 Task: Buy 3 Stirring & Utensils from Beer Brewing section under best seller category for shipping address: Destiny Lee, 3505 Cook Hill Road, Danbury, Connecticut 06810, Cell Number 2034707320. Pay from credit card ending with 6759, CVV 506
Action: Mouse pressed left at (1000, 60)
Screenshot: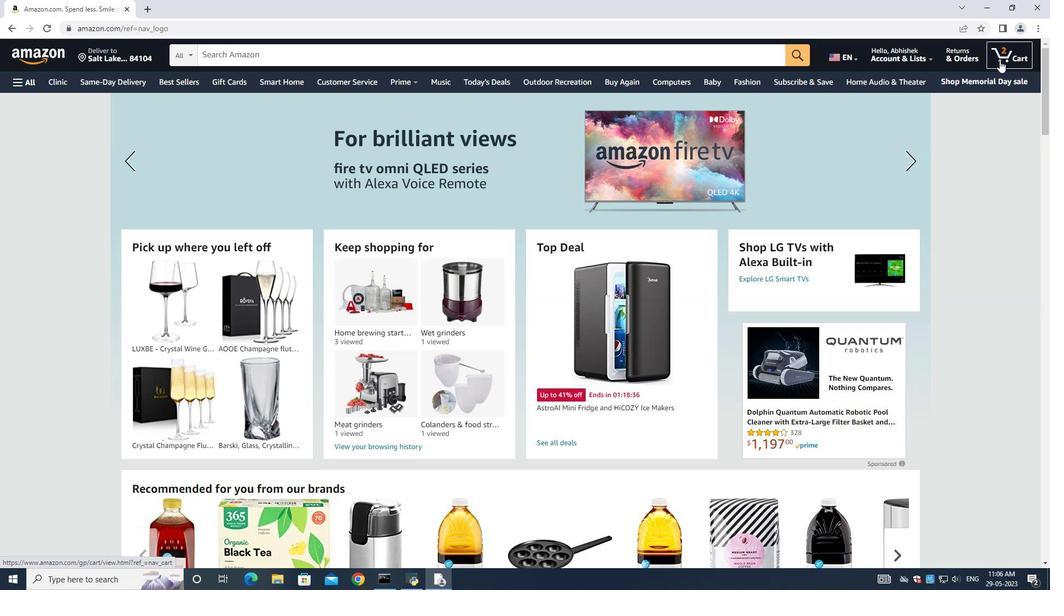 
Action: Mouse moved to (317, 334)
Screenshot: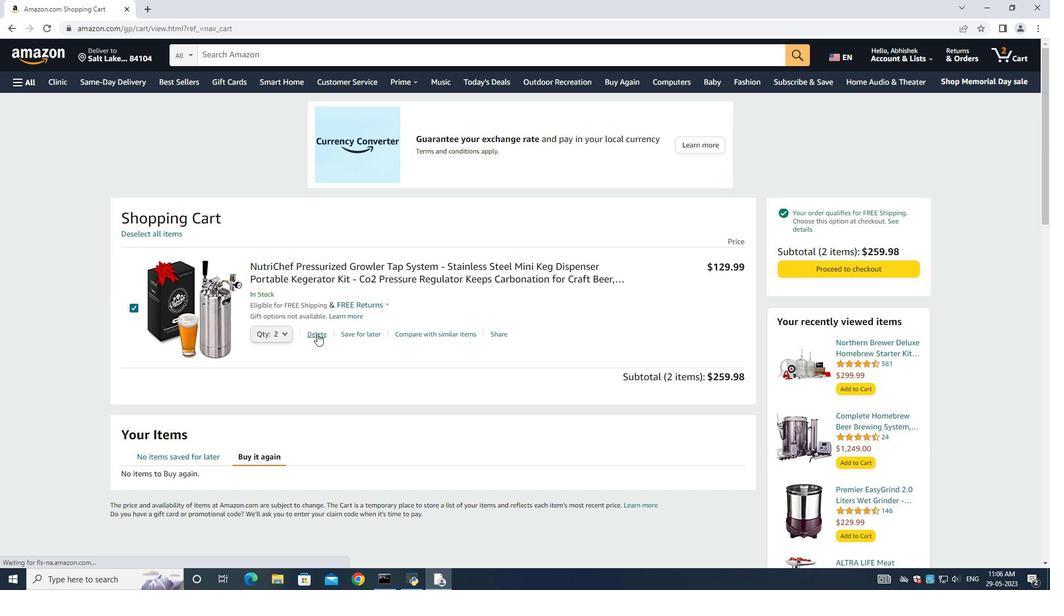 
Action: Mouse pressed left at (317, 334)
Screenshot: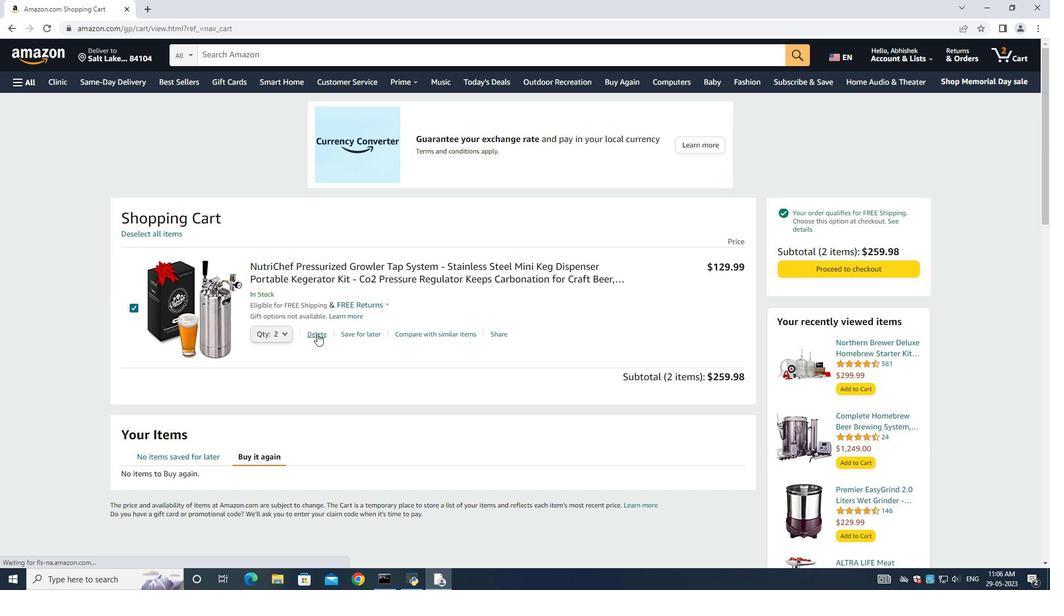 
Action: Mouse moved to (13, 76)
Screenshot: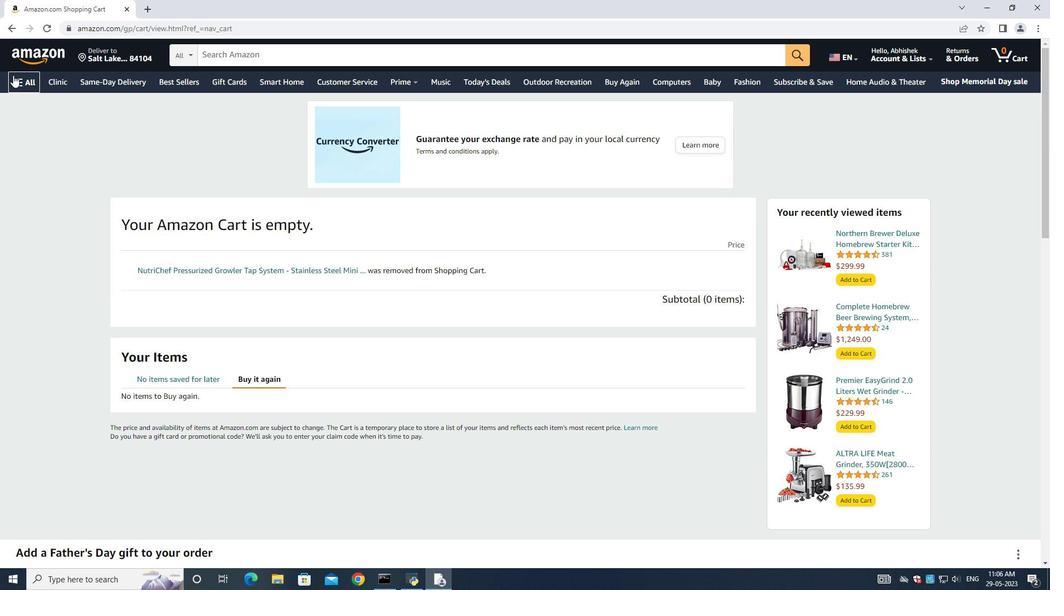 
Action: Mouse pressed left at (13, 76)
Screenshot: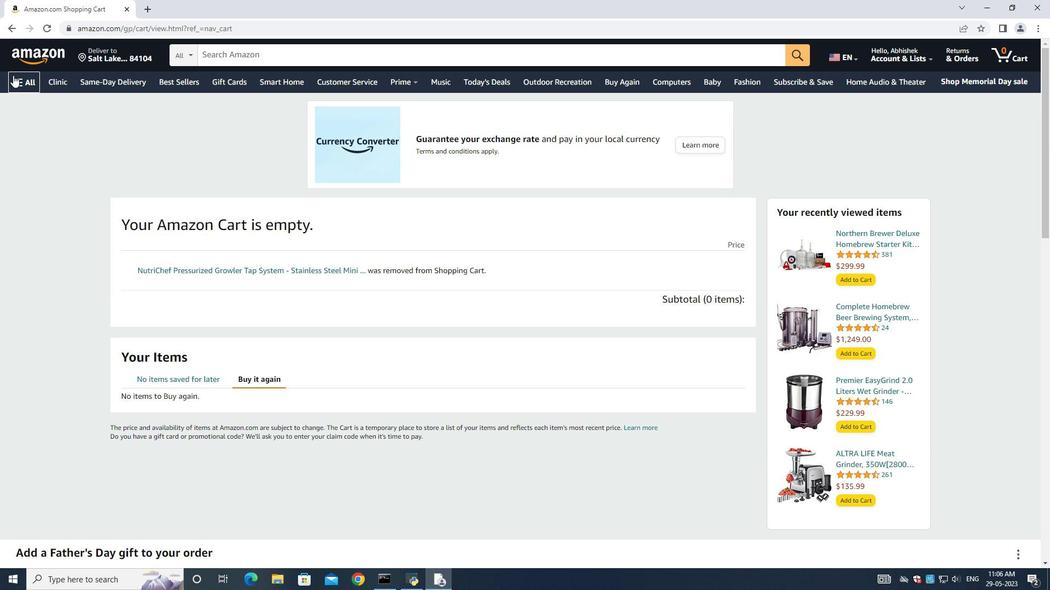 
Action: Mouse moved to (35, 108)
Screenshot: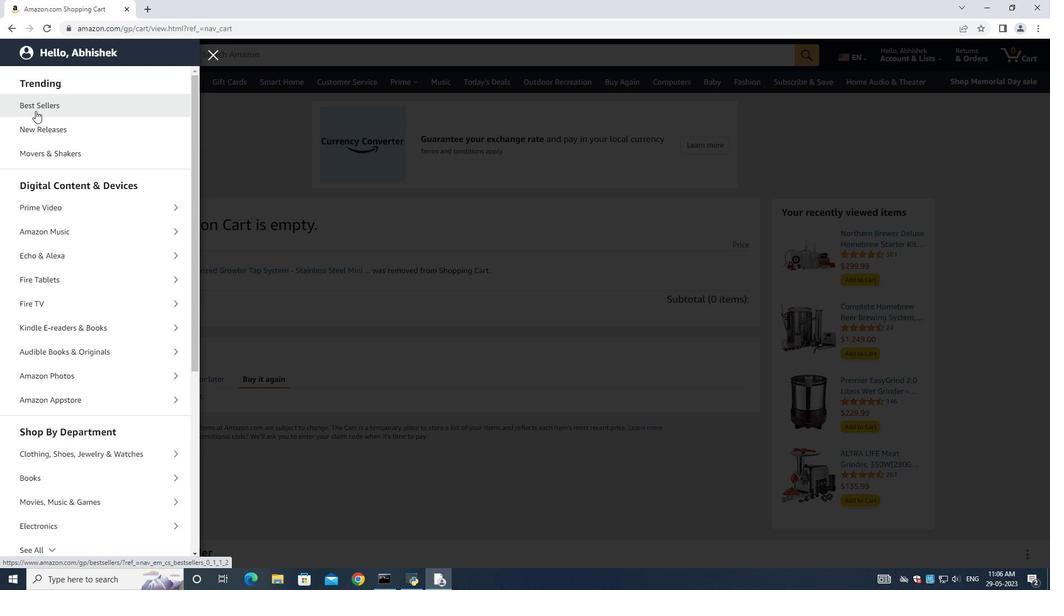 
Action: Mouse pressed left at (35, 108)
Screenshot: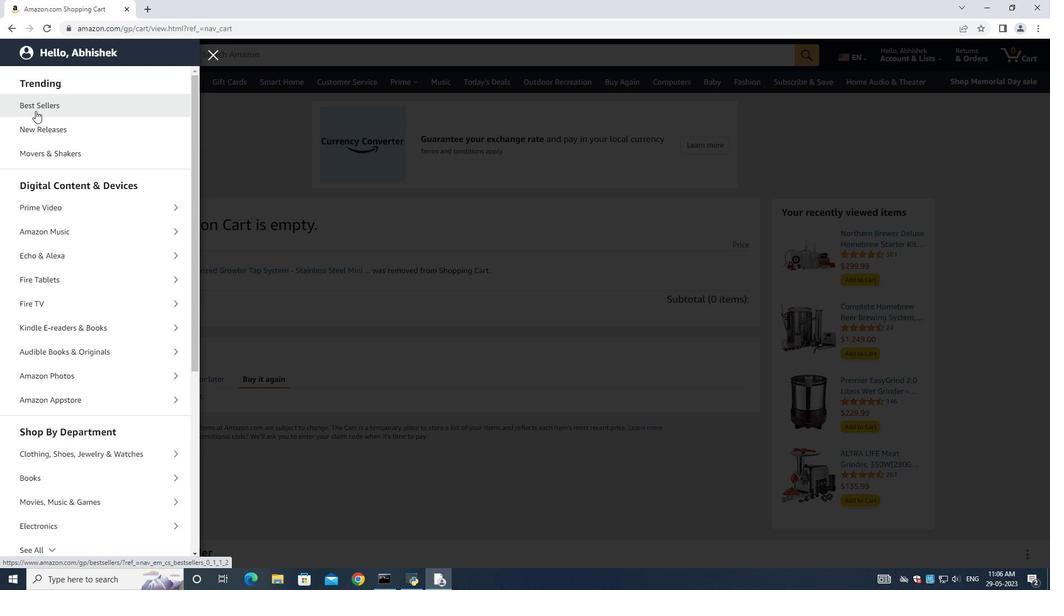
Action: Mouse moved to (296, 56)
Screenshot: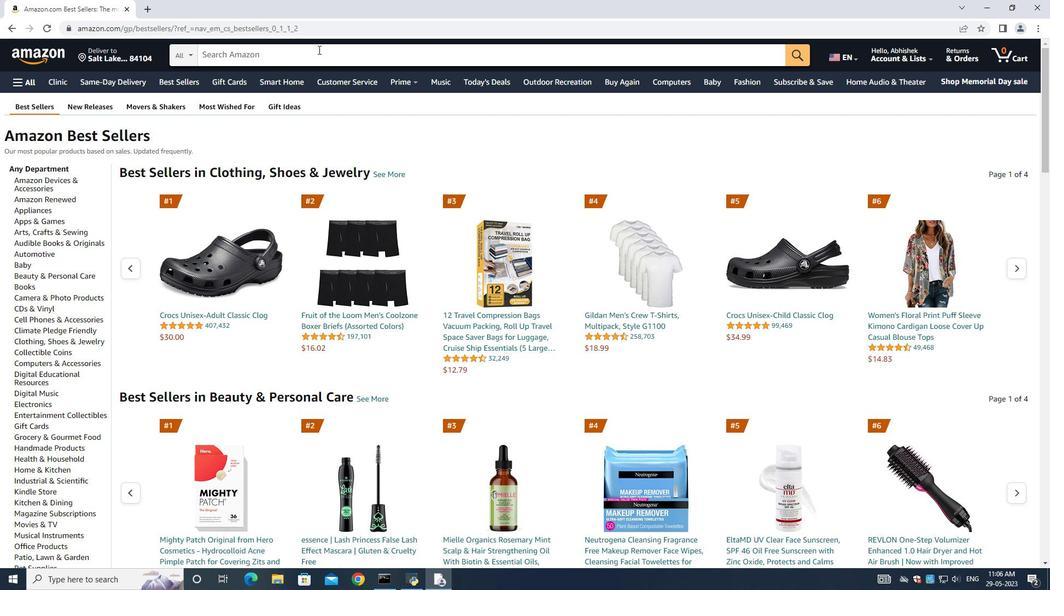 
Action: Mouse pressed left at (296, 56)
Screenshot: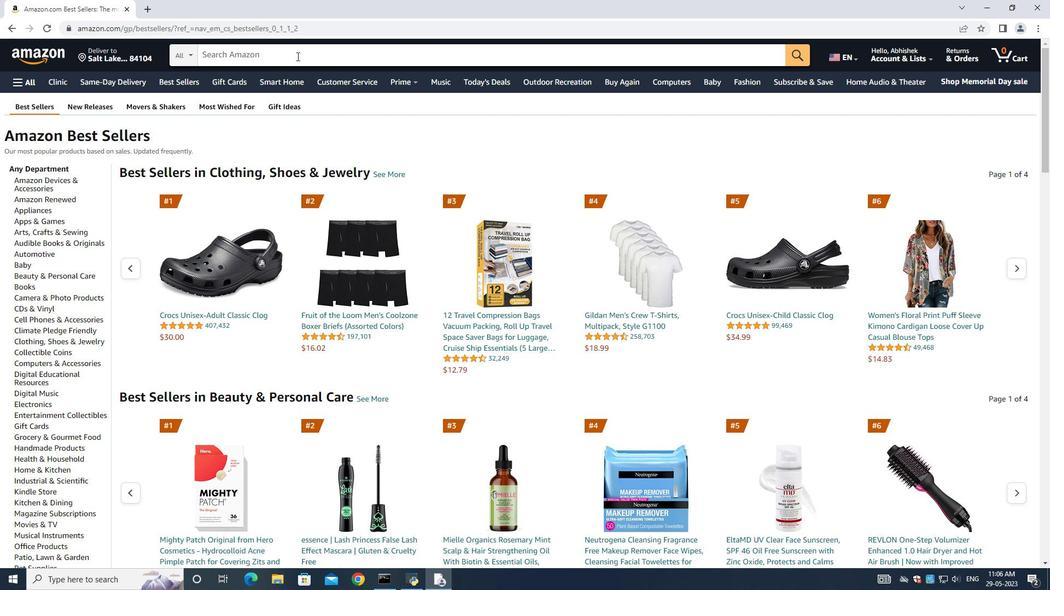 
Action: Mouse moved to (297, 56)
Screenshot: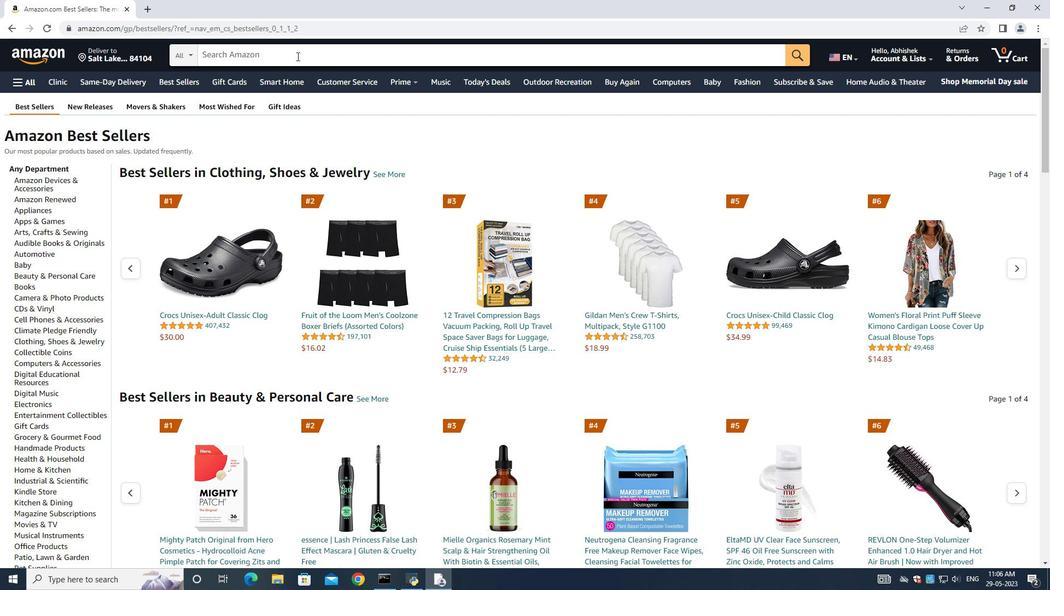 
Action: Key pressed <Key.shift><Key.shift>Stirring<Key.space><Key.shift><Key.shift><Key.shift><Key.shift><Key.shift><Key.shift><Key.shift><Key.shift>&<Key.space><Key.shift>Utensils<Key.enter>
Screenshot: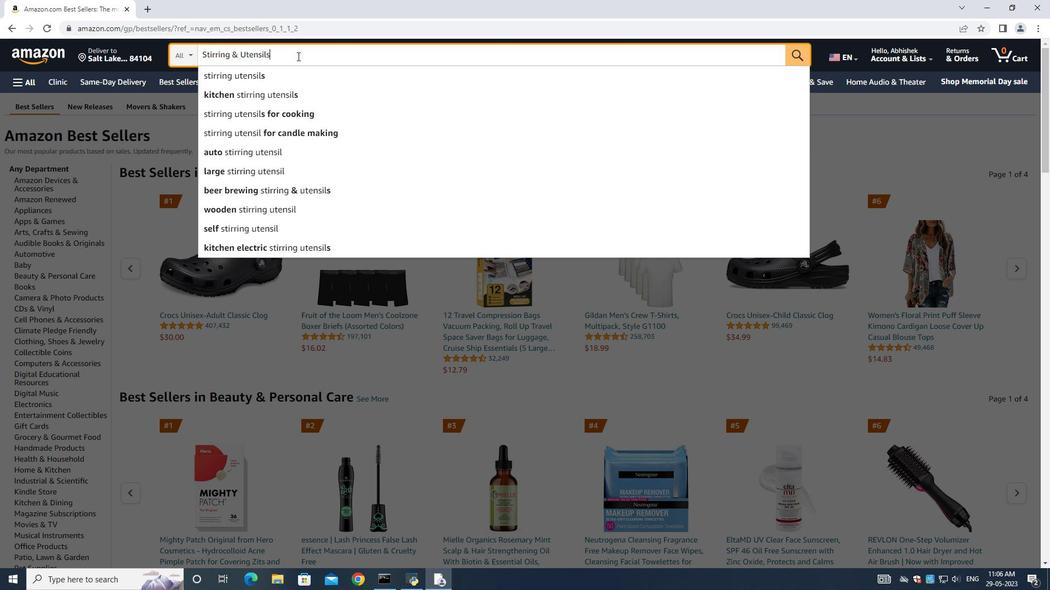 
Action: Mouse moved to (331, 262)
Screenshot: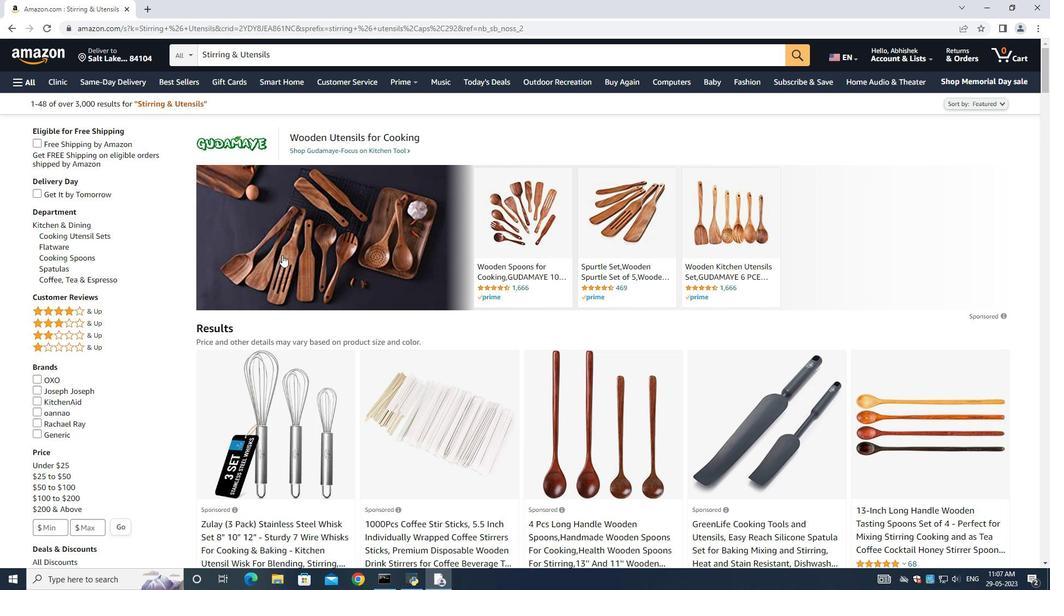 
Action: Mouse scrolled (331, 261) with delta (0, 0)
Screenshot: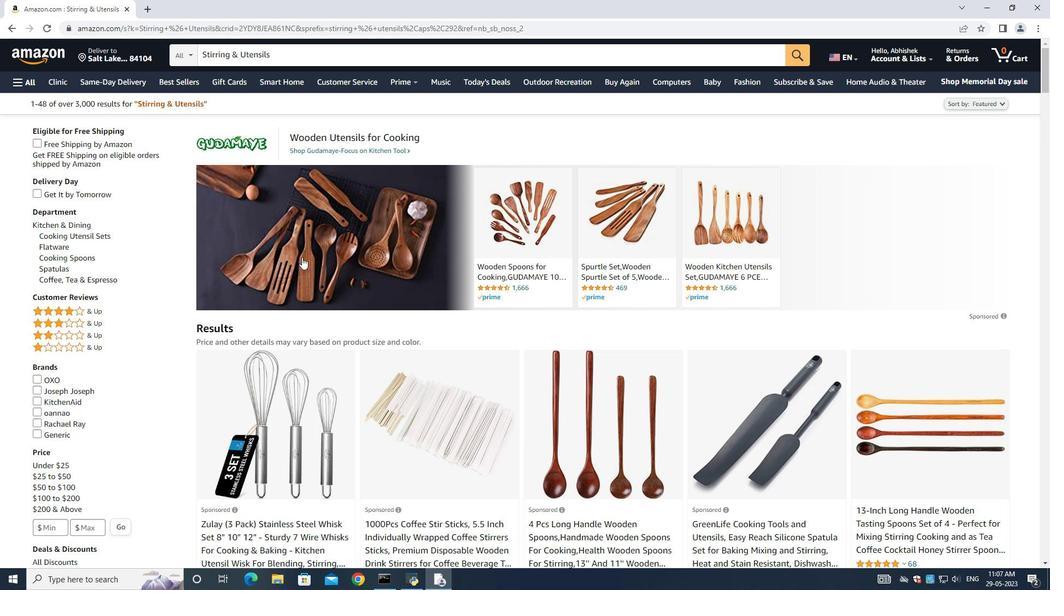 
Action: Mouse moved to (332, 263)
Screenshot: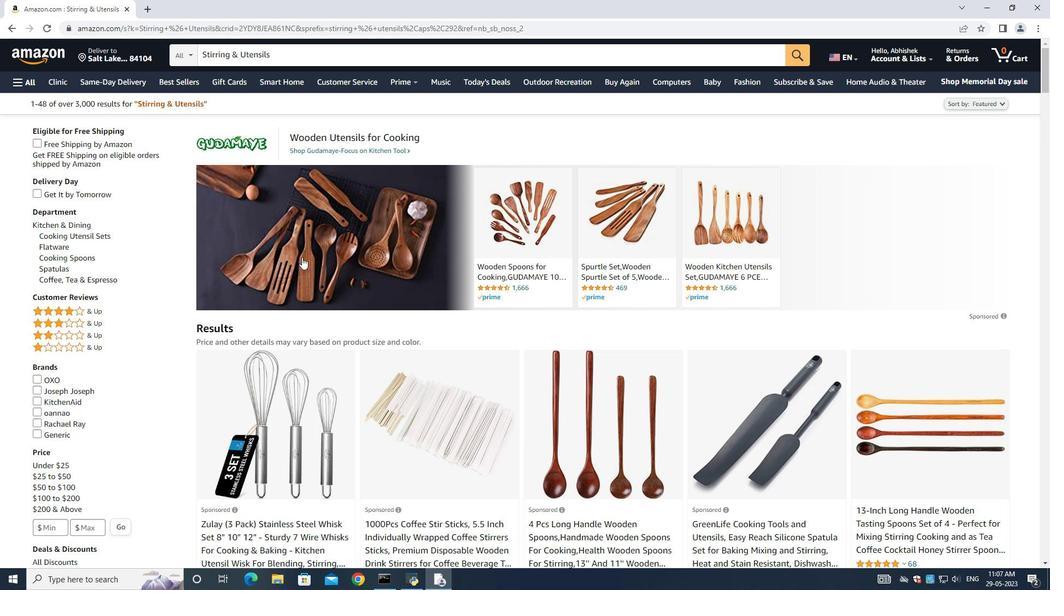 
Action: Mouse scrolled (332, 263) with delta (0, 0)
Screenshot: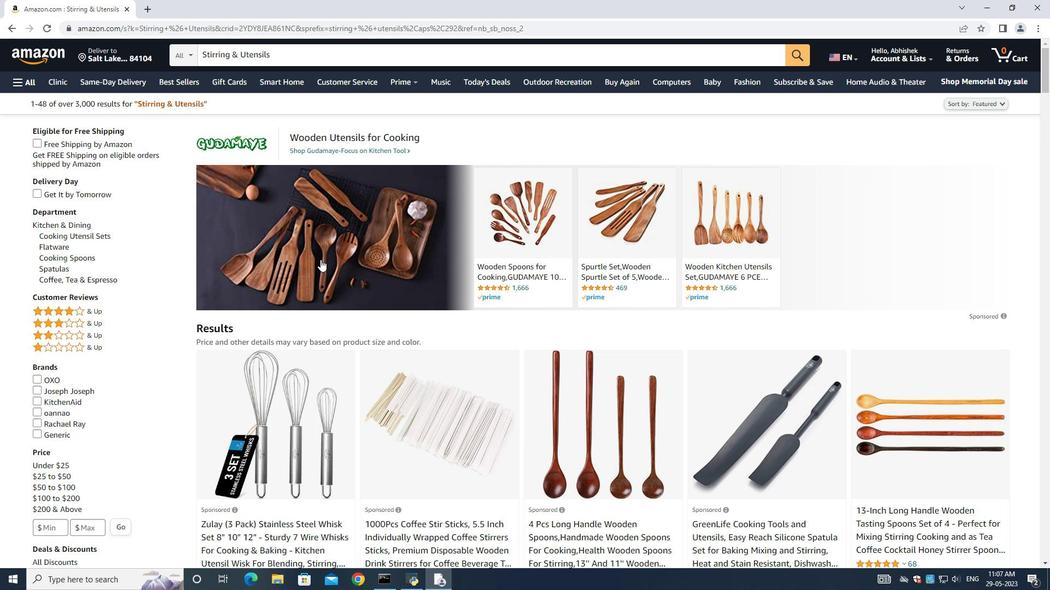 
Action: Mouse scrolled (332, 263) with delta (0, 0)
Screenshot: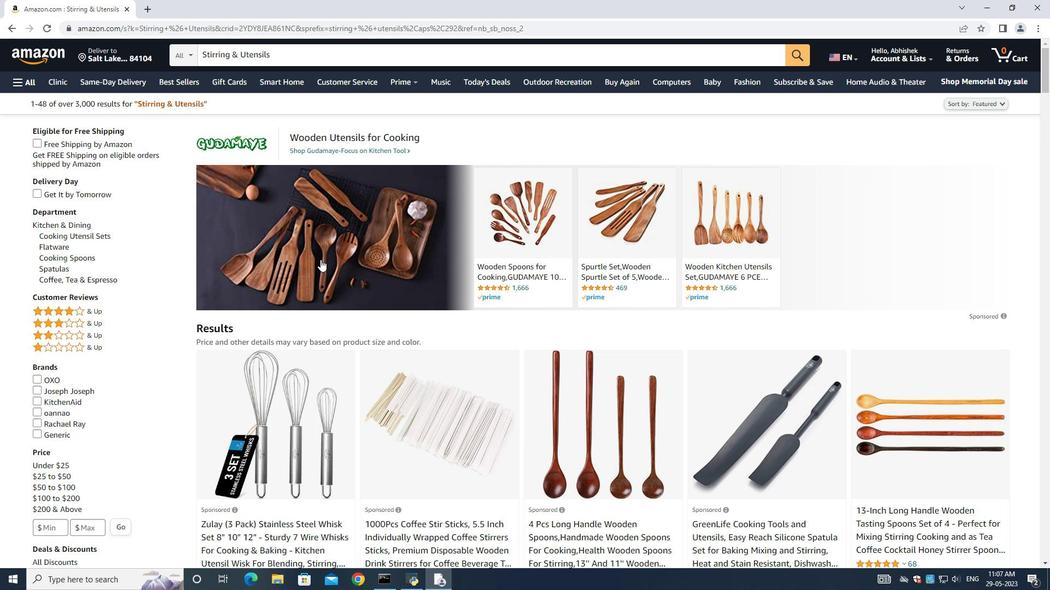 
Action: Mouse moved to (333, 263)
Screenshot: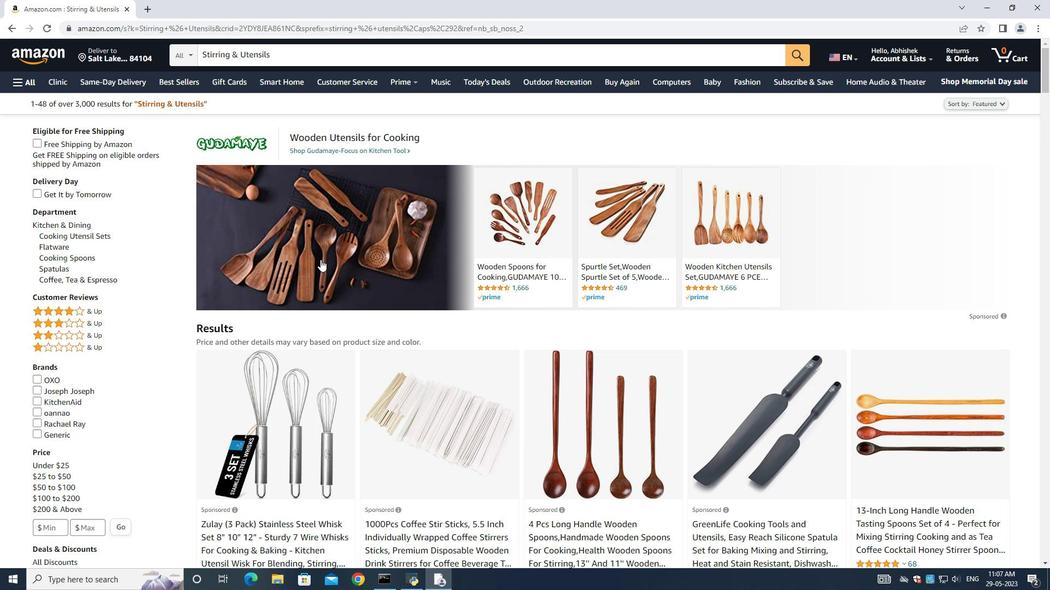 
Action: Mouse scrolled (333, 263) with delta (0, 0)
Screenshot: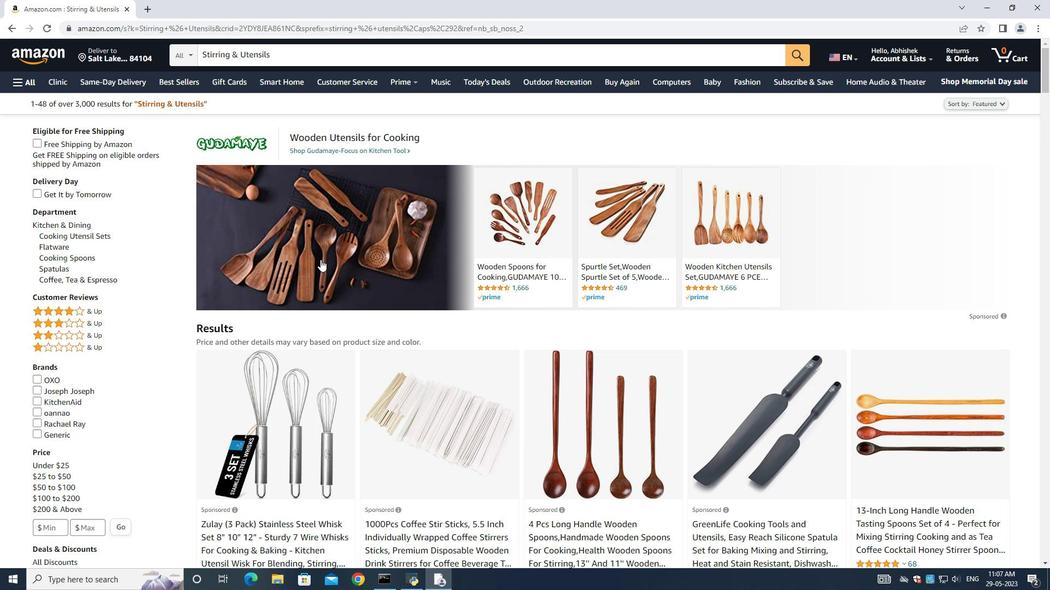 
Action: Mouse moved to (277, 311)
Screenshot: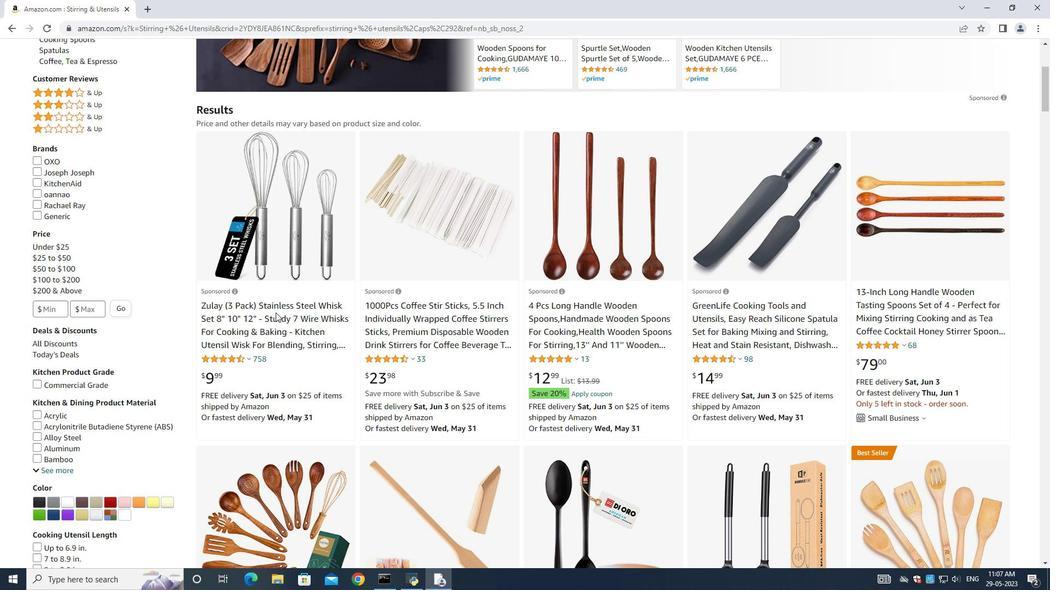 
Action: Mouse scrolled (277, 310) with delta (0, 0)
Screenshot: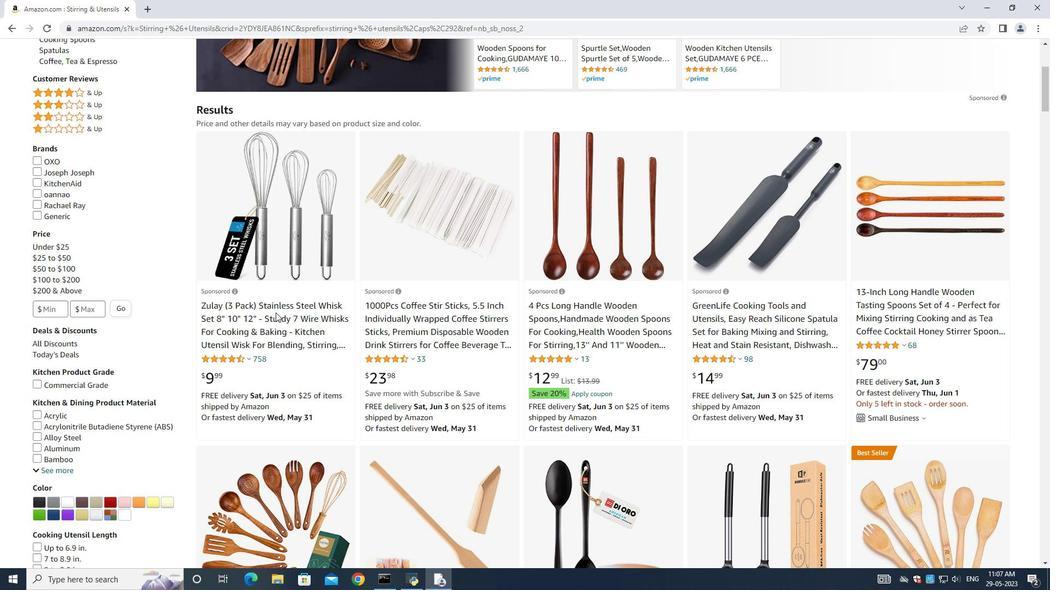 
Action: Mouse scrolled (277, 310) with delta (0, 0)
Screenshot: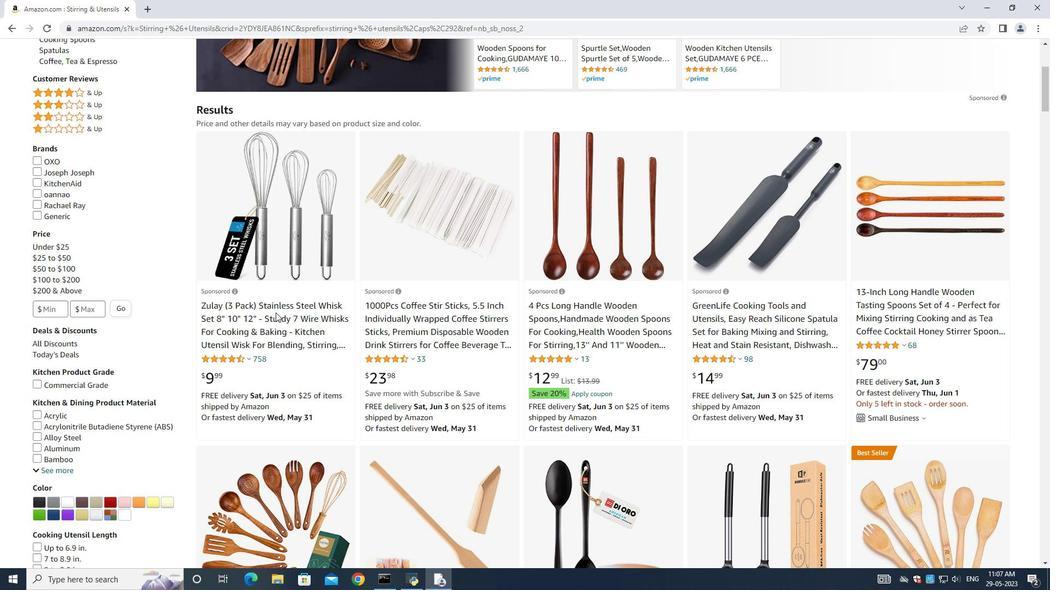 
Action: Mouse scrolled (277, 310) with delta (0, 0)
Screenshot: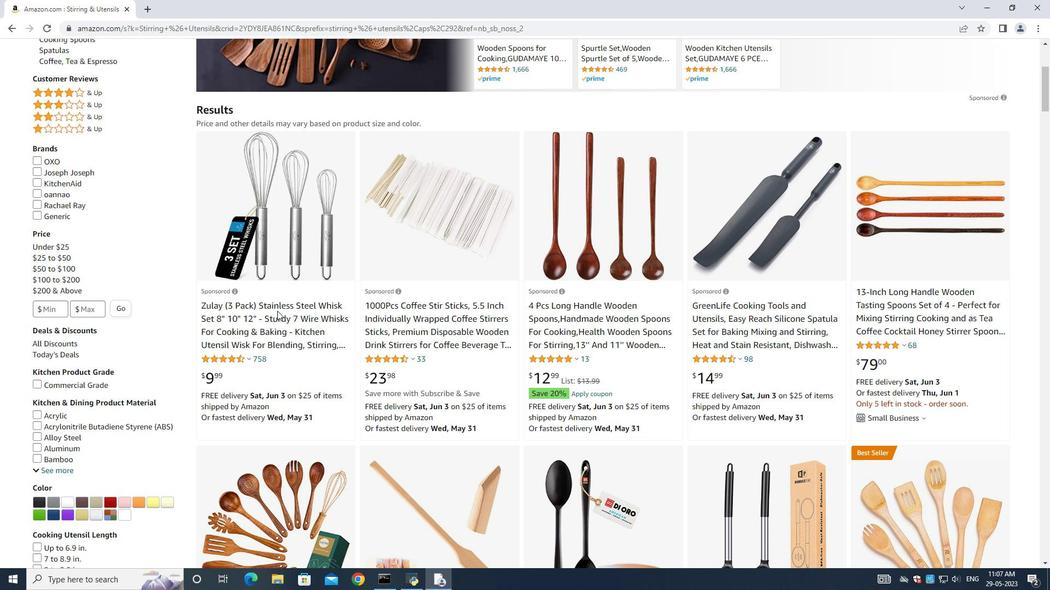 
Action: Mouse scrolled (277, 310) with delta (0, 0)
Screenshot: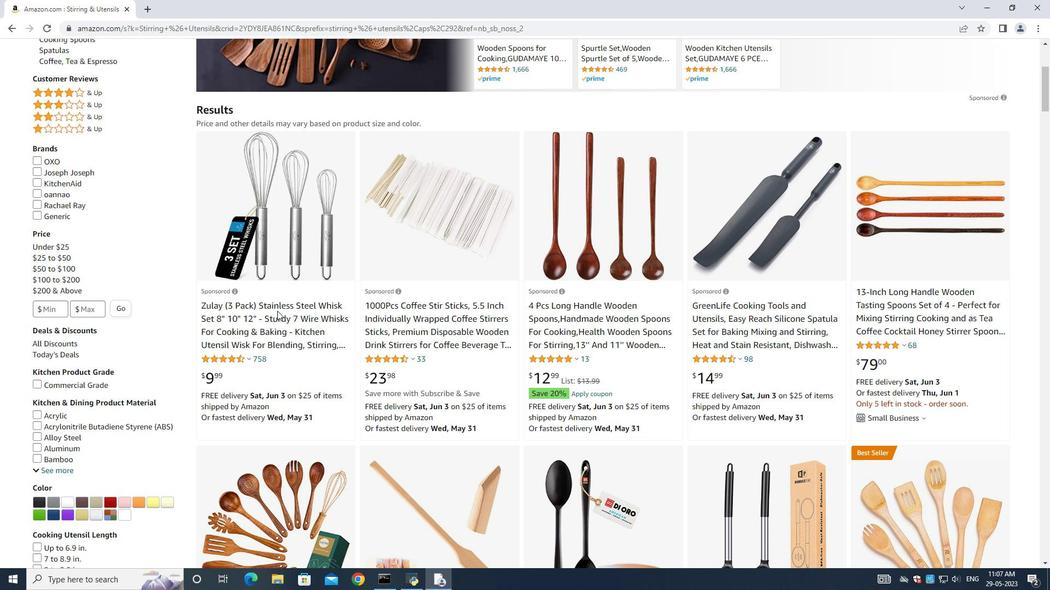 
Action: Mouse moved to (350, 263)
Screenshot: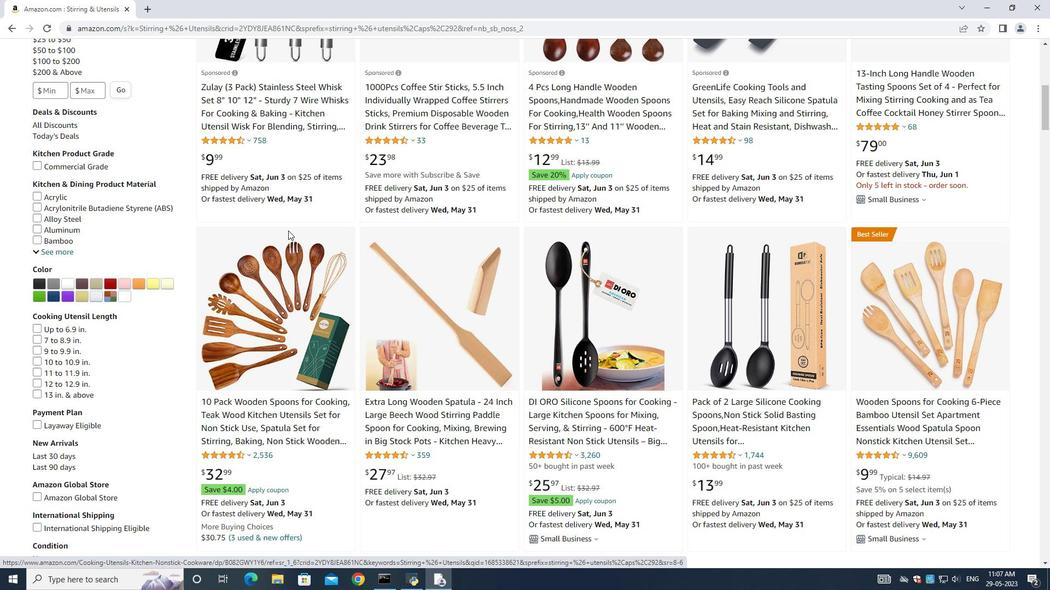 
Action: Mouse scrolled (350, 264) with delta (0, 0)
Screenshot: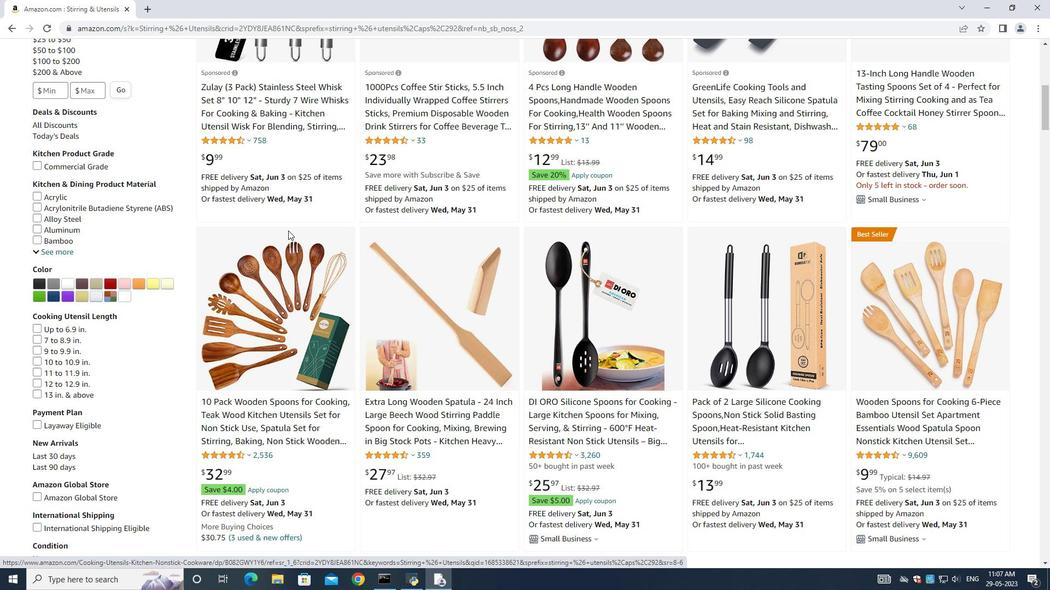 
Action: Mouse moved to (351, 263)
Screenshot: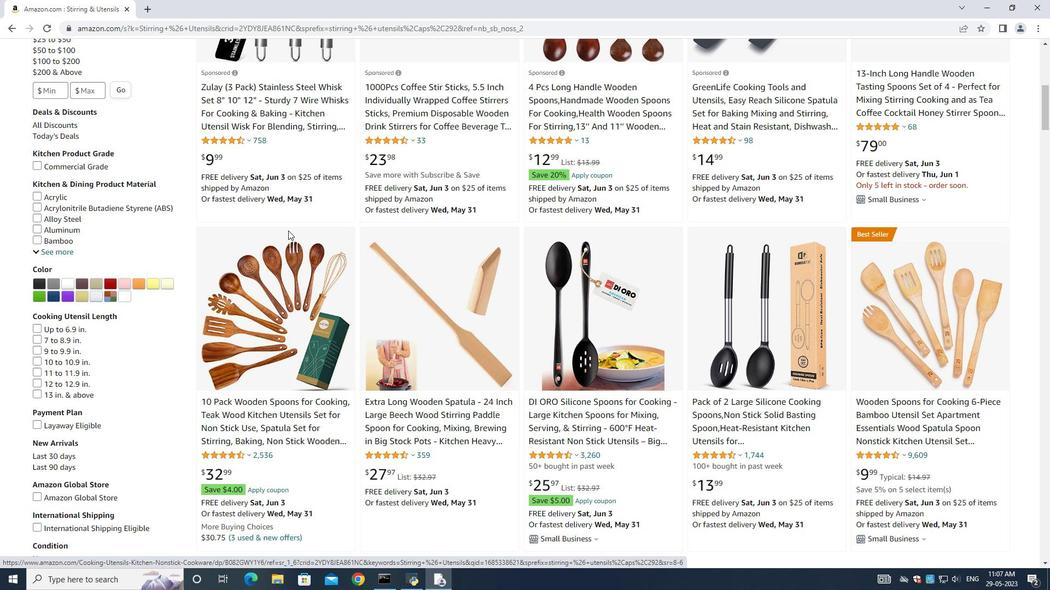 
Action: Mouse scrolled (351, 264) with delta (0, 0)
Screenshot: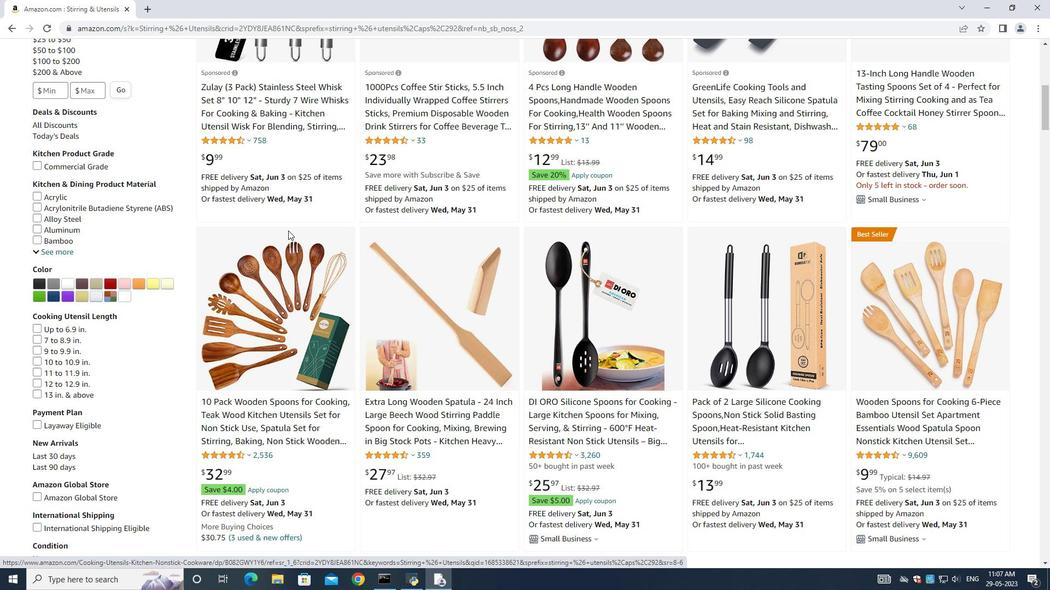 
Action: Mouse moved to (351, 263)
Screenshot: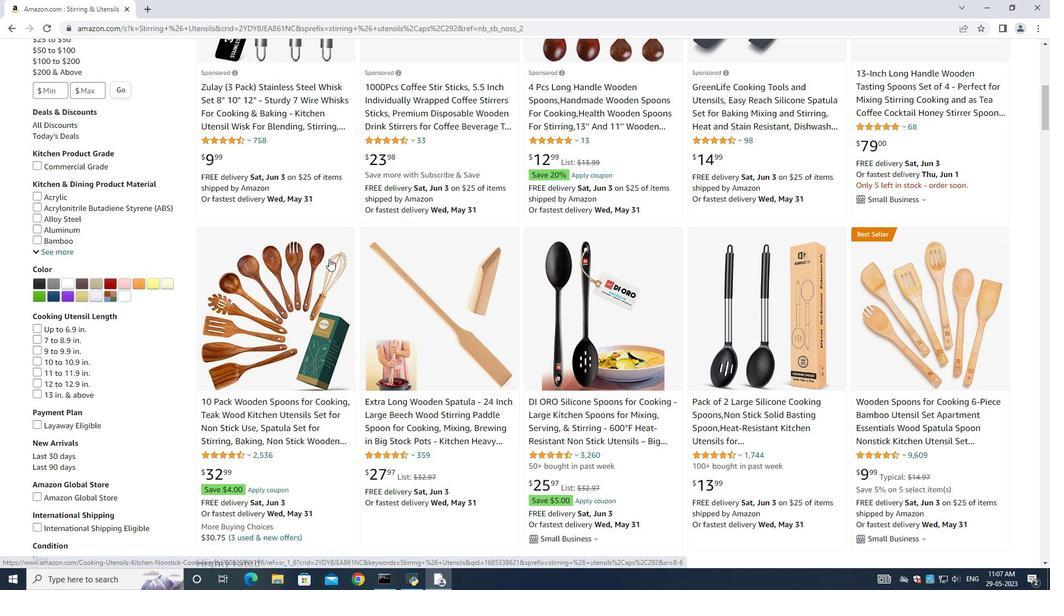
Action: Mouse scrolled (351, 264) with delta (0, 0)
Screenshot: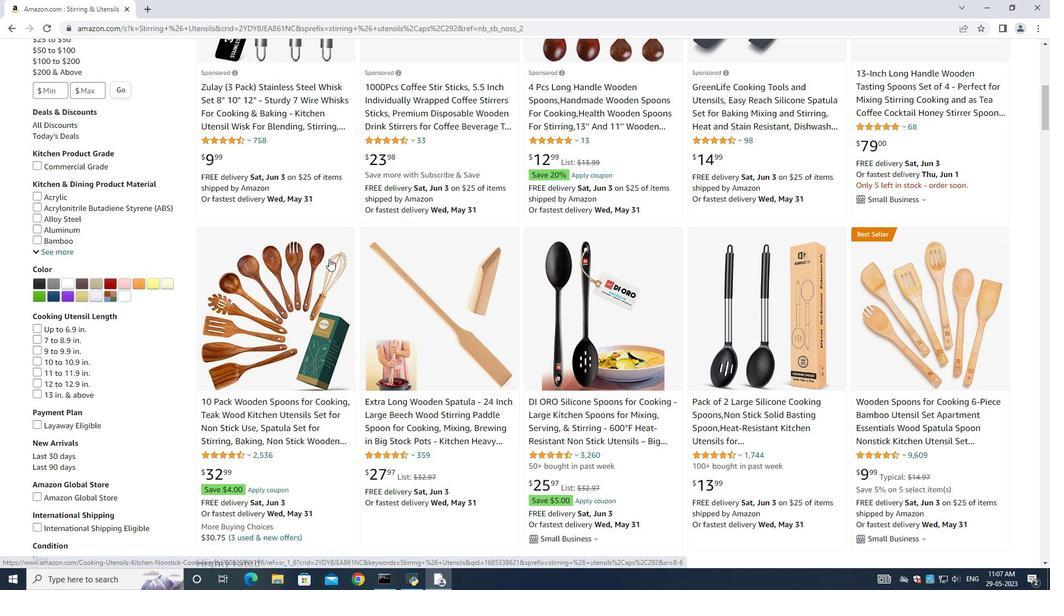 
Action: Mouse moved to (352, 264)
Screenshot: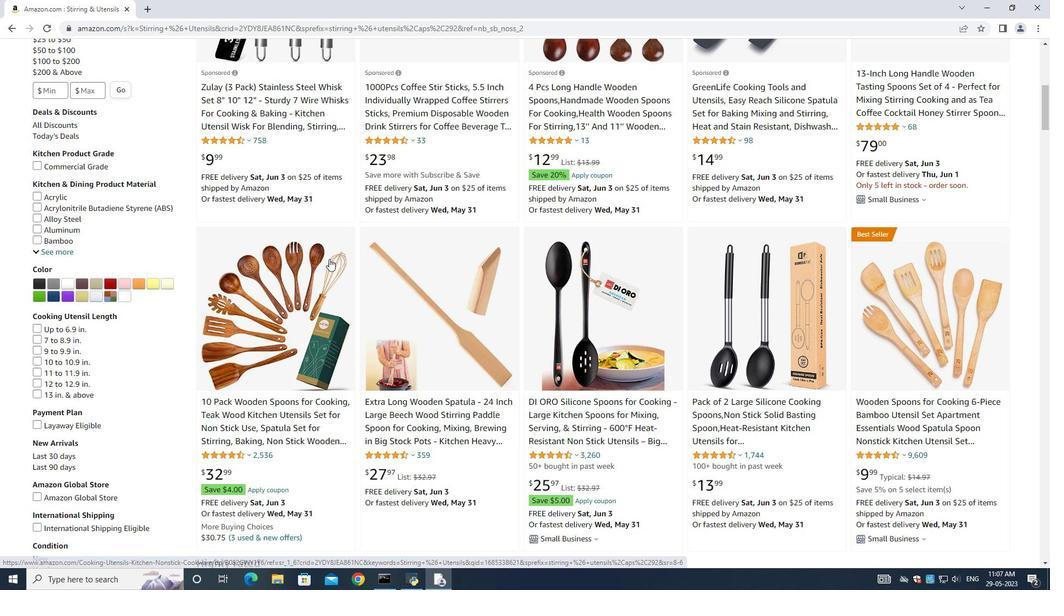 
Action: Mouse scrolled (351, 264) with delta (0, 0)
Screenshot: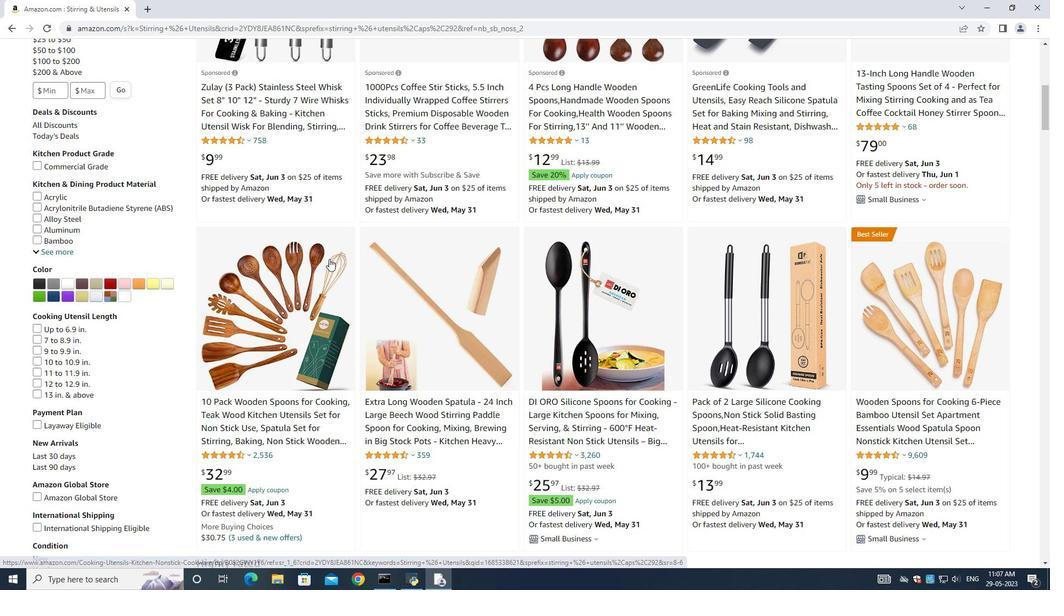 
Action: Mouse moved to (354, 265)
Screenshot: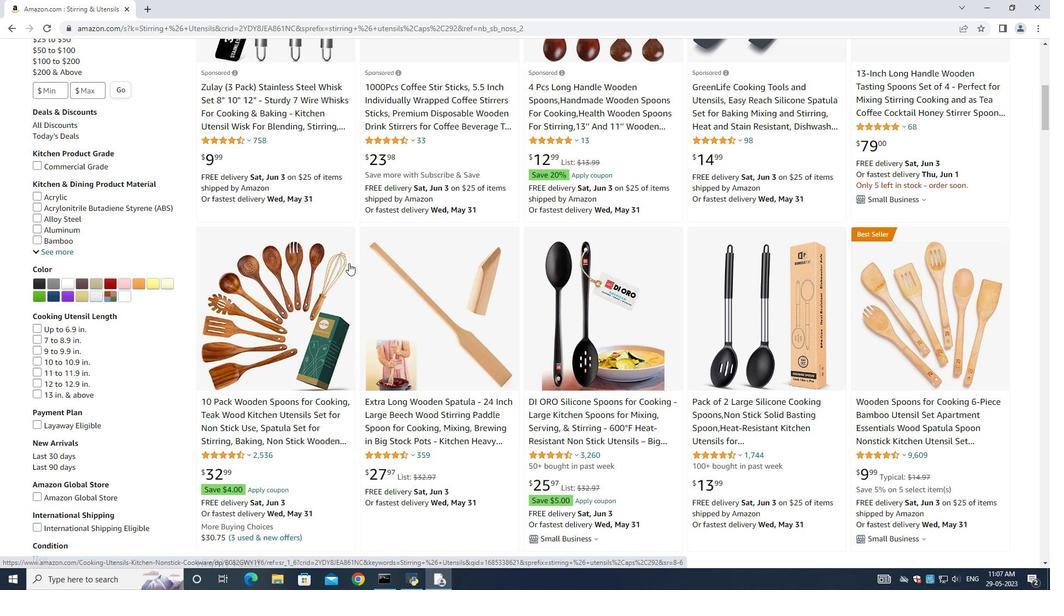 
Action: Mouse scrolled (352, 265) with delta (0, 0)
Screenshot: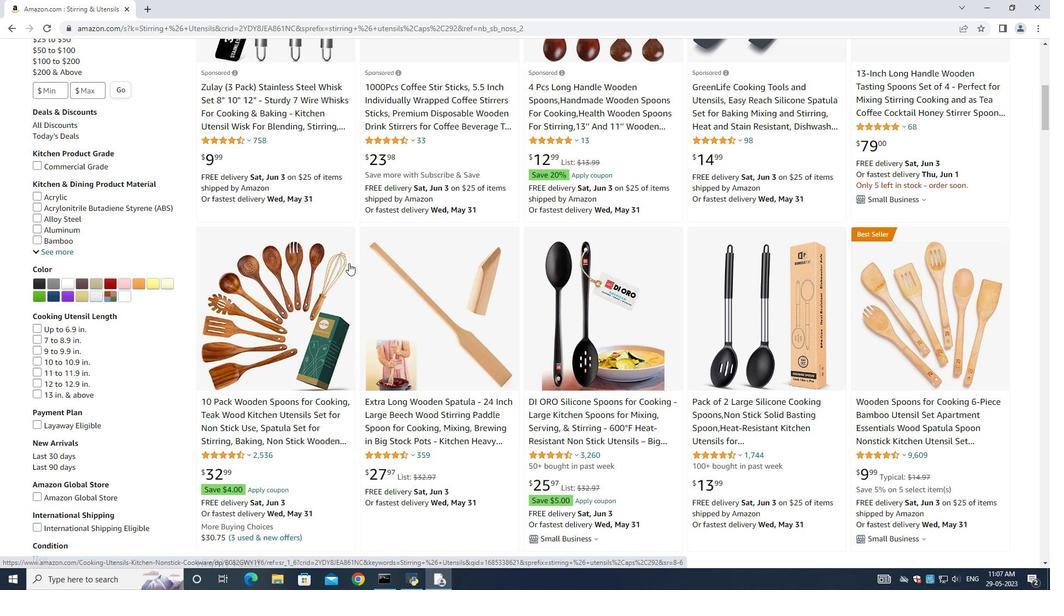 
Action: Mouse moved to (354, 265)
Screenshot: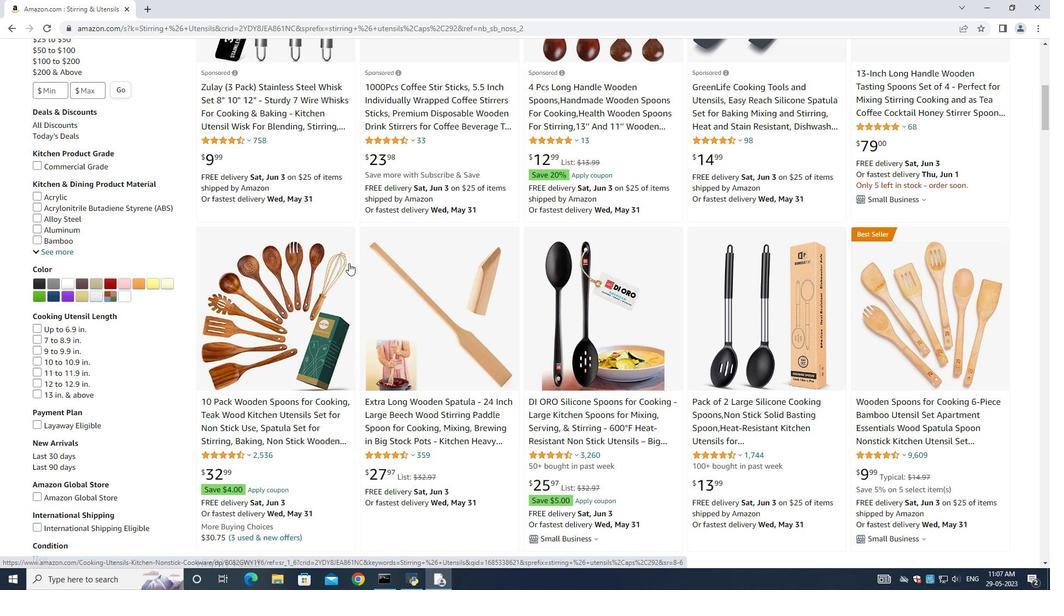 
Action: Mouse scrolled (354, 265) with delta (0, 0)
Screenshot: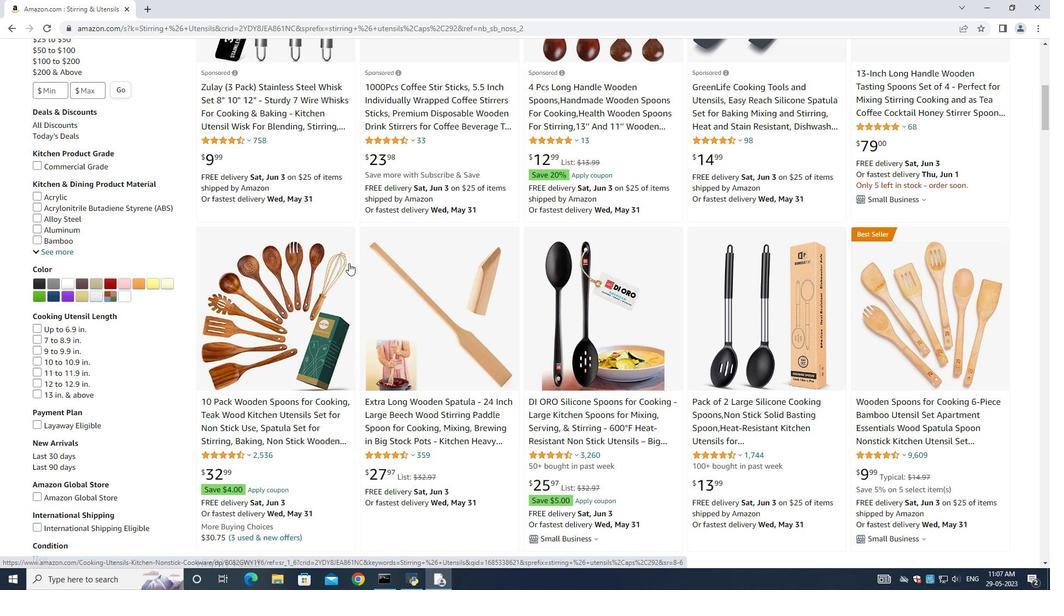 
Action: Mouse moved to (355, 265)
Screenshot: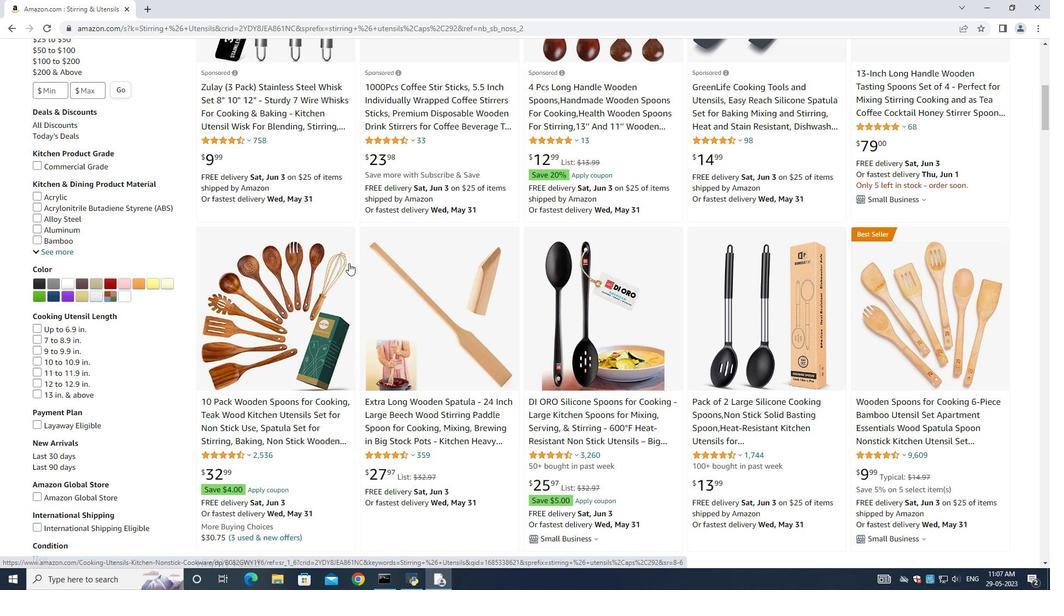 
Action: Mouse scrolled (355, 266) with delta (0, 0)
Screenshot: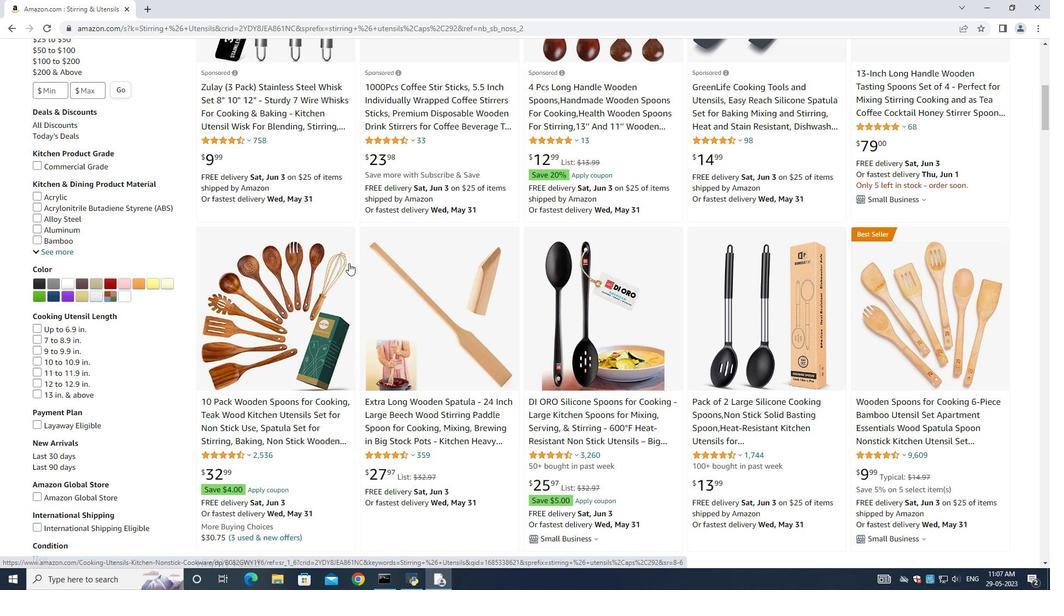 
Action: Mouse moved to (547, 336)
Screenshot: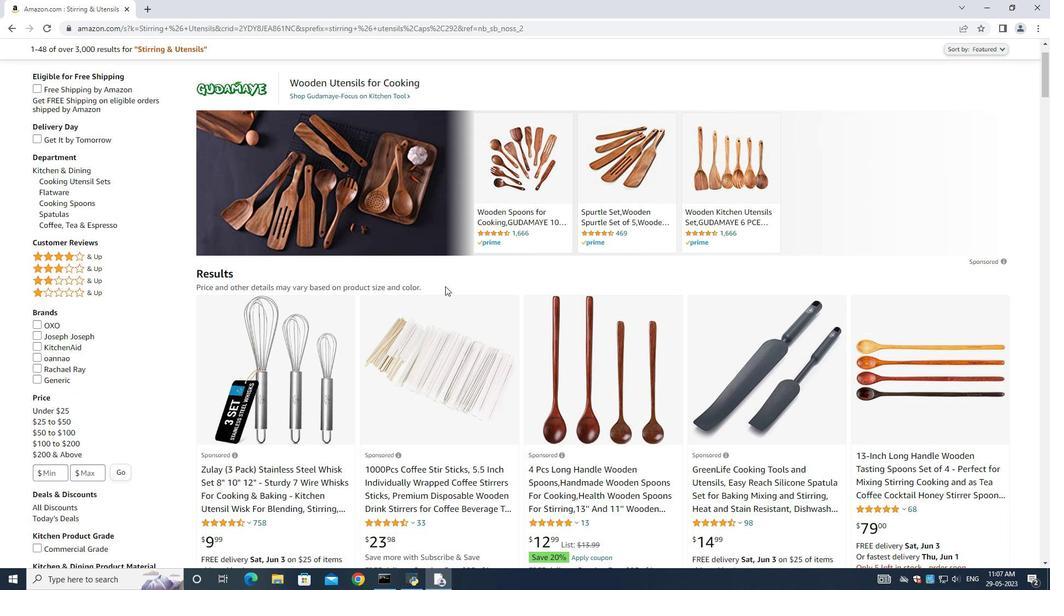 
Action: Mouse scrolled (547, 335) with delta (0, 0)
Screenshot: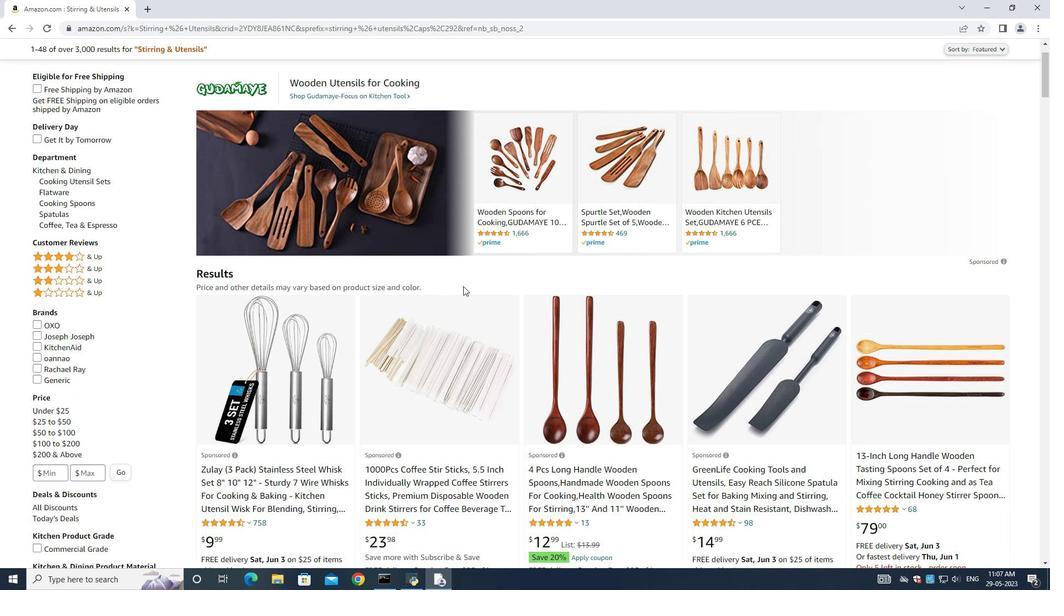 
Action: Mouse moved to (546, 325)
Screenshot: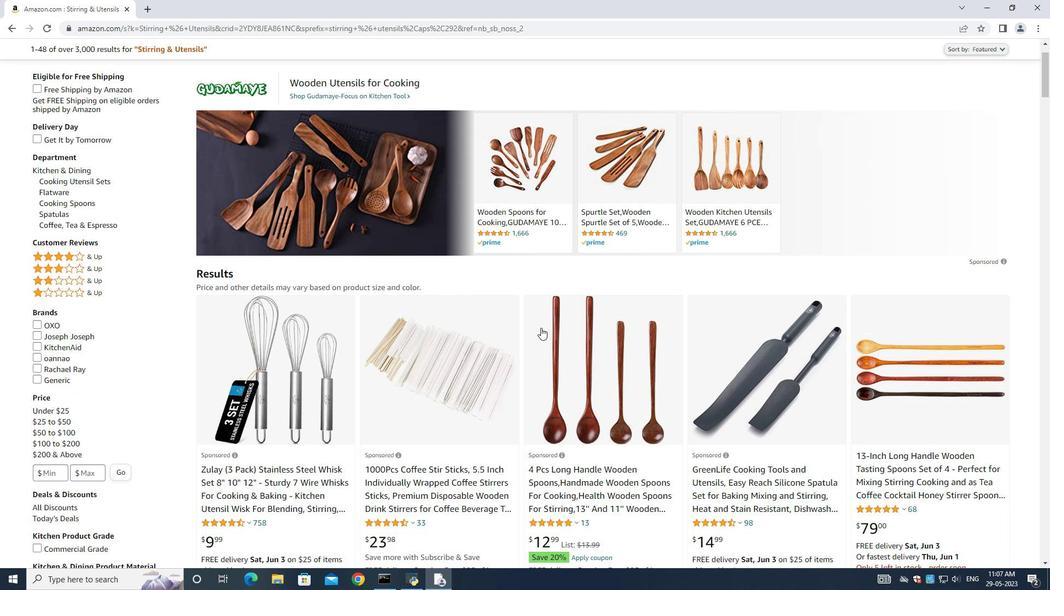 
Action: Mouse scrolled (546, 330) with delta (0, 0)
Screenshot: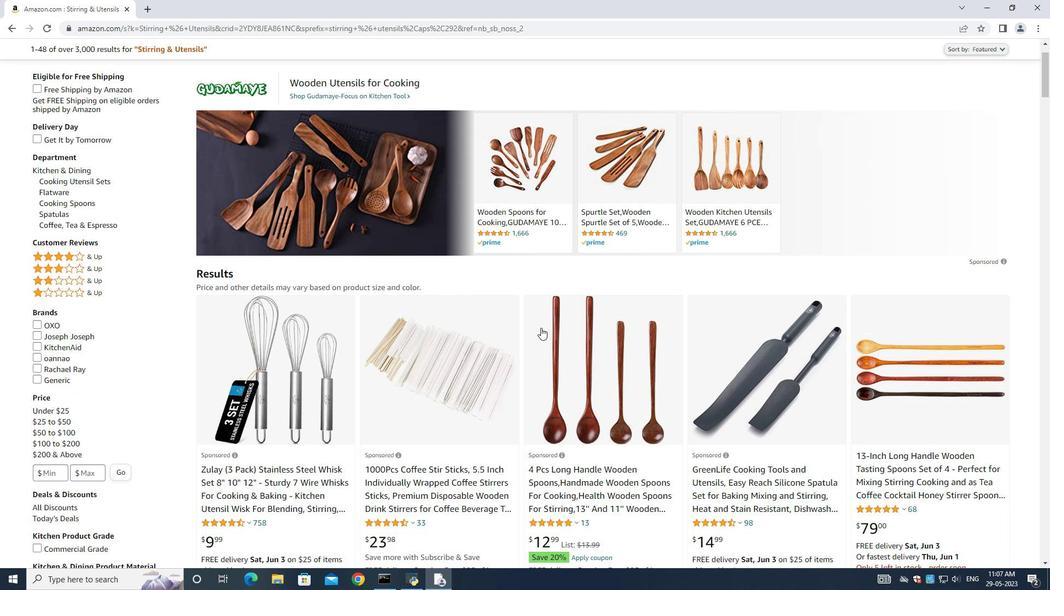 
Action: Mouse moved to (778, 385)
Screenshot: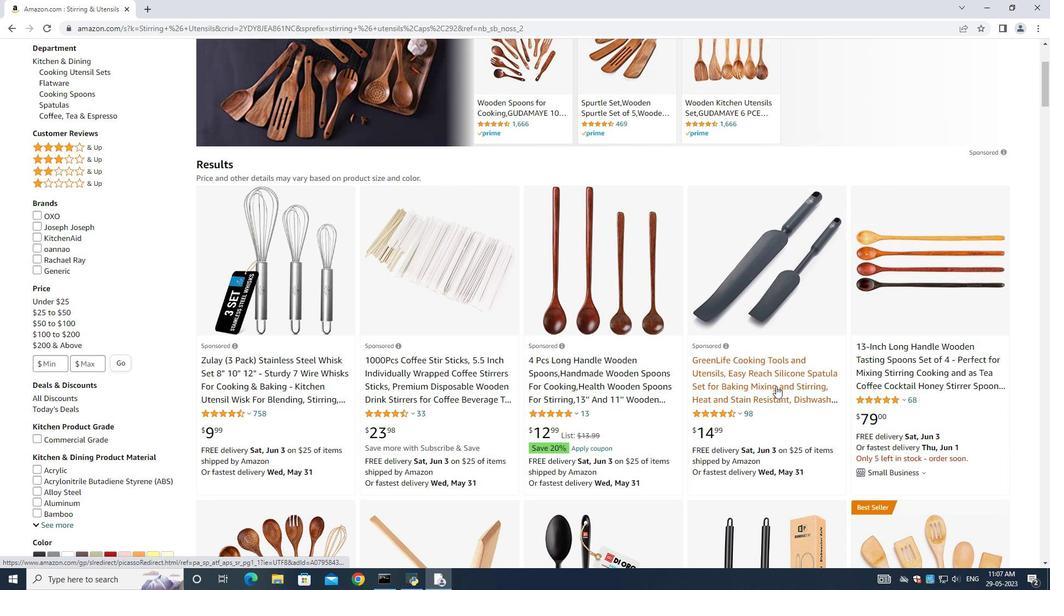 
Action: Mouse scrolled (778, 385) with delta (0, 0)
Screenshot: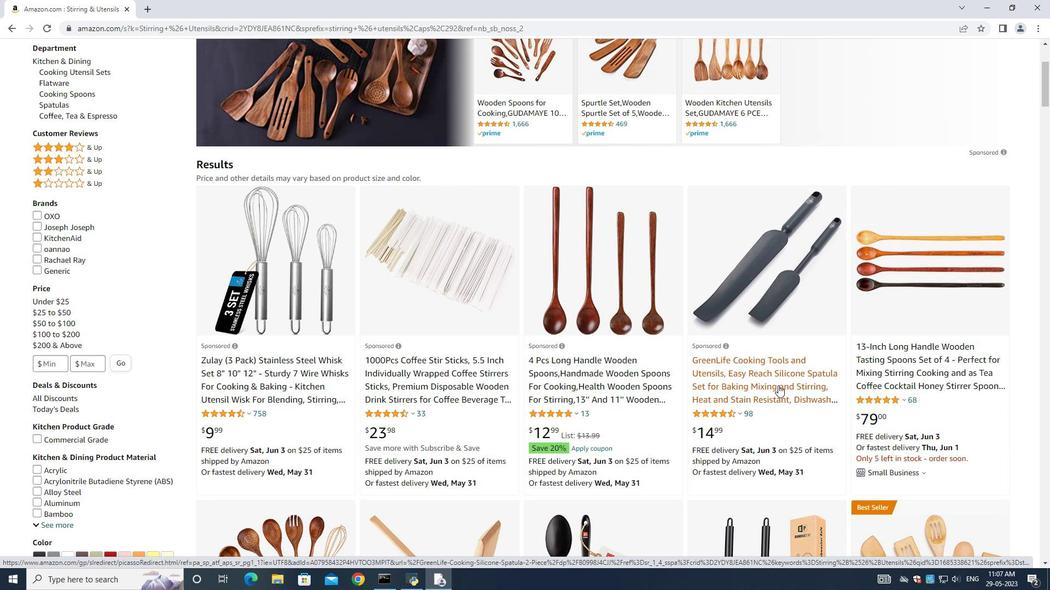 
Action: Mouse scrolled (778, 385) with delta (0, 0)
Screenshot: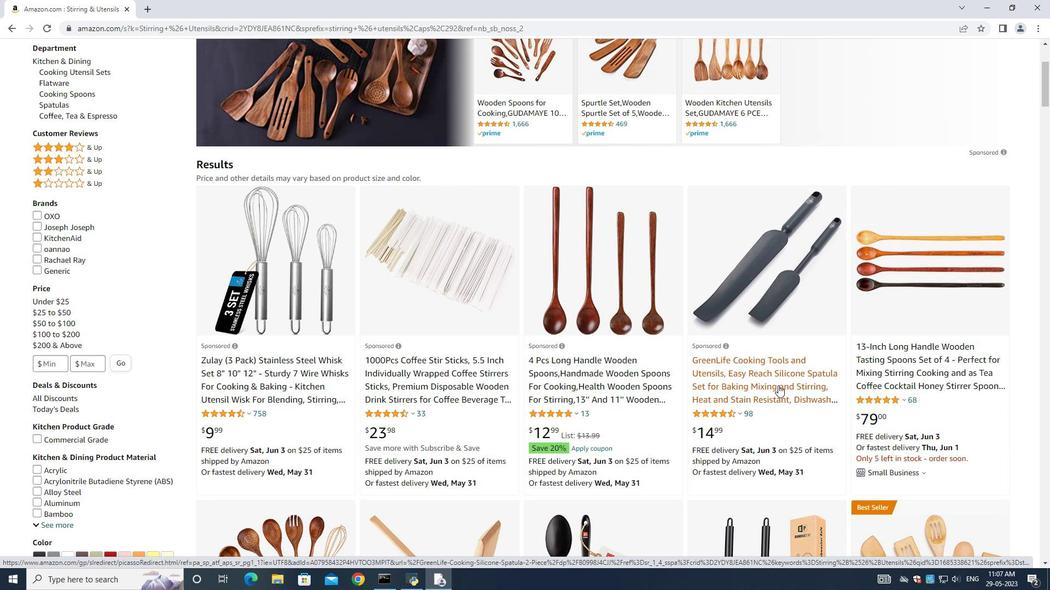 
Action: Mouse moved to (892, 269)
Screenshot: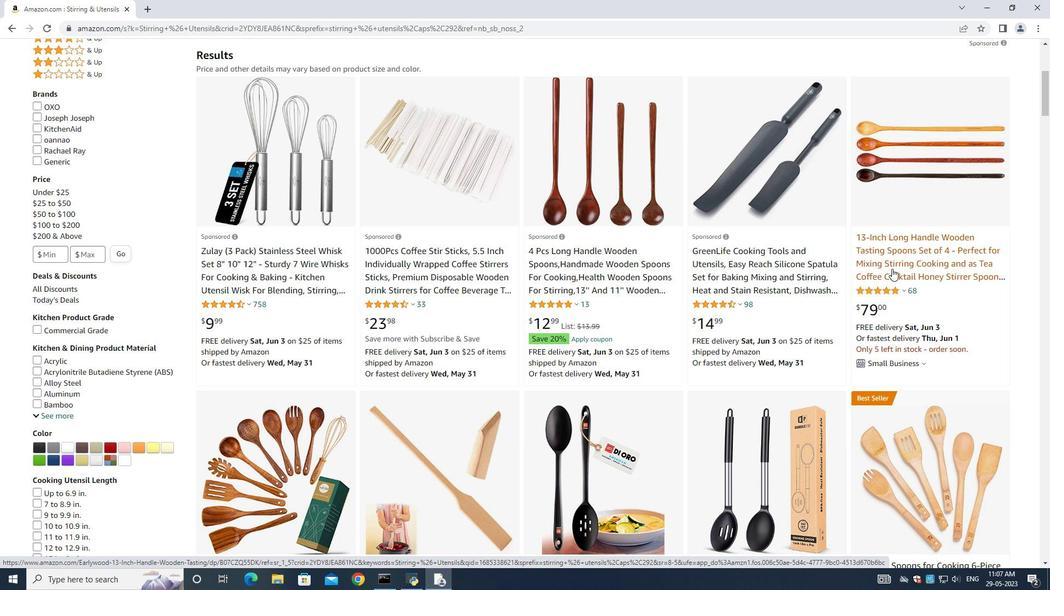 
Action: Mouse scrolled (892, 268) with delta (0, 0)
Screenshot: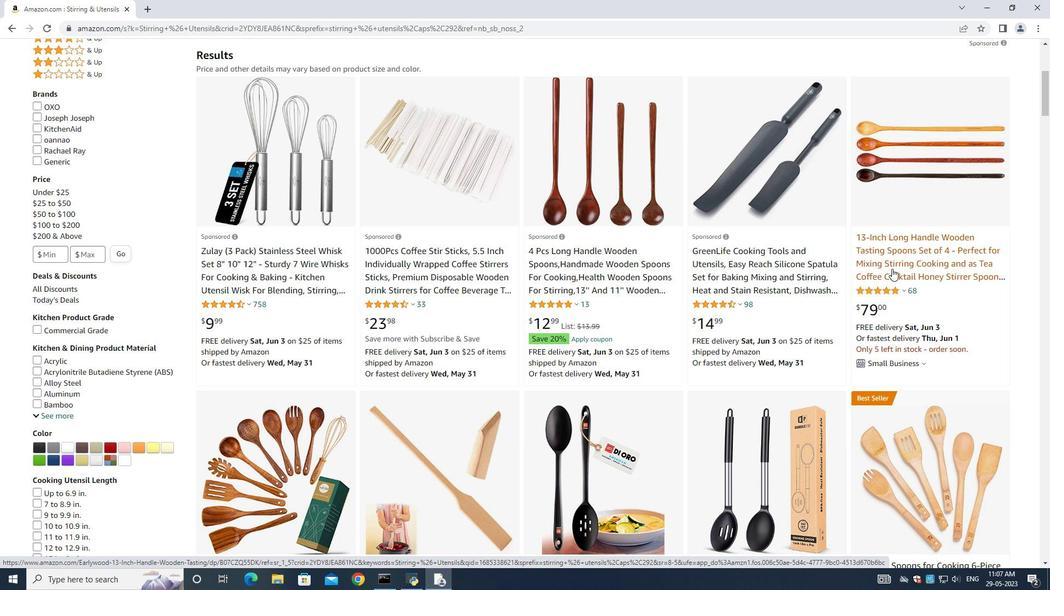 
Action: Mouse scrolled (892, 268) with delta (0, 0)
Screenshot: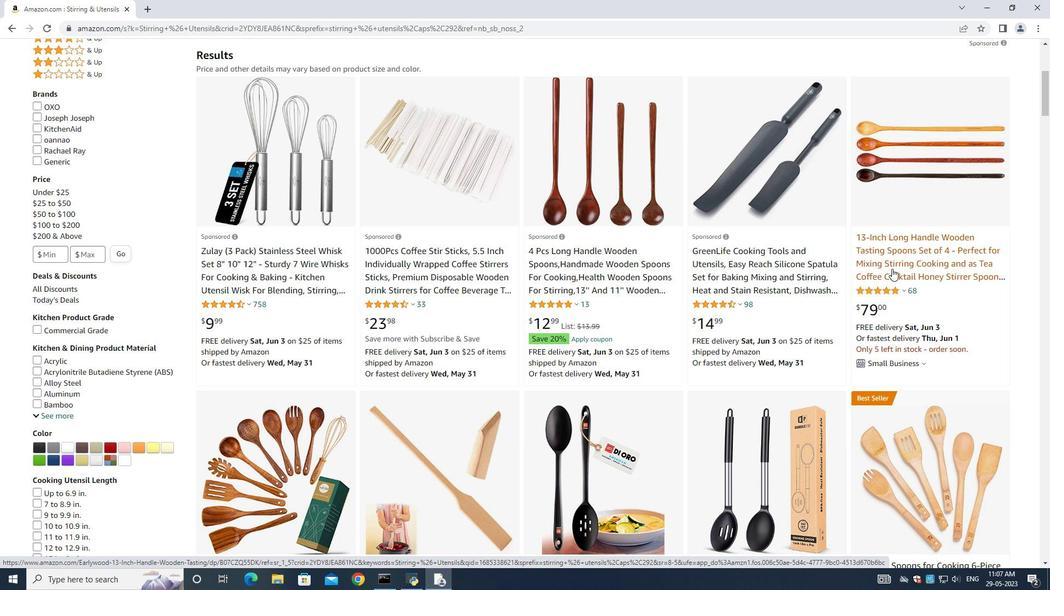 
Action: Mouse moved to (889, 276)
Screenshot: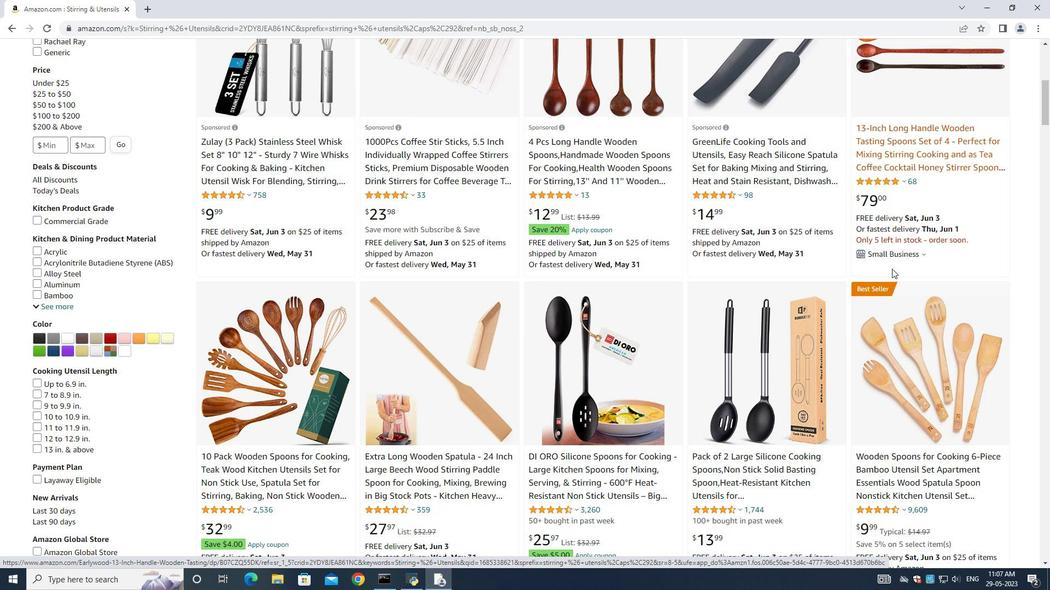 
Action: Mouse scrolled (889, 275) with delta (0, 0)
Screenshot: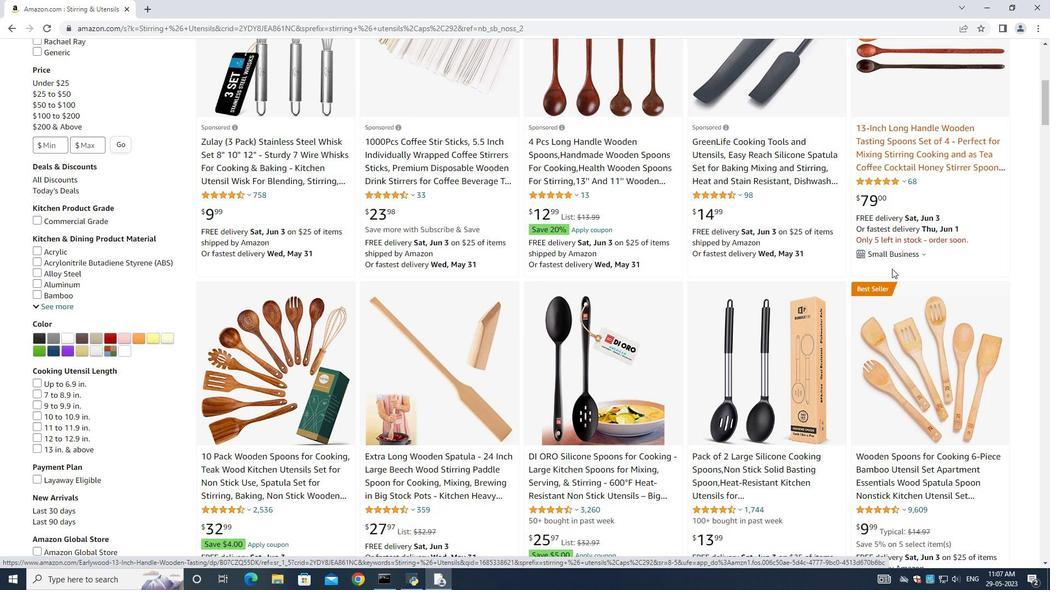 
Action: Mouse scrolled (889, 275) with delta (0, 0)
Screenshot: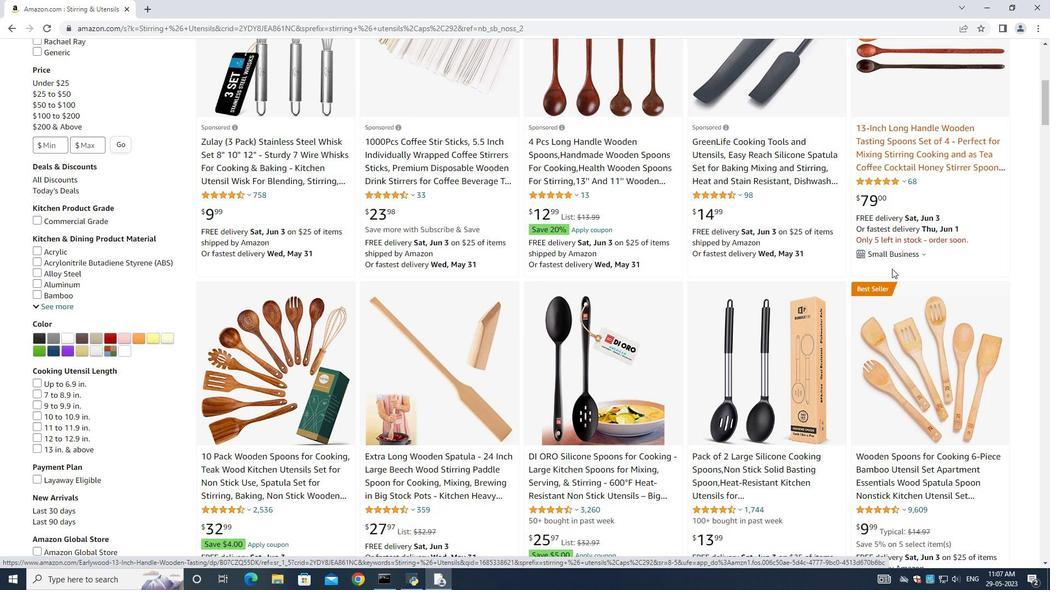 
Action: Mouse moved to (768, 357)
Screenshot: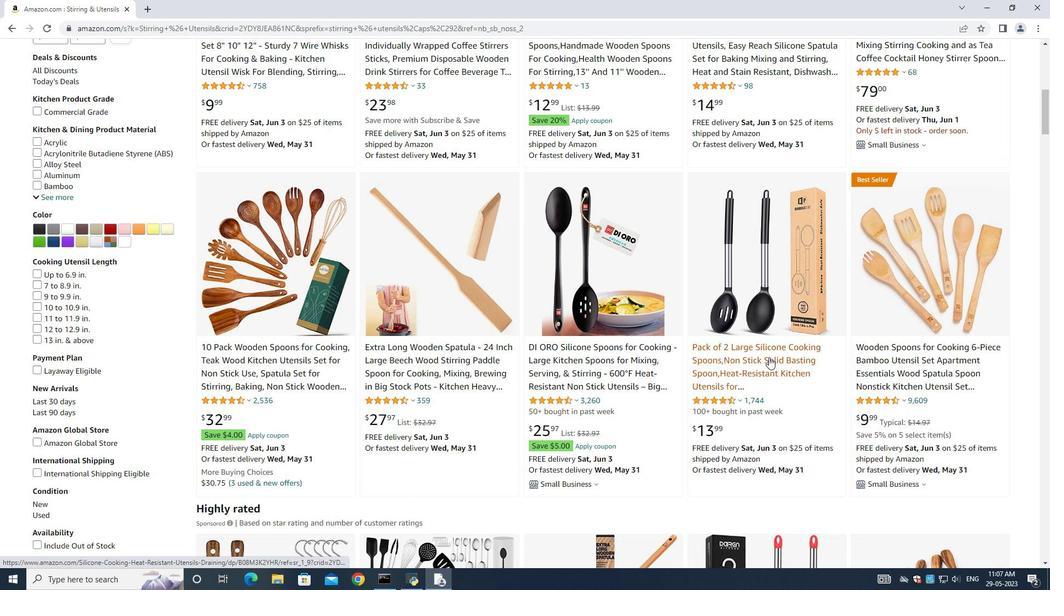 
Action: Mouse scrolled (768, 356) with delta (0, 0)
Screenshot: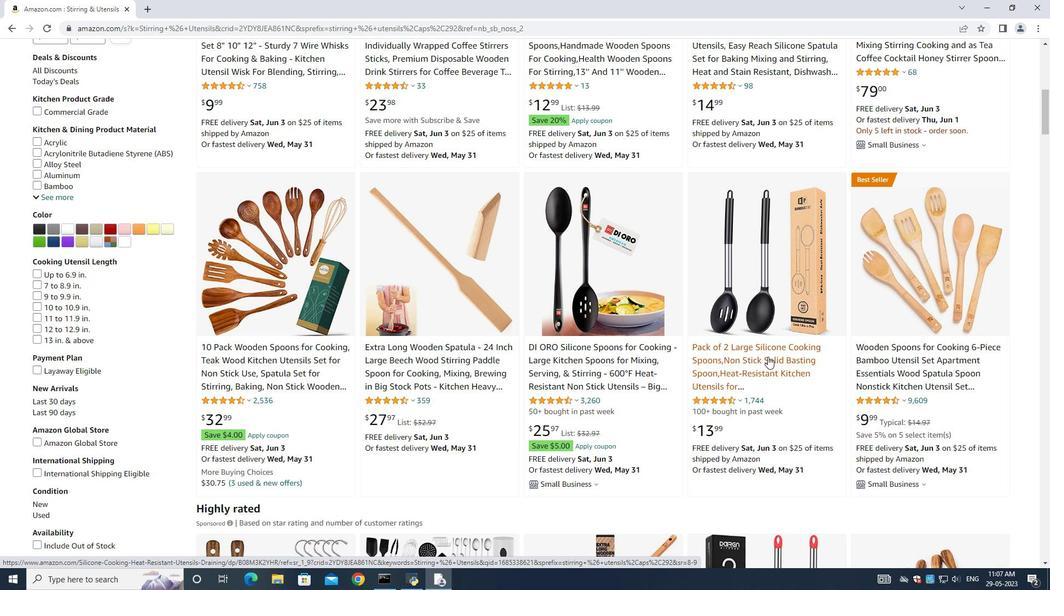 
Action: Mouse scrolled (768, 356) with delta (0, 0)
Screenshot: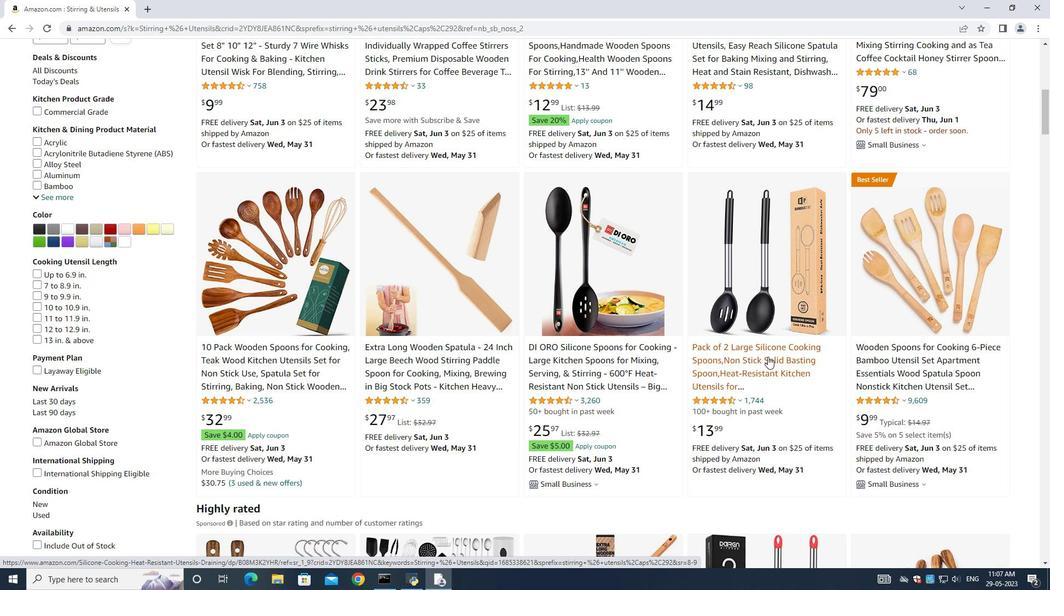 
Action: Mouse moved to (767, 351)
Screenshot: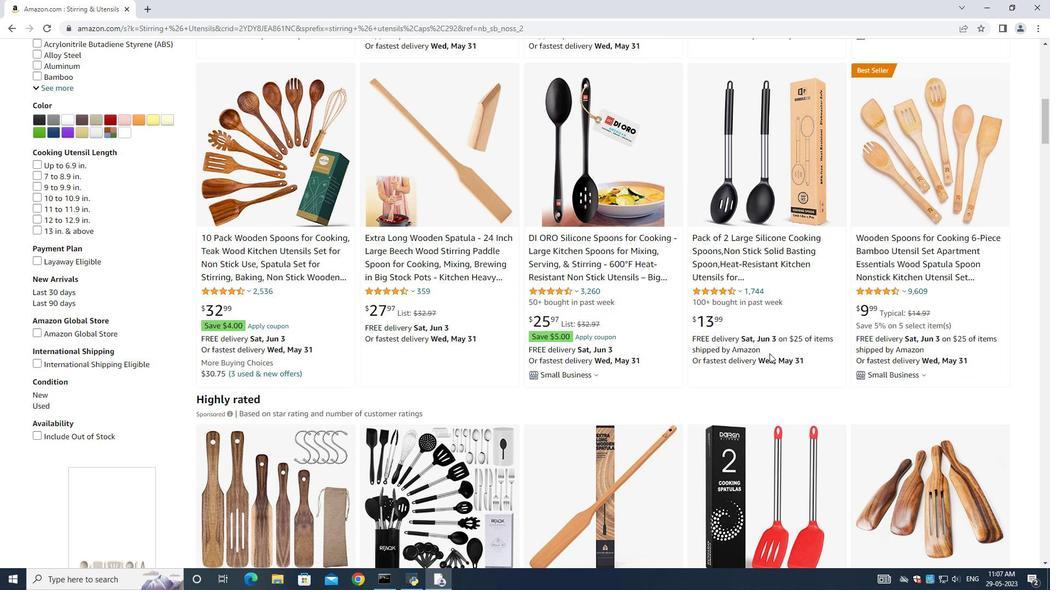 
Action: Mouse scrolled (767, 352) with delta (0, 0)
Screenshot: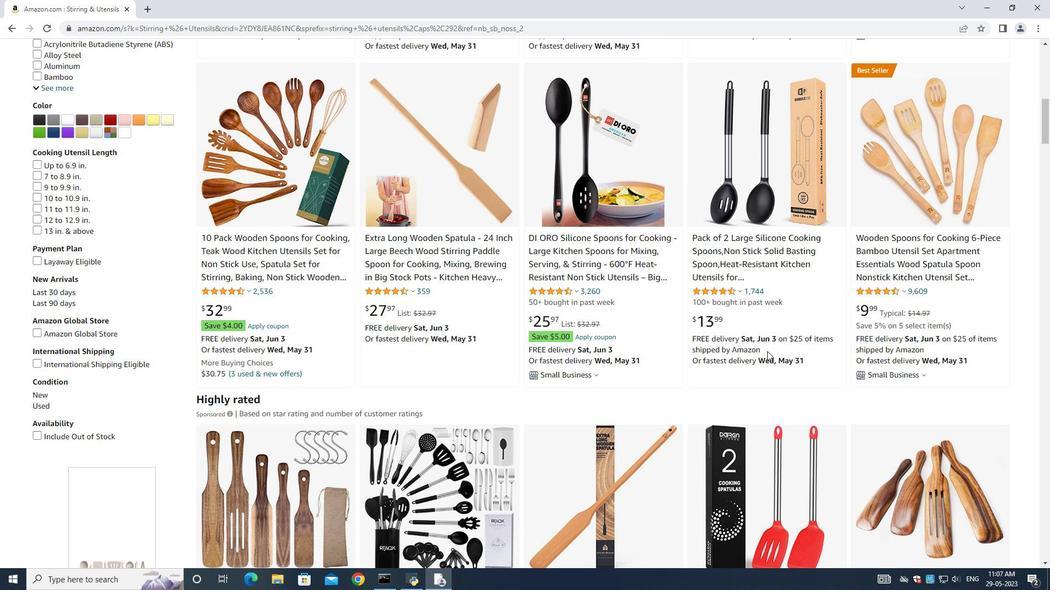 
Action: Mouse moved to (388, 328)
Screenshot: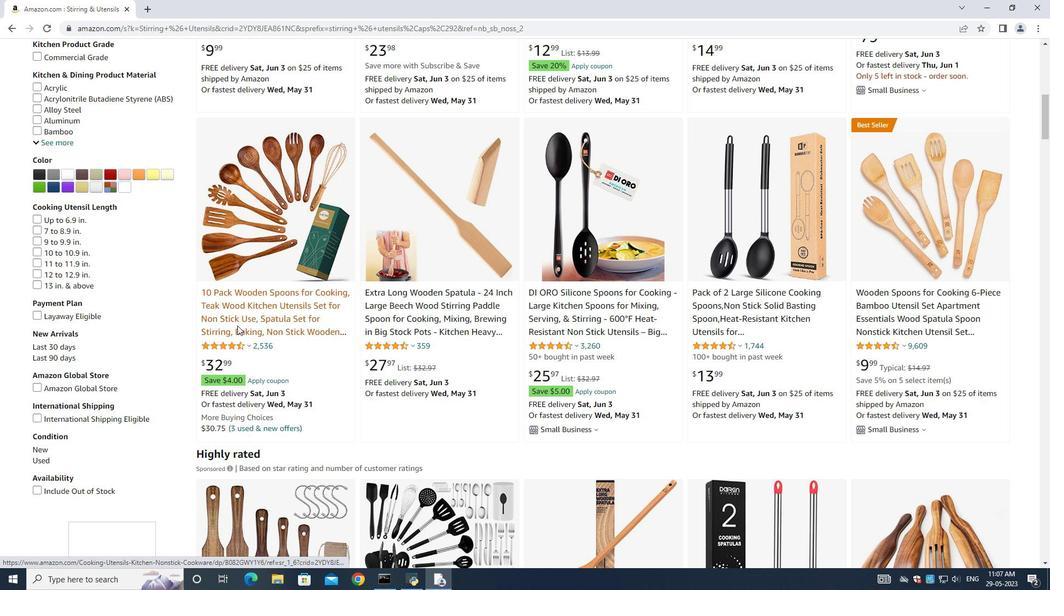 
Action: Mouse scrolled (388, 328) with delta (0, 0)
Screenshot: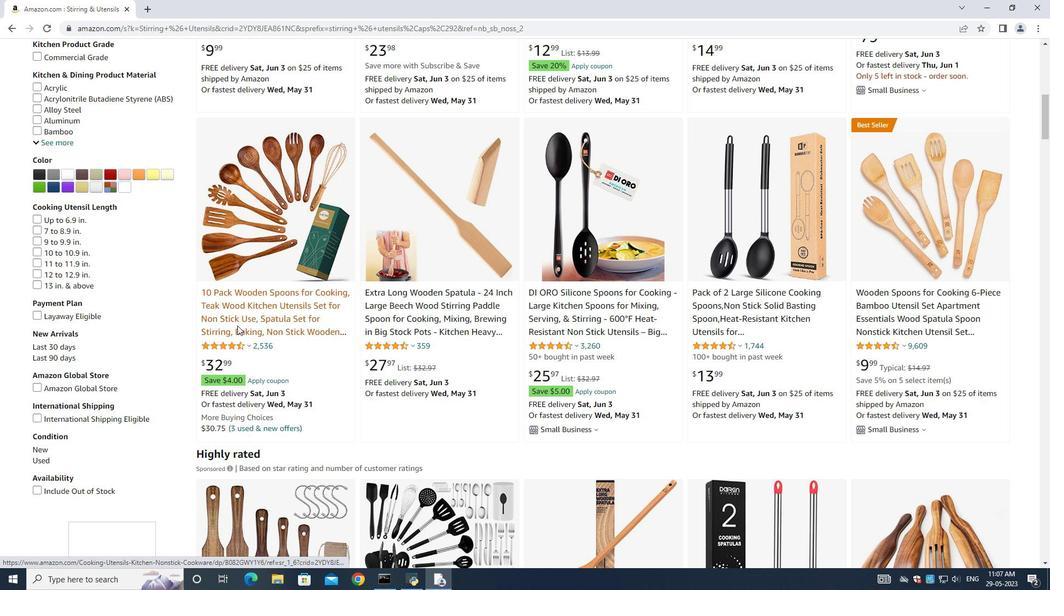 
Action: Mouse scrolled (388, 328) with delta (0, 0)
Screenshot: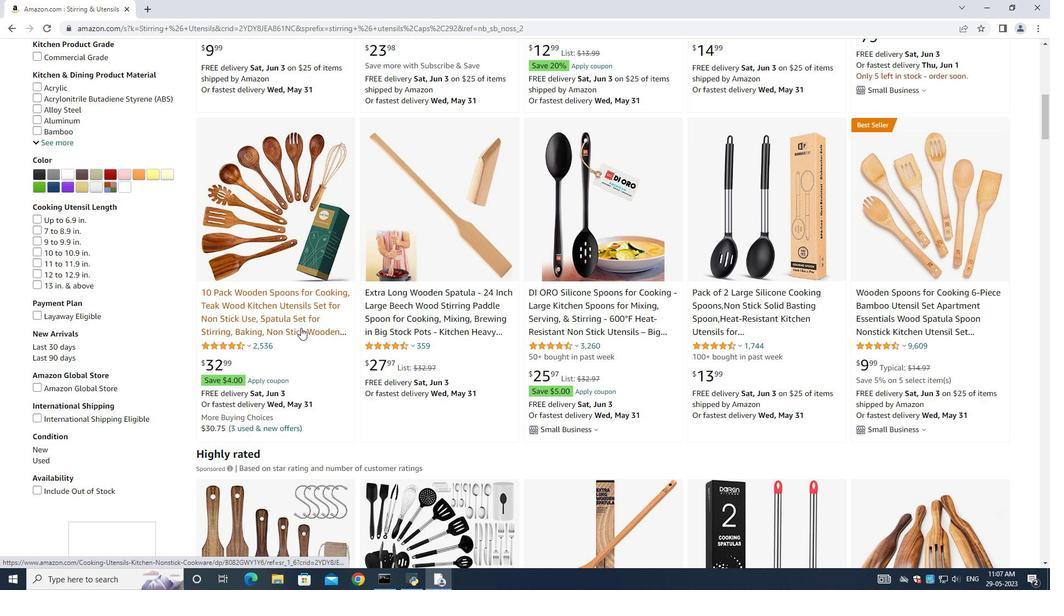 
Action: Mouse scrolled (388, 328) with delta (0, 0)
Screenshot: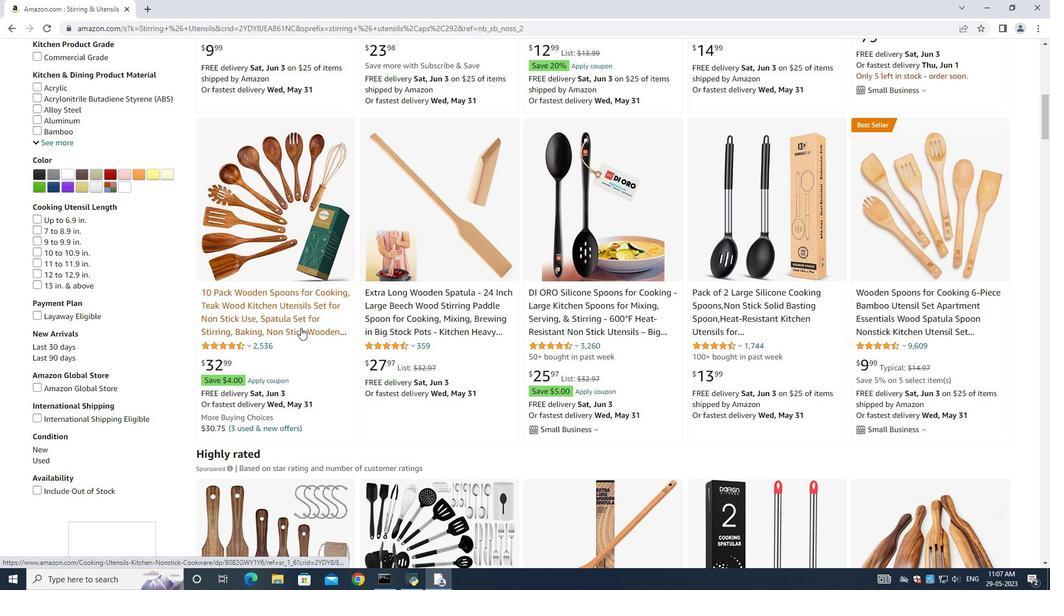 
Action: Mouse moved to (412, 418)
Screenshot: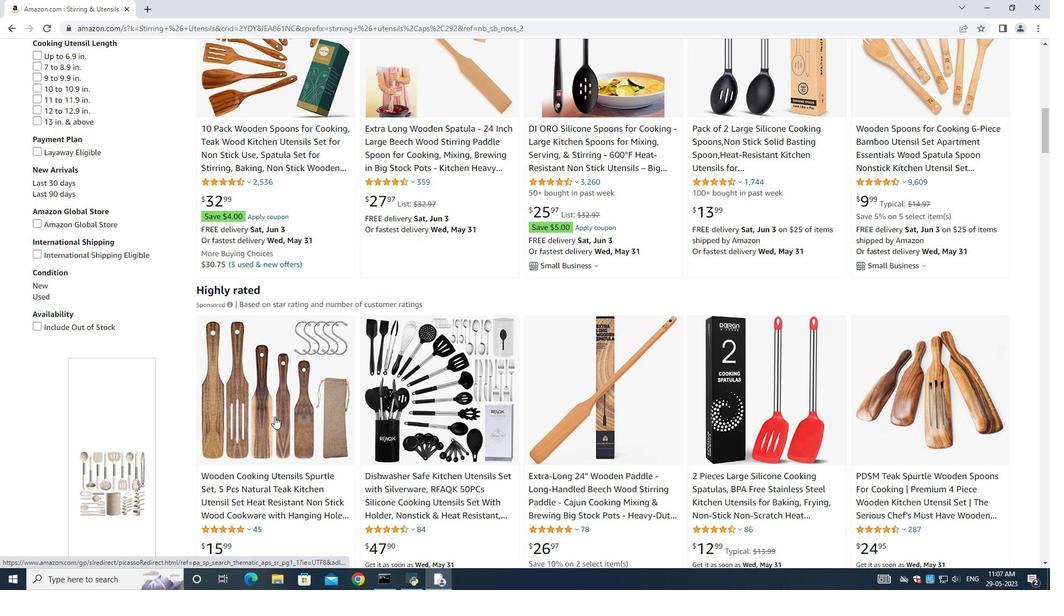 
Action: Mouse scrolled (412, 417) with delta (0, 0)
Screenshot: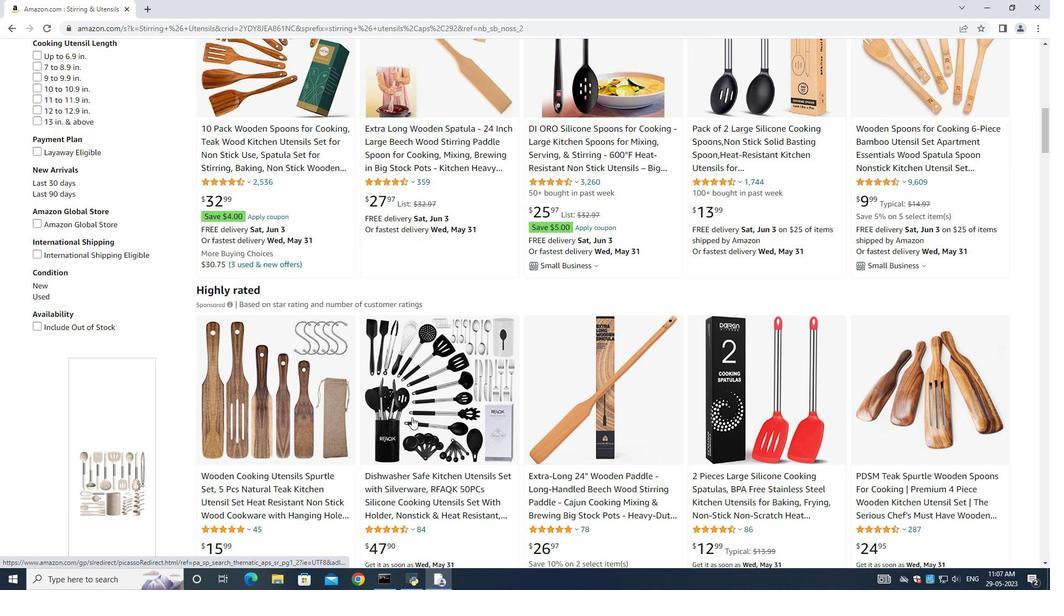 
Action: Mouse moved to (622, 329)
Screenshot: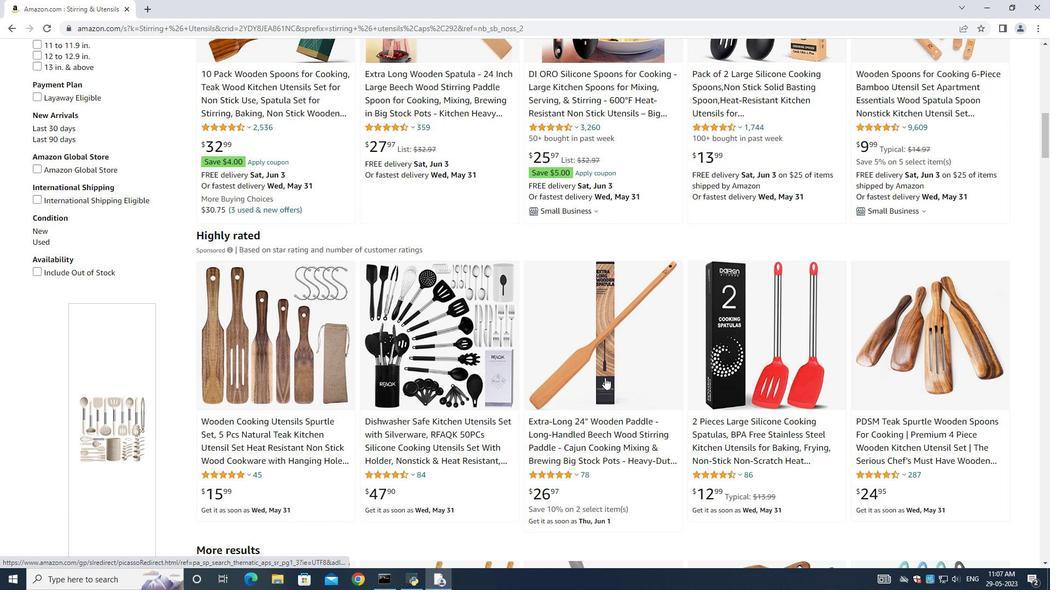 
Action: Mouse scrolled (622, 328) with delta (0, 0)
Screenshot: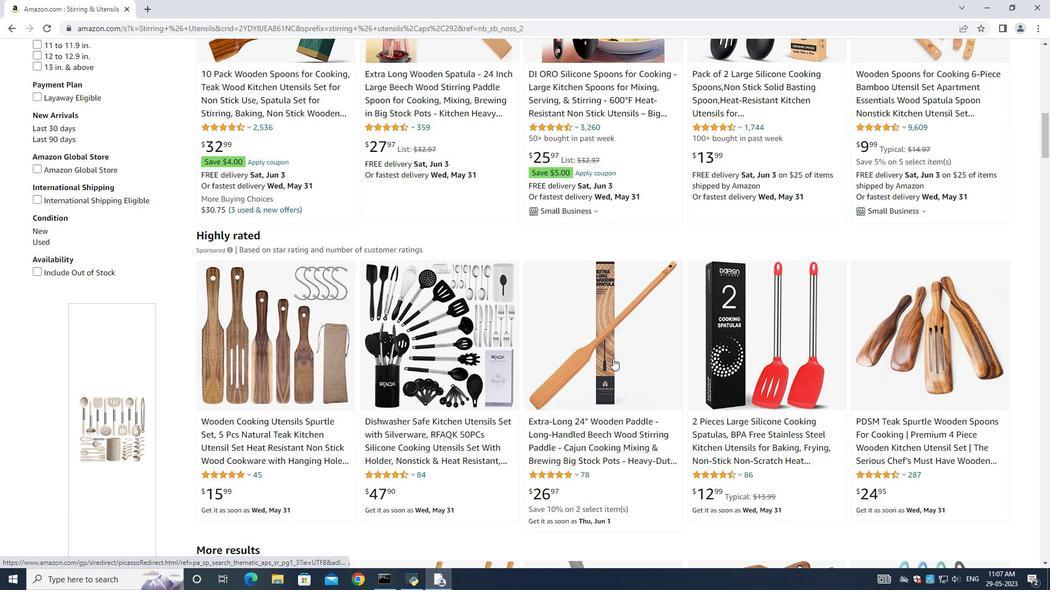 
Action: Mouse moved to (622, 329)
Screenshot: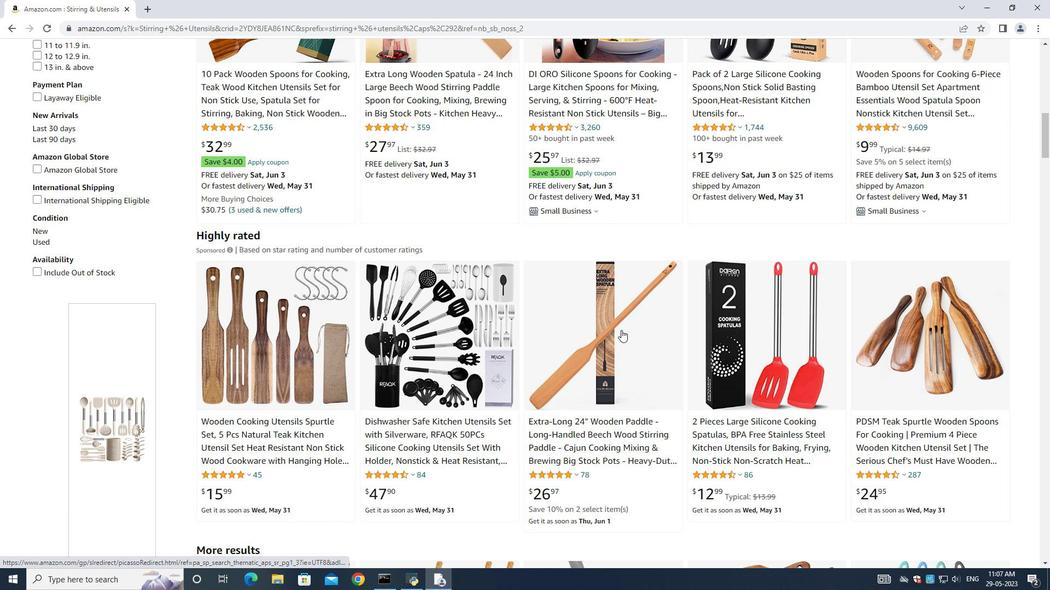 
Action: Mouse scrolled (622, 328) with delta (0, 0)
Screenshot: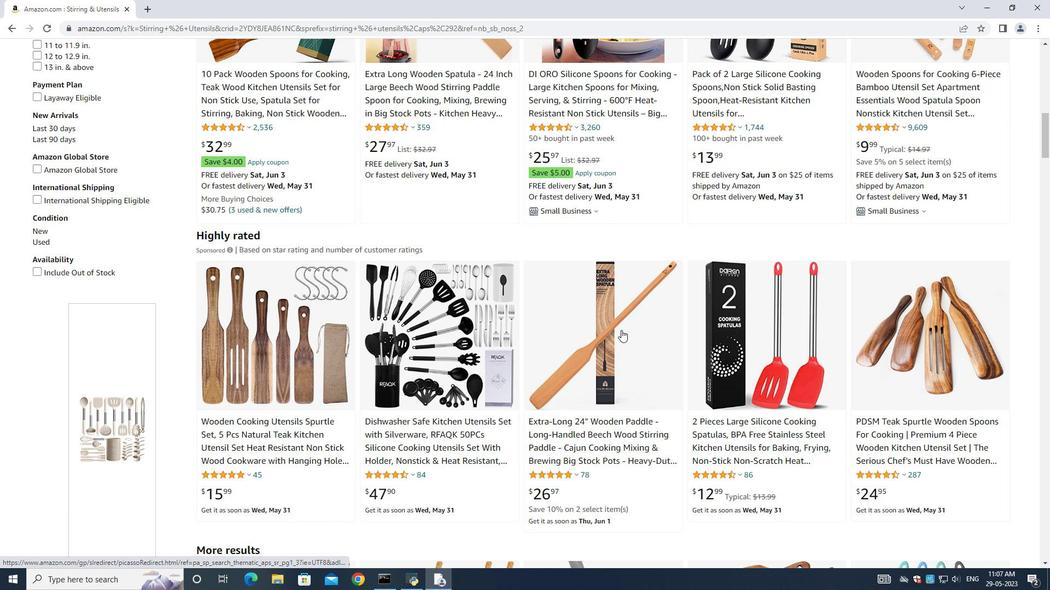 
Action: Mouse scrolled (622, 328) with delta (0, 0)
Screenshot: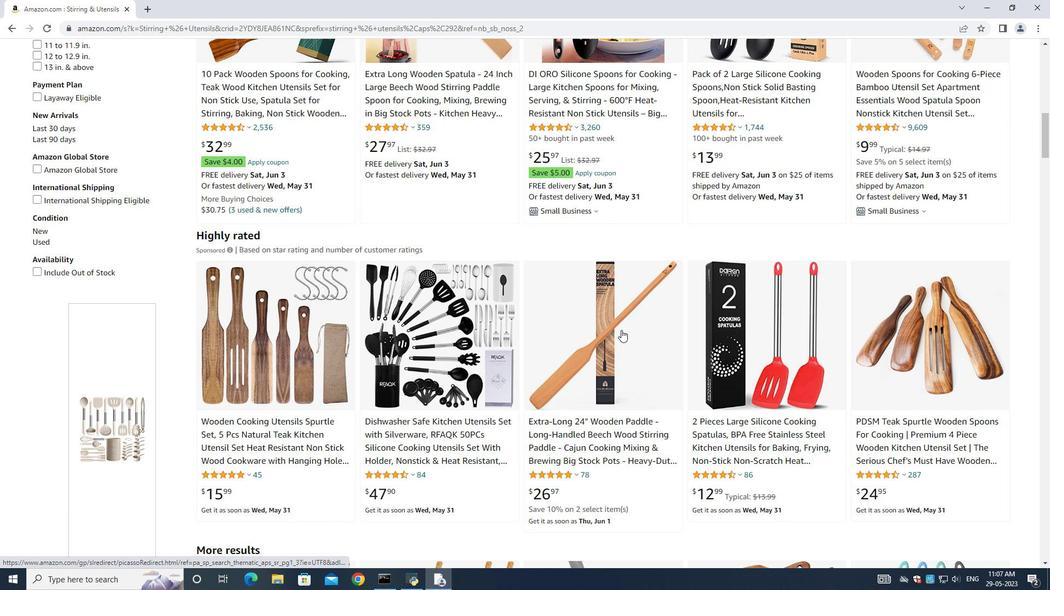 
Action: Mouse moved to (759, 265)
Screenshot: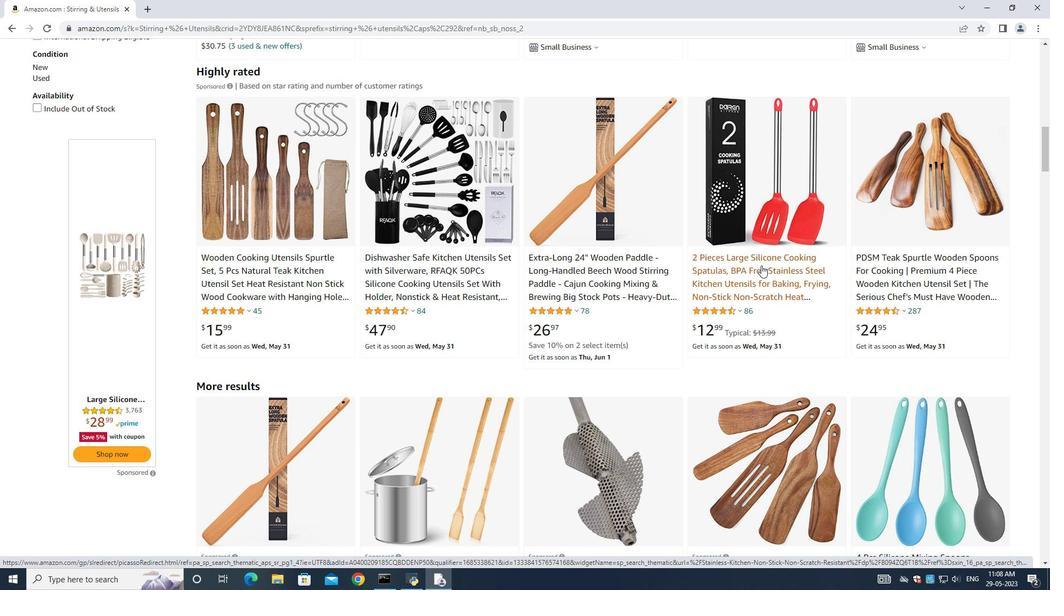 
Action: Mouse scrolled (759, 266) with delta (0, 0)
Screenshot: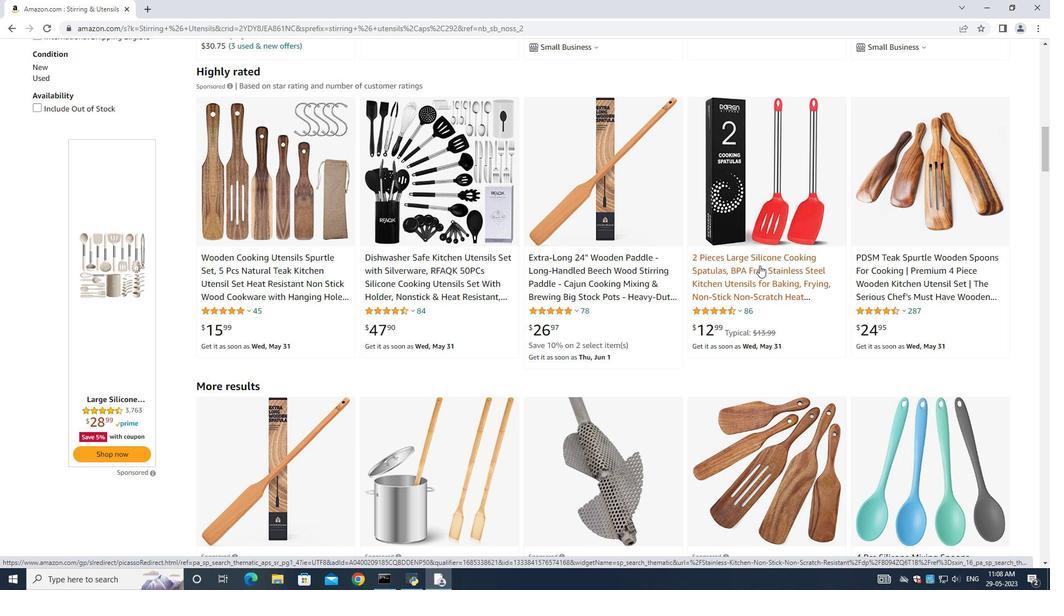 
Action: Mouse scrolled (759, 266) with delta (0, 0)
Screenshot: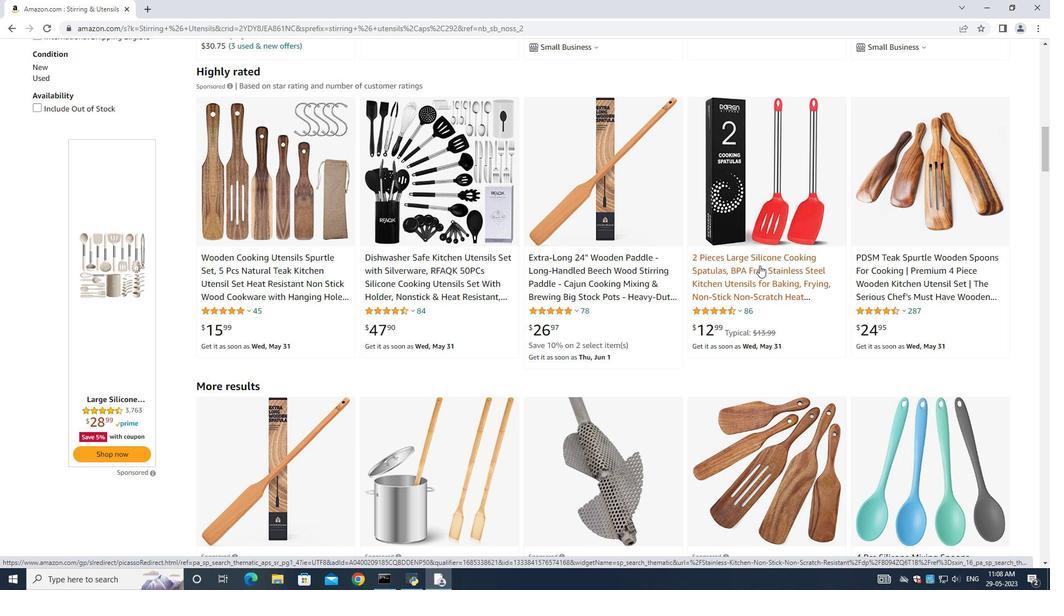 
Action: Mouse scrolled (759, 266) with delta (0, 0)
Screenshot: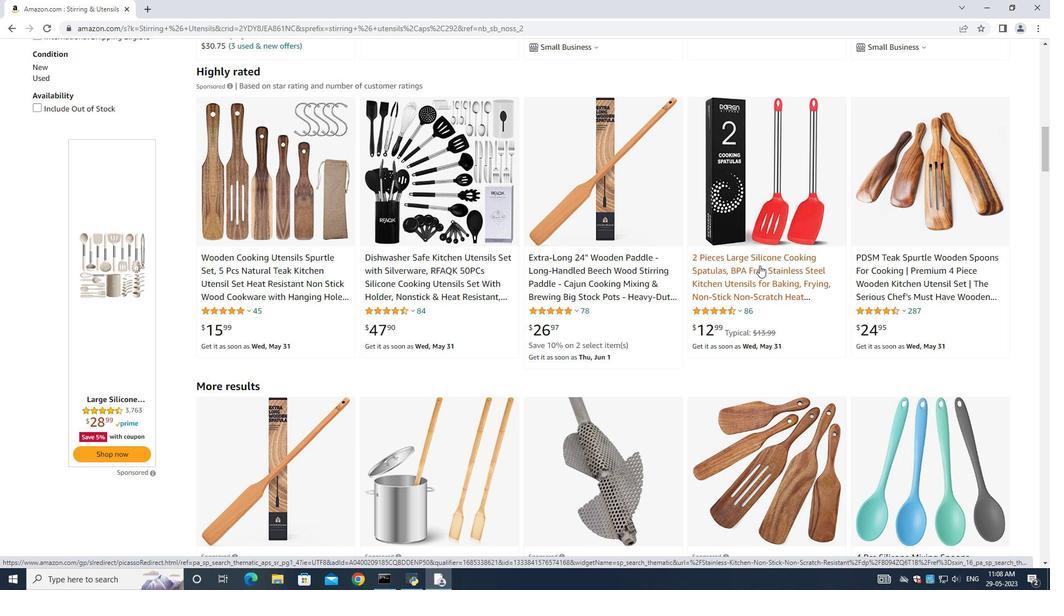
Action: Mouse scrolled (759, 266) with delta (0, 0)
Screenshot: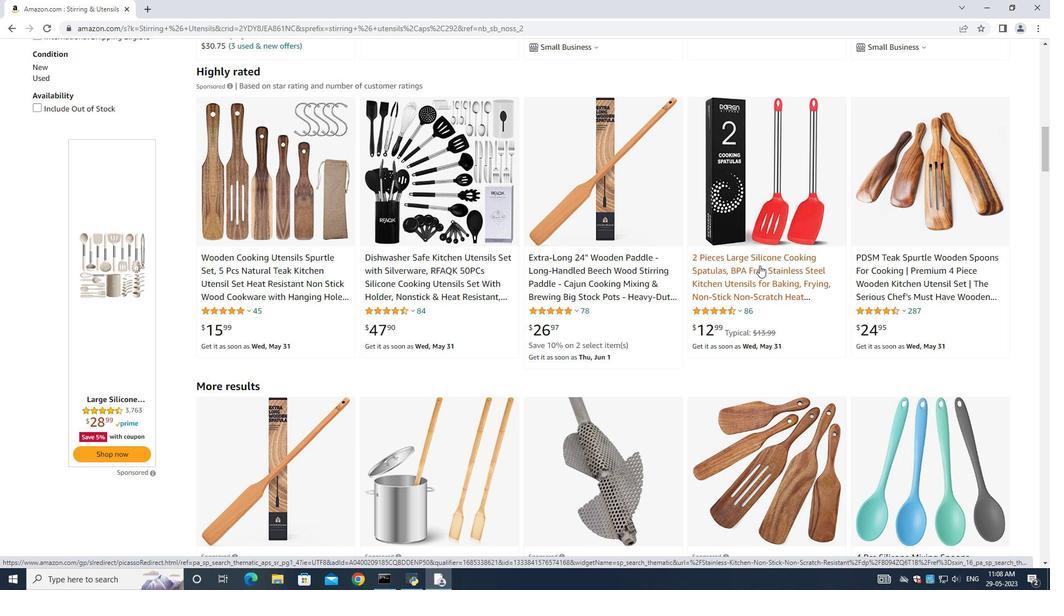 
Action: Mouse scrolled (759, 266) with delta (0, 0)
Screenshot: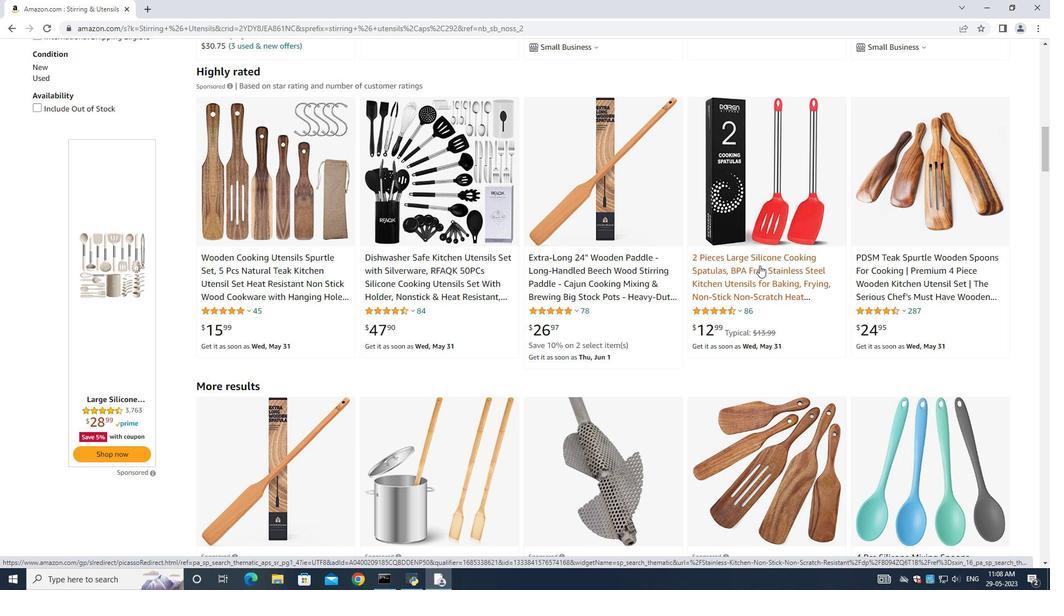 
Action: Mouse scrolled (759, 266) with delta (0, 0)
Screenshot: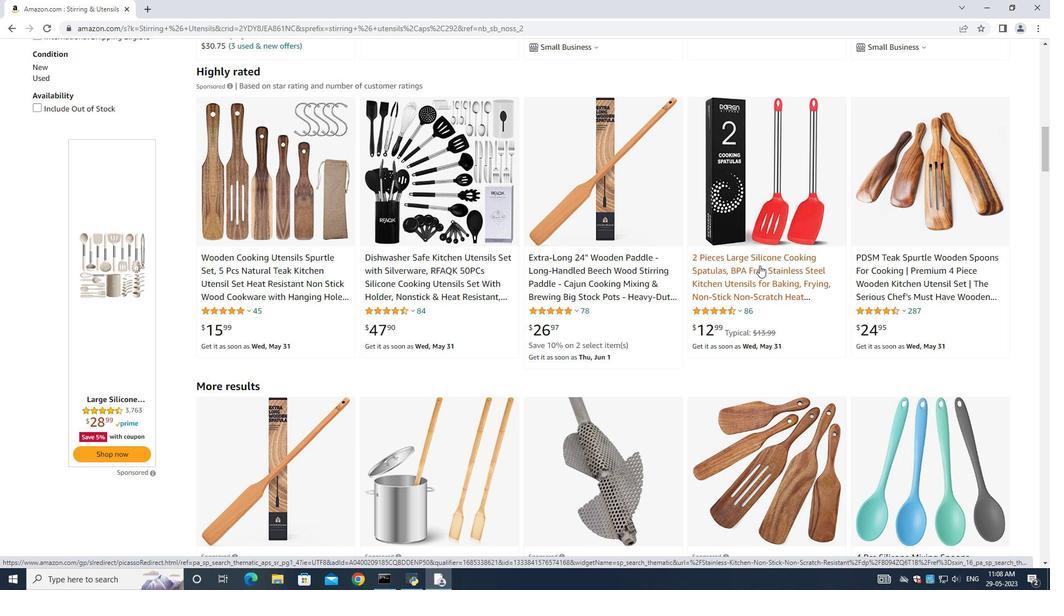
Action: Mouse scrolled (759, 266) with delta (0, 0)
Screenshot: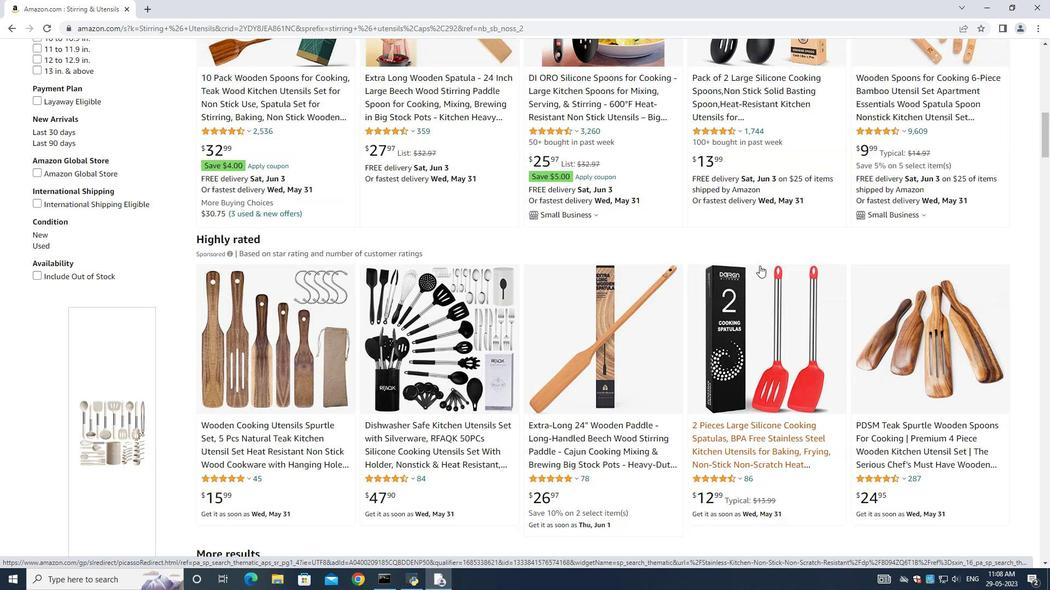 
Action: Mouse scrolled (759, 266) with delta (0, 0)
Screenshot: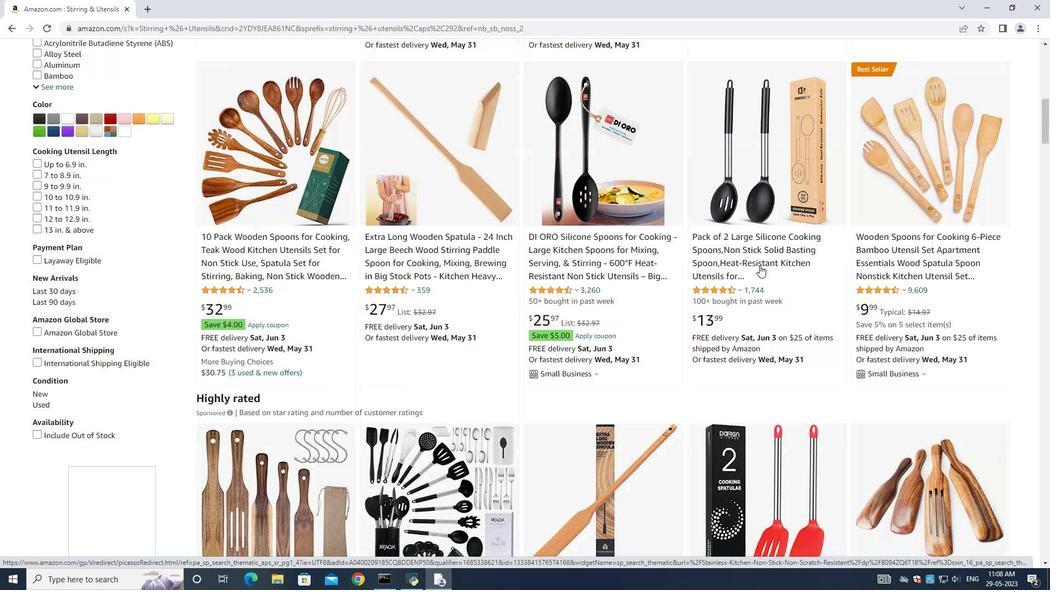 
Action: Mouse scrolled (759, 266) with delta (0, 0)
Screenshot: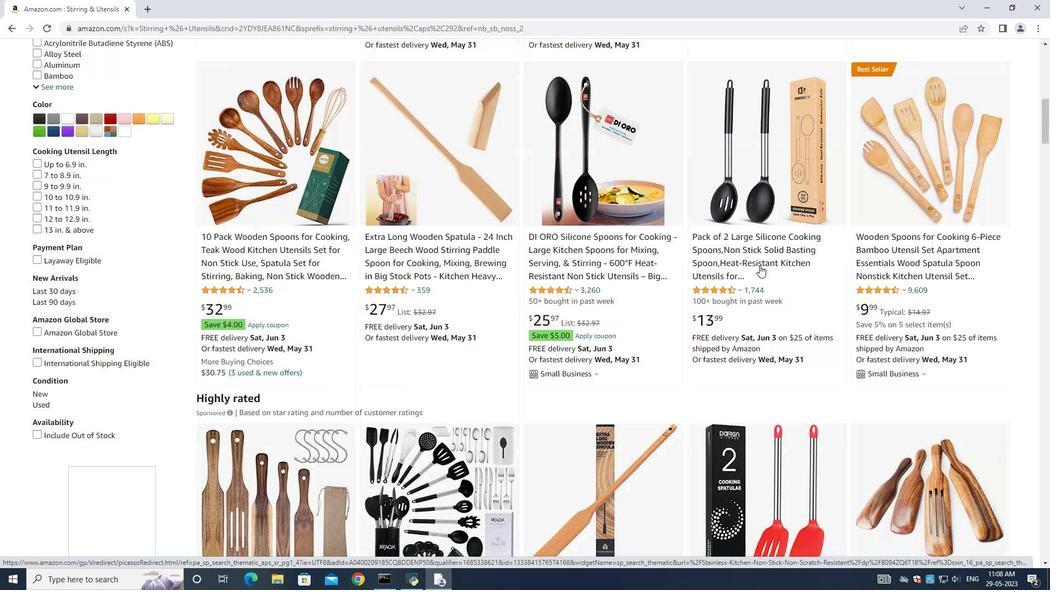 
Action: Mouse scrolled (759, 266) with delta (0, 0)
Screenshot: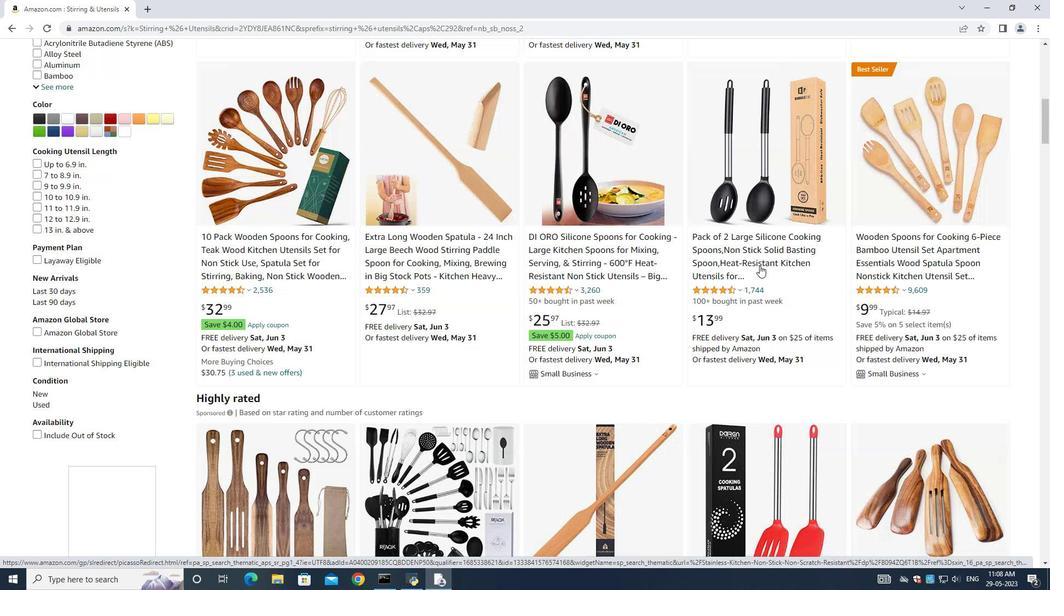 
Action: Mouse moved to (758, 265)
Screenshot: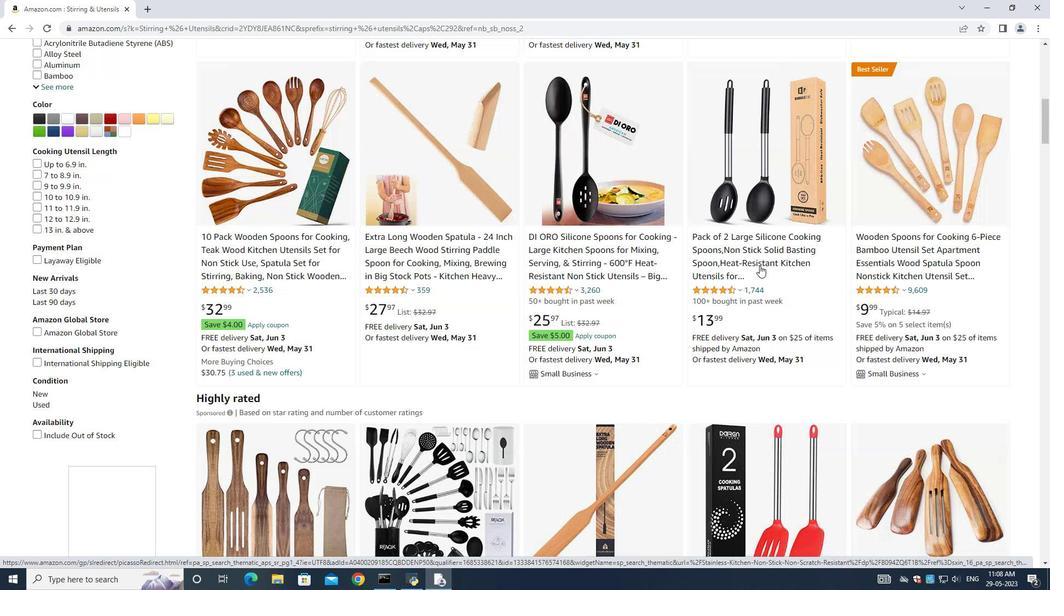 
Action: Mouse scrolled (758, 266) with delta (0, 0)
Screenshot: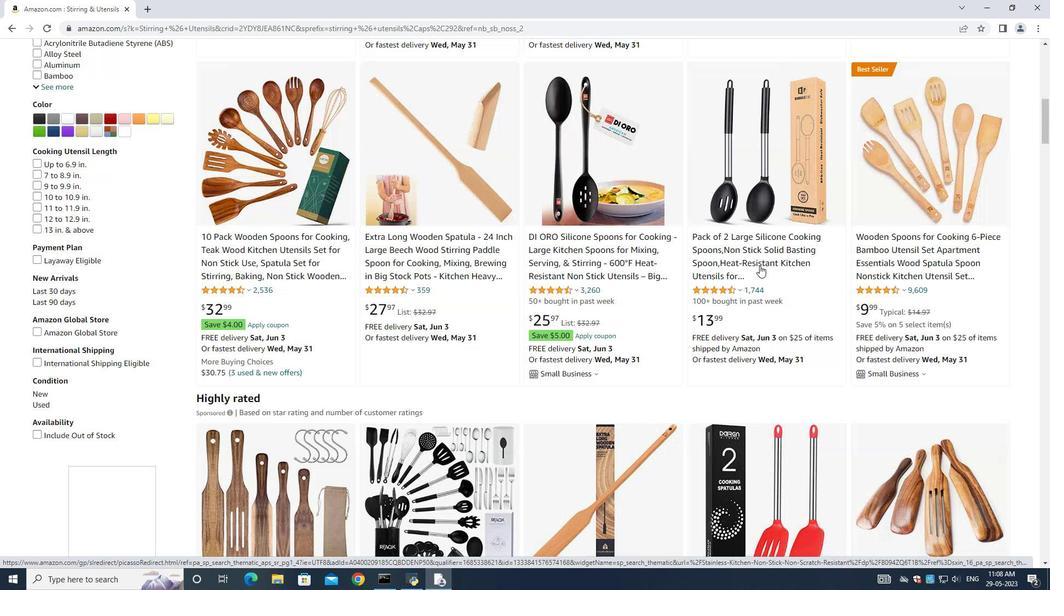 
Action: Mouse moved to (758, 265)
Screenshot: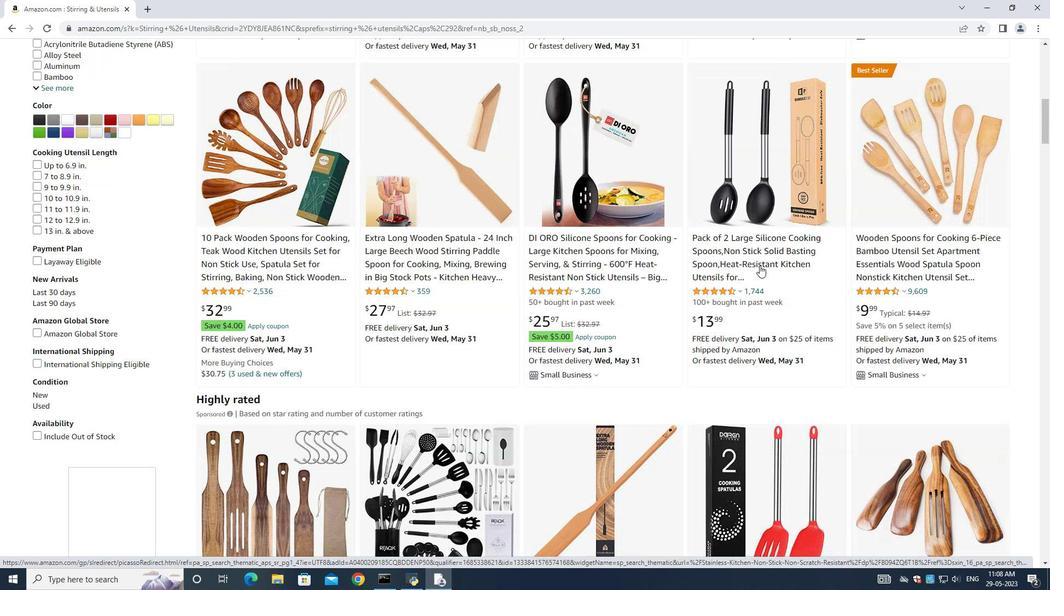 
Action: Mouse scrolled (758, 266) with delta (0, 0)
Screenshot: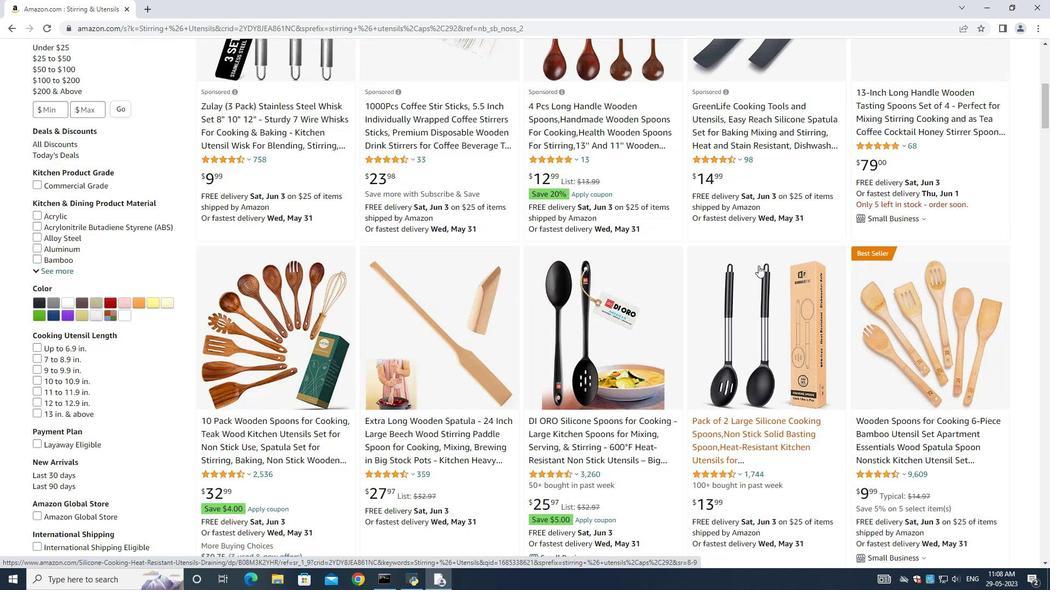 
Action: Mouse scrolled (758, 266) with delta (0, 0)
Screenshot: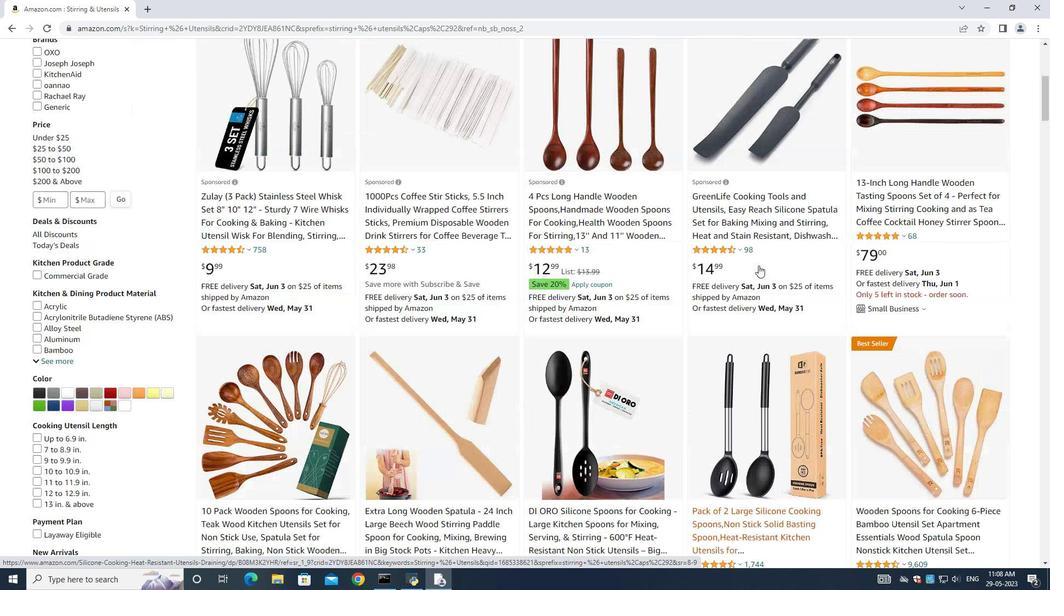 
Action: Mouse scrolled (758, 266) with delta (0, 0)
Screenshot: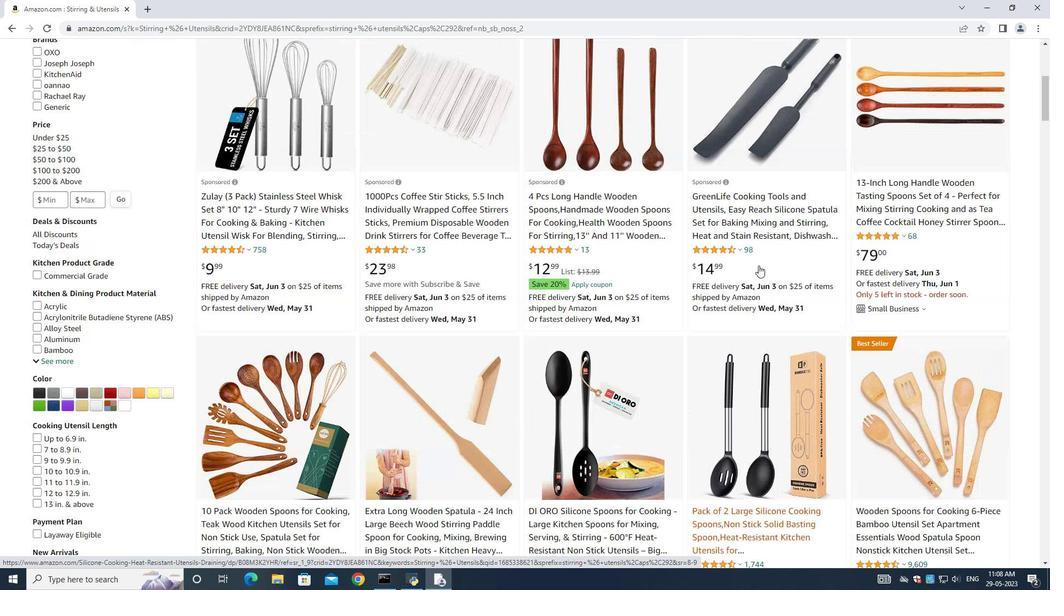 
Action: Mouse scrolled (758, 267) with delta (0, 1)
Screenshot: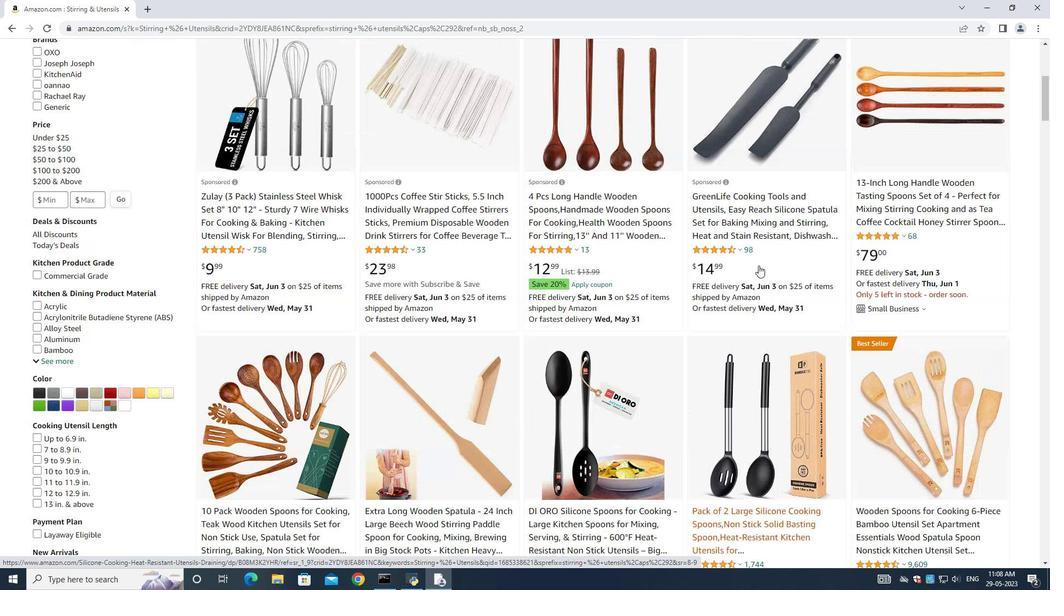 
Action: Mouse scrolled (758, 266) with delta (0, 0)
Screenshot: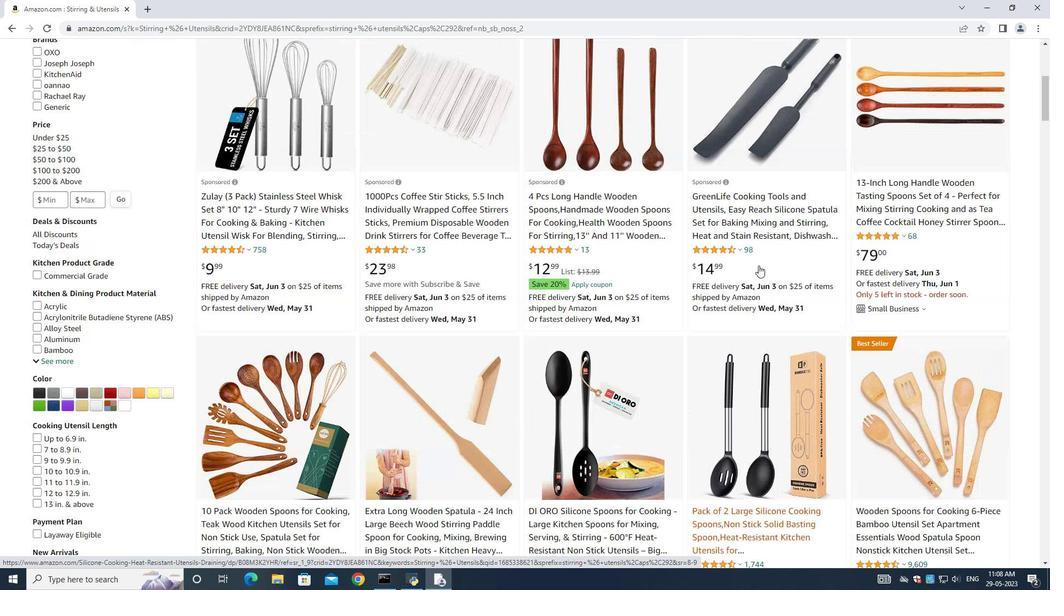 
Action: Mouse scrolled (758, 266) with delta (0, 0)
Screenshot: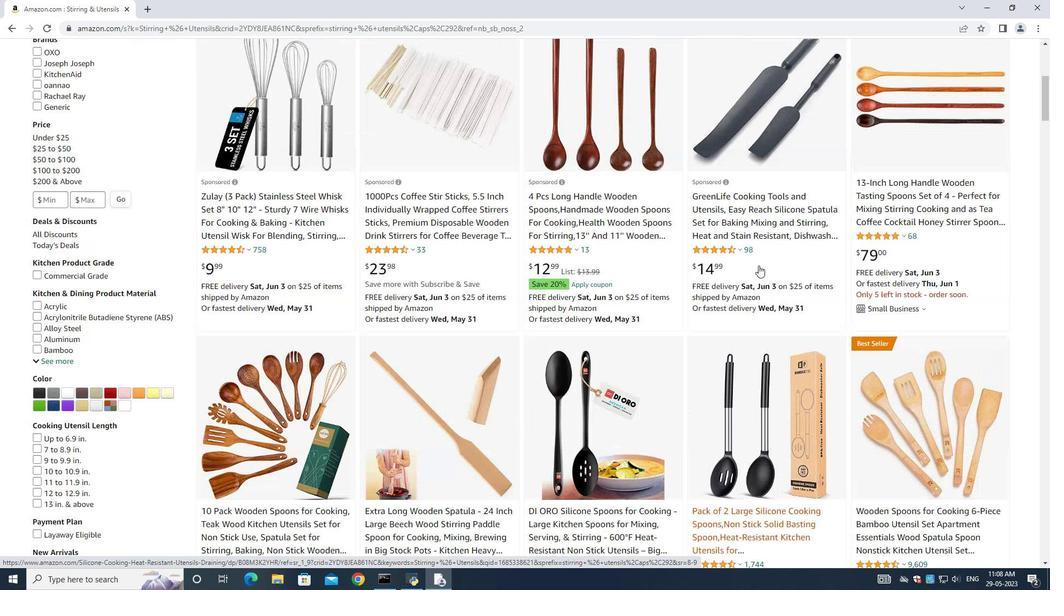 
Action: Mouse moved to (381, 291)
Screenshot: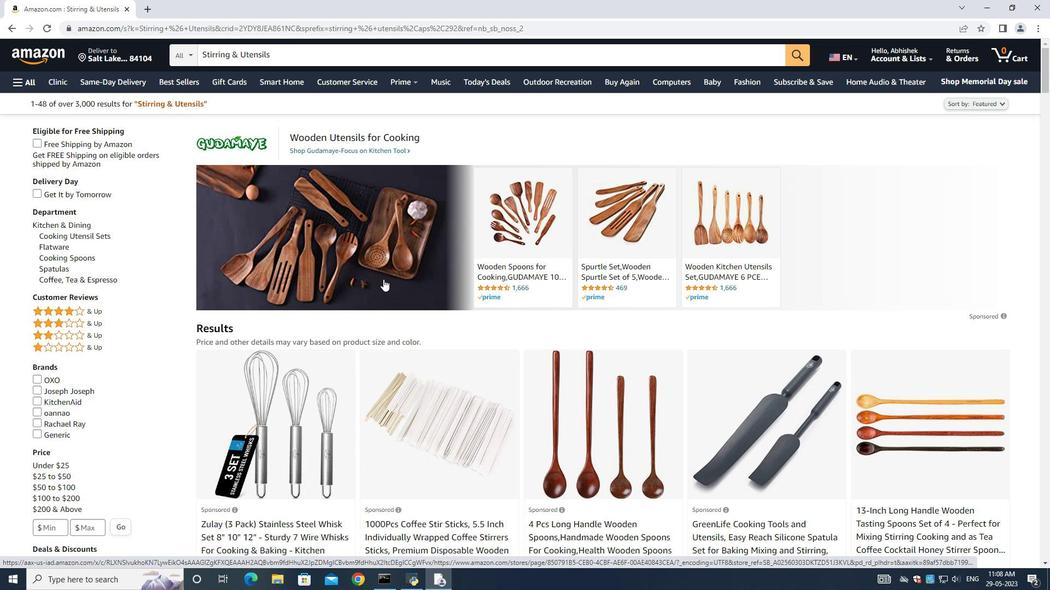
Action: Mouse scrolled (381, 290) with delta (0, 0)
Screenshot: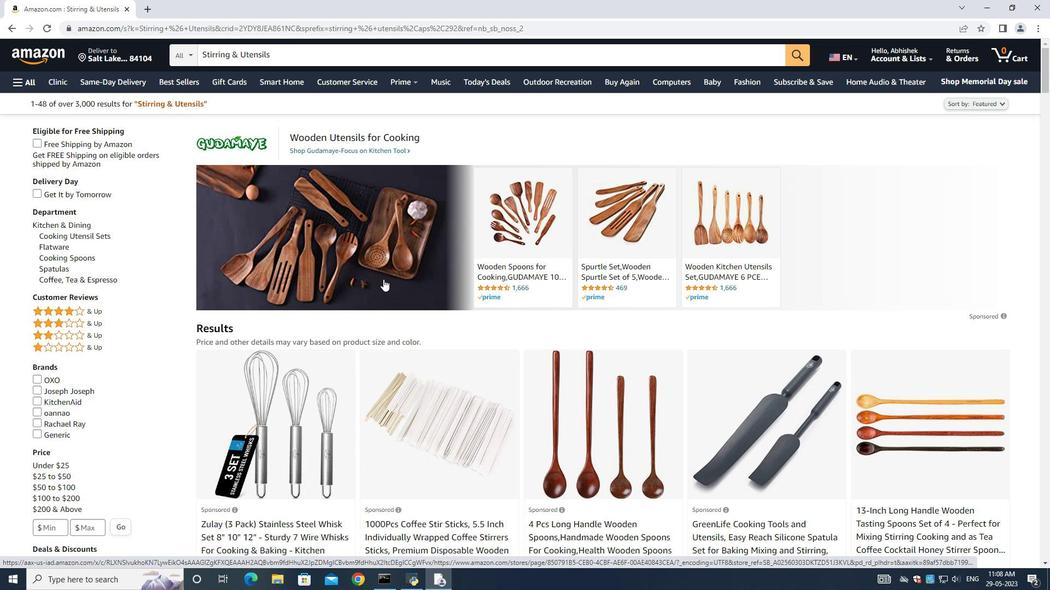 
Action: Mouse moved to (381, 291)
Screenshot: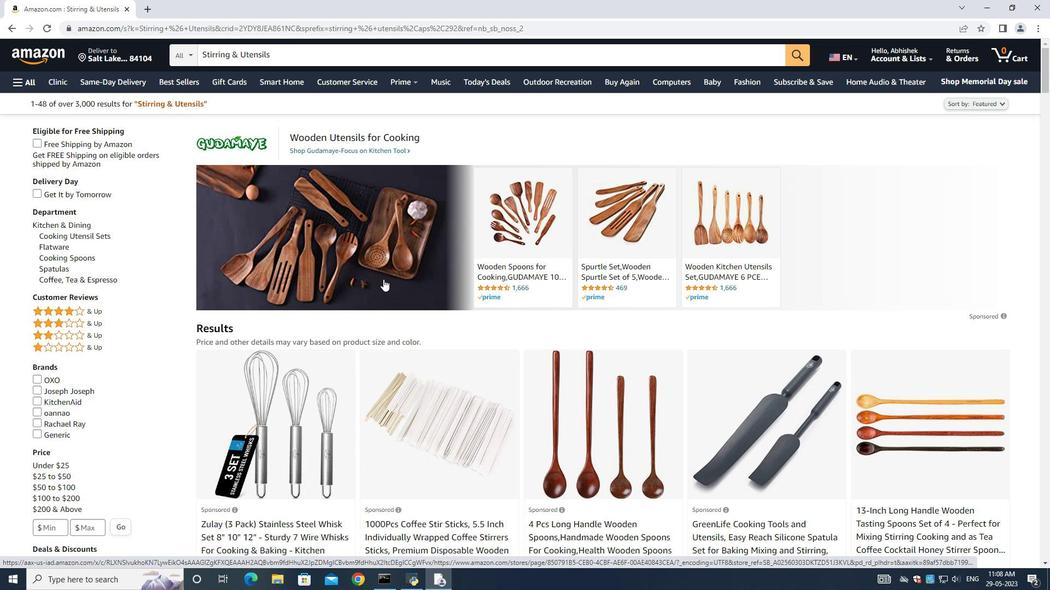 
Action: Mouse scrolled (381, 290) with delta (0, 0)
Screenshot: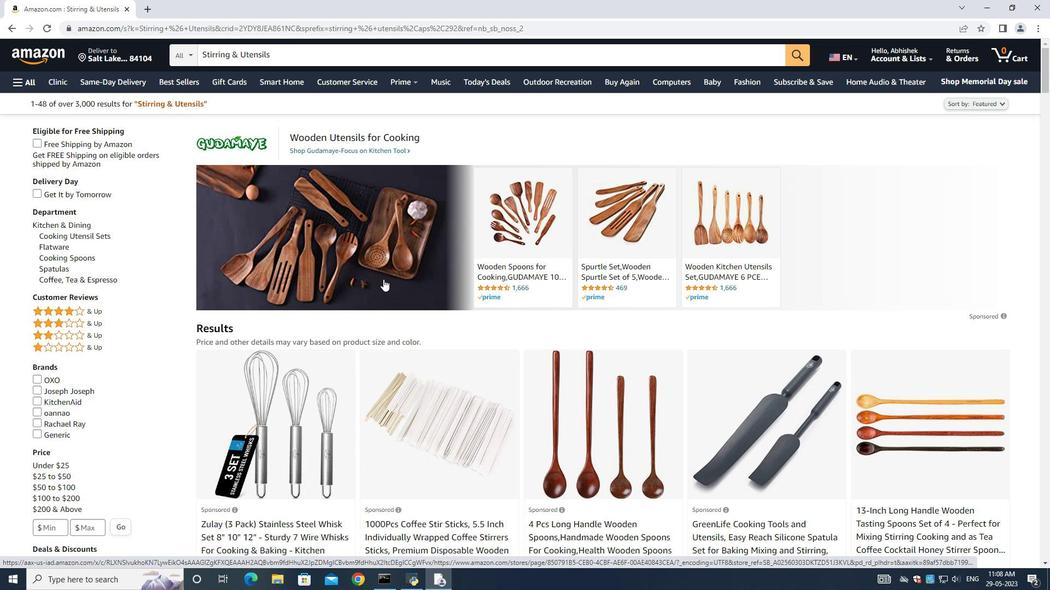 
Action: Mouse scrolled (381, 290) with delta (0, 0)
Screenshot: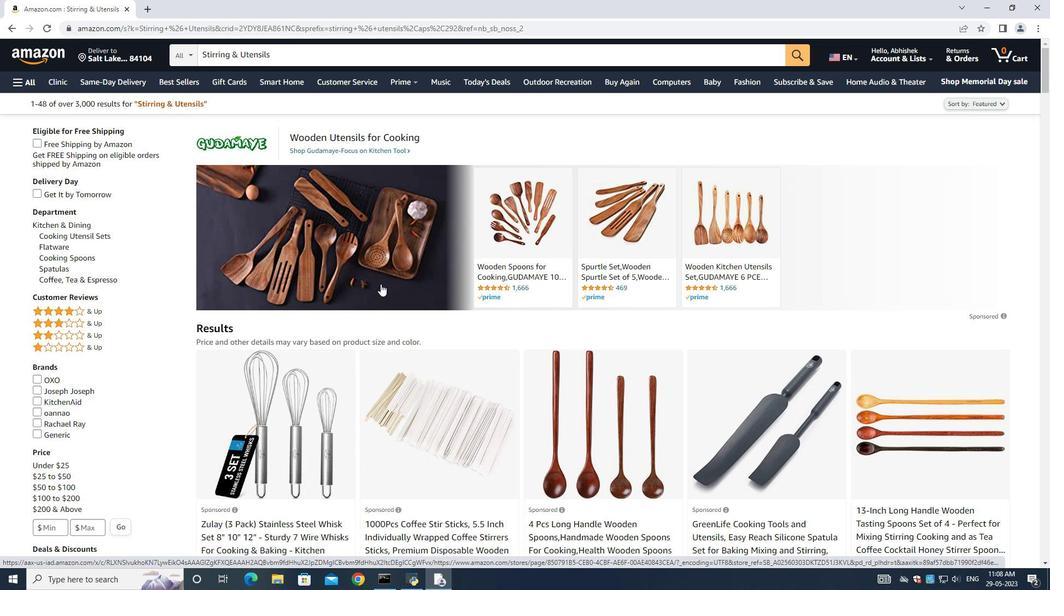
Action: Mouse scrolled (381, 290) with delta (0, 0)
Screenshot: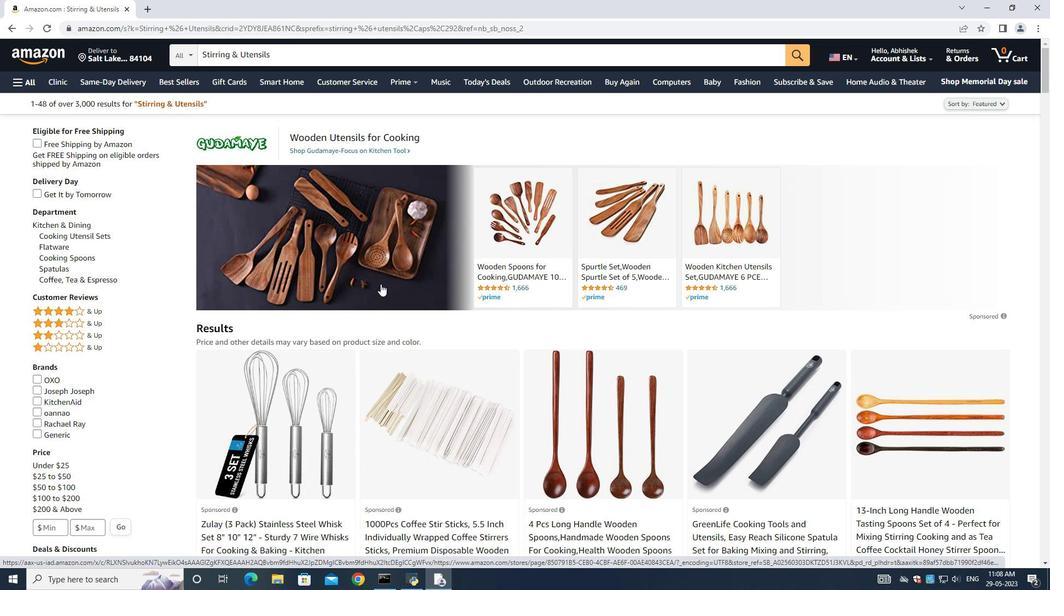 
Action: Mouse moved to (381, 291)
Screenshot: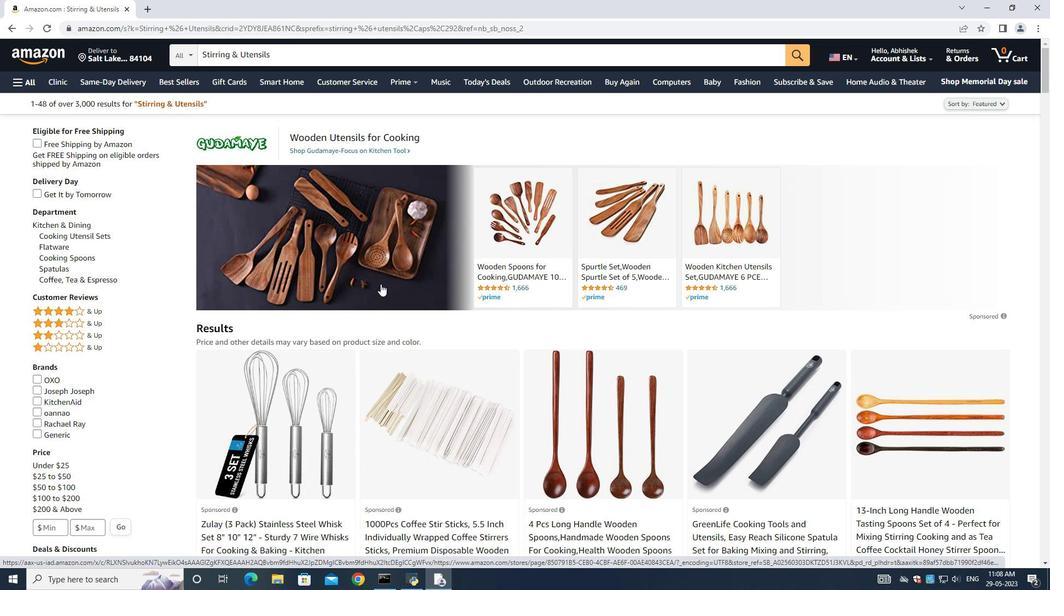 
Action: Mouse scrolled (381, 290) with delta (0, 0)
Screenshot: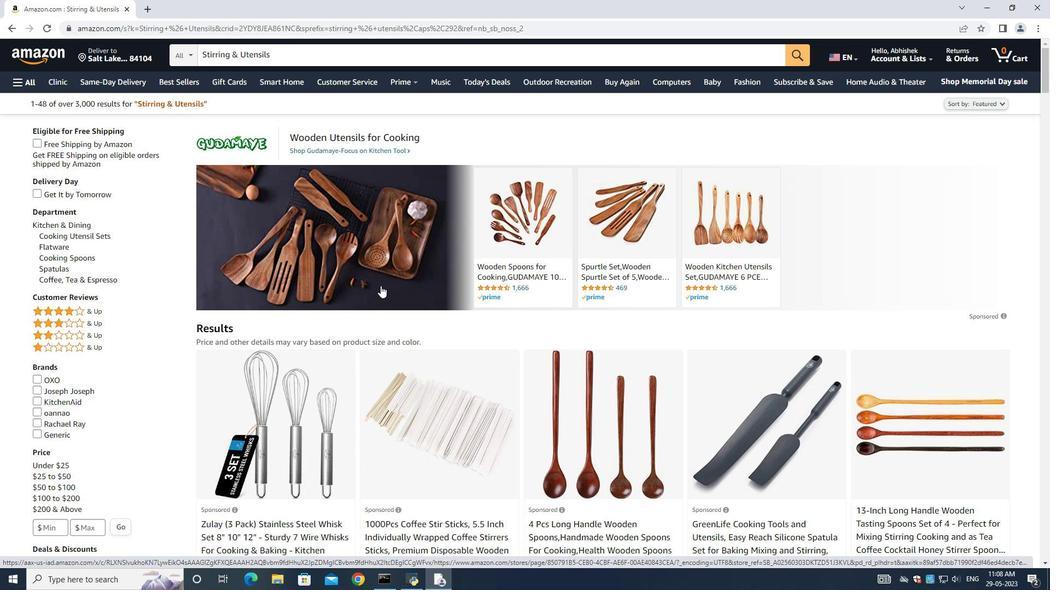 
Action: Mouse moved to (611, 283)
Screenshot: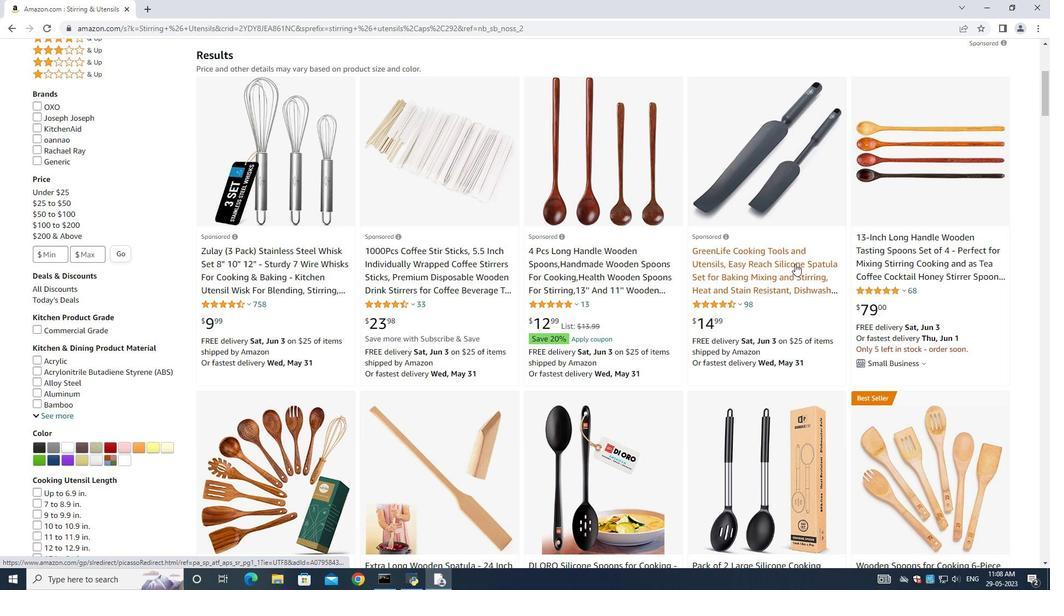 
Action: Mouse scrolled (611, 282) with delta (0, 0)
Screenshot: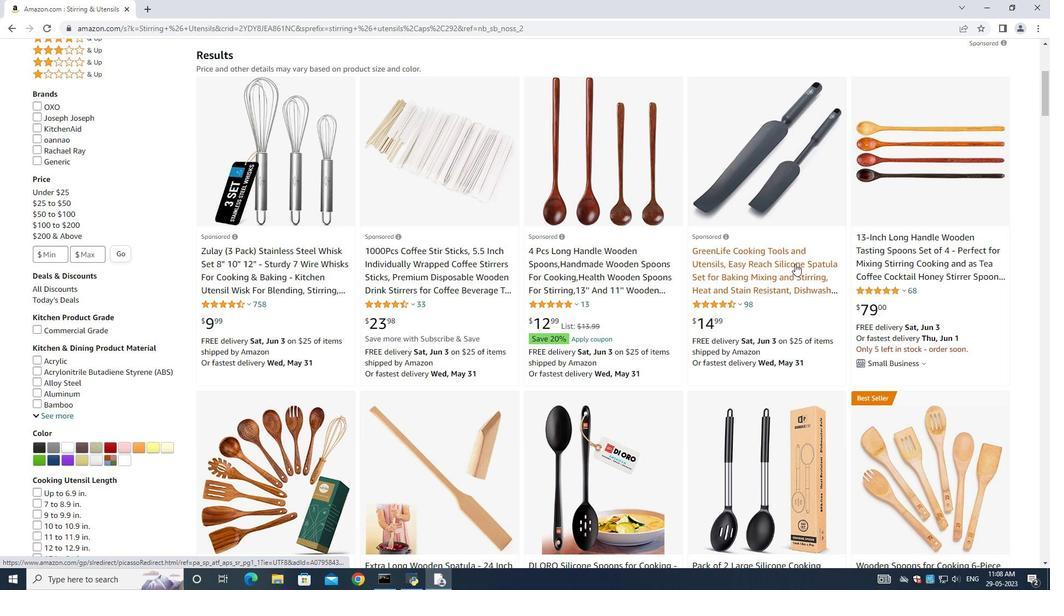 
Action: Mouse moved to (584, 291)
Screenshot: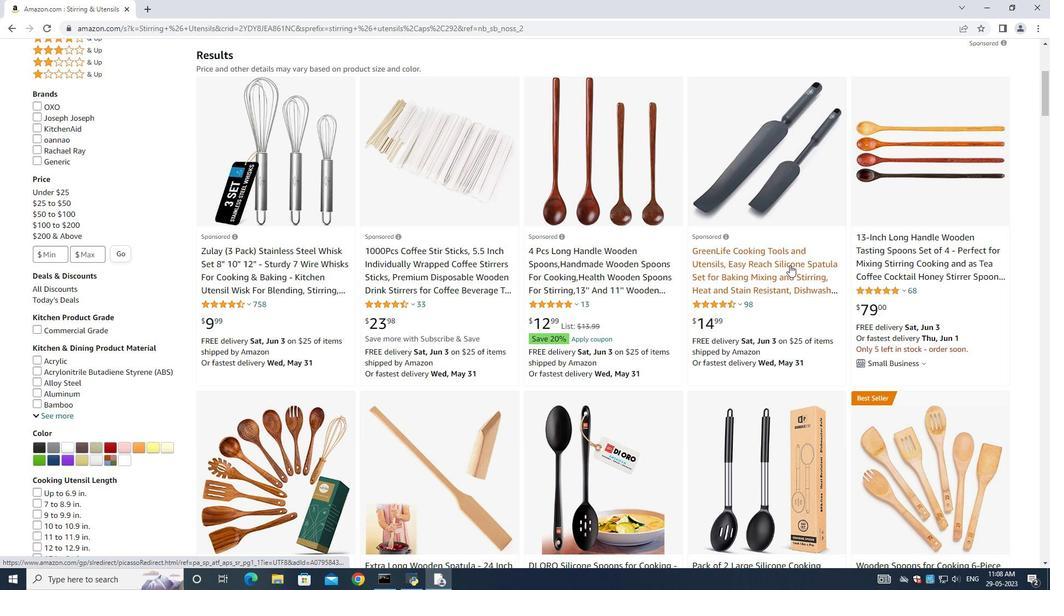 
Action: Mouse scrolled (584, 290) with delta (0, 0)
Screenshot: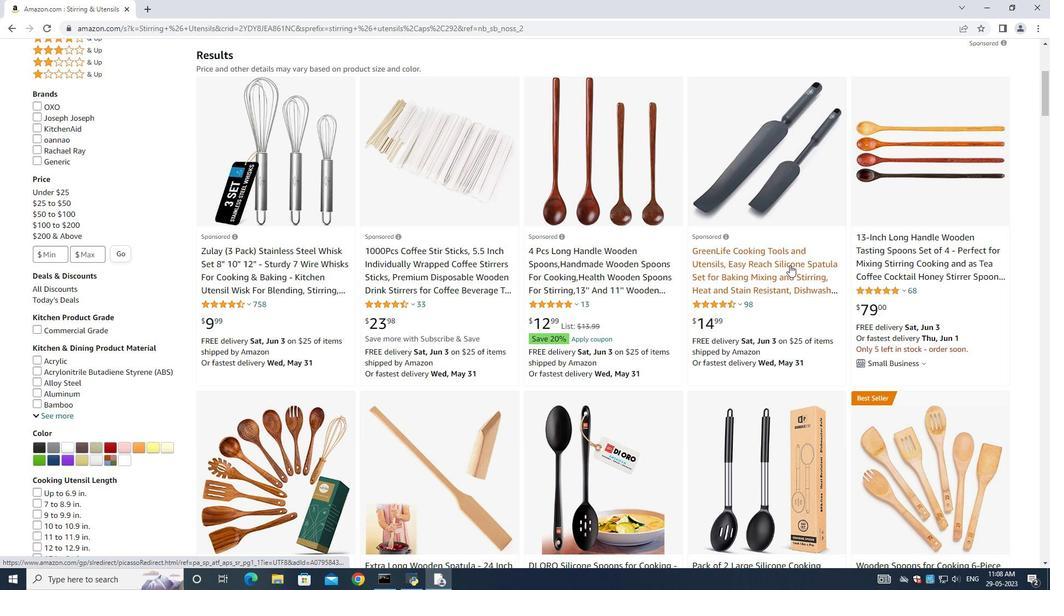 
Action: Mouse moved to (576, 293)
Screenshot: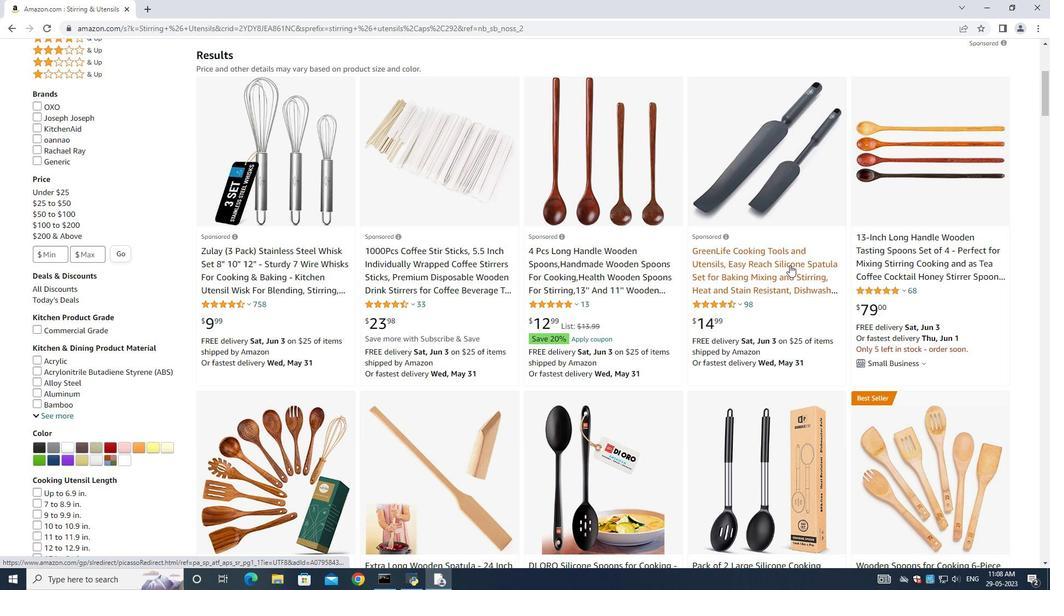 
Action: Mouse scrolled (577, 293) with delta (0, 0)
Screenshot: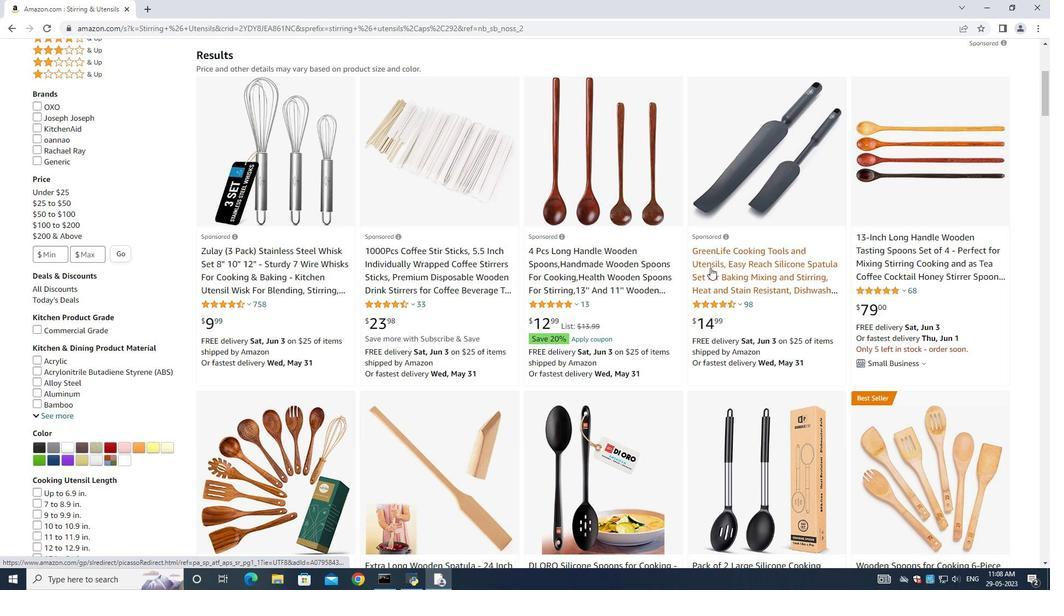 
Action: Mouse moved to (575, 294)
Screenshot: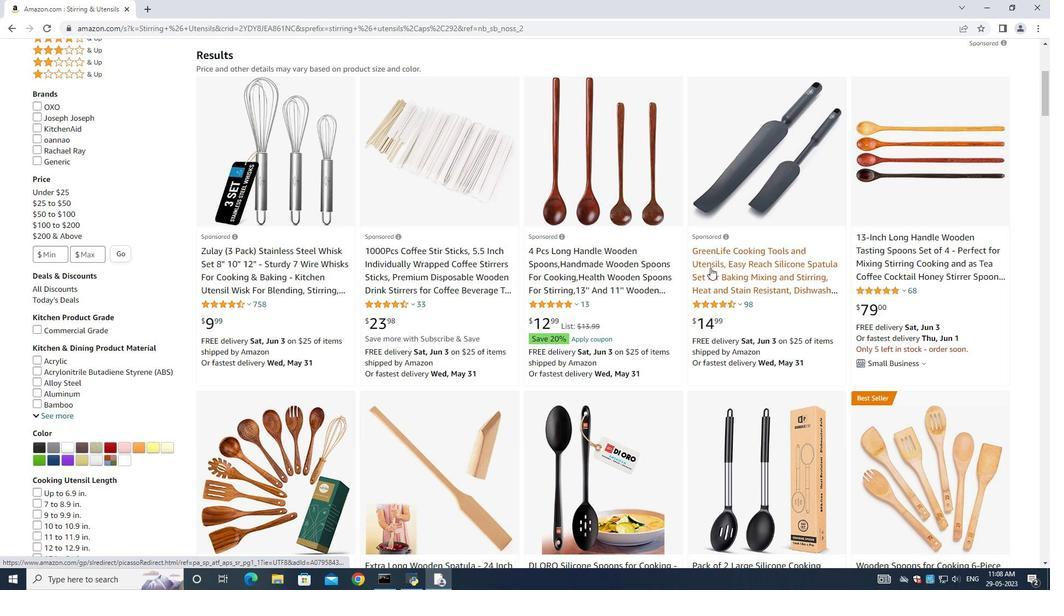 
Action: Mouse scrolled (576, 293) with delta (0, 0)
Screenshot: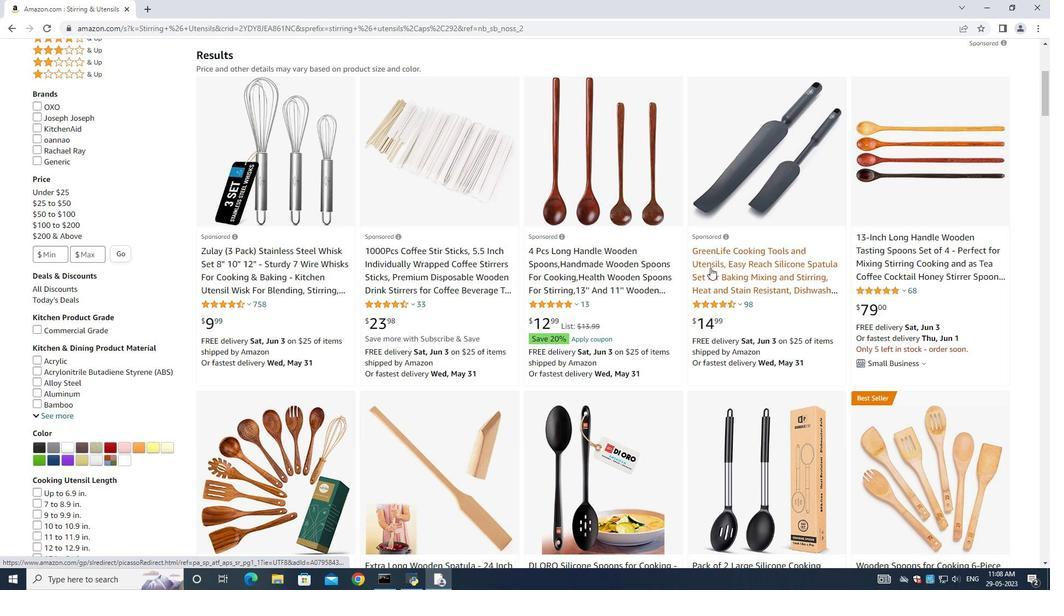 
Action: Mouse scrolled (575, 293) with delta (0, 0)
Screenshot: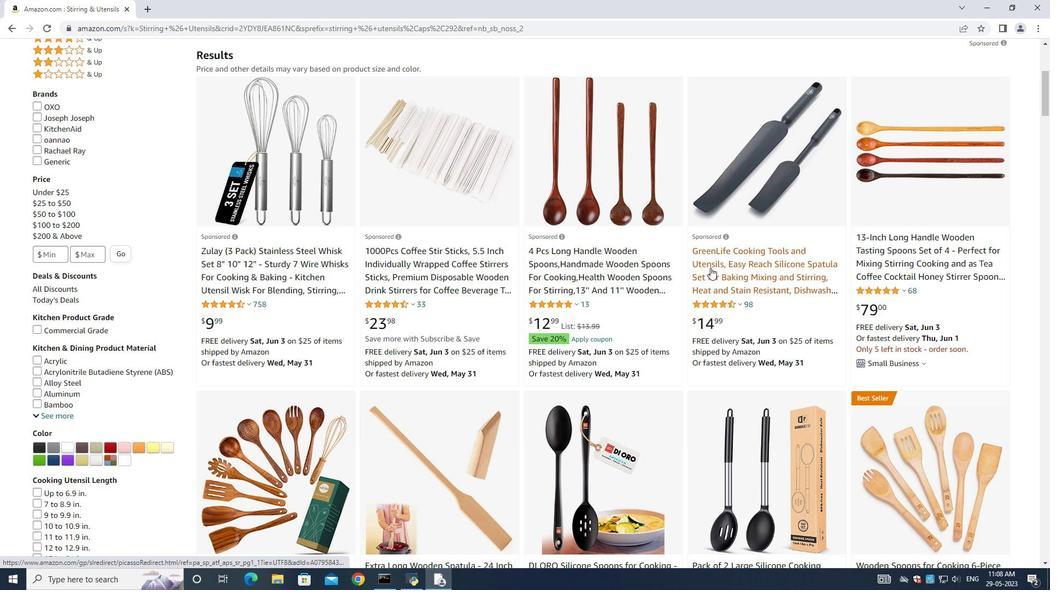 
Action: Mouse scrolled (575, 293) with delta (0, 0)
Screenshot: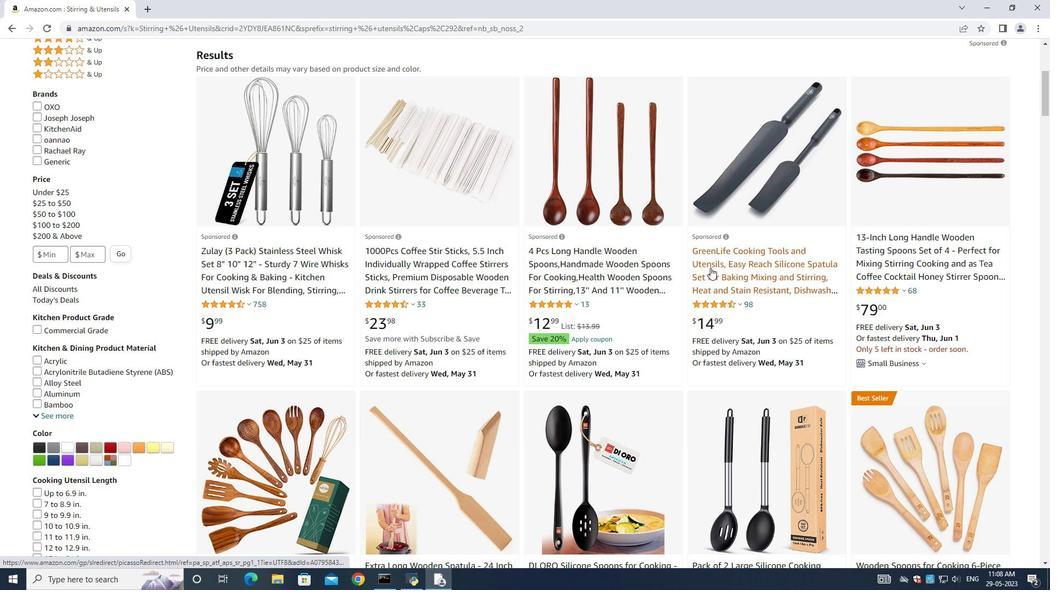 
Action: Mouse moved to (499, 295)
Screenshot: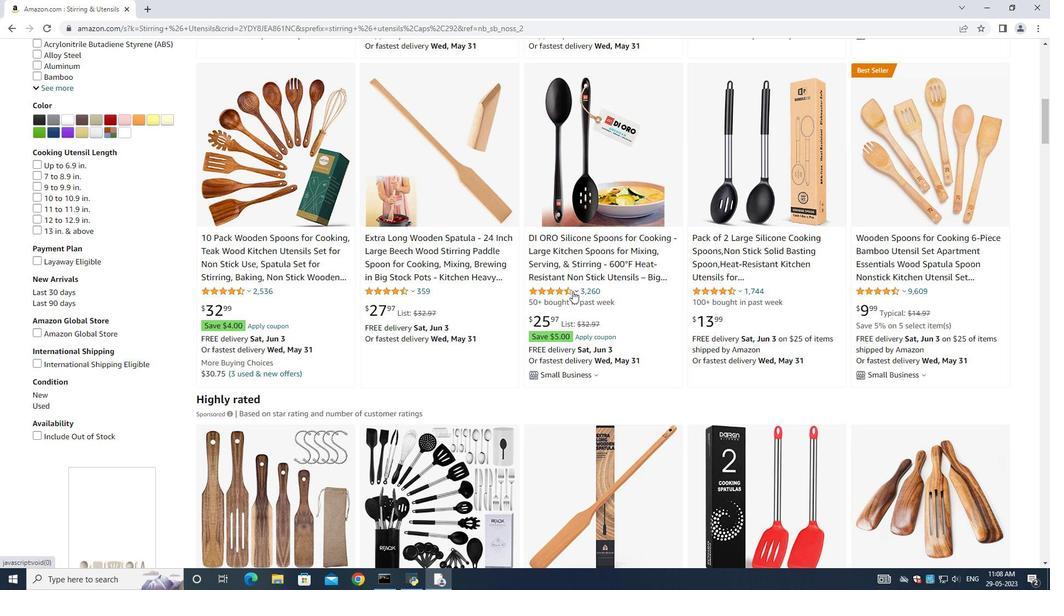 
Action: Mouse scrolled (499, 293) with delta (0, 0)
Screenshot: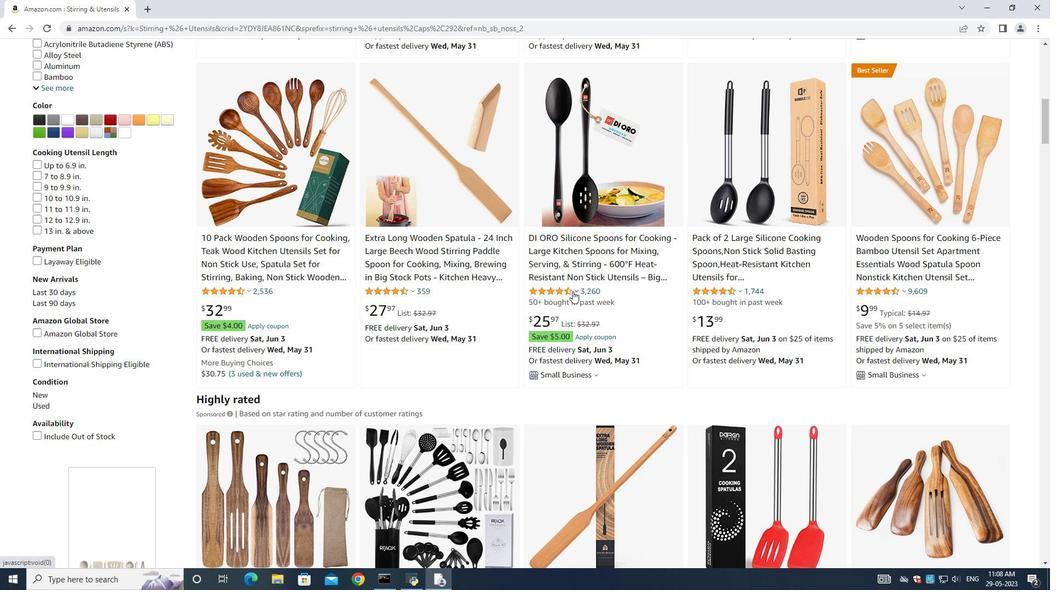 
Action: Mouse moved to (499, 295)
Screenshot: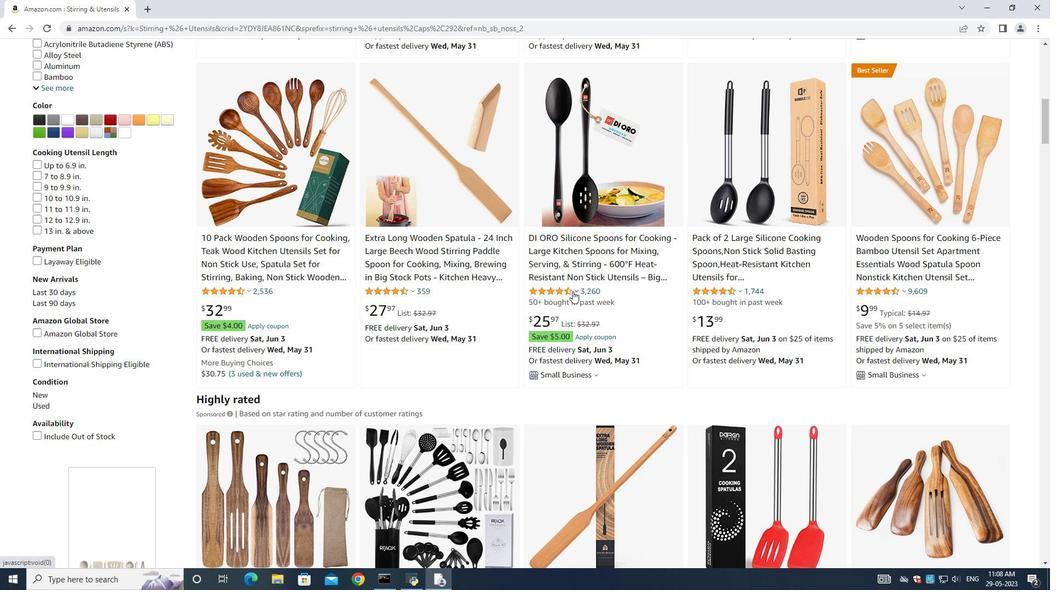 
Action: Mouse scrolled (499, 294) with delta (0, 0)
Screenshot: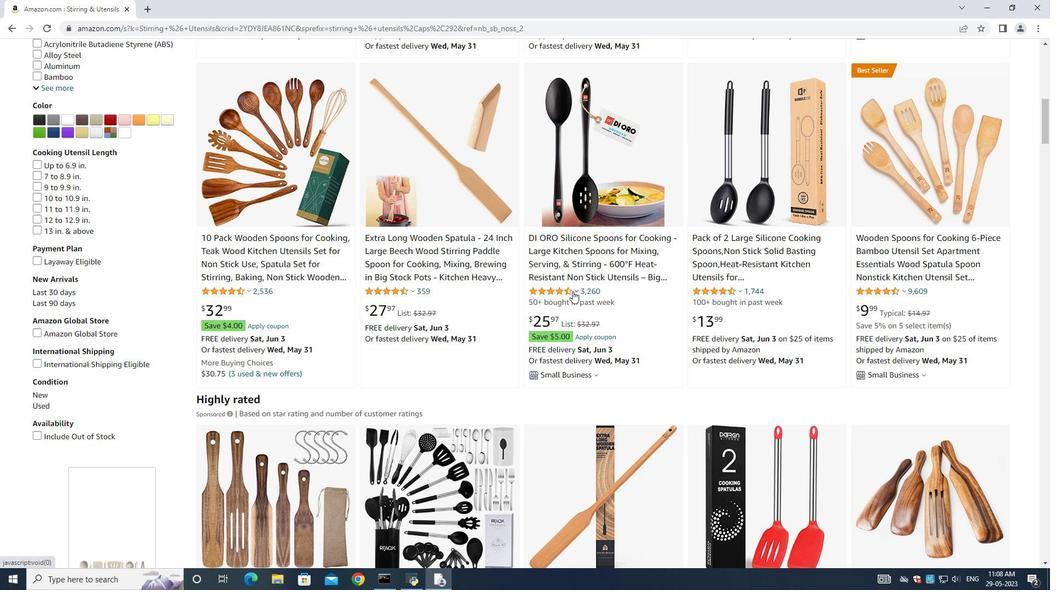 
Action: Mouse moved to (499, 295)
Screenshot: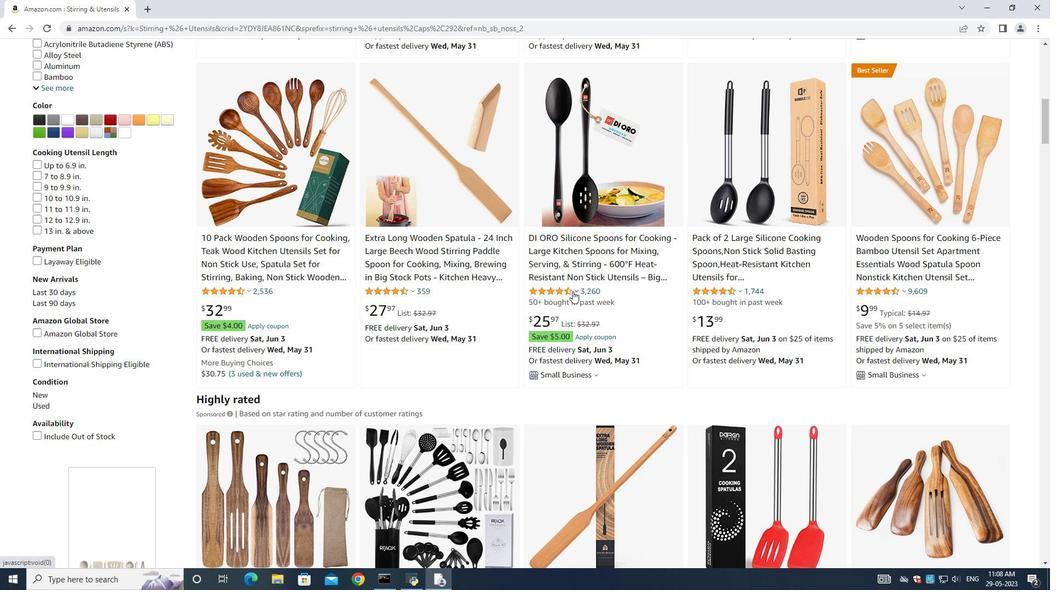 
Action: Mouse scrolled (499, 294) with delta (0, 0)
Screenshot: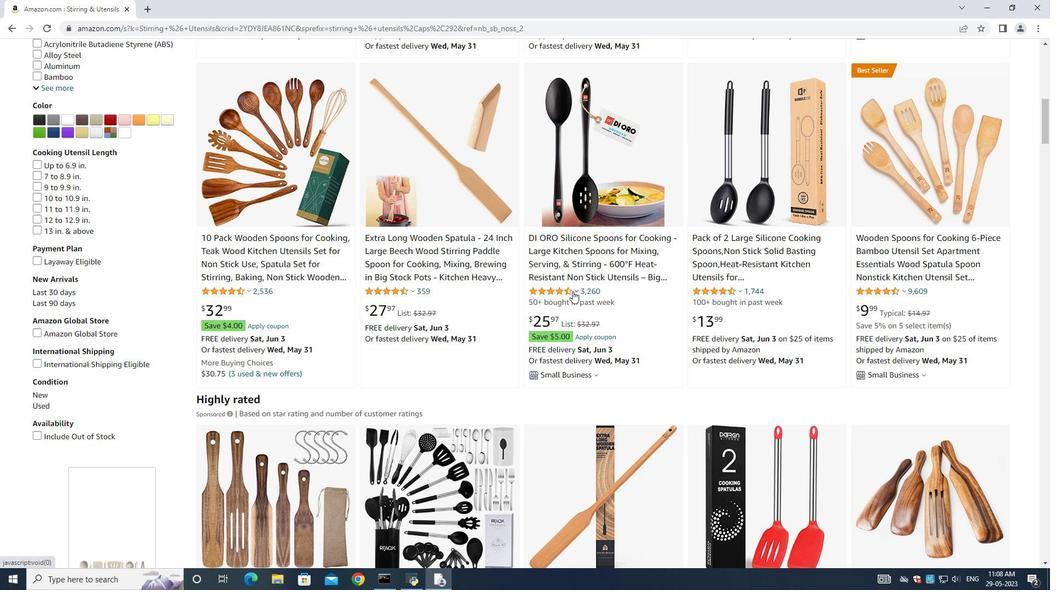 
Action: Mouse moved to (496, 294)
Screenshot: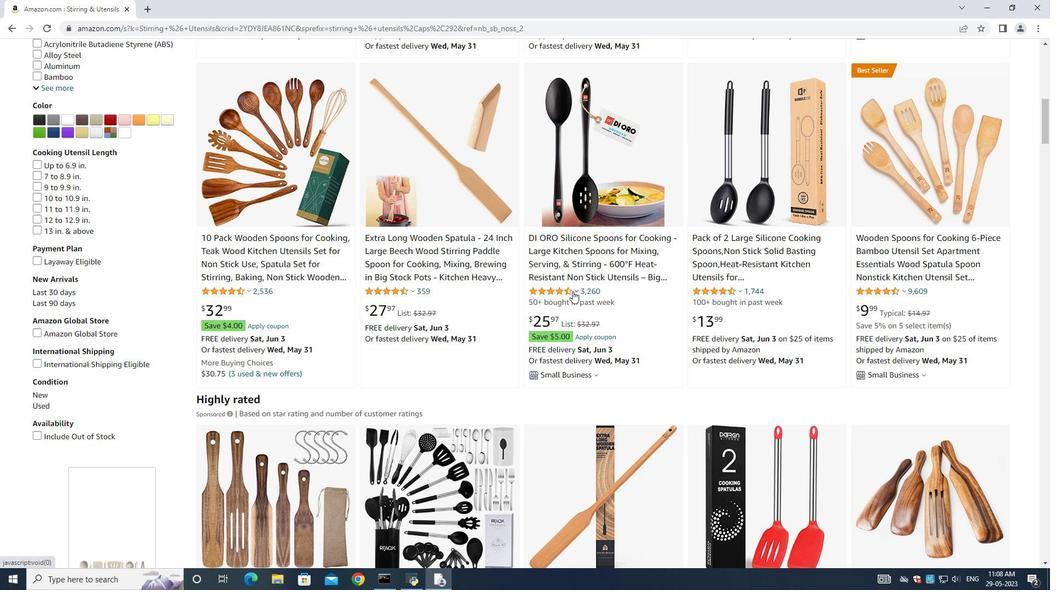 
Action: Mouse scrolled (497, 294) with delta (0, 0)
Screenshot: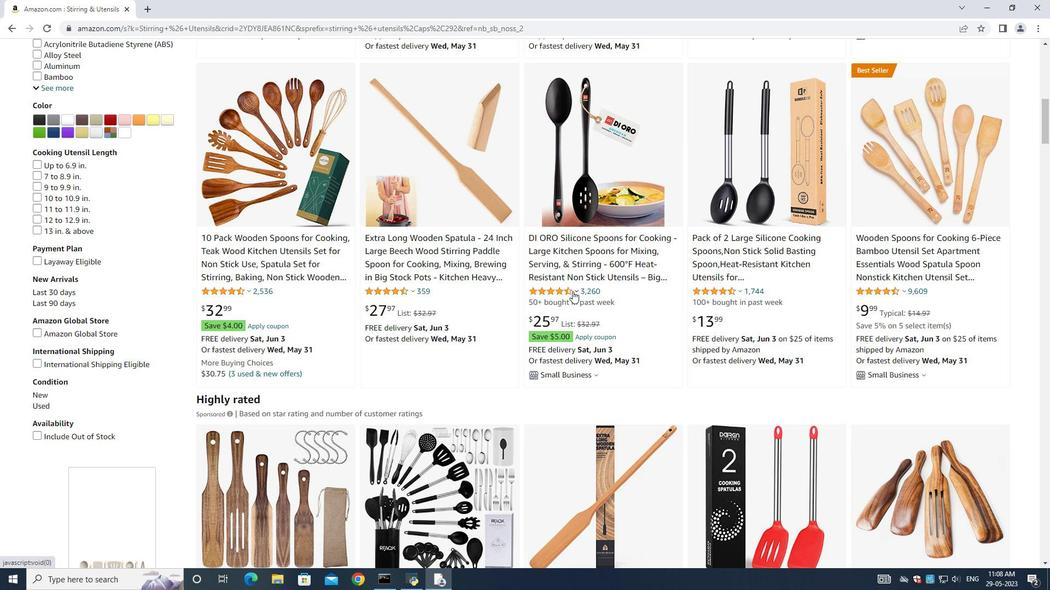 
Action: Mouse moved to (423, 384)
Screenshot: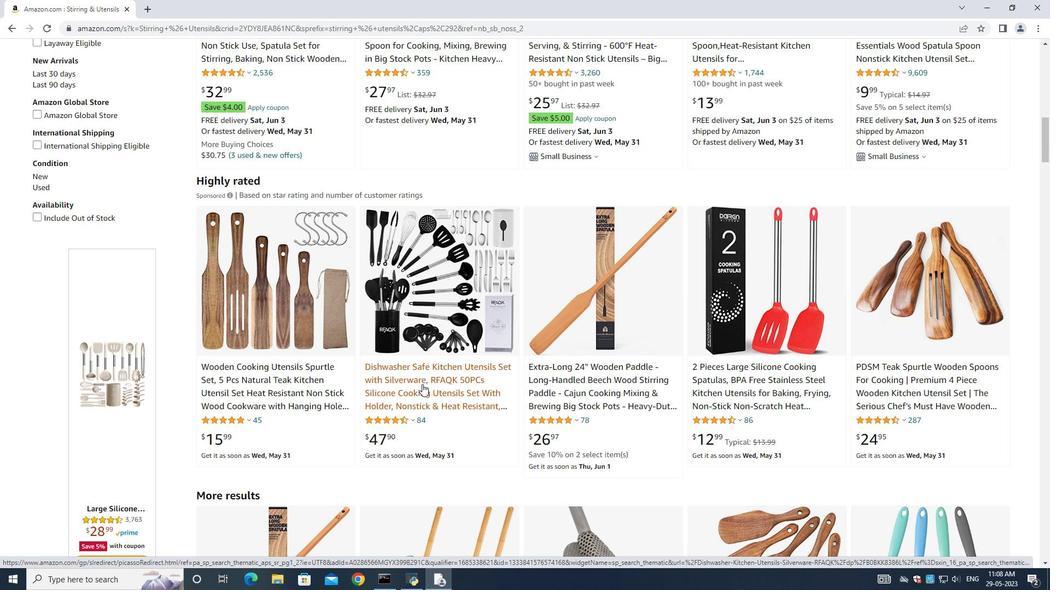 
Action: Mouse scrolled (423, 383) with delta (0, 0)
Screenshot: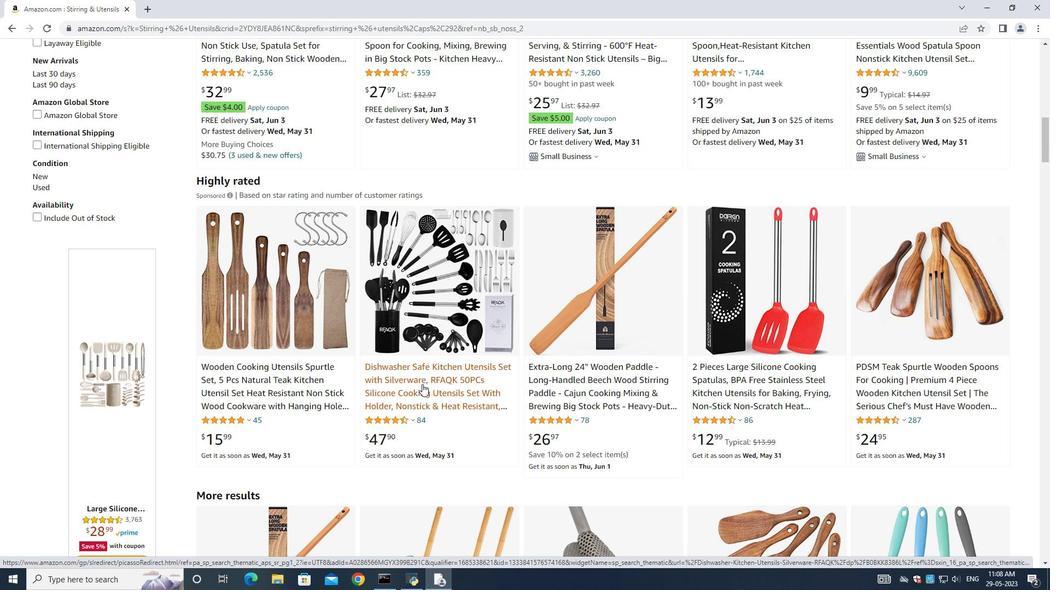 
Action: Mouse scrolled (423, 383) with delta (0, 0)
Screenshot: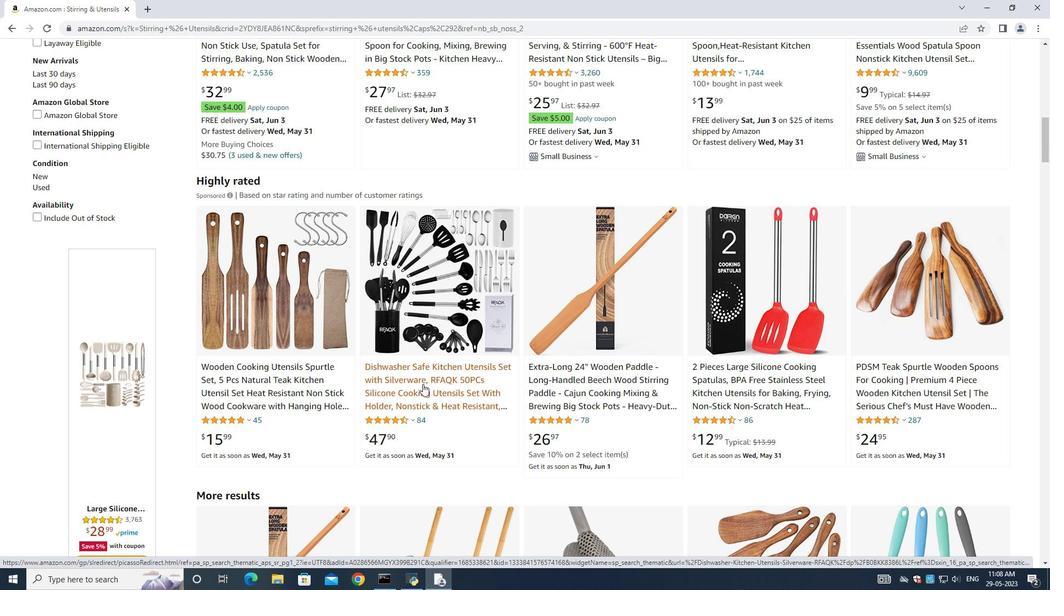 
Action: Mouse scrolled (423, 383) with delta (0, 0)
Screenshot: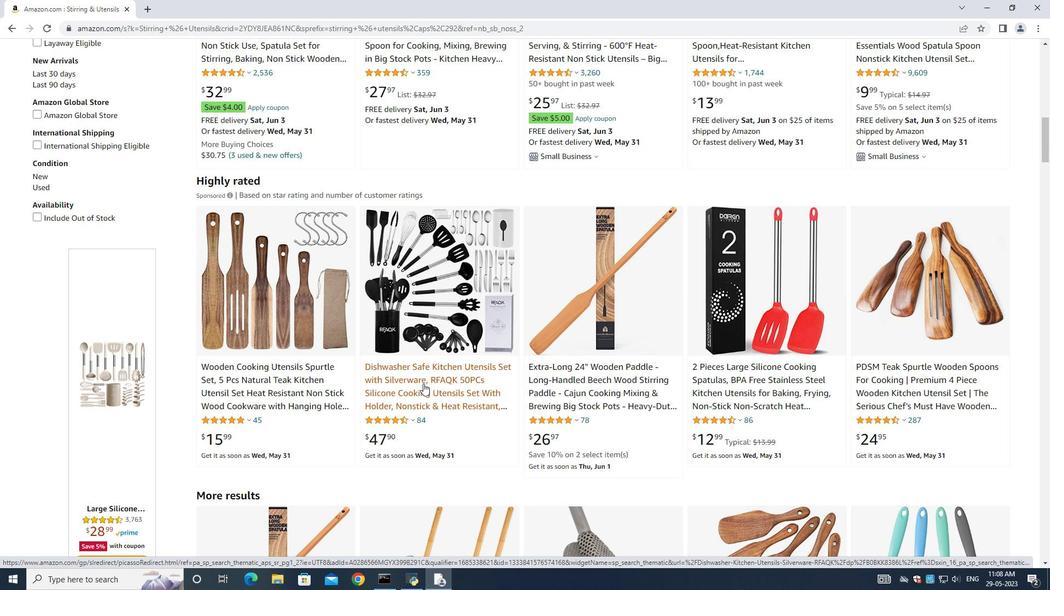 
Action: Mouse moved to (325, 252)
Screenshot: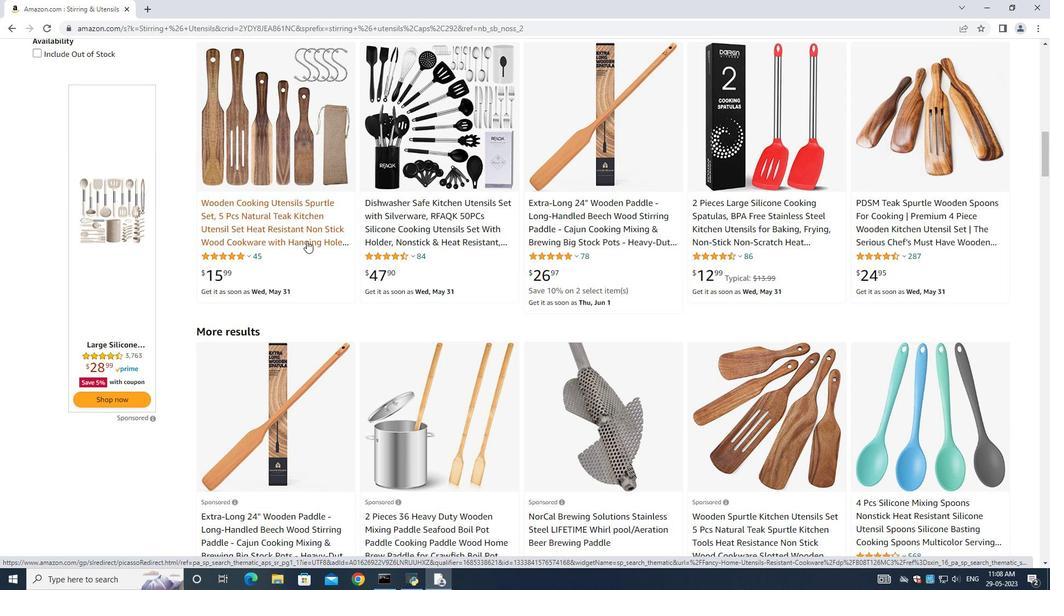 
Action: Mouse scrolled (325, 251) with delta (0, 0)
Screenshot: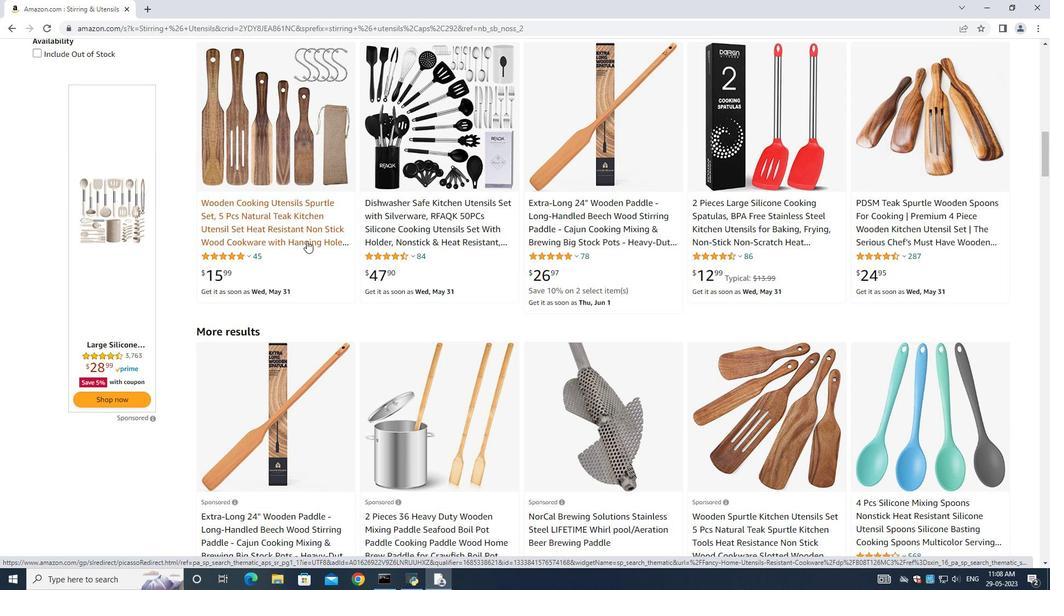 
Action: Mouse scrolled (325, 251) with delta (0, 0)
Screenshot: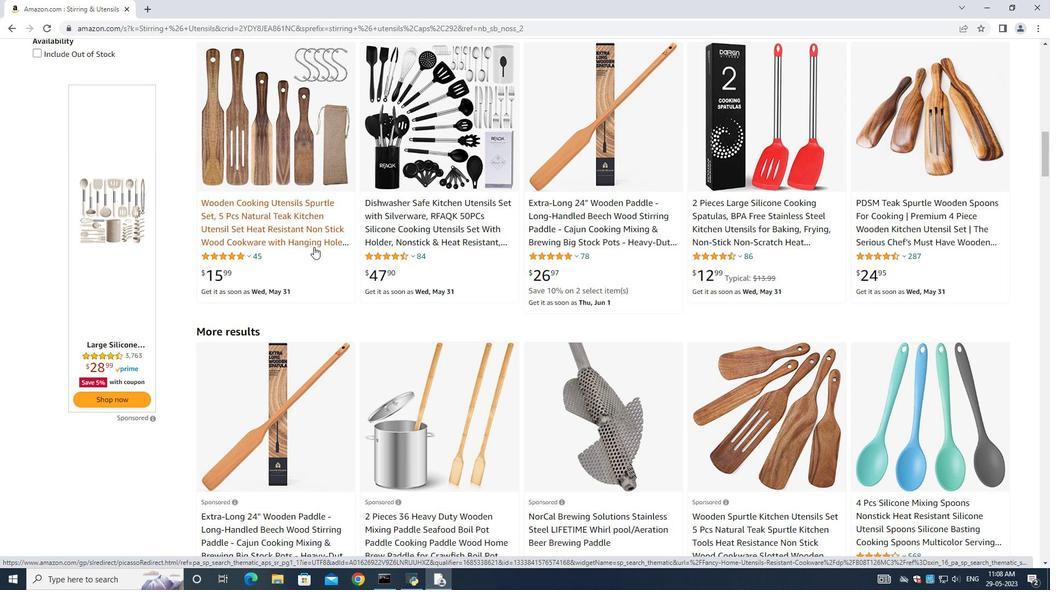 
Action: Mouse moved to (292, 124)
Screenshot: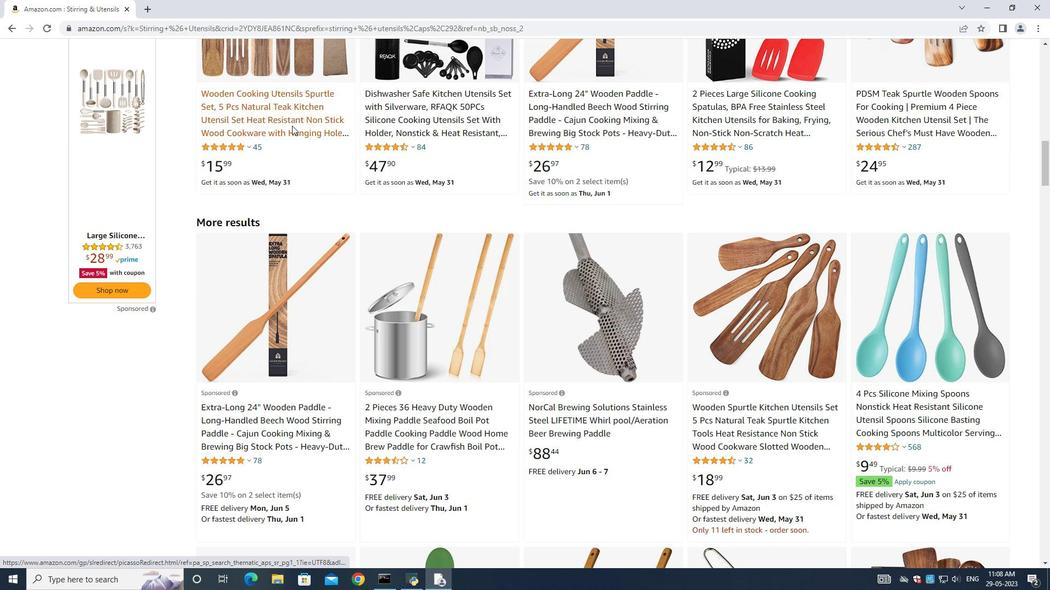 
Action: Mouse pressed left at (292, 124)
Screenshot: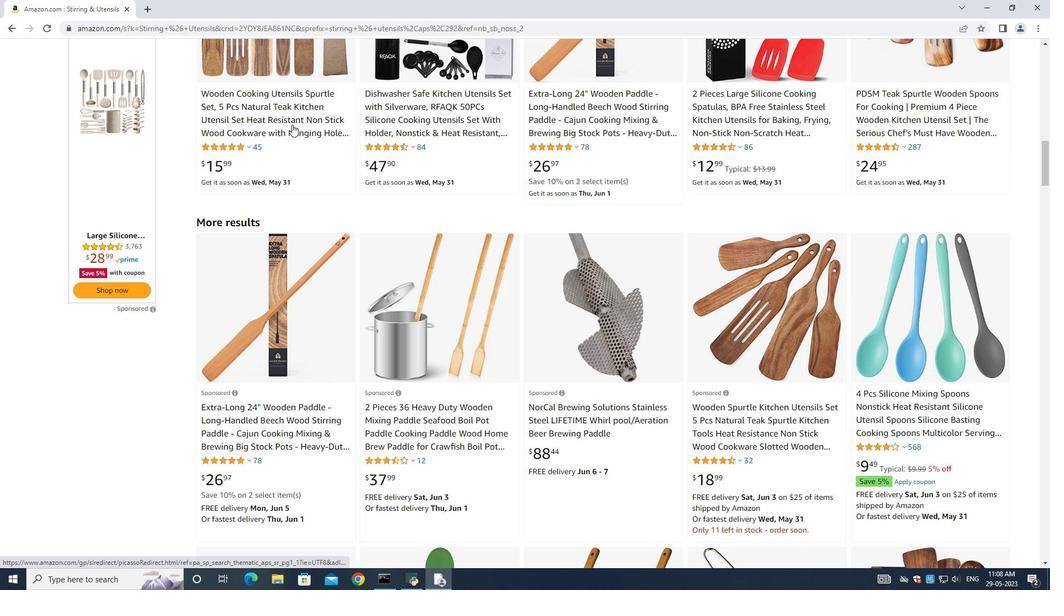 
Action: Mouse moved to (182, 479)
Screenshot: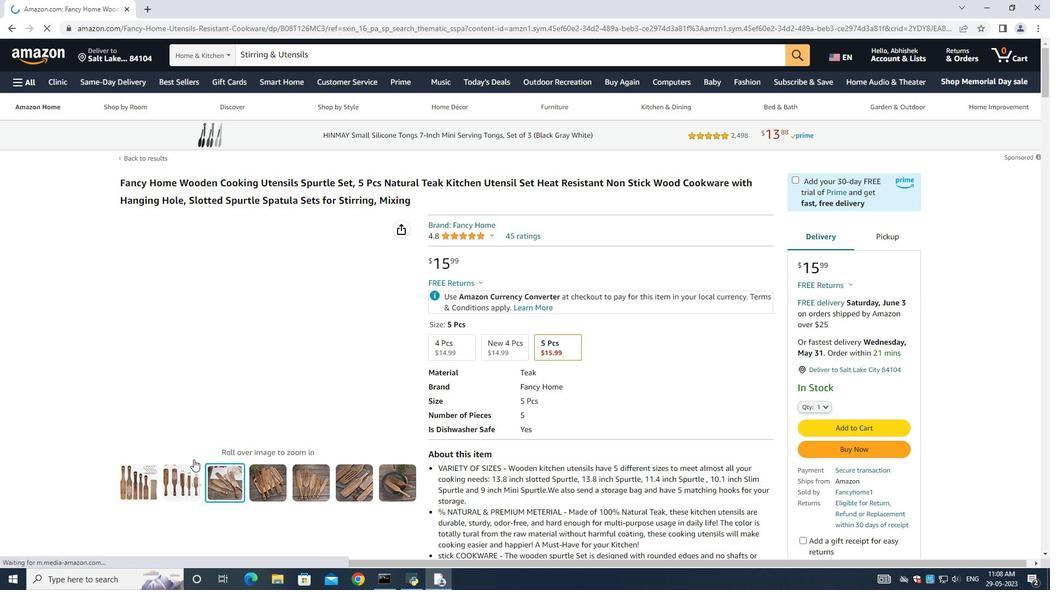 
Action: Mouse pressed left at (182, 479)
Screenshot: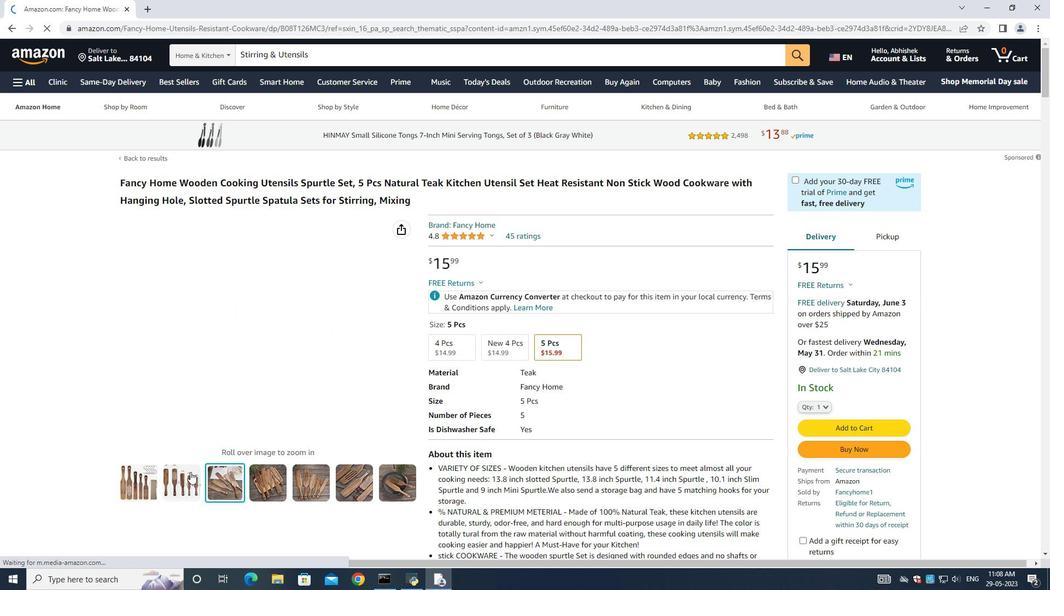 
Action: Mouse moved to (8, 24)
Screenshot: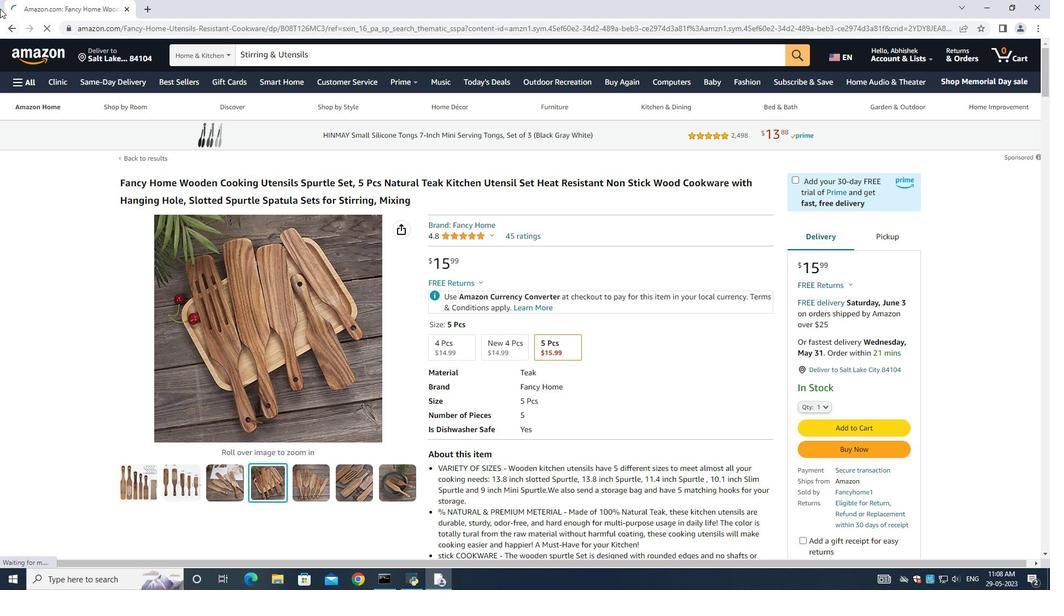 
Action: Mouse pressed left at (8, 24)
Screenshot: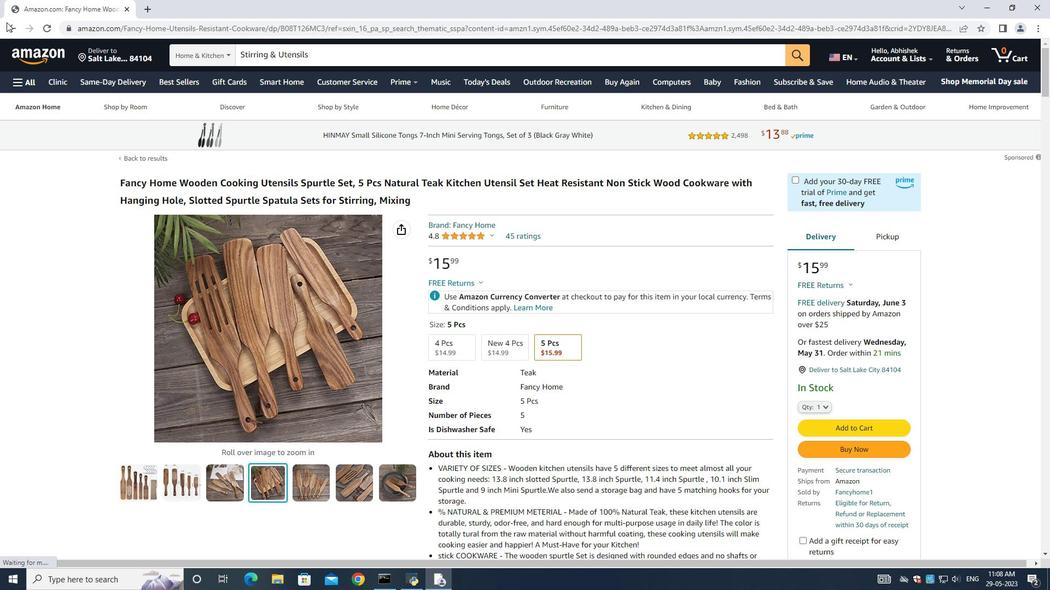 
Action: Mouse moved to (533, 287)
Screenshot: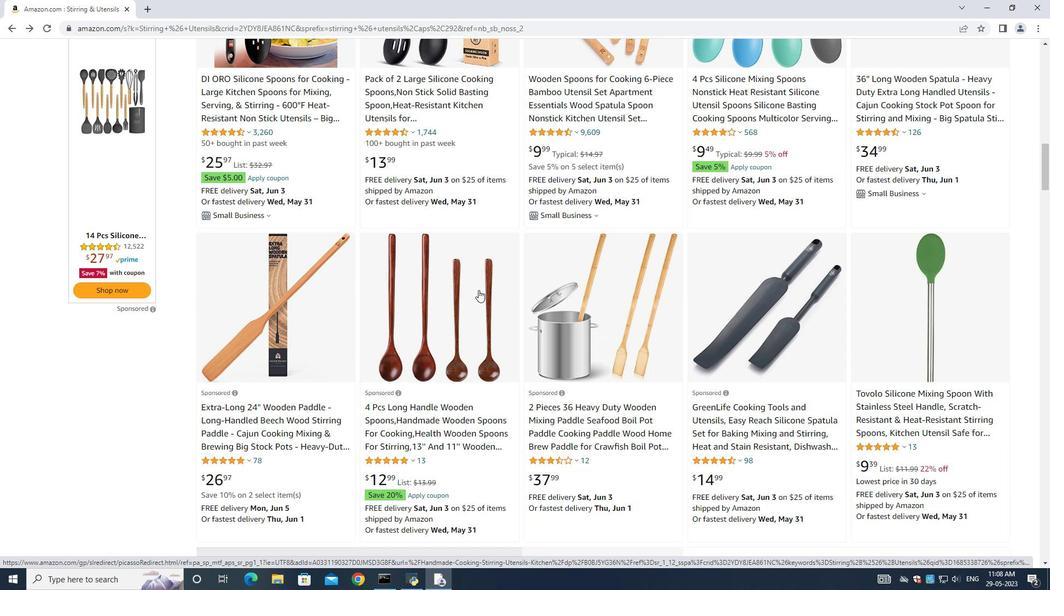 
Action: Mouse scrolled (533, 287) with delta (0, 0)
Screenshot: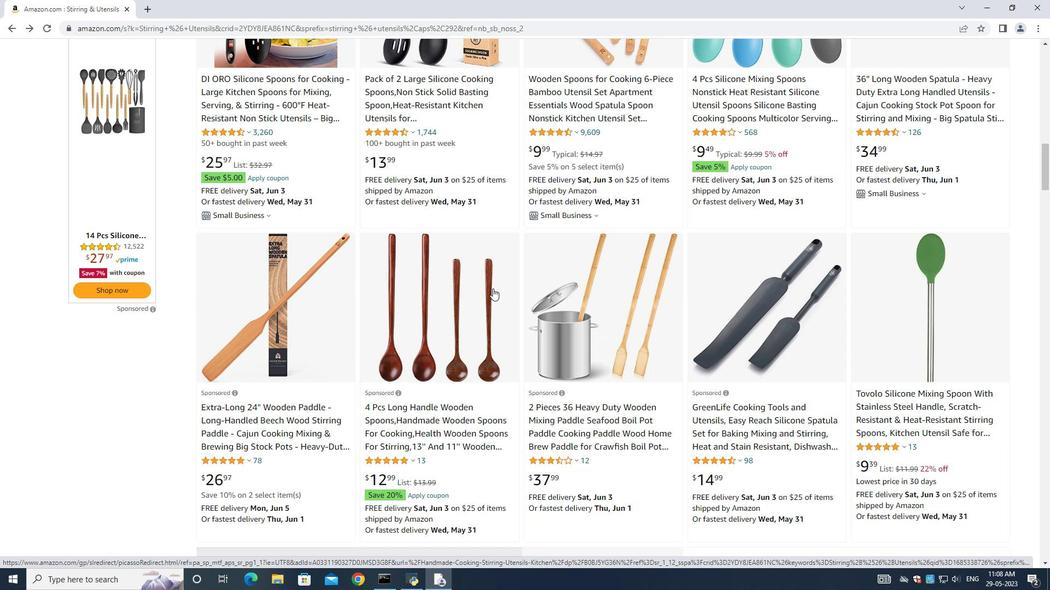 
Action: Mouse scrolled (533, 287) with delta (0, 0)
Screenshot: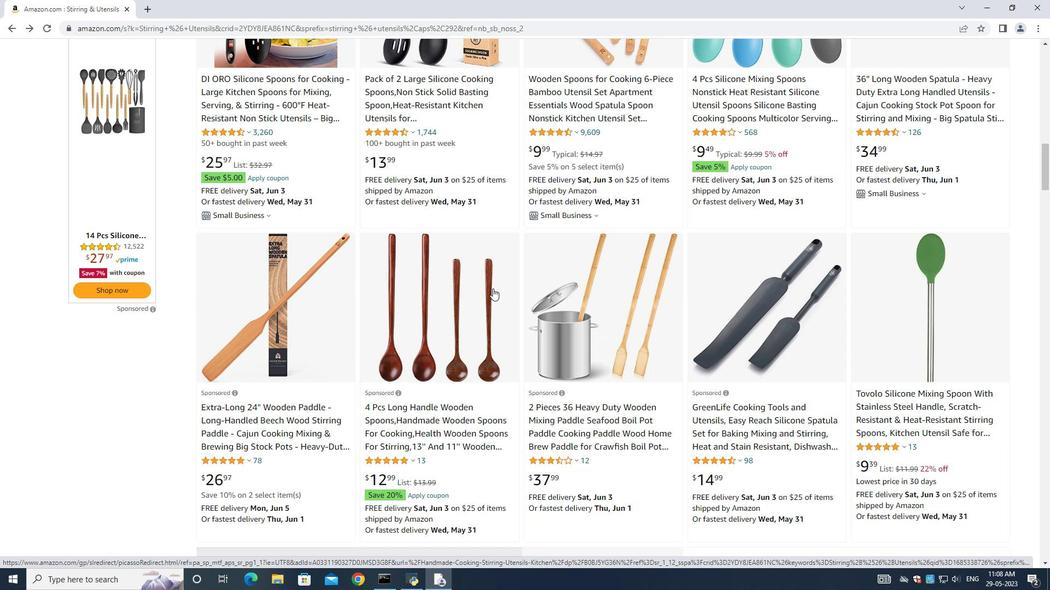 
Action: Mouse scrolled (533, 287) with delta (0, 0)
Screenshot: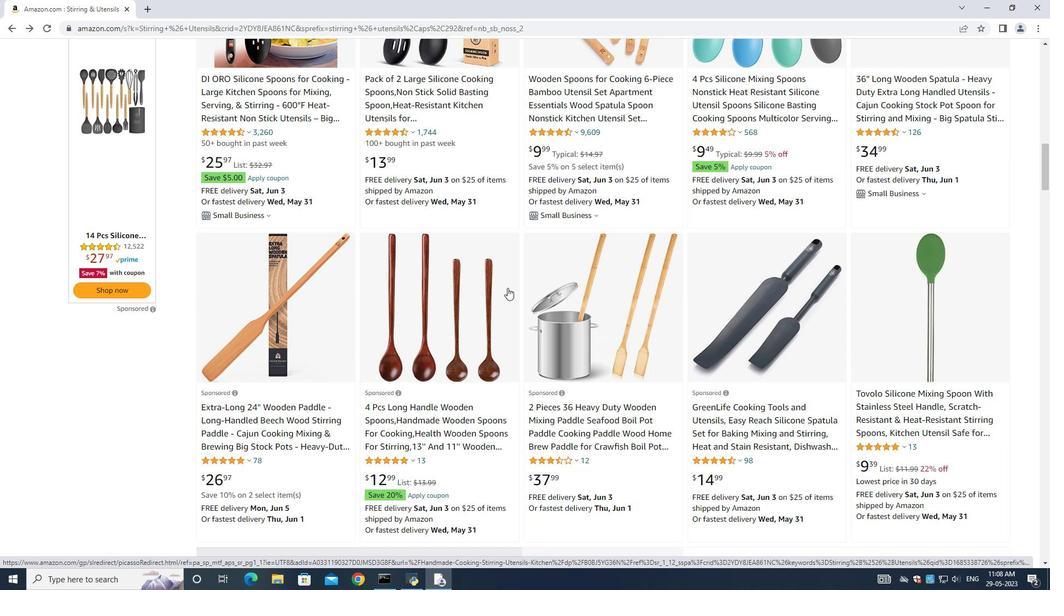 
Action: Mouse moved to (605, 290)
Screenshot: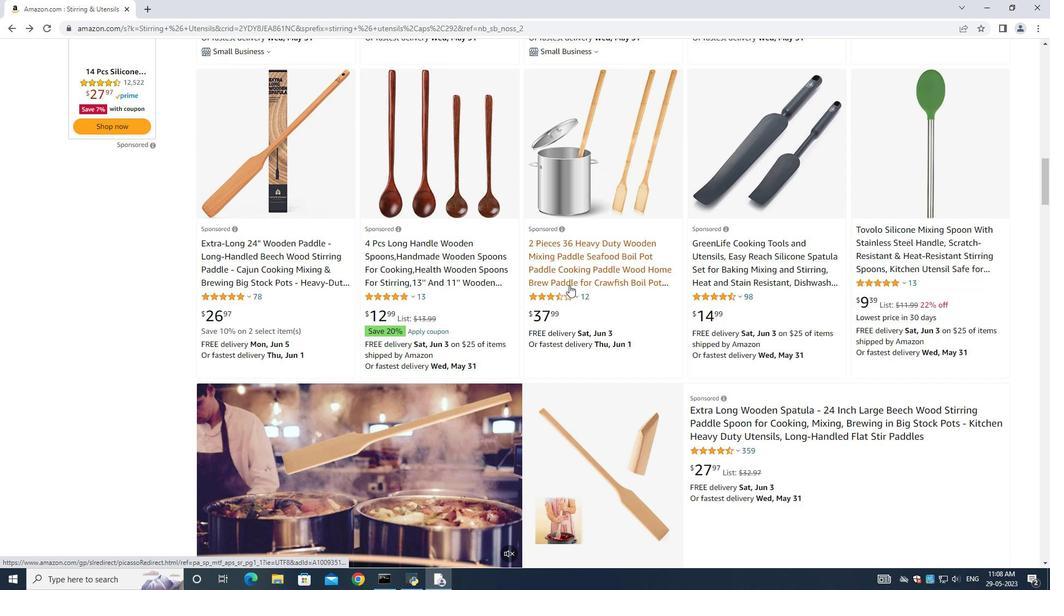 
Action: Mouse scrolled (605, 289) with delta (0, 0)
Screenshot: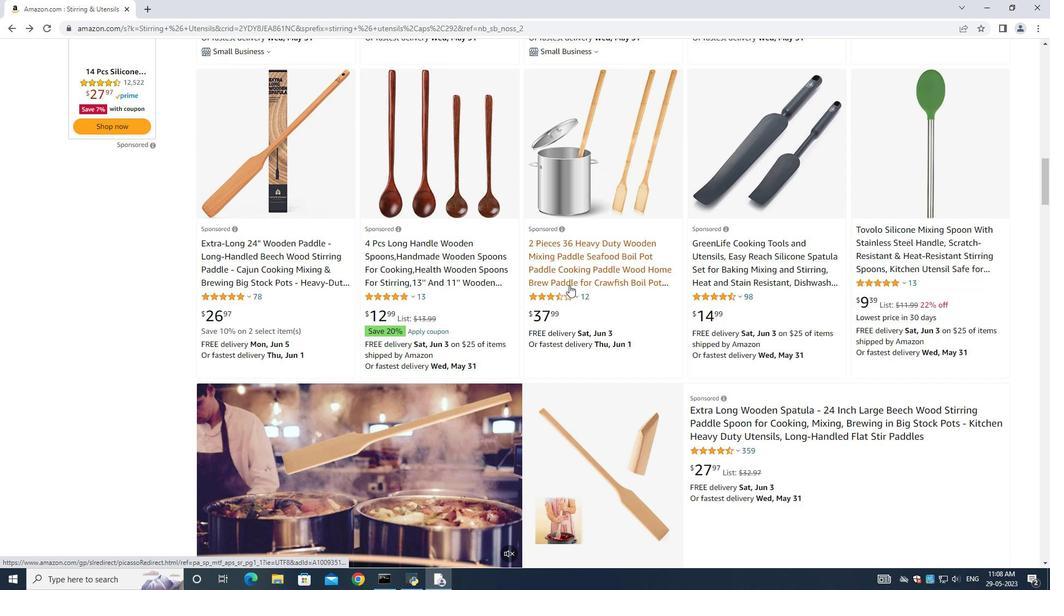 
Action: Mouse moved to (606, 290)
Screenshot: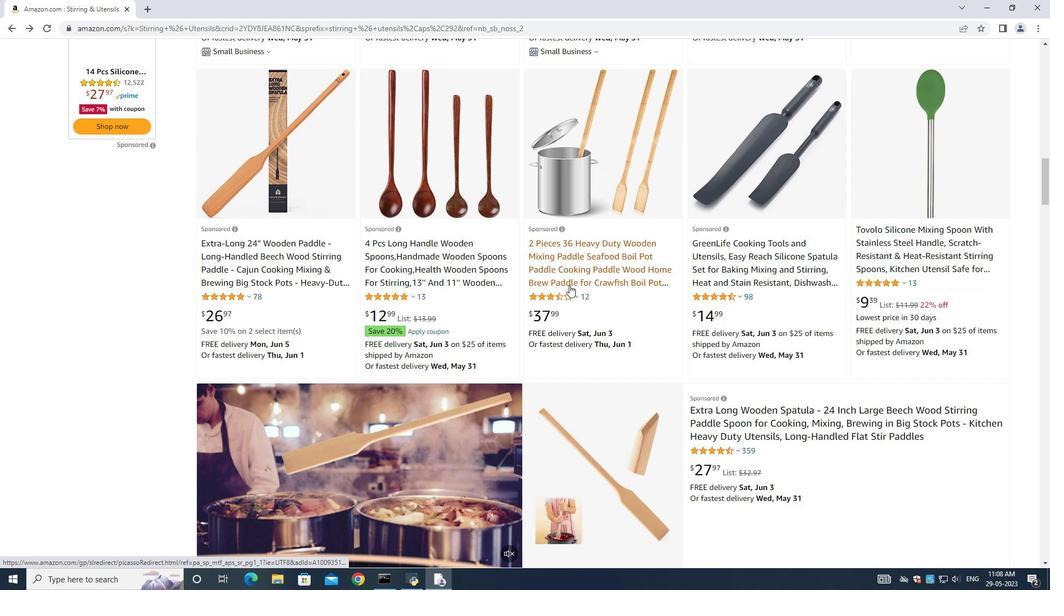 
Action: Mouse scrolled (606, 289) with delta (0, 0)
Screenshot: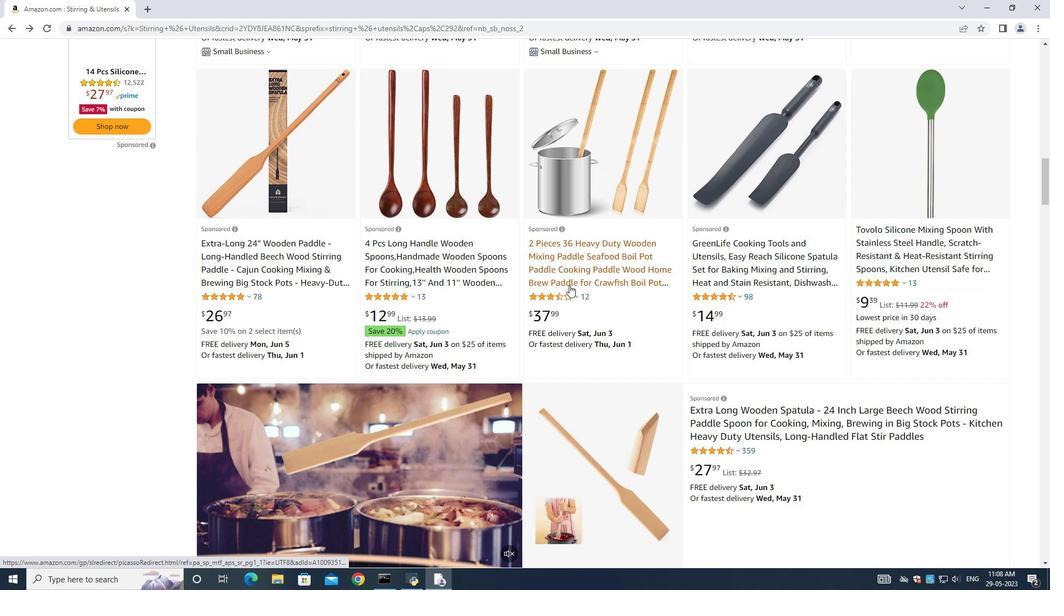 
Action: Mouse moved to (606, 290)
Screenshot: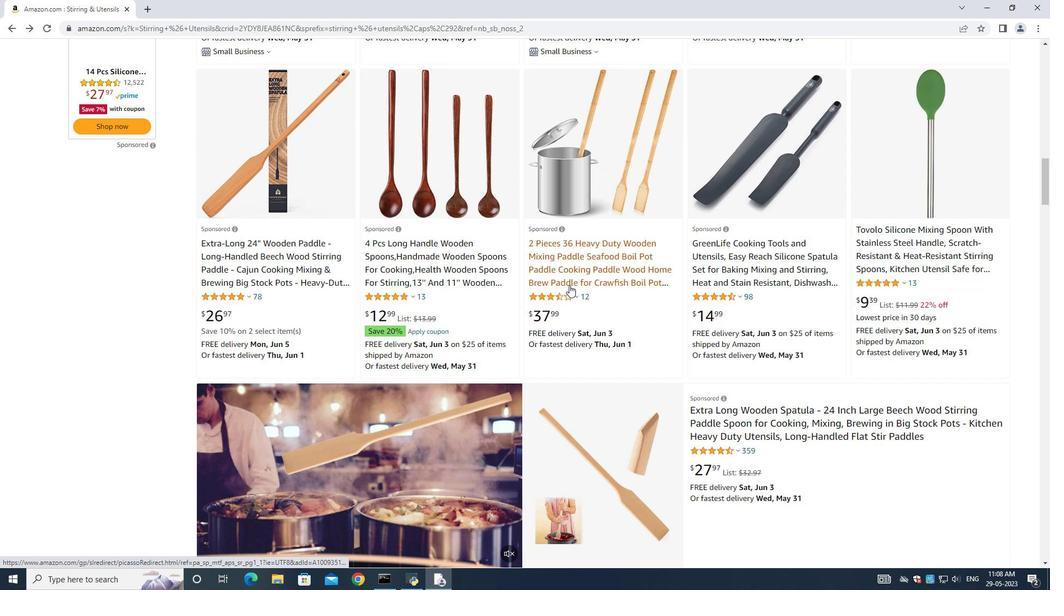 
Action: Mouse scrolled (606, 289) with delta (0, 0)
Screenshot: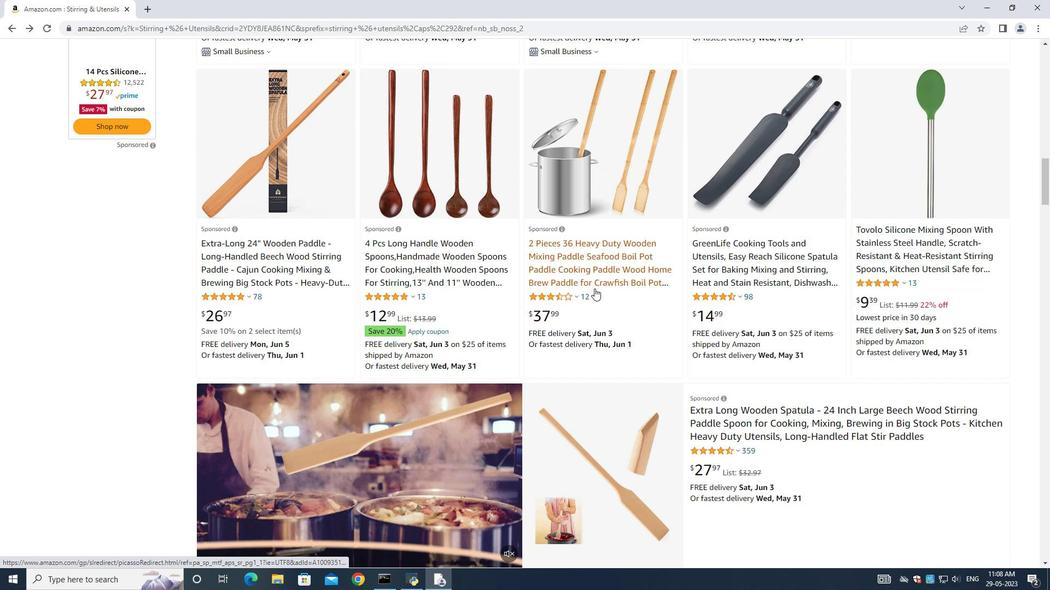 
Action: Mouse moved to (606, 290)
Screenshot: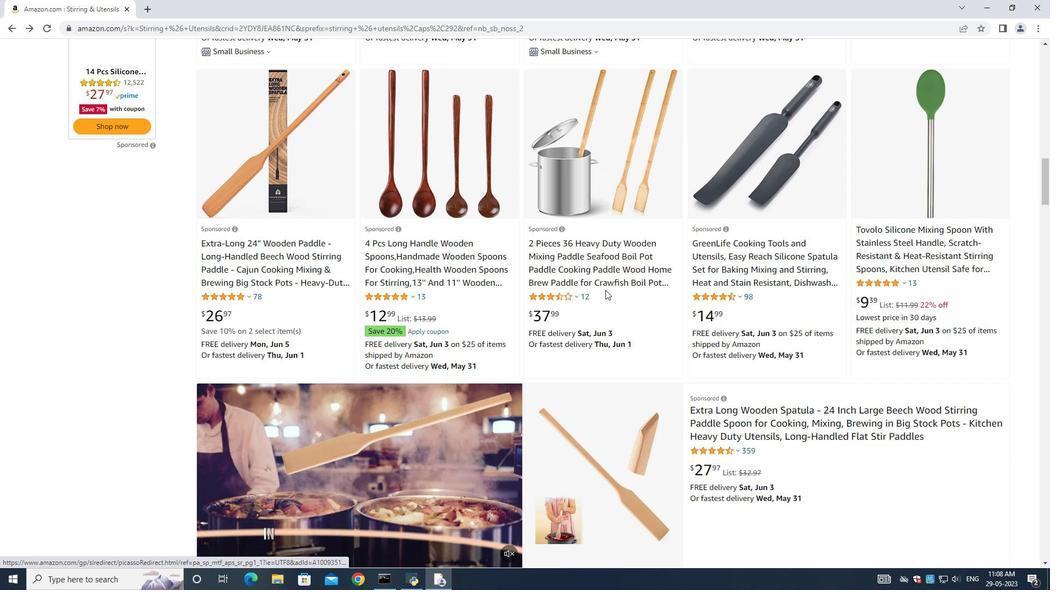 
Action: Mouse scrolled (606, 289) with delta (0, 0)
Screenshot: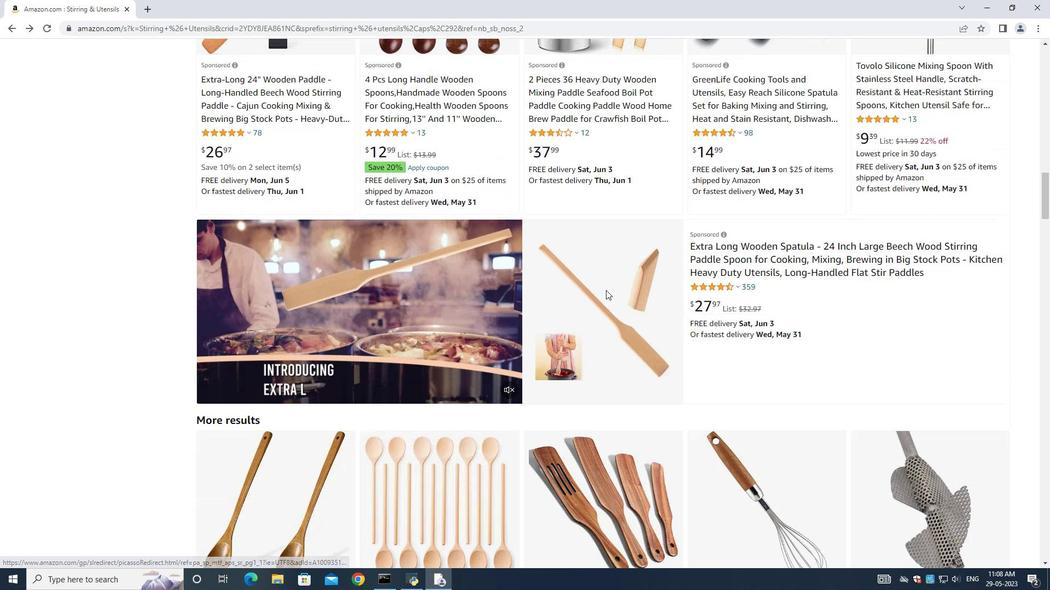 
Action: Mouse scrolled (606, 289) with delta (0, 0)
Screenshot: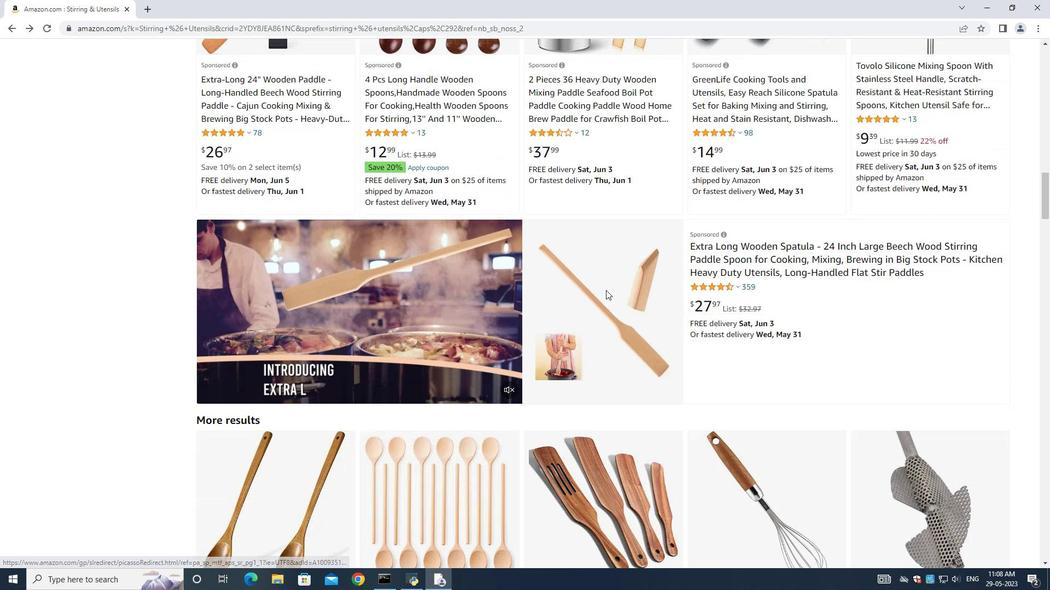 
Action: Mouse scrolled (606, 289) with delta (0, 0)
Screenshot: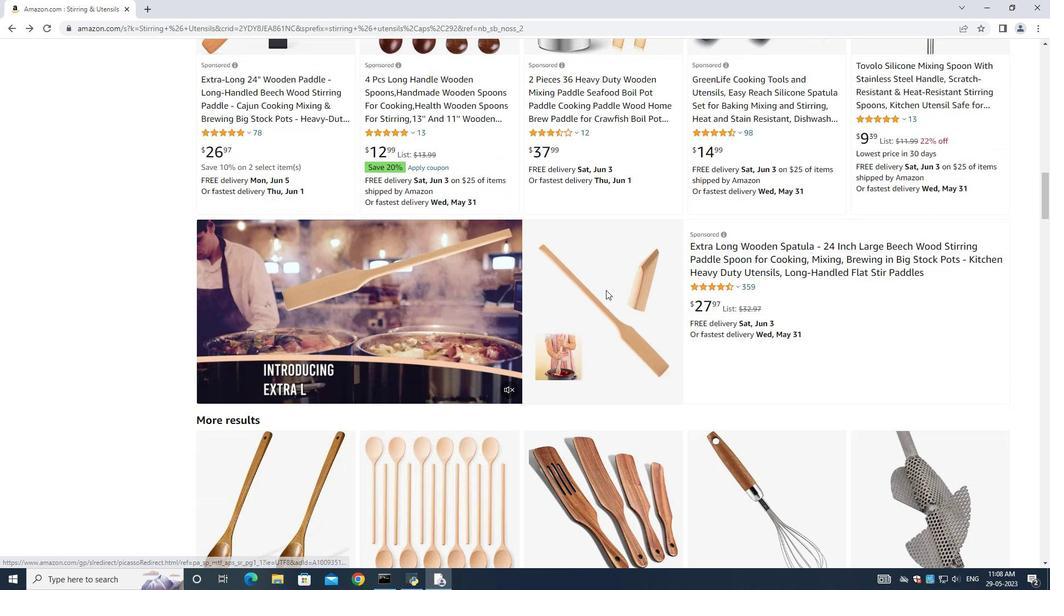 
Action: Mouse scrolled (606, 289) with delta (0, 0)
Screenshot: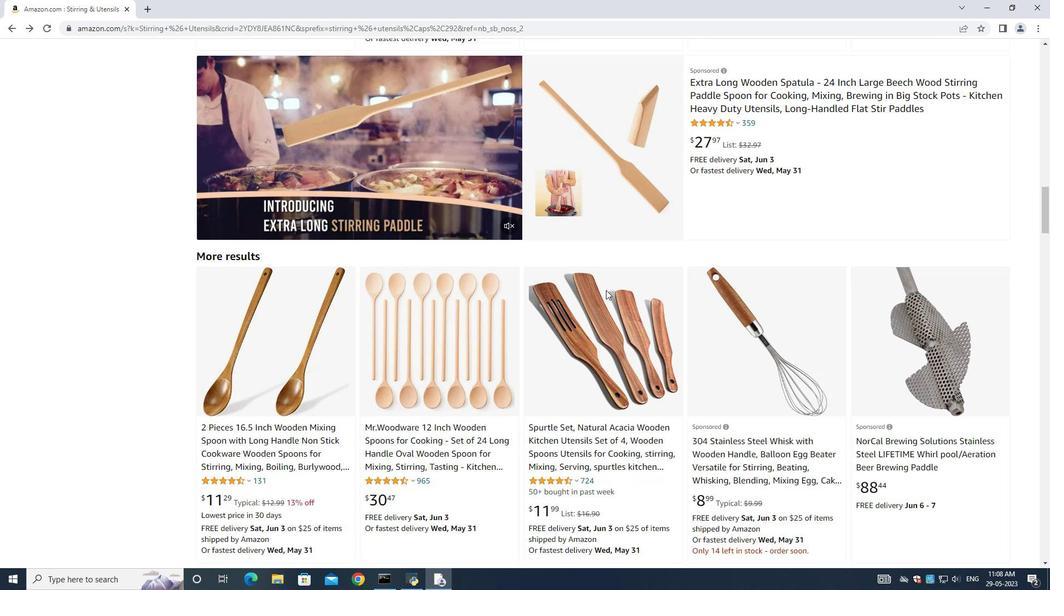 
Action: Mouse scrolled (606, 289) with delta (0, 0)
Screenshot: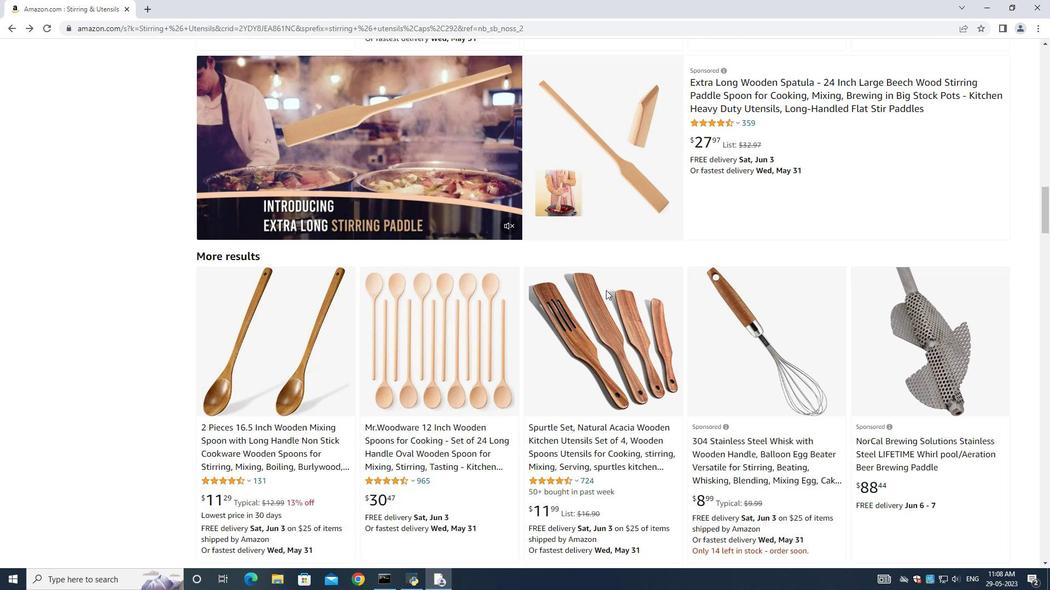 
Action: Mouse moved to (605, 320)
Screenshot: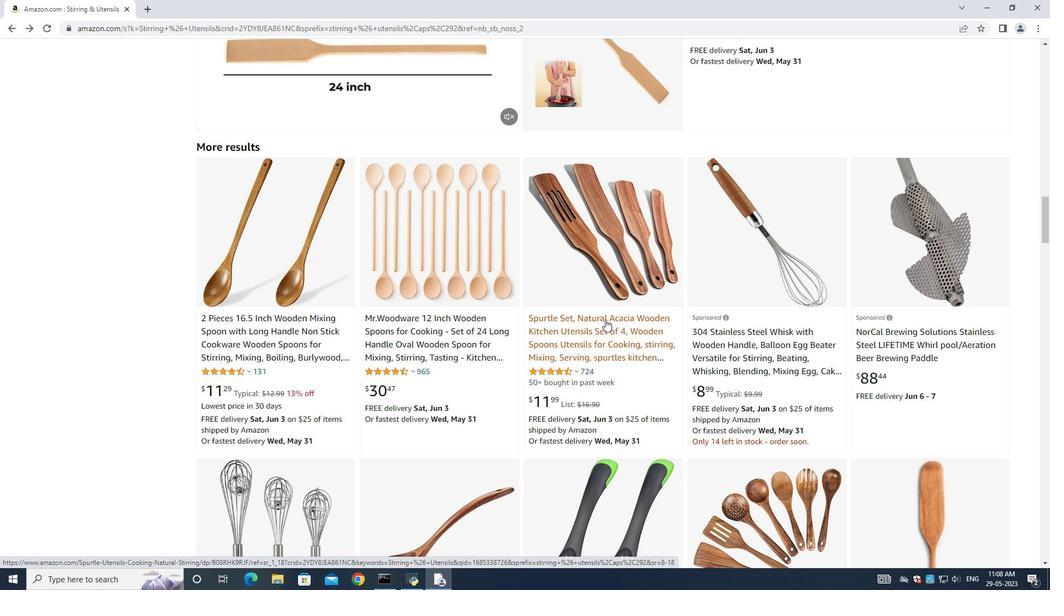 
Action: Mouse pressed left at (605, 320)
Screenshot: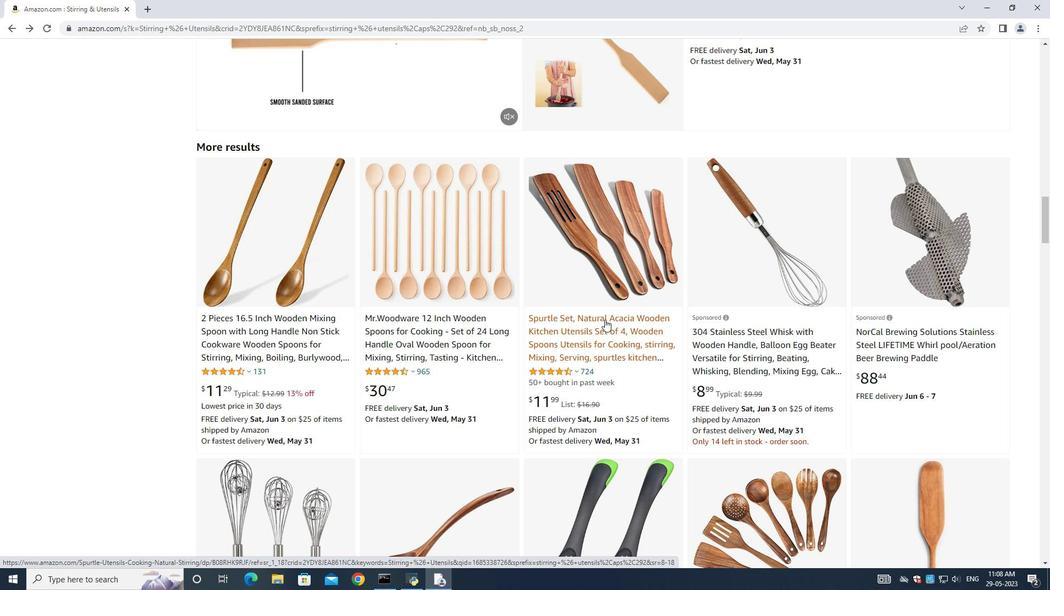 
Action: Mouse moved to (157, 484)
Screenshot: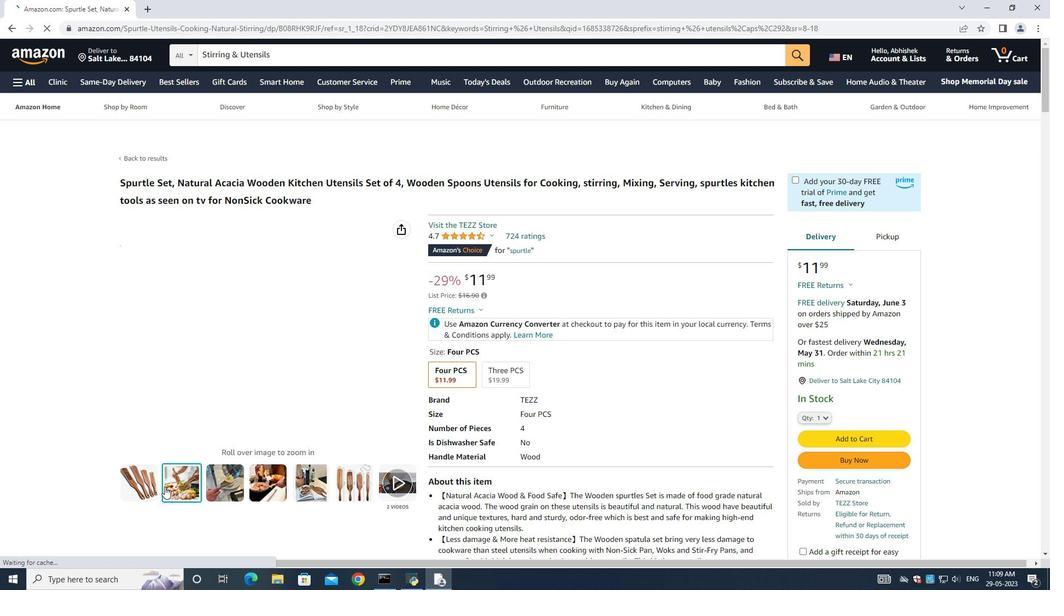 
Action: Mouse pressed left at (157, 484)
Screenshot: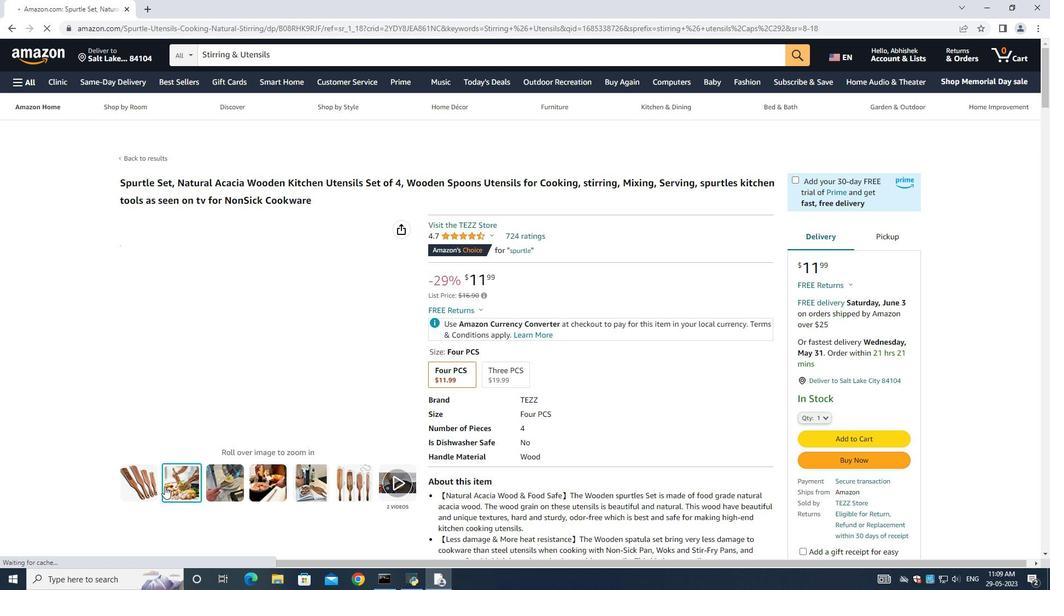 
Action: Mouse moved to (173, 485)
Screenshot: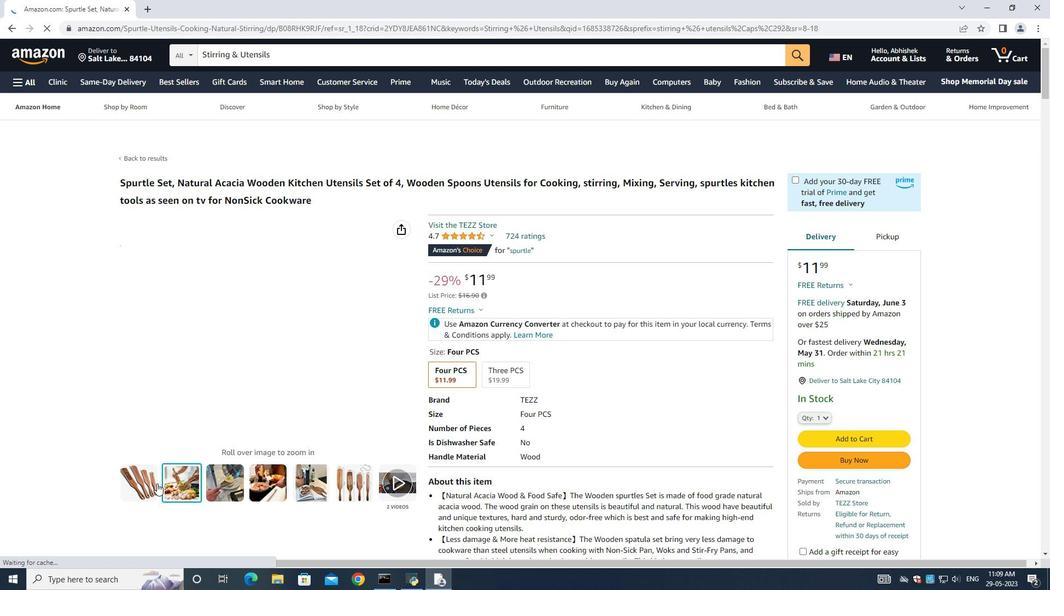 
Action: Mouse pressed left at (173, 485)
Screenshot: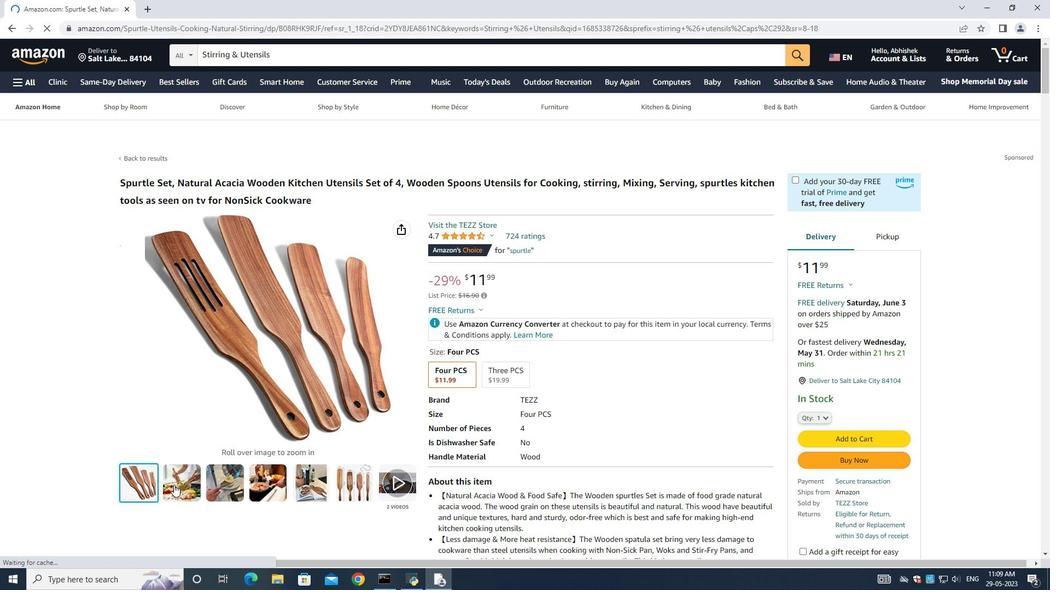 
Action: Mouse moved to (209, 489)
Screenshot: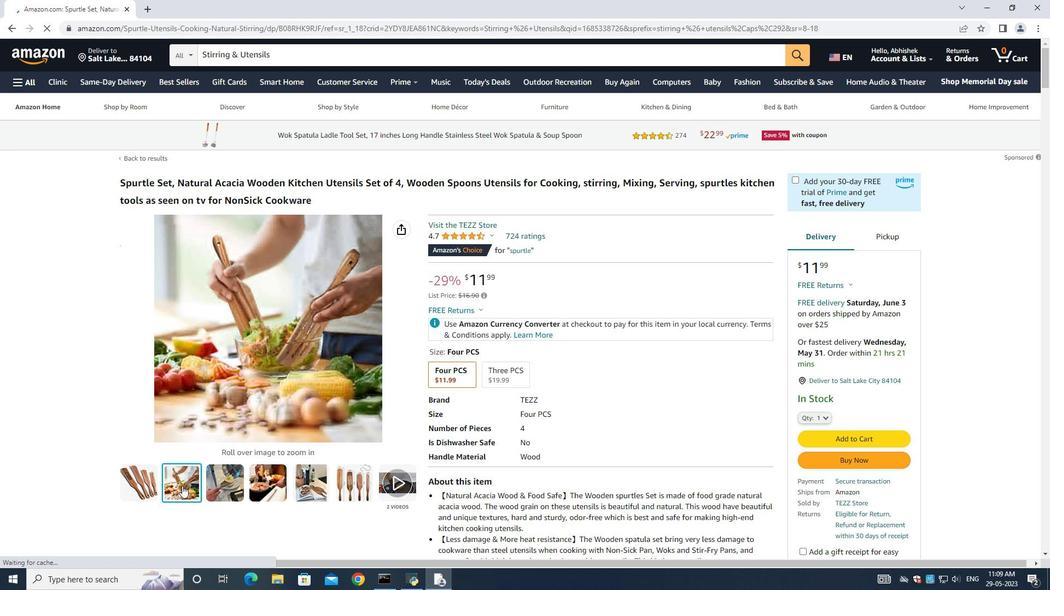 
Action: Mouse pressed left at (209, 489)
Screenshot: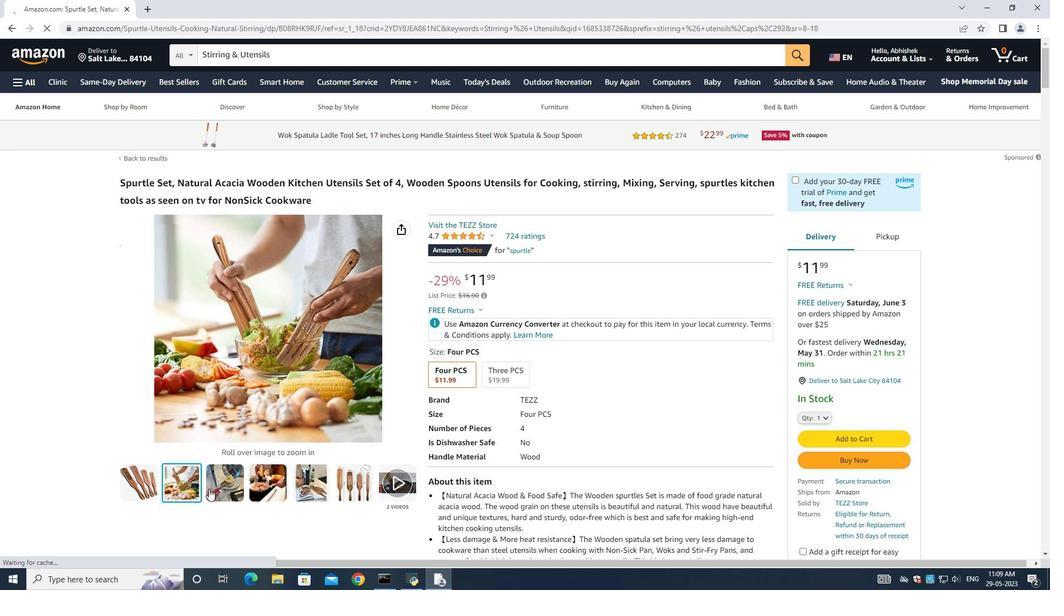 
Action: Mouse moved to (410, 478)
Screenshot: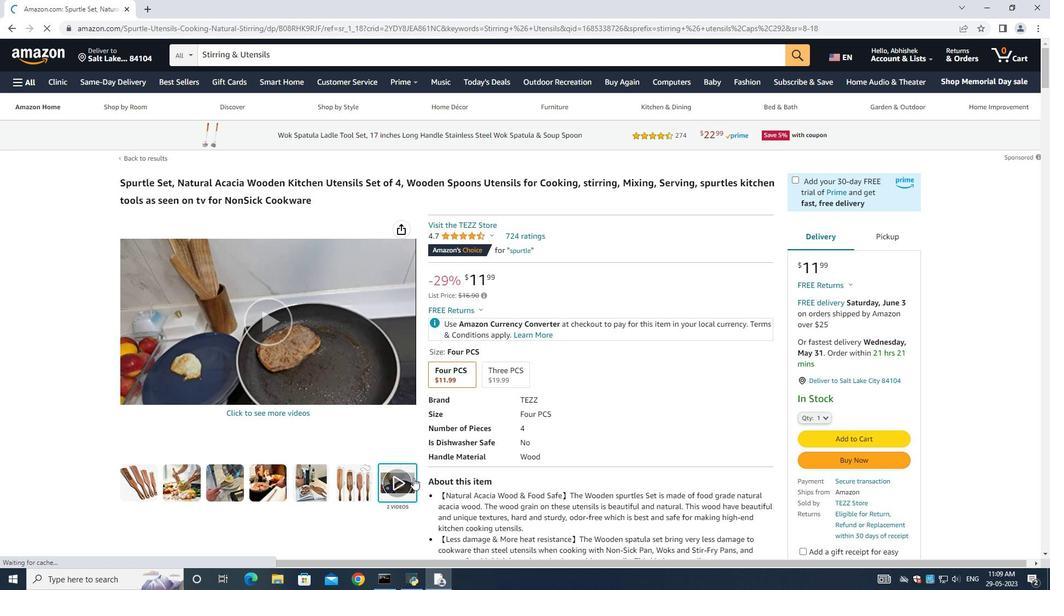 
Action: Mouse pressed left at (410, 478)
Screenshot: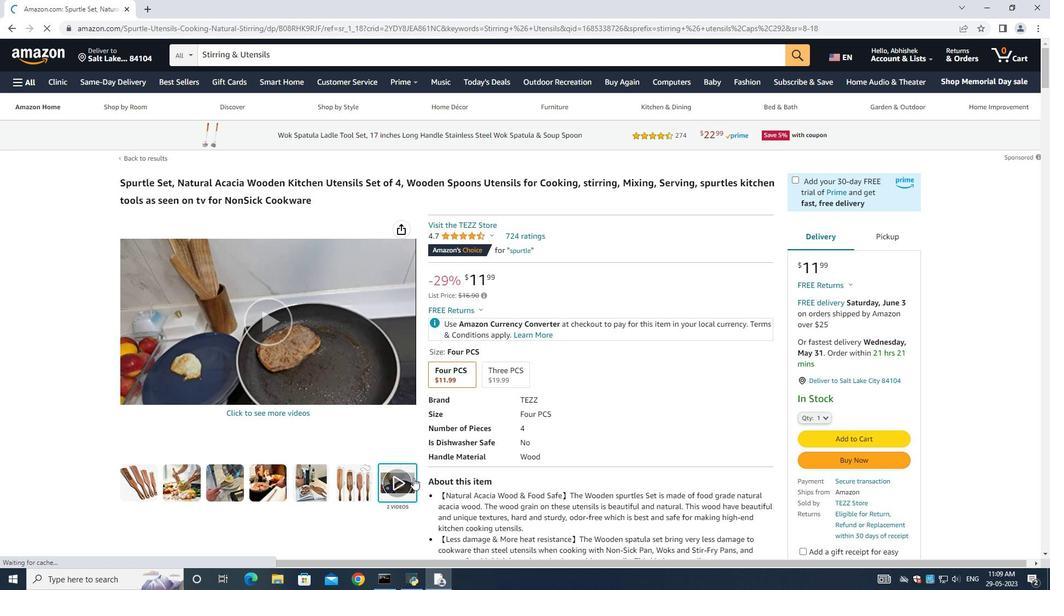 
Action: Mouse moved to (514, 457)
Screenshot: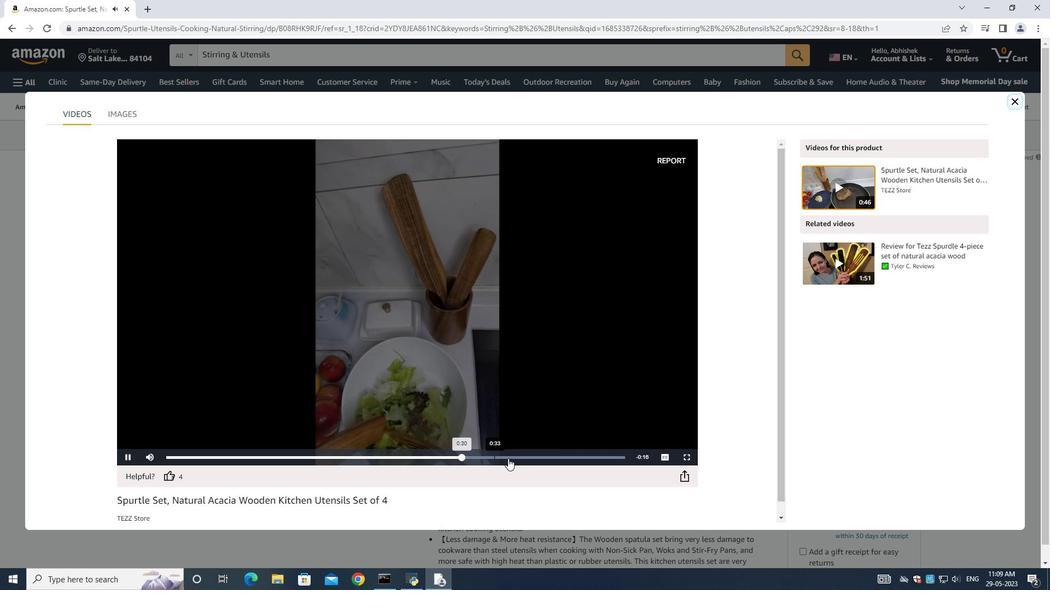 
Action: Mouse pressed left at (514, 457)
Screenshot: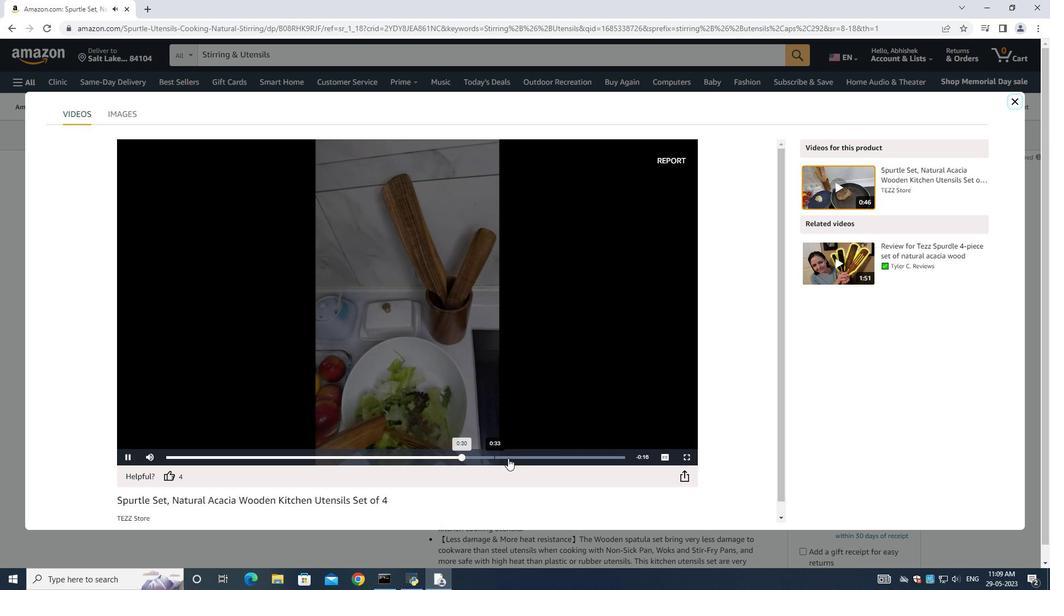 
Action: Mouse moved to (587, 461)
Screenshot: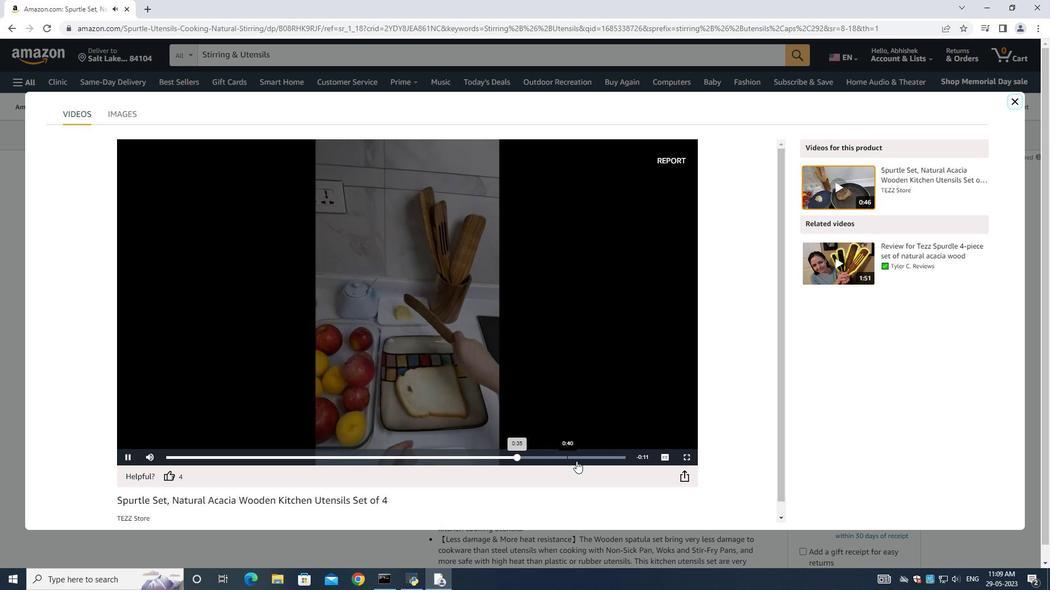 
Action: Mouse pressed left at (587, 461)
Screenshot: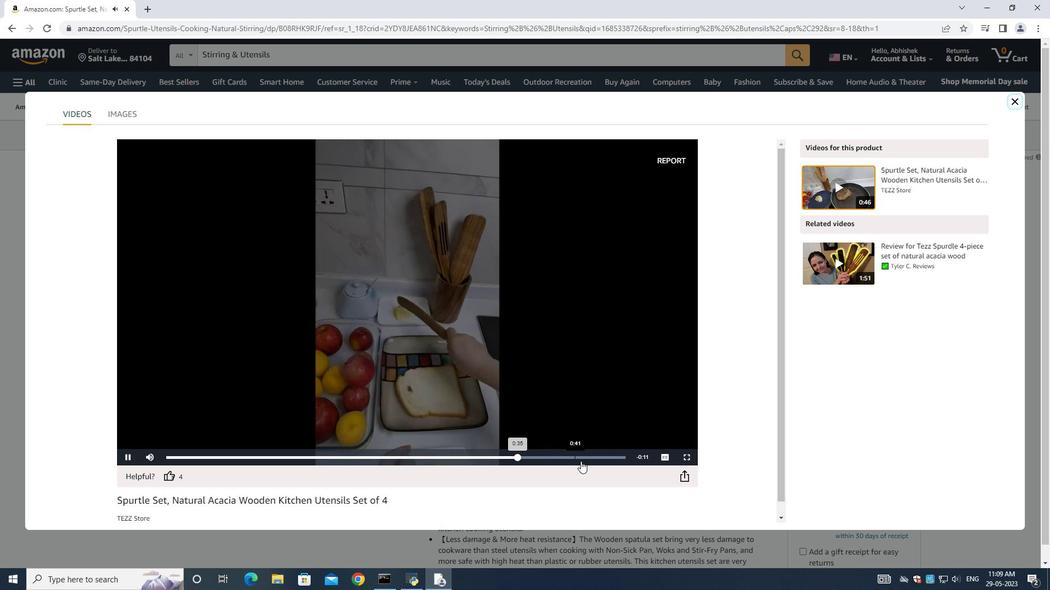 
Action: Mouse moved to (619, 461)
Screenshot: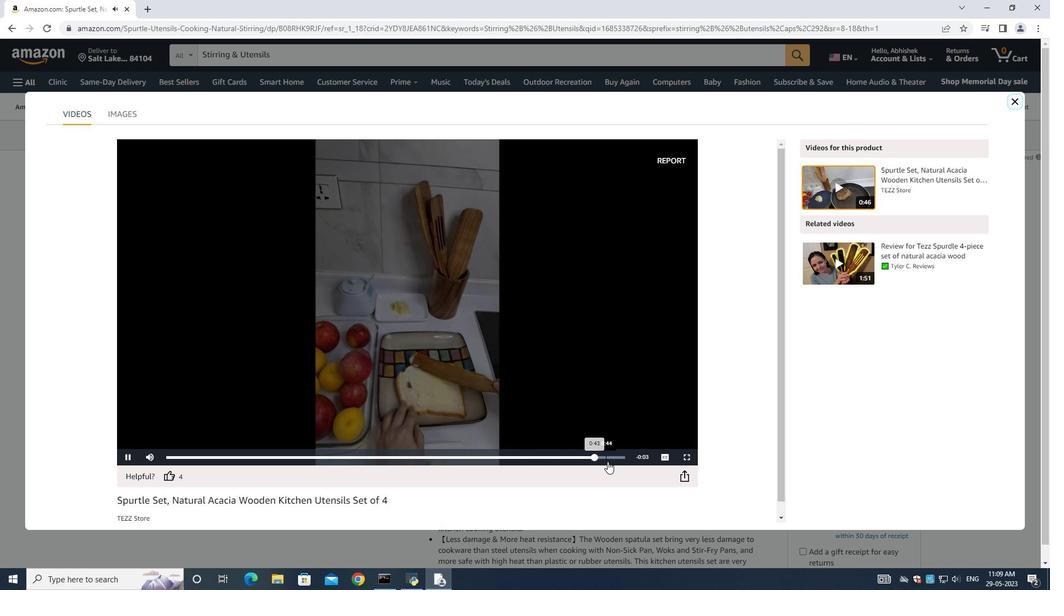 
Action: Mouse pressed left at (619, 461)
Screenshot: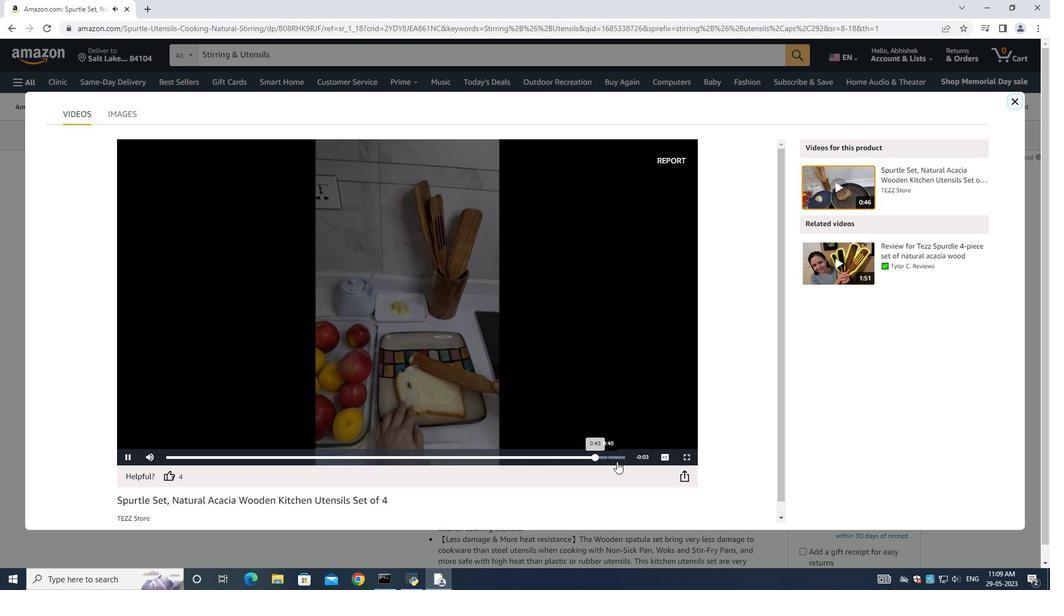 
Action: Mouse moved to (842, 273)
Screenshot: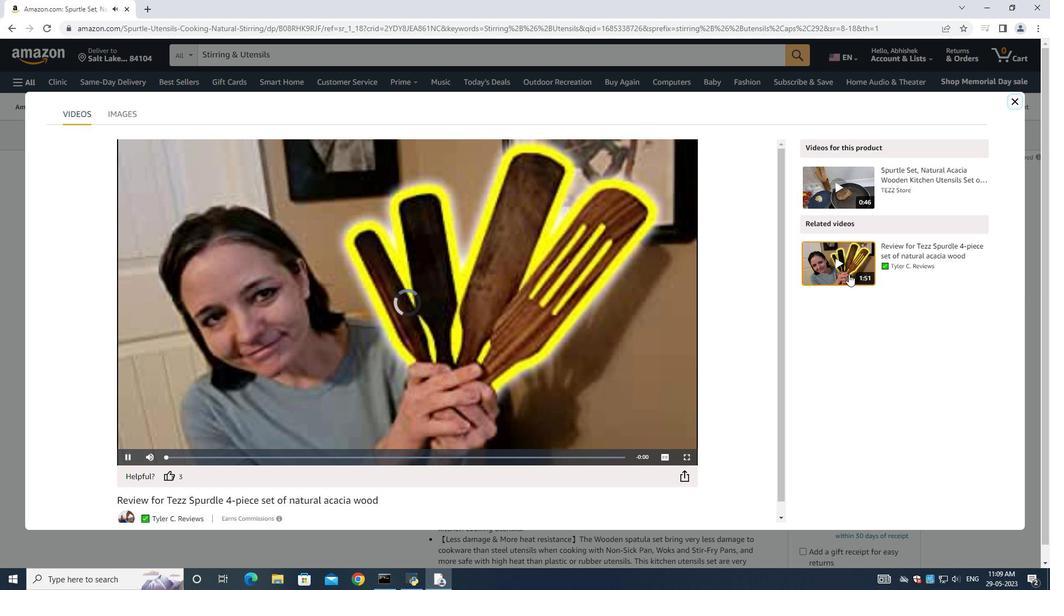 
Action: Mouse pressed left at (842, 273)
Screenshot: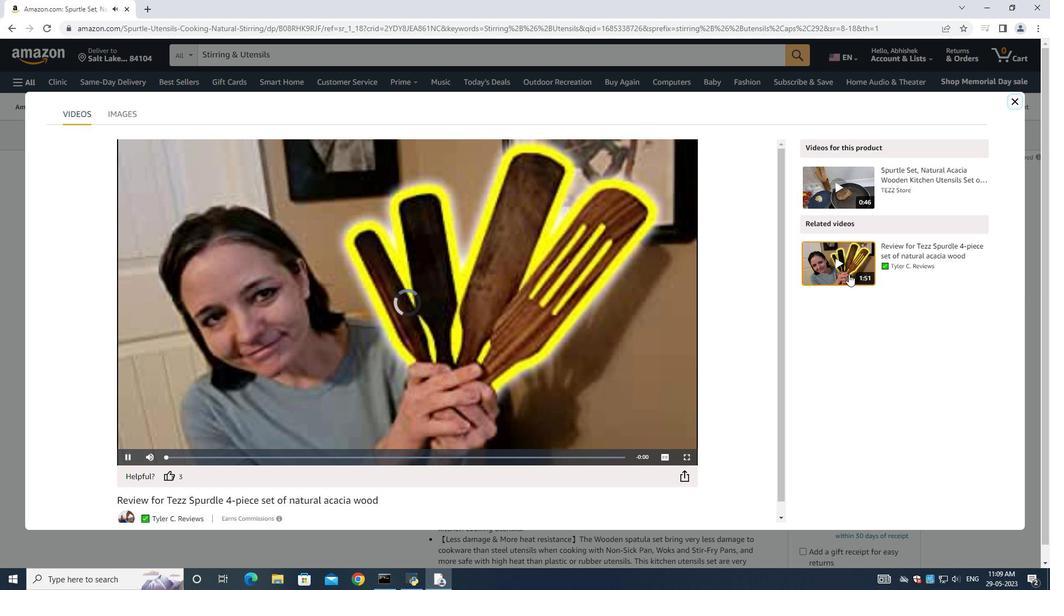 
Action: Mouse moved to (219, 460)
Screenshot: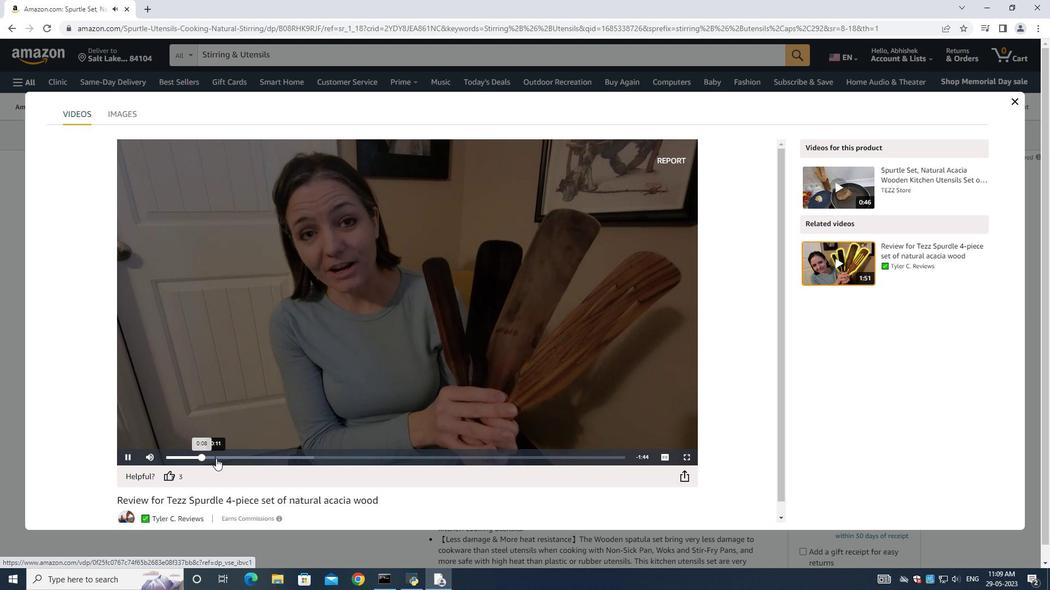 
Action: Mouse pressed left at (219, 460)
Screenshot: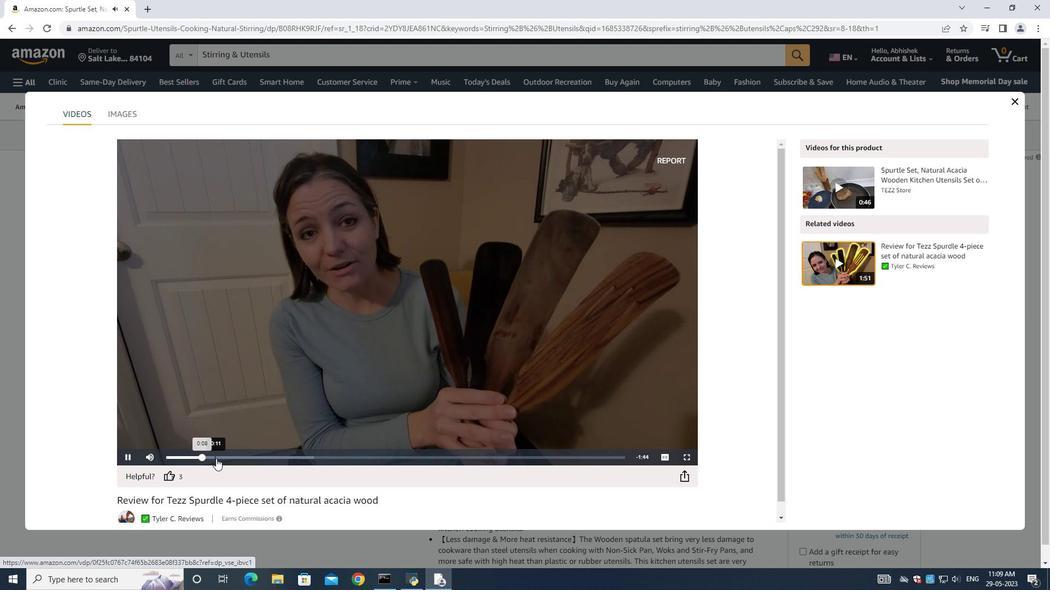 
Action: Mouse moved to (245, 457)
Screenshot: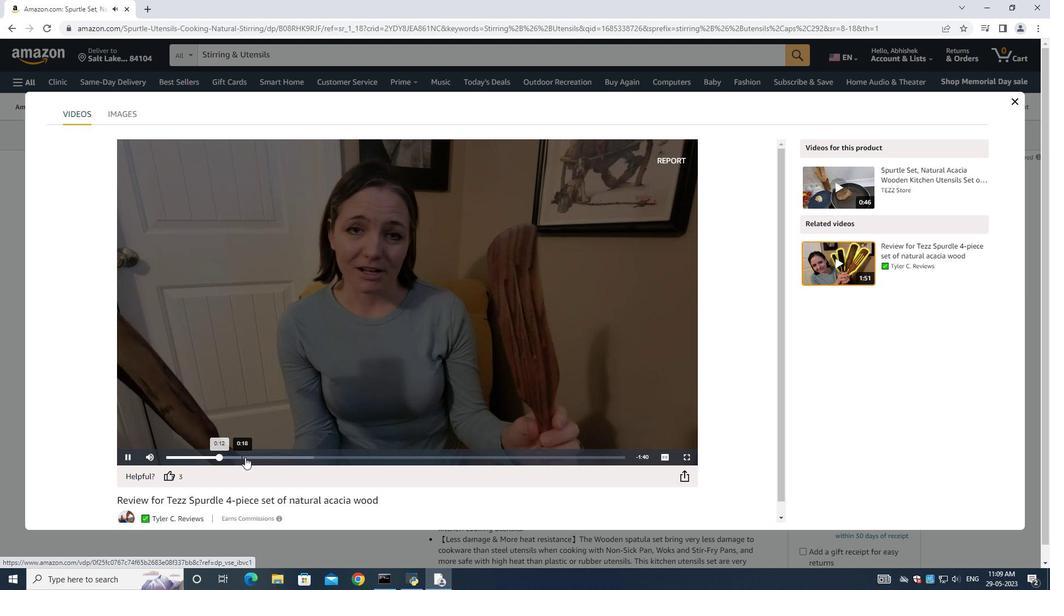 
Action: Mouse pressed left at (245, 457)
Screenshot: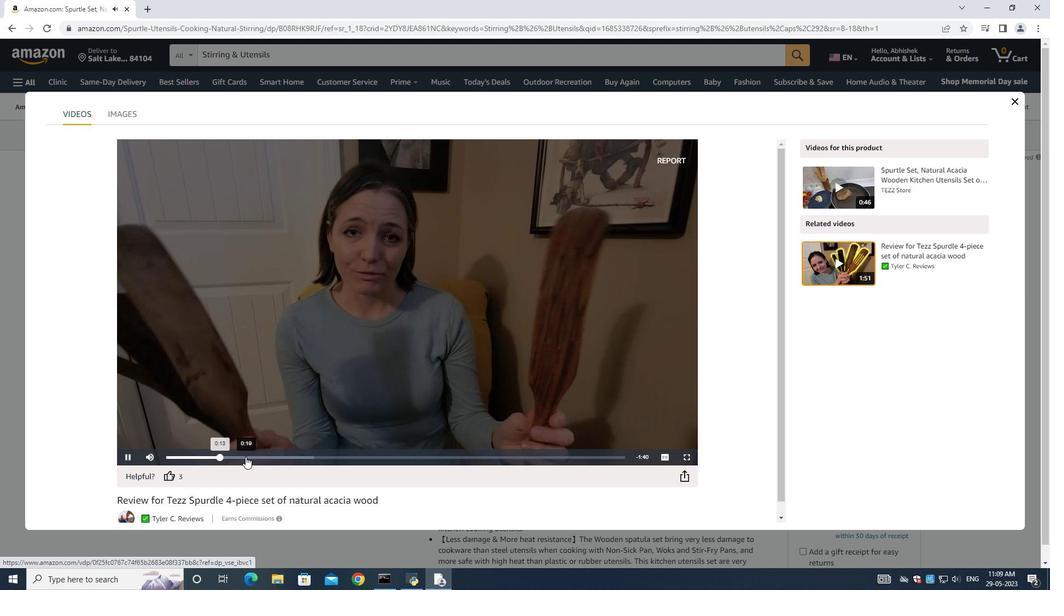 
Action: Mouse moved to (262, 456)
Screenshot: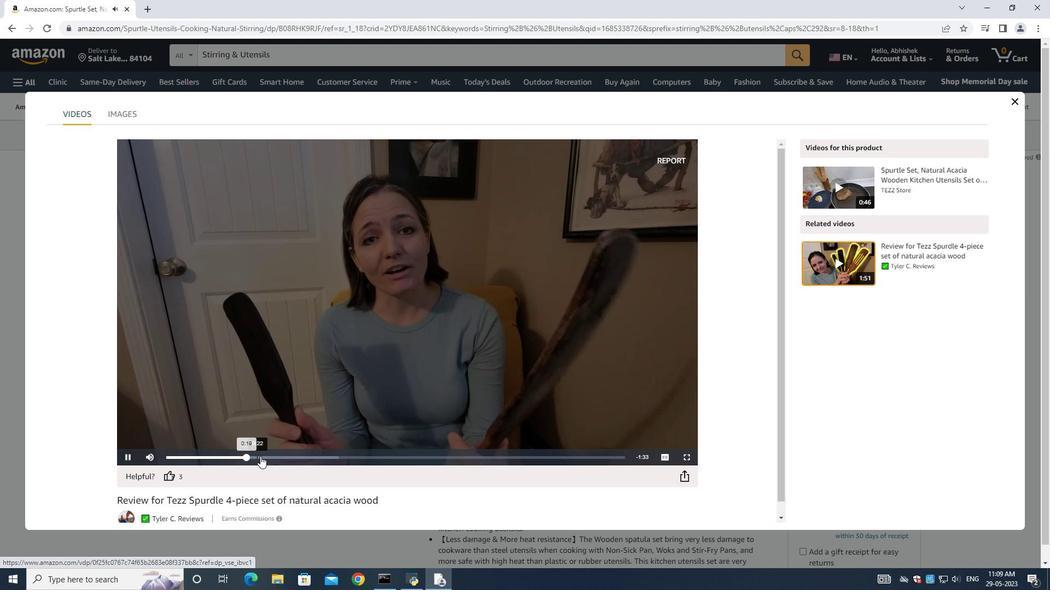 
Action: Mouse pressed left at (262, 456)
Screenshot: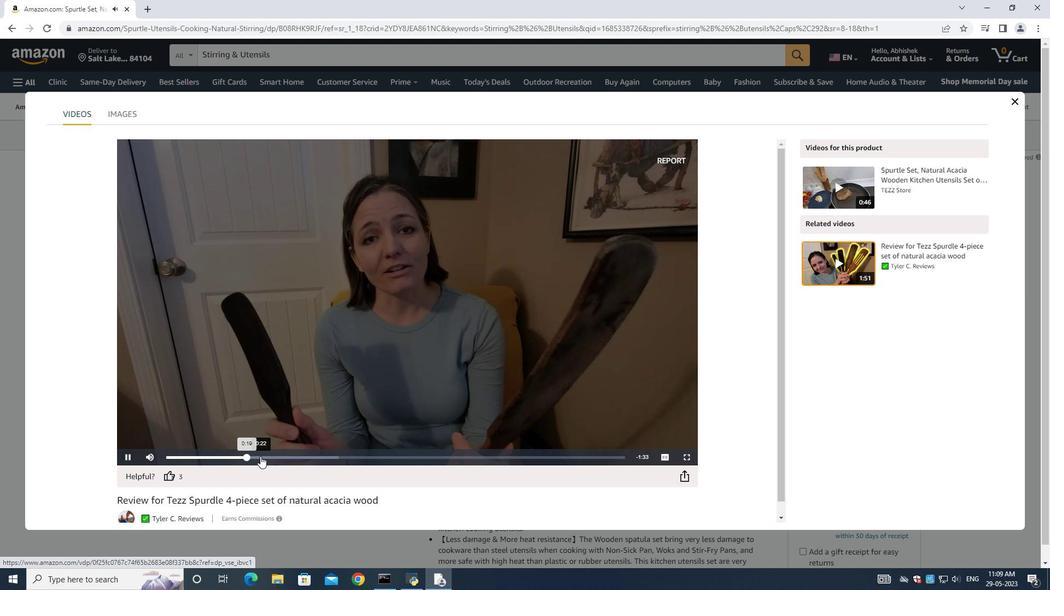 
Action: Mouse moved to (296, 461)
Screenshot: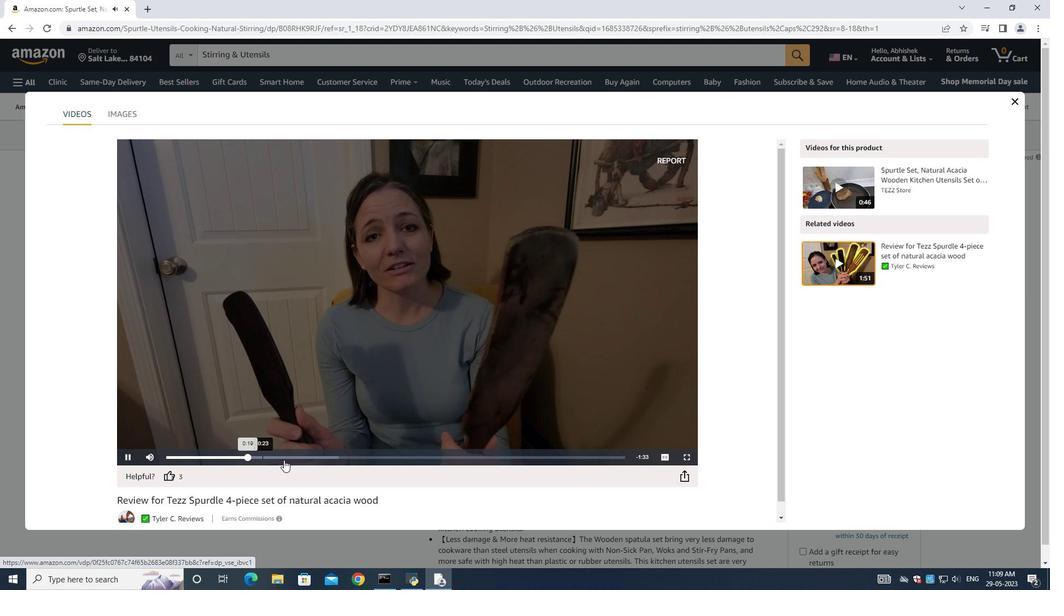 
Action: Mouse pressed left at (296, 461)
Screenshot: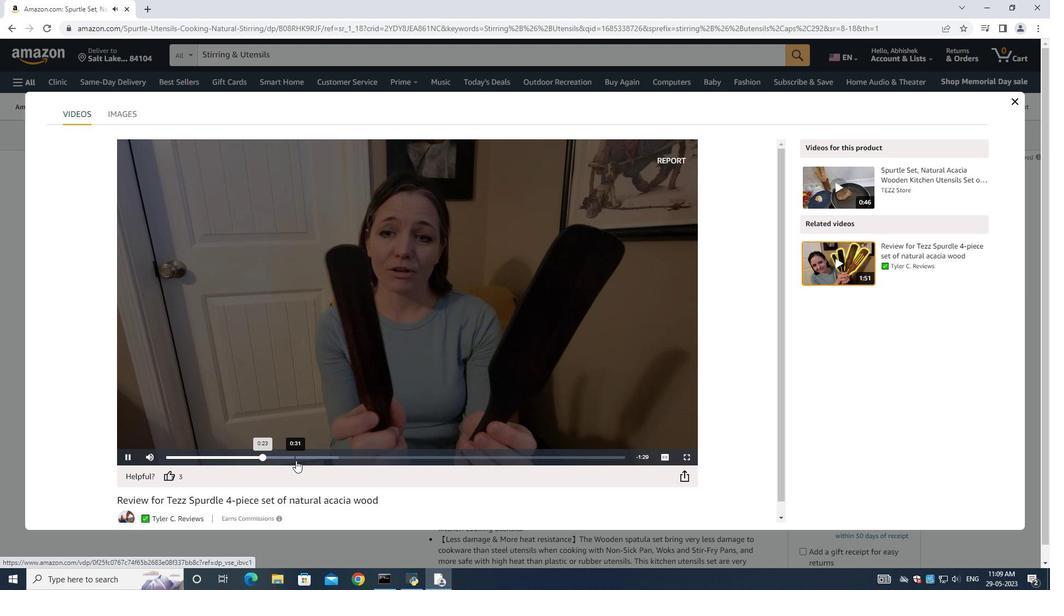 
Action: Mouse moved to (394, 462)
Screenshot: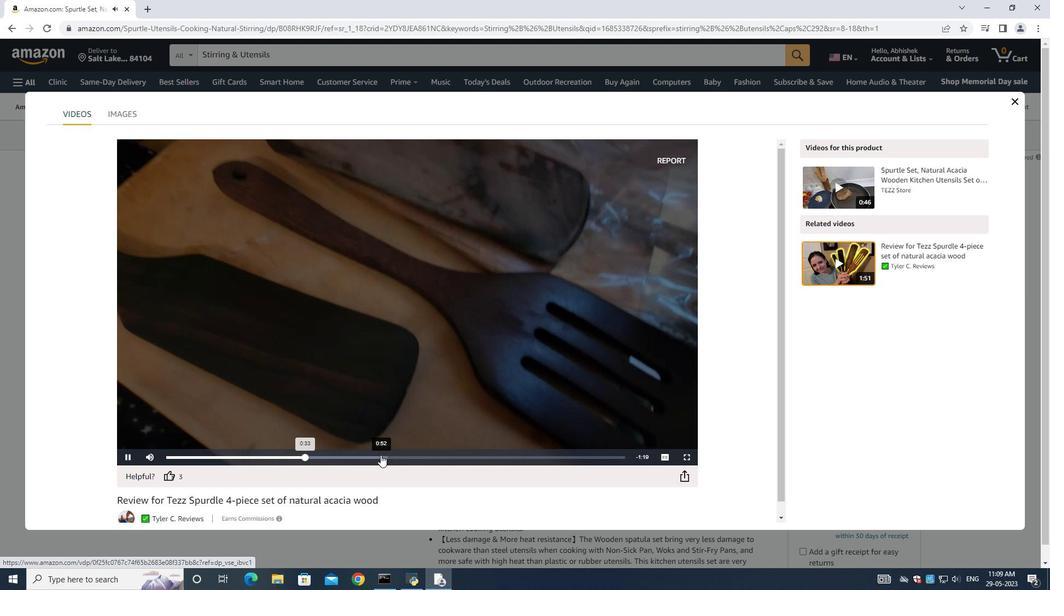 
Action: Mouse pressed left at (394, 462)
Screenshot: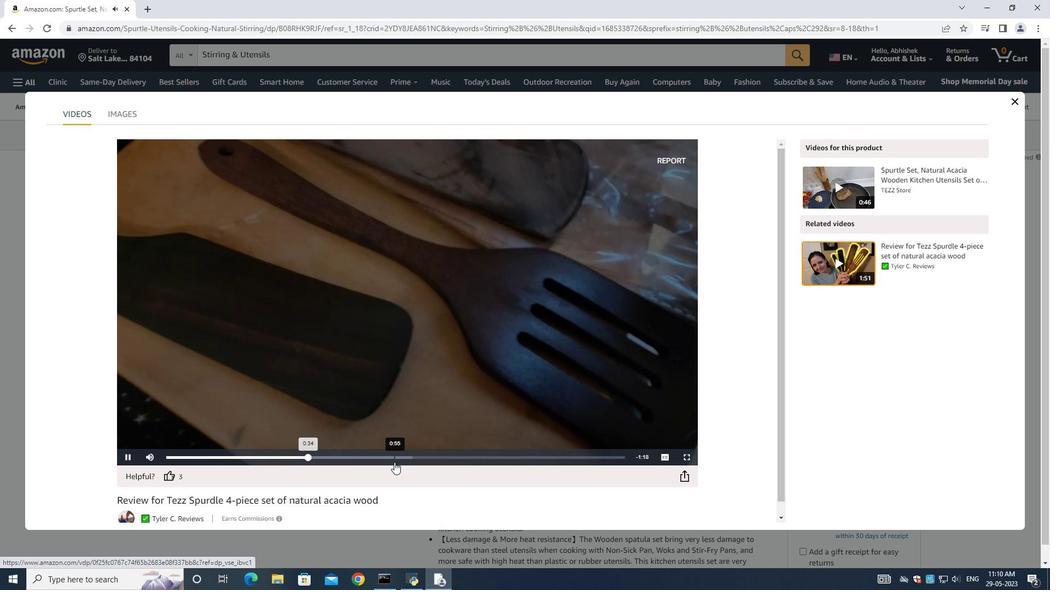
Action: Mouse moved to (479, 451)
Screenshot: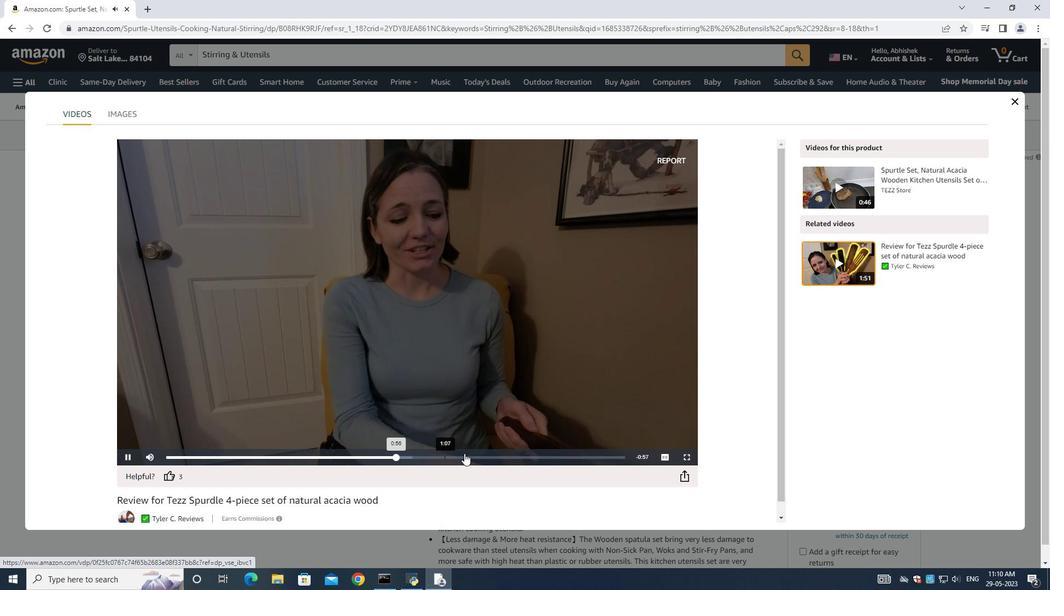 
Action: Mouse pressed left at (479, 451)
Screenshot: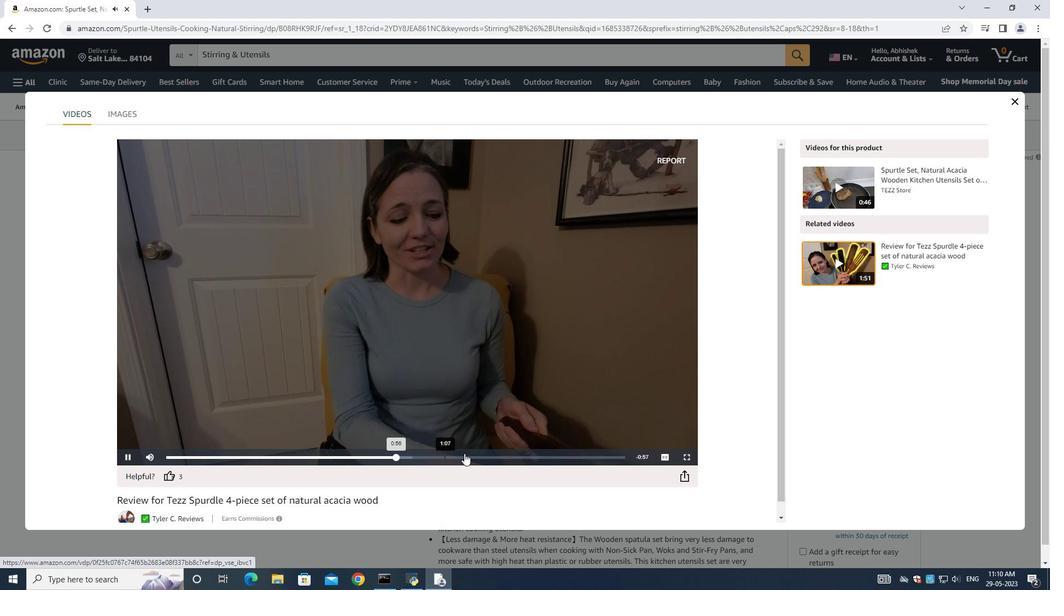 
Action: Mouse moved to (572, 455)
Screenshot: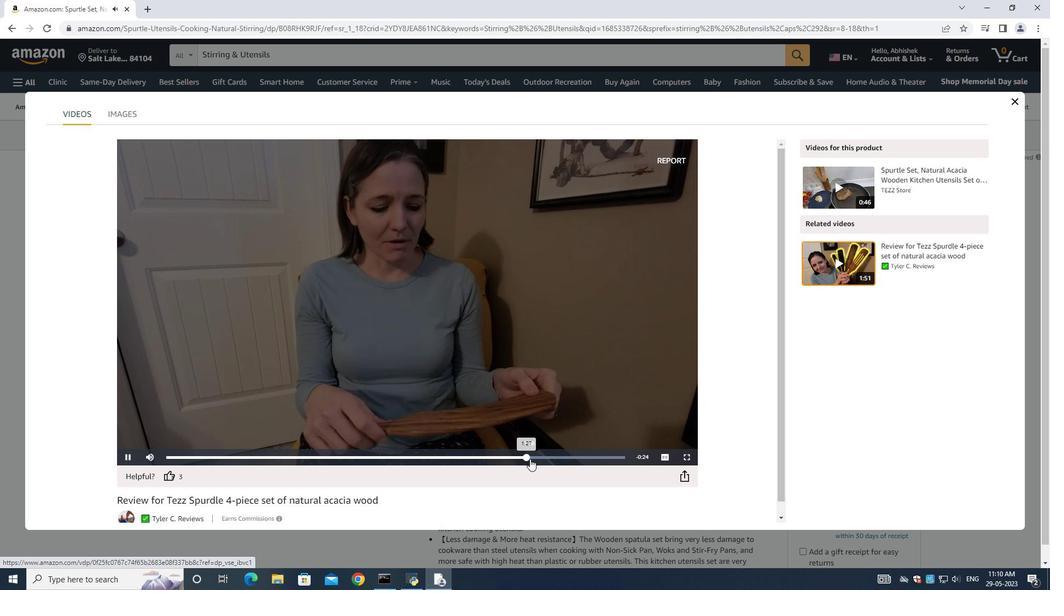 
Action: Mouse pressed left at (572, 455)
Screenshot: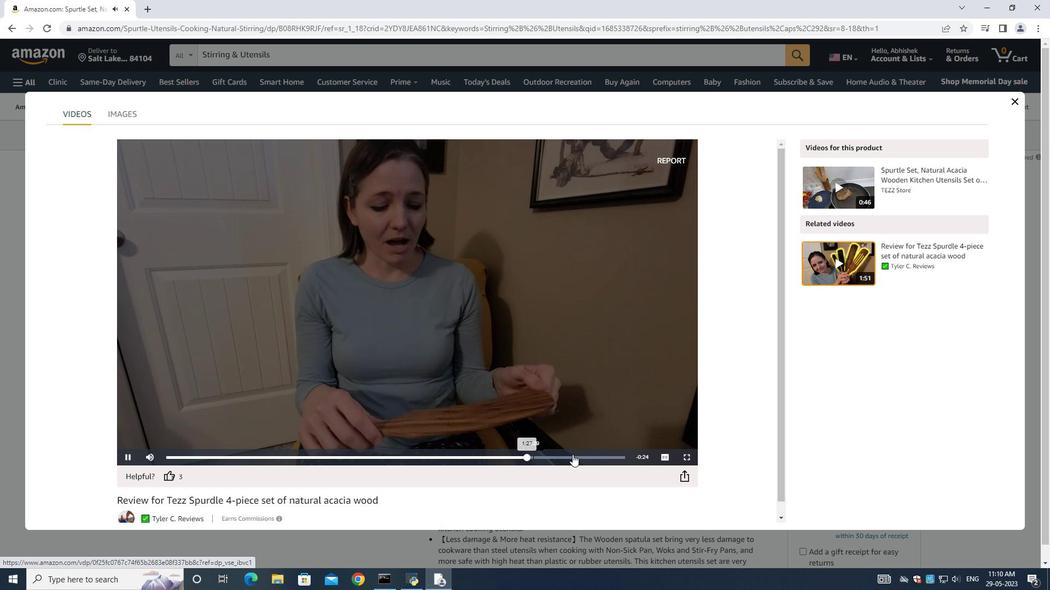 
Action: Mouse moved to (1013, 100)
Screenshot: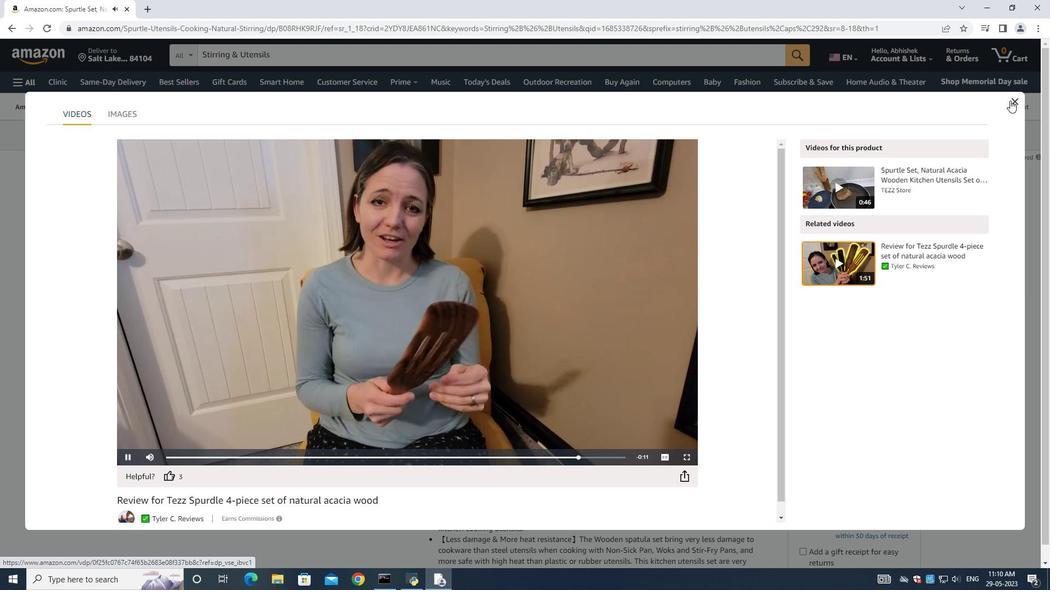 
Action: Mouse pressed left at (1013, 100)
Screenshot: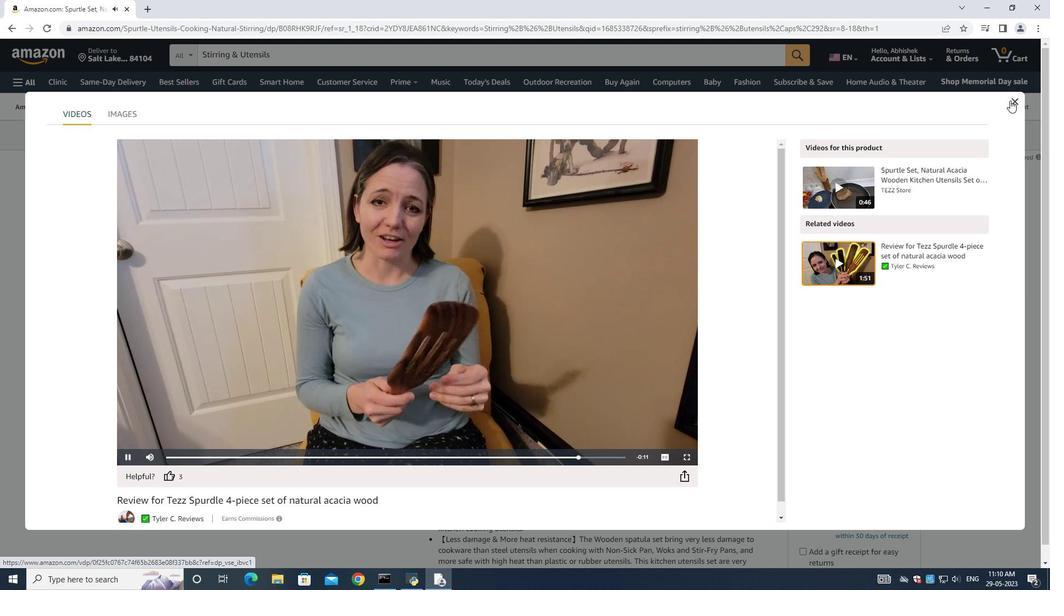 
Action: Mouse moved to (839, 459)
Screenshot: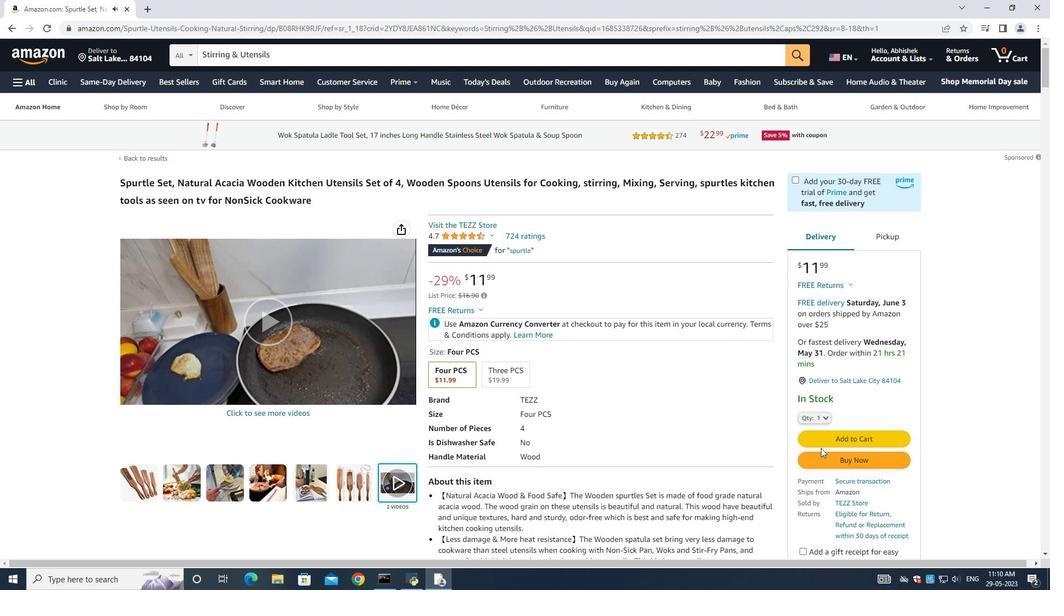 
Action: Mouse pressed left at (839, 459)
Screenshot: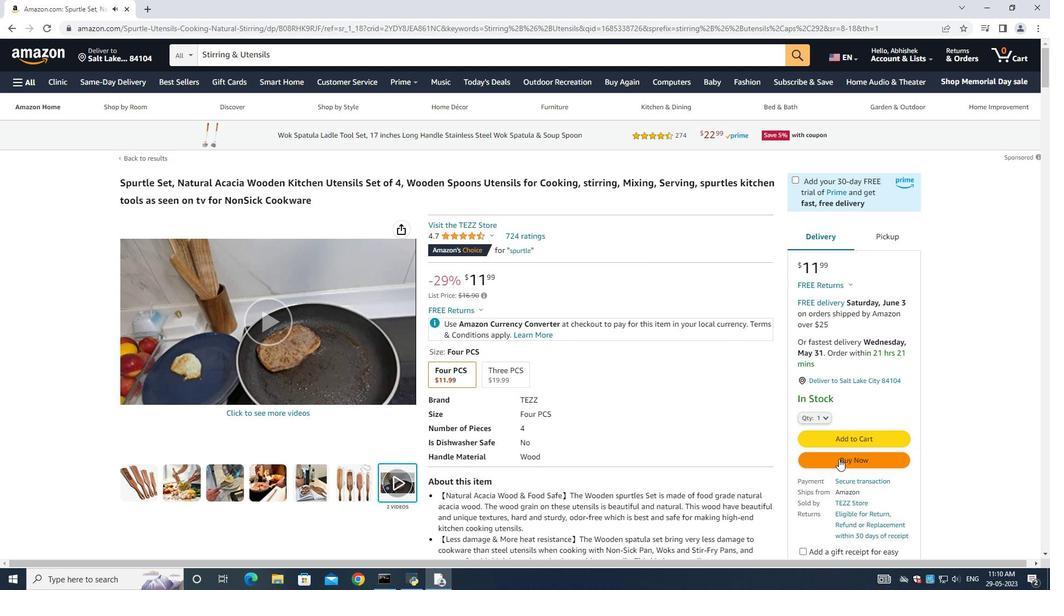 
Action: Mouse moved to (8, 30)
Screenshot: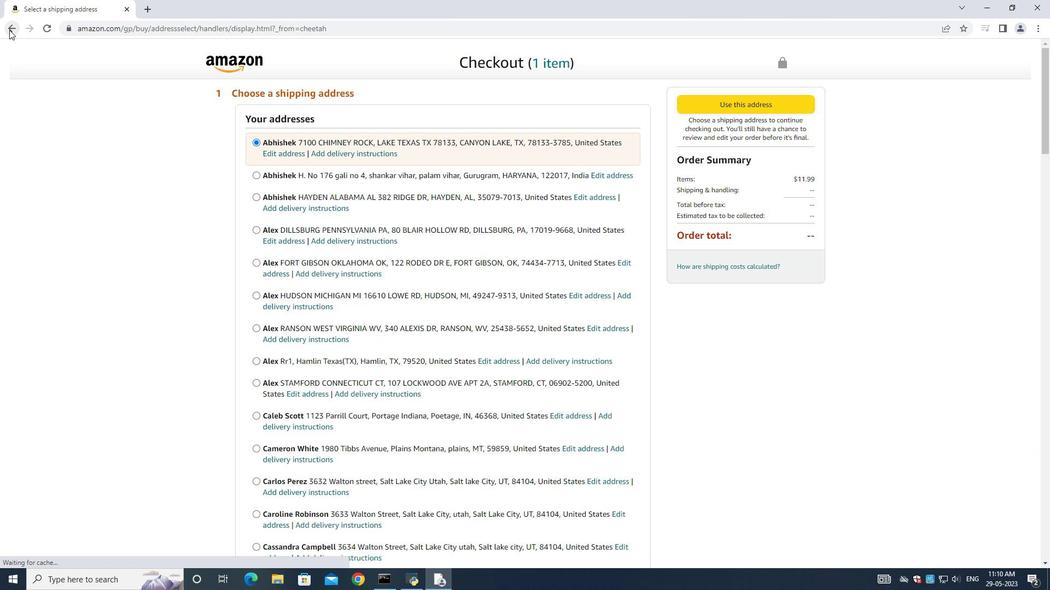 
Action: Mouse pressed left at (8, 30)
Screenshot: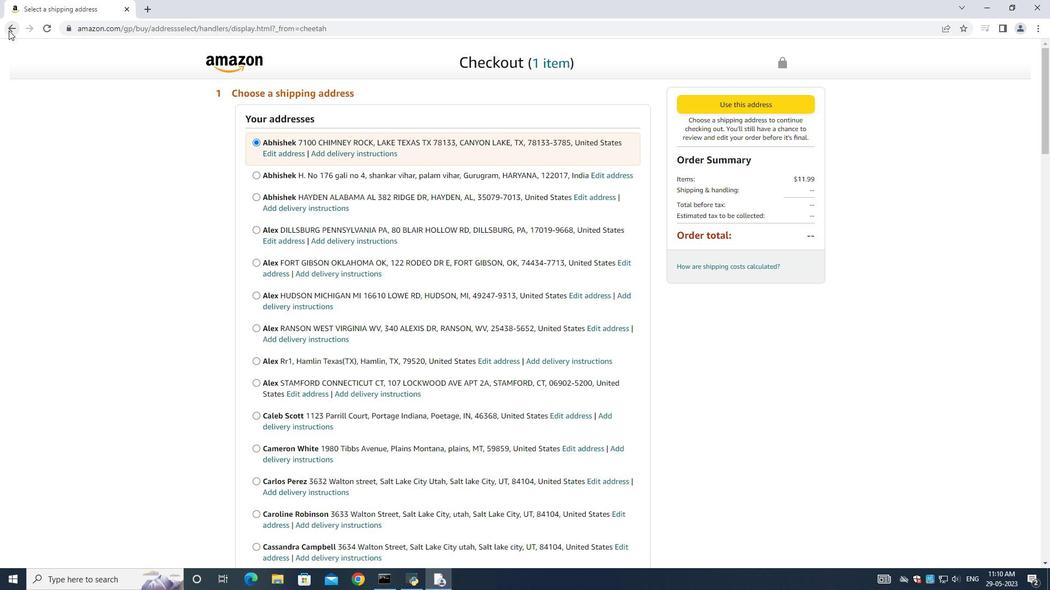 
Action: Mouse moved to (786, 420)
Screenshot: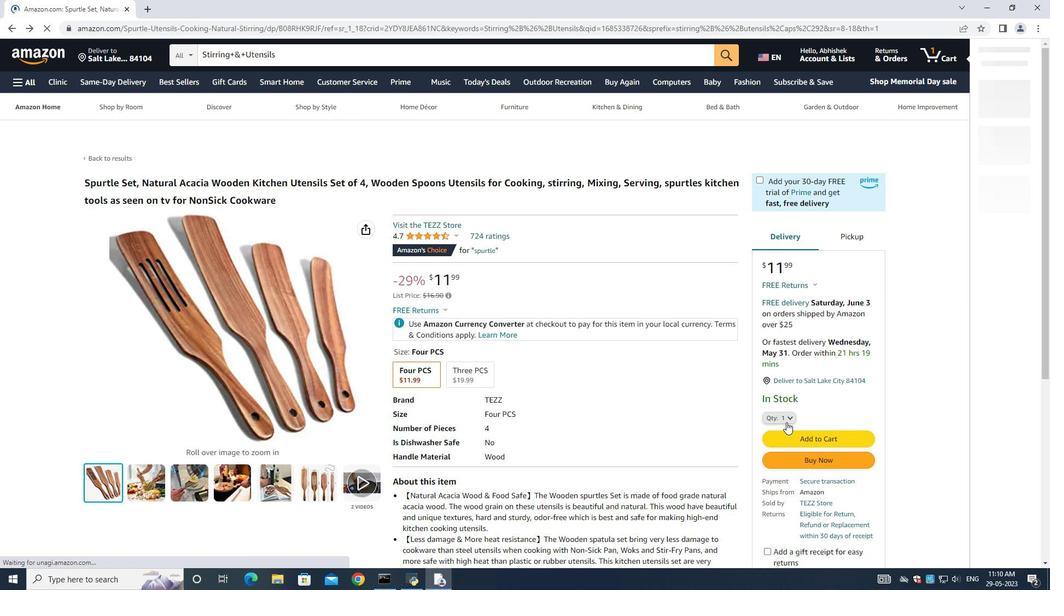 
Action: Mouse pressed left at (786, 420)
Screenshot: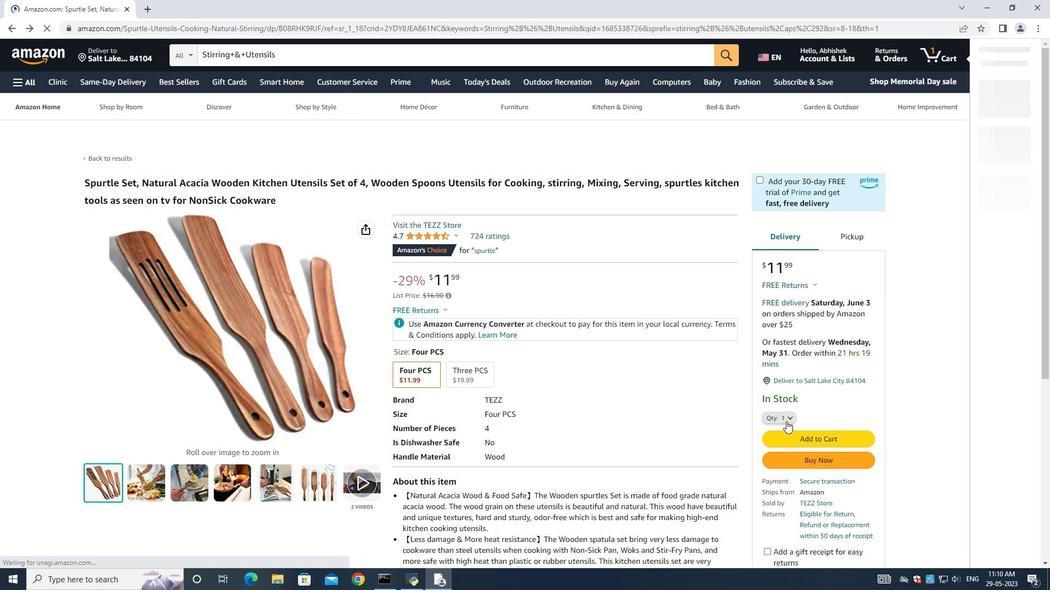 
Action: Mouse moved to (778, 89)
Screenshot: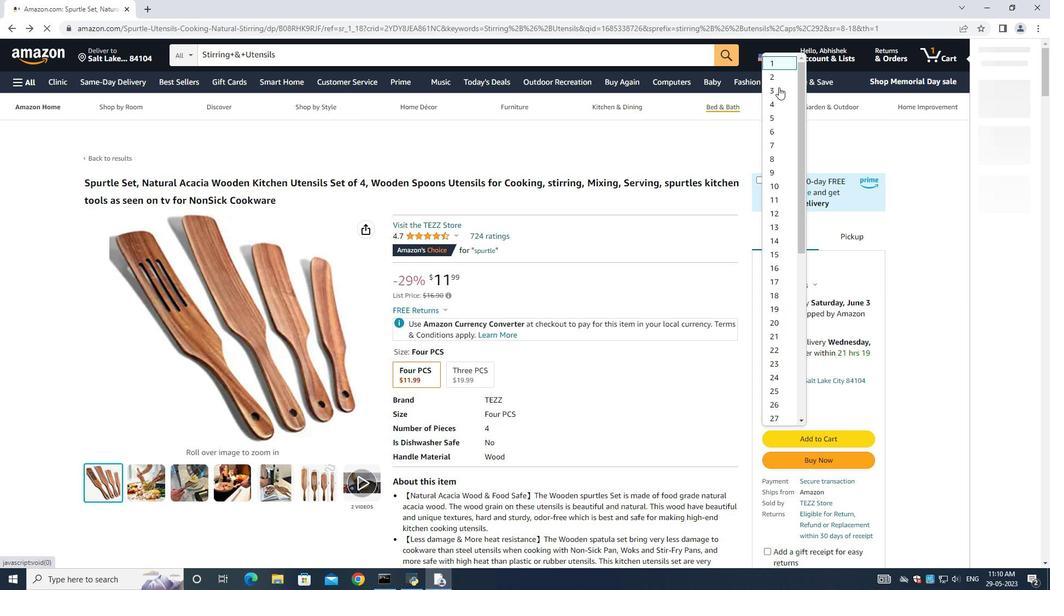 
Action: Mouse pressed left at (778, 89)
Screenshot: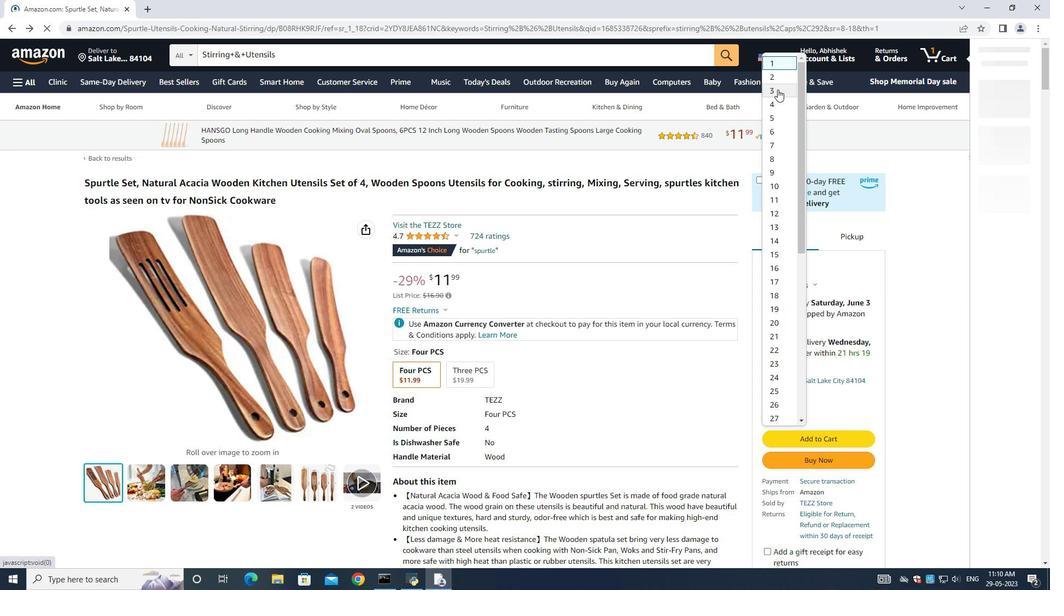 
Action: Mouse moved to (809, 441)
Screenshot: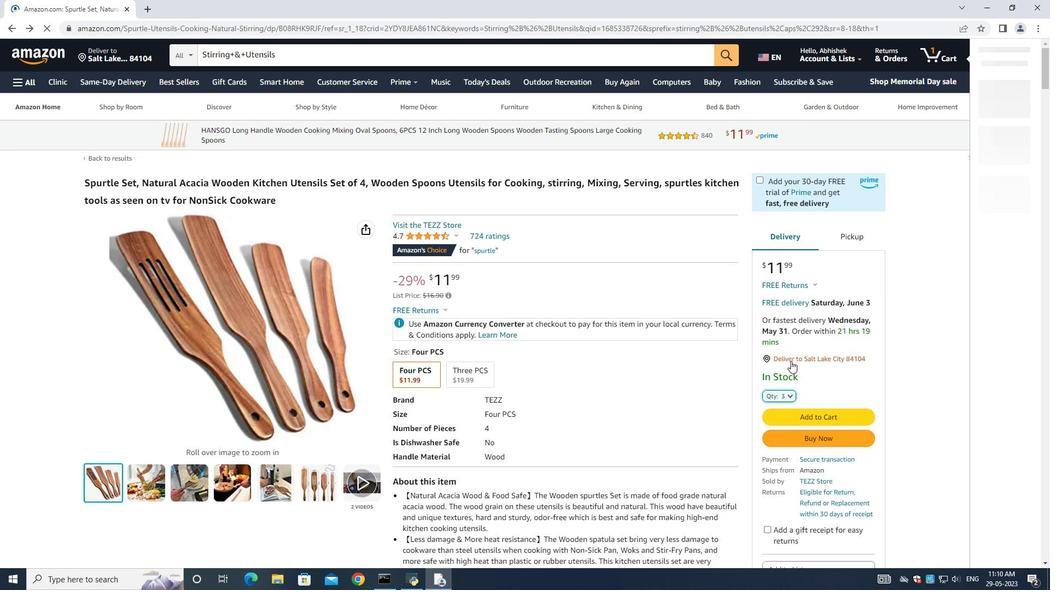 
Action: Mouse pressed left at (809, 441)
Screenshot: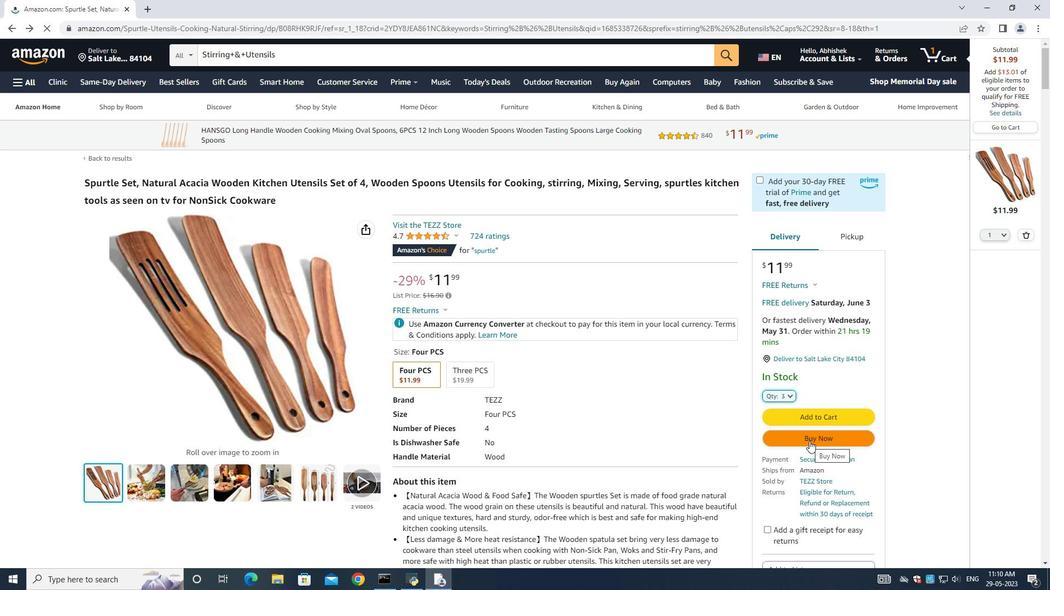 
Action: Mouse moved to (488, 386)
Screenshot: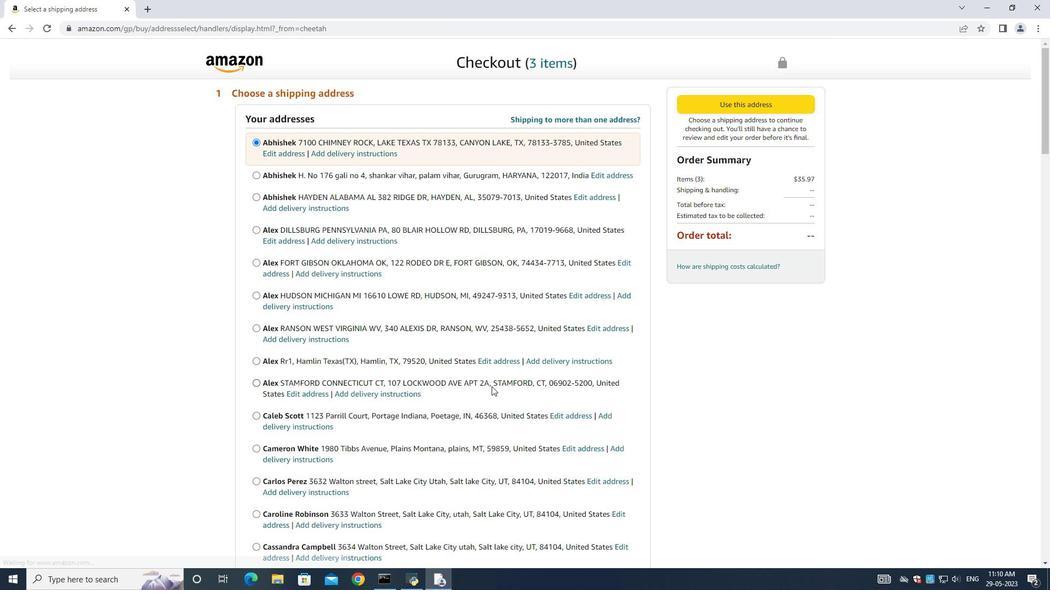 
Action: Mouse scrolled (488, 385) with delta (0, 0)
Screenshot: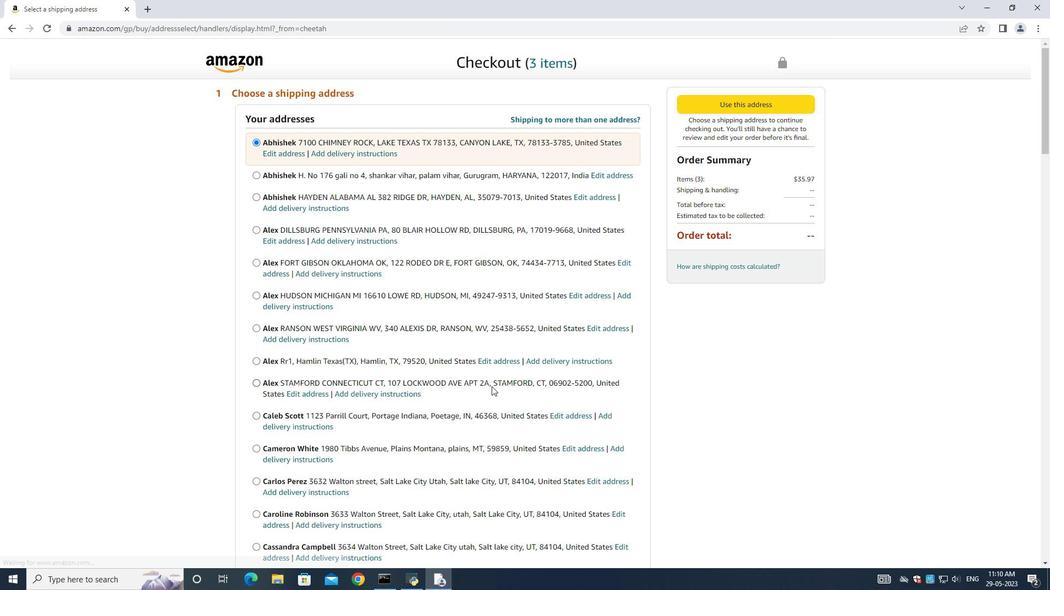 
Action: Mouse scrolled (488, 385) with delta (0, 0)
Screenshot: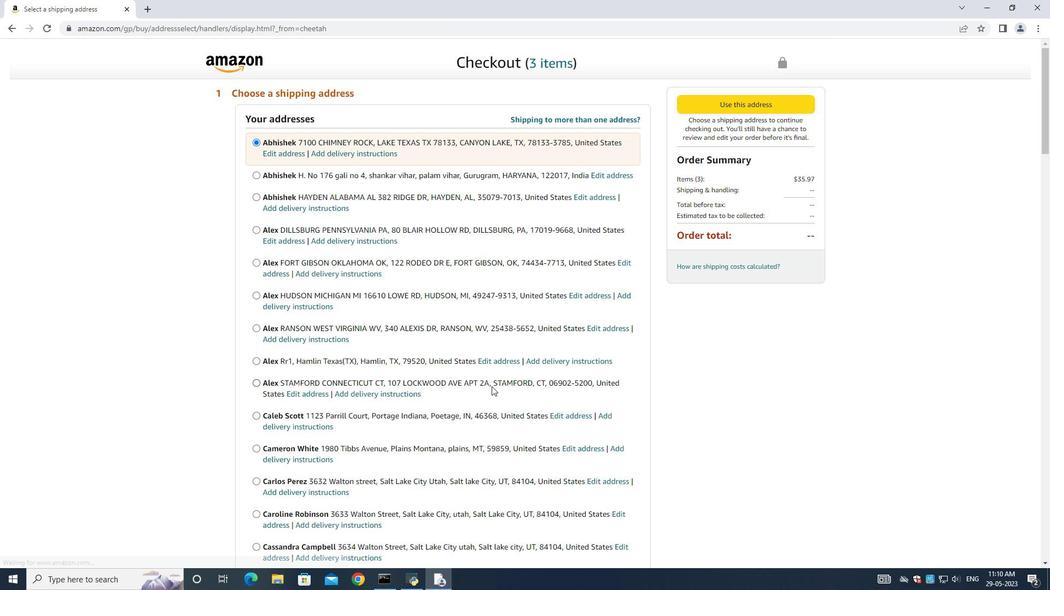 
Action: Mouse scrolled (488, 385) with delta (0, 0)
Screenshot: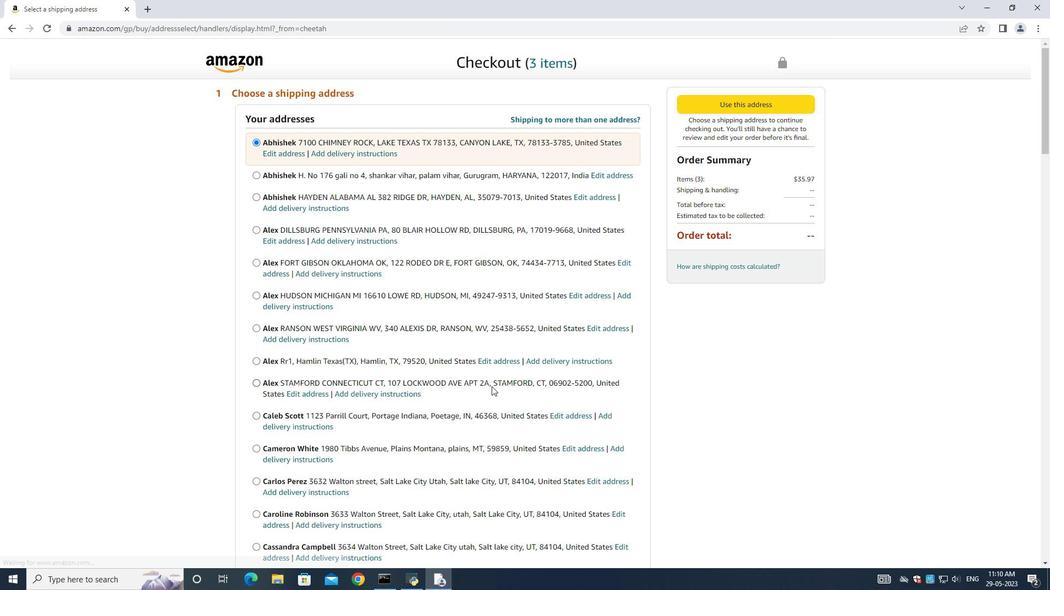 
Action: Mouse scrolled (488, 385) with delta (0, 0)
Screenshot: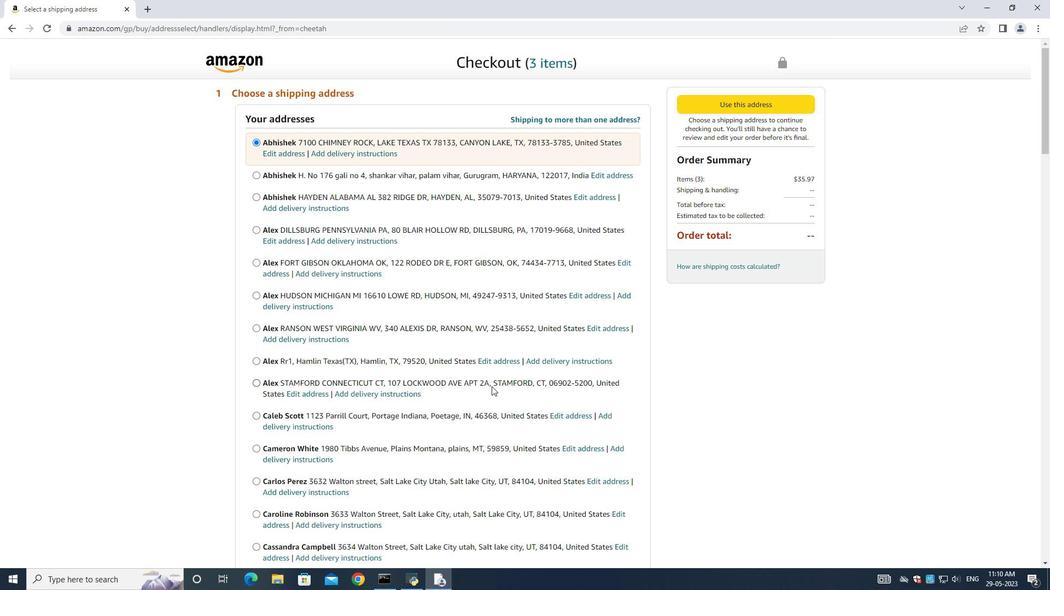 
Action: Mouse scrolled (488, 385) with delta (0, 0)
Screenshot: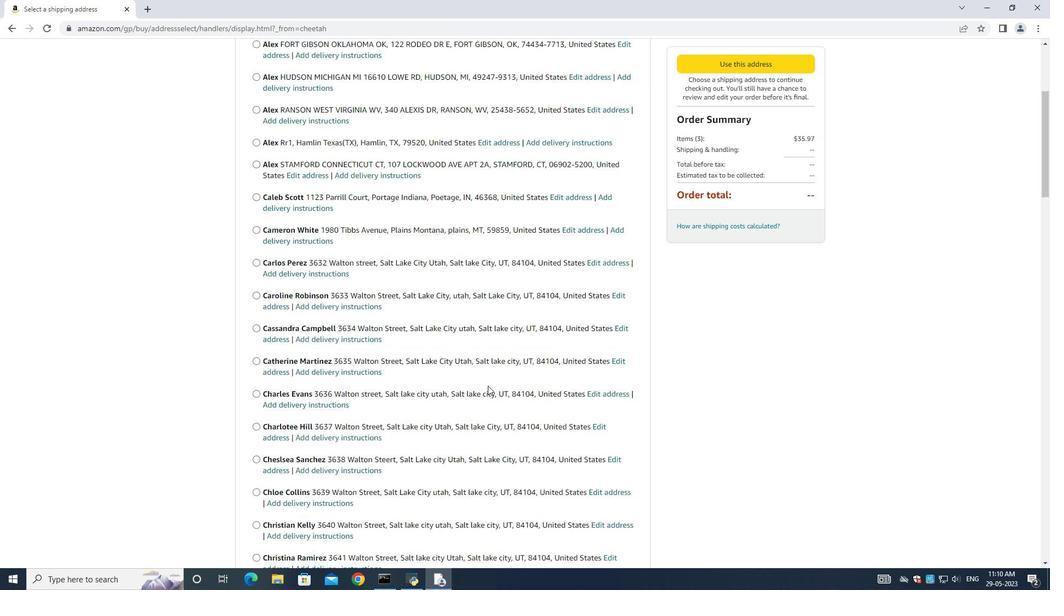 
Action: Mouse scrolled (488, 385) with delta (0, 0)
Screenshot: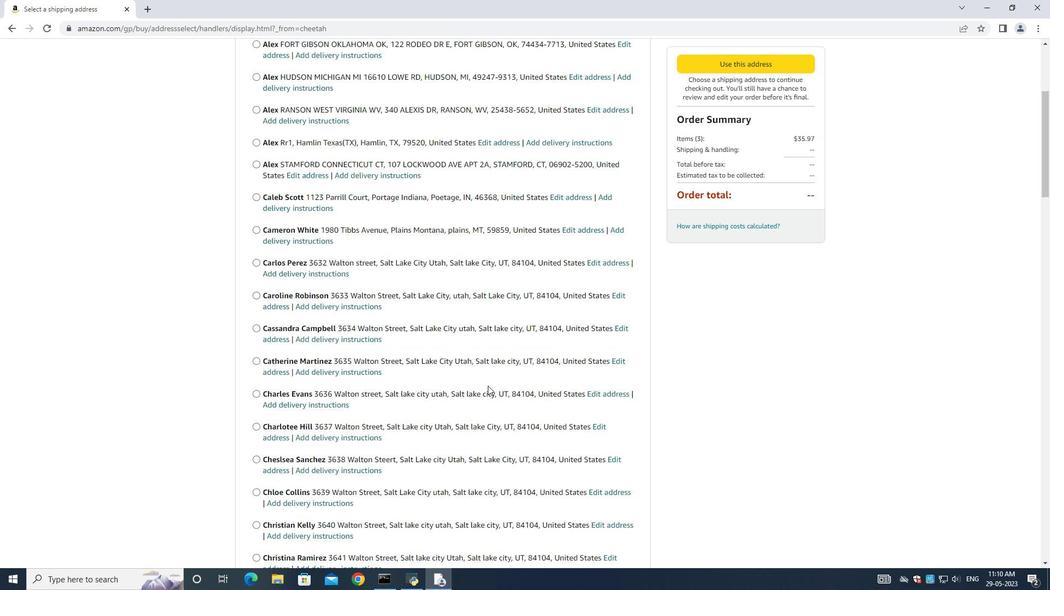 
Action: Mouse scrolled (488, 385) with delta (0, 0)
Screenshot: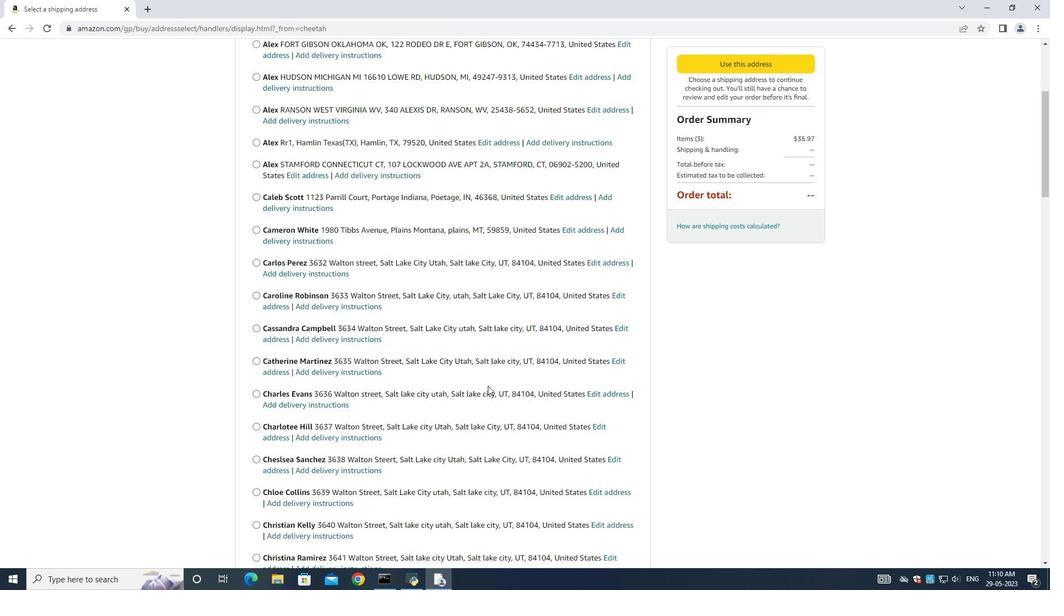 
Action: Mouse scrolled (488, 385) with delta (0, 0)
Screenshot: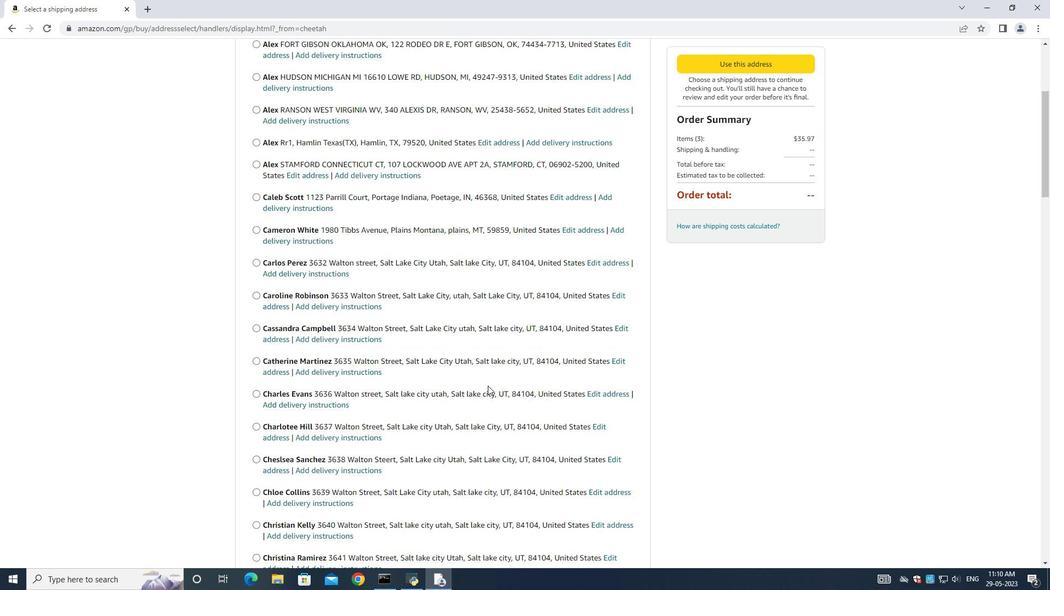 
Action: Mouse scrolled (488, 385) with delta (0, 0)
Screenshot: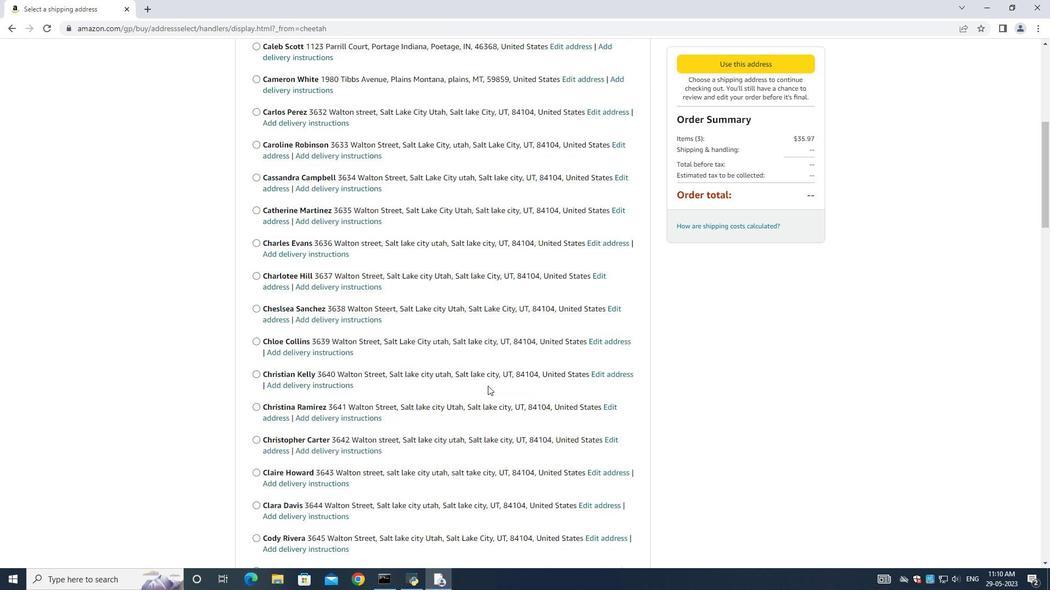 
Action: Mouse scrolled (488, 385) with delta (0, 0)
Screenshot: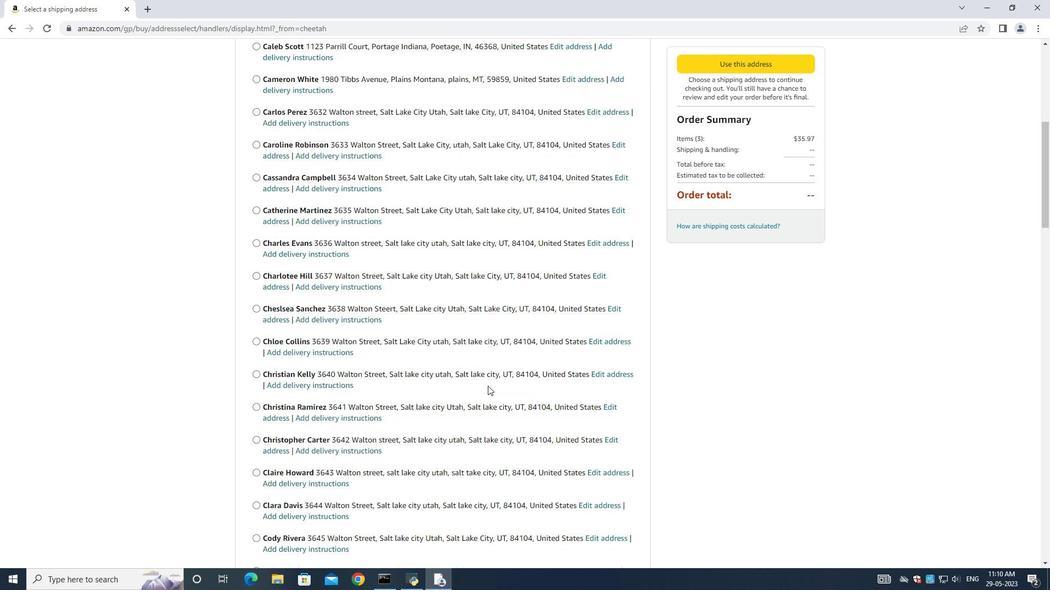 
Action: Mouse scrolled (488, 385) with delta (0, 0)
Screenshot: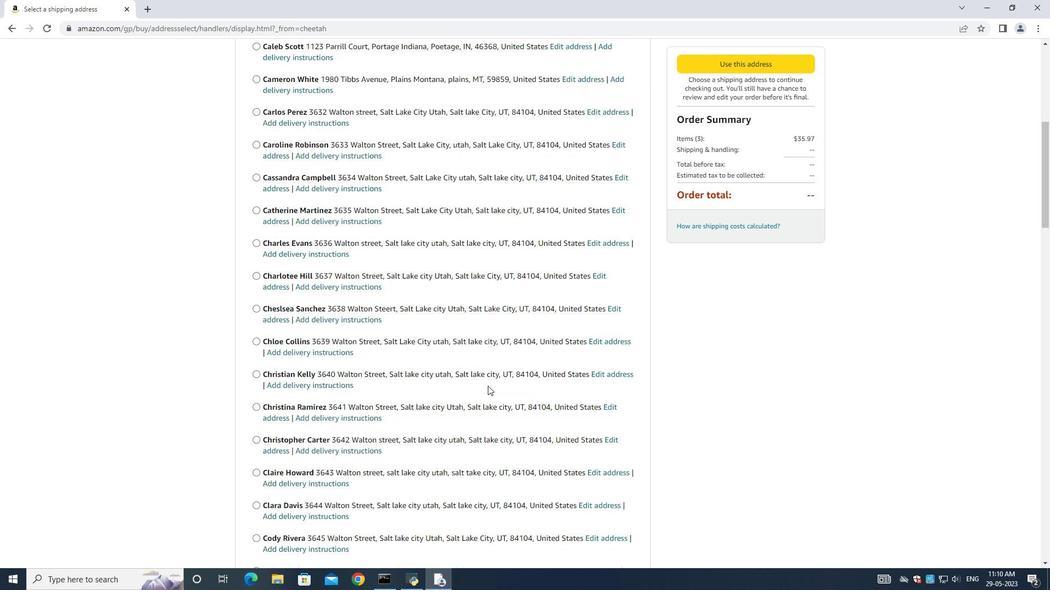 
Action: Mouse scrolled (488, 385) with delta (0, 0)
Screenshot: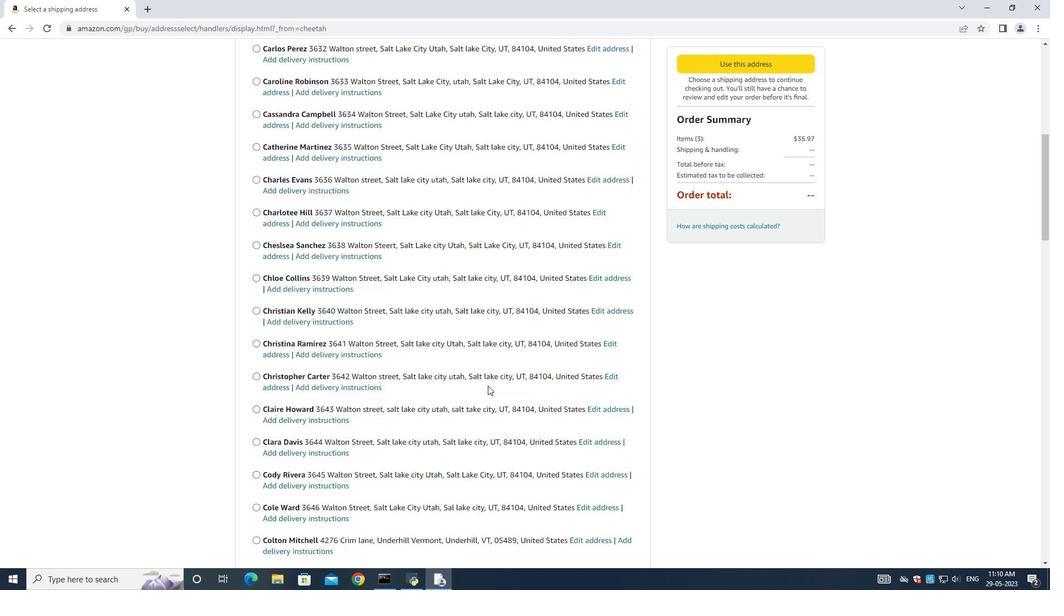 
Action: Mouse scrolled (488, 385) with delta (0, 0)
Screenshot: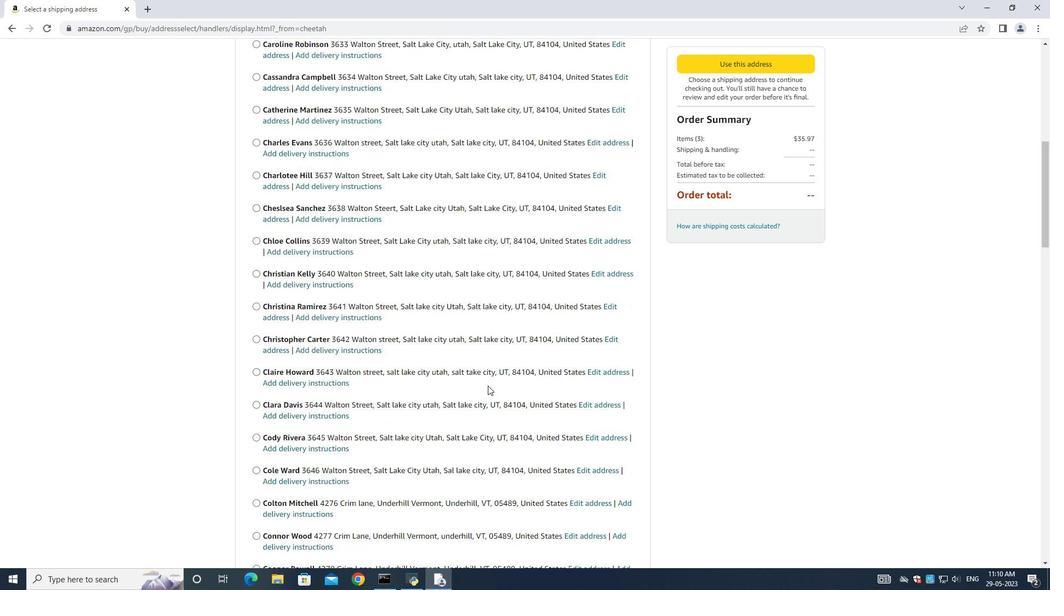 
Action: Mouse scrolled (488, 385) with delta (0, 0)
Screenshot: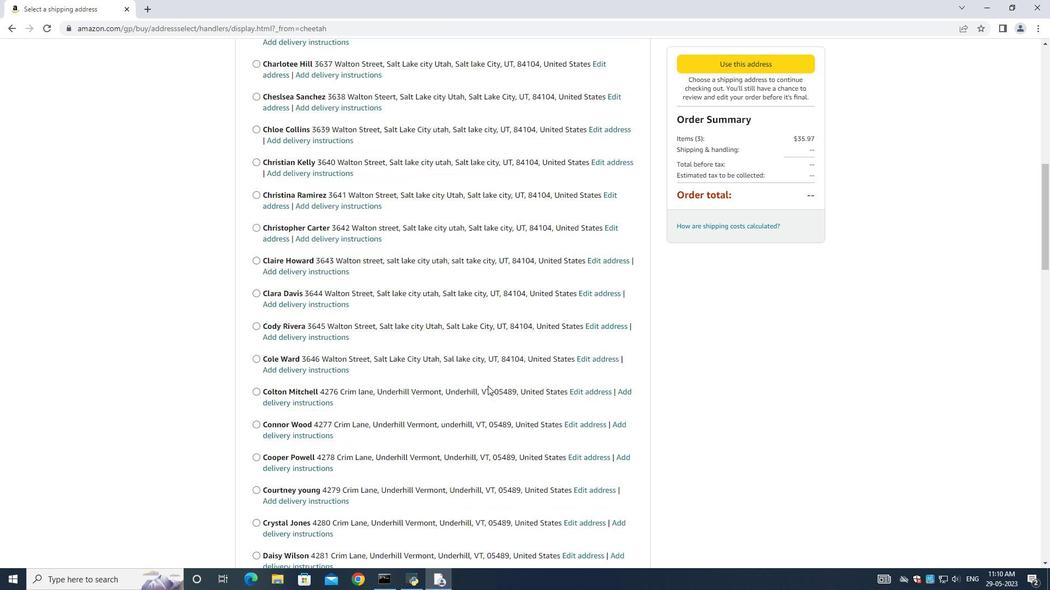 
Action: Mouse scrolled (488, 385) with delta (0, 0)
Screenshot: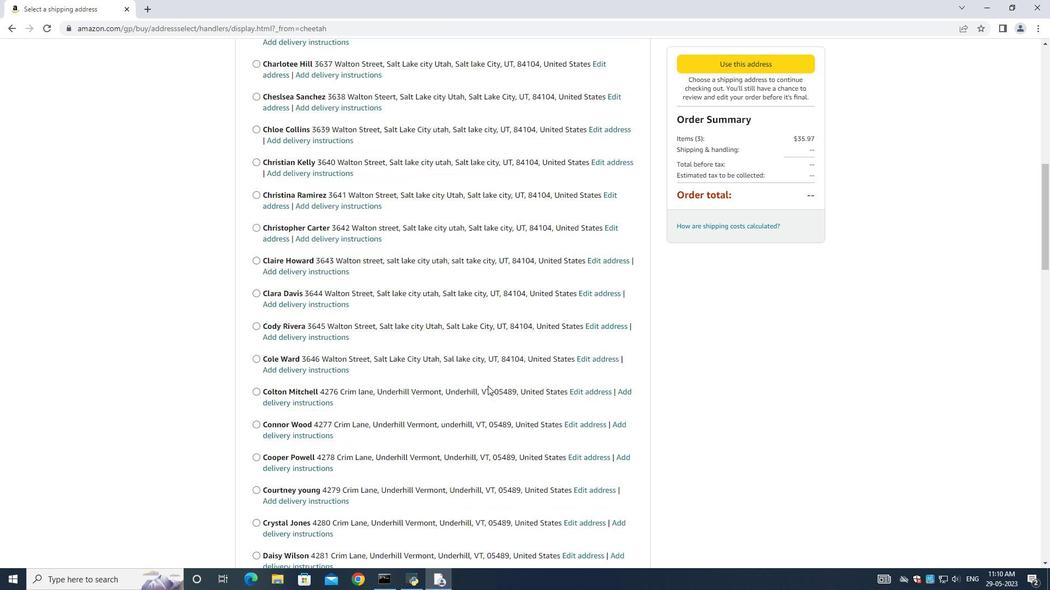 
Action: Mouse scrolled (488, 385) with delta (0, 0)
Screenshot: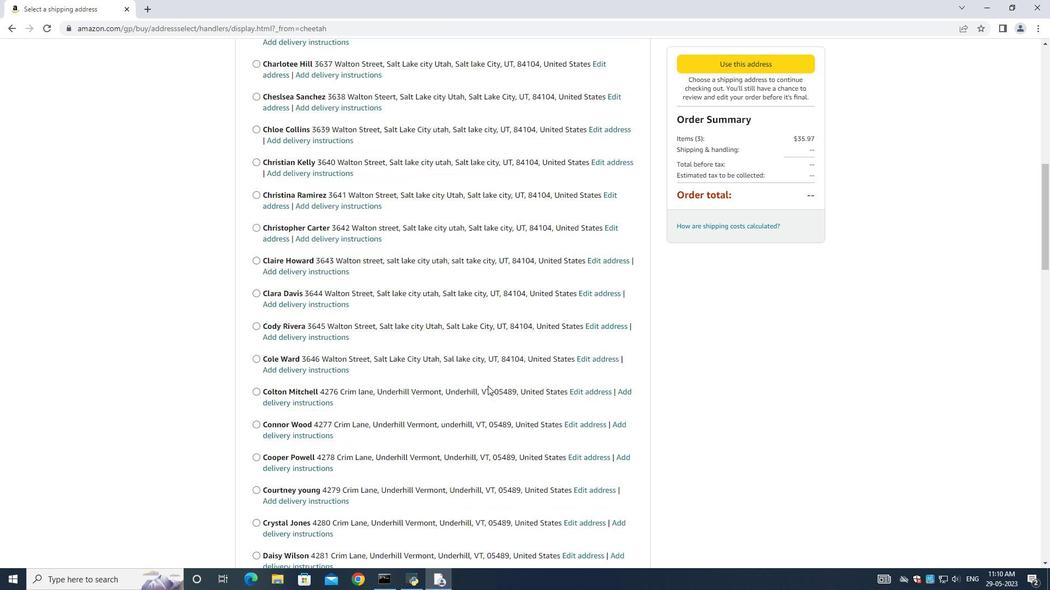
Action: Mouse scrolled (488, 385) with delta (0, 0)
Screenshot: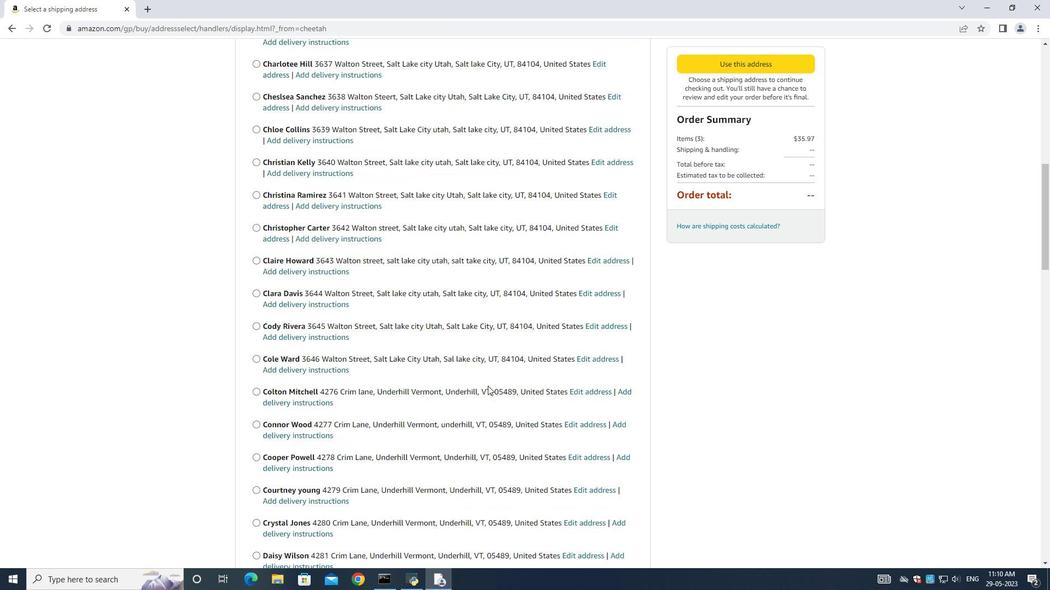 
Action: Mouse scrolled (488, 385) with delta (0, 0)
Screenshot: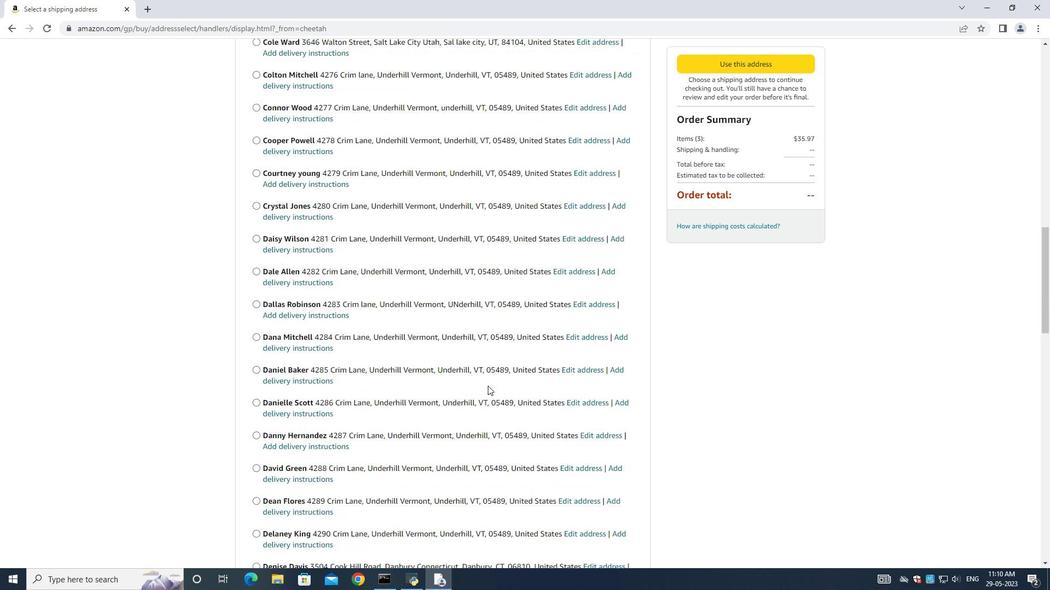 
Action: Mouse scrolled (488, 385) with delta (0, 0)
Screenshot: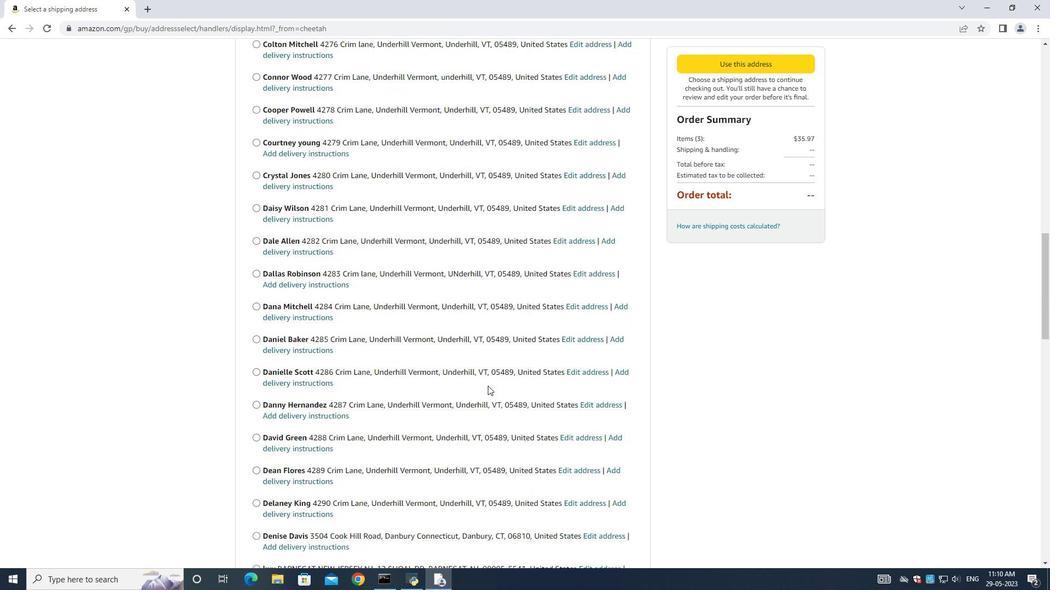 
Action: Mouse scrolled (488, 385) with delta (0, 0)
Screenshot: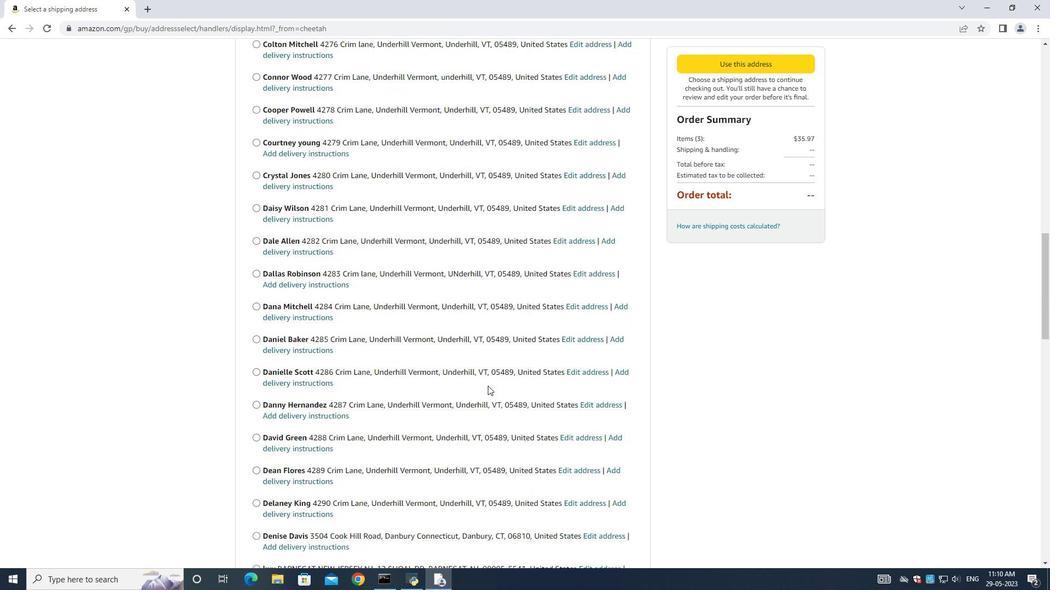 
Action: Mouse scrolled (488, 385) with delta (0, 0)
Screenshot: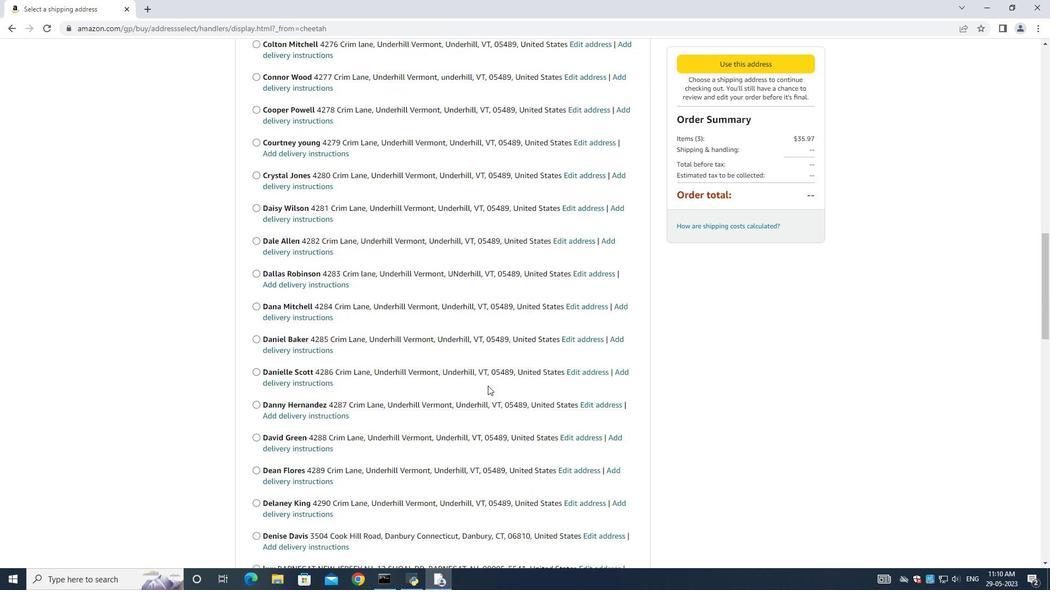 
Action: Mouse scrolled (488, 385) with delta (0, 0)
Screenshot: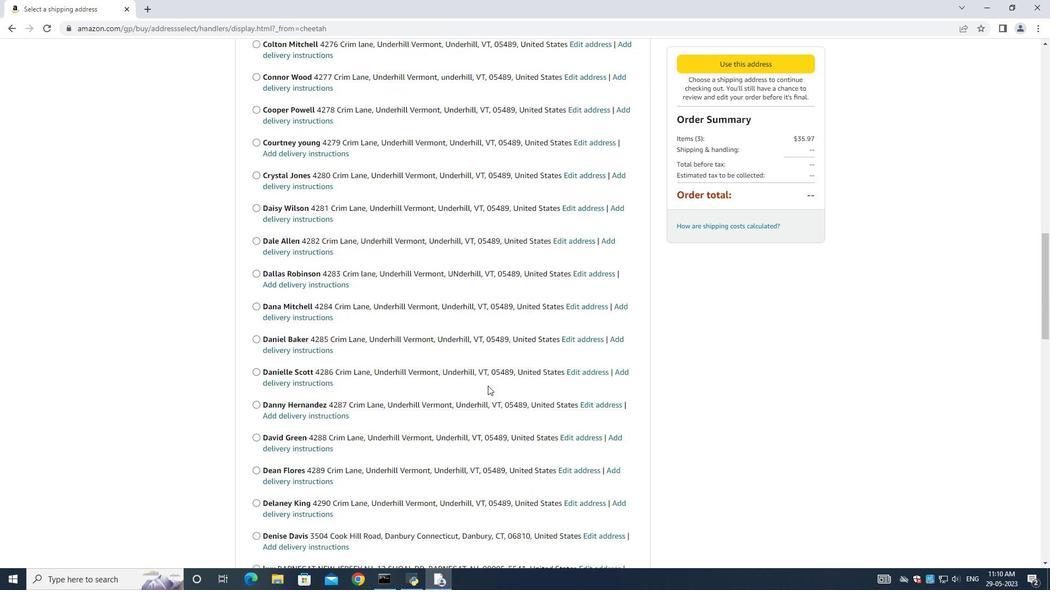 
Action: Mouse scrolled (488, 385) with delta (0, 0)
Screenshot: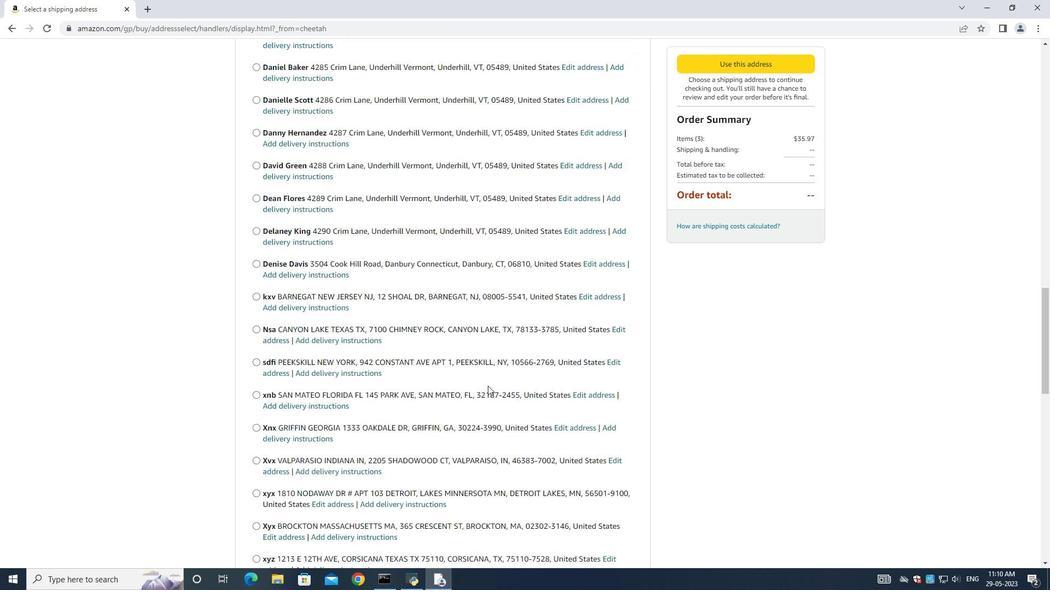 
Action: Mouse scrolled (488, 385) with delta (0, 0)
Screenshot: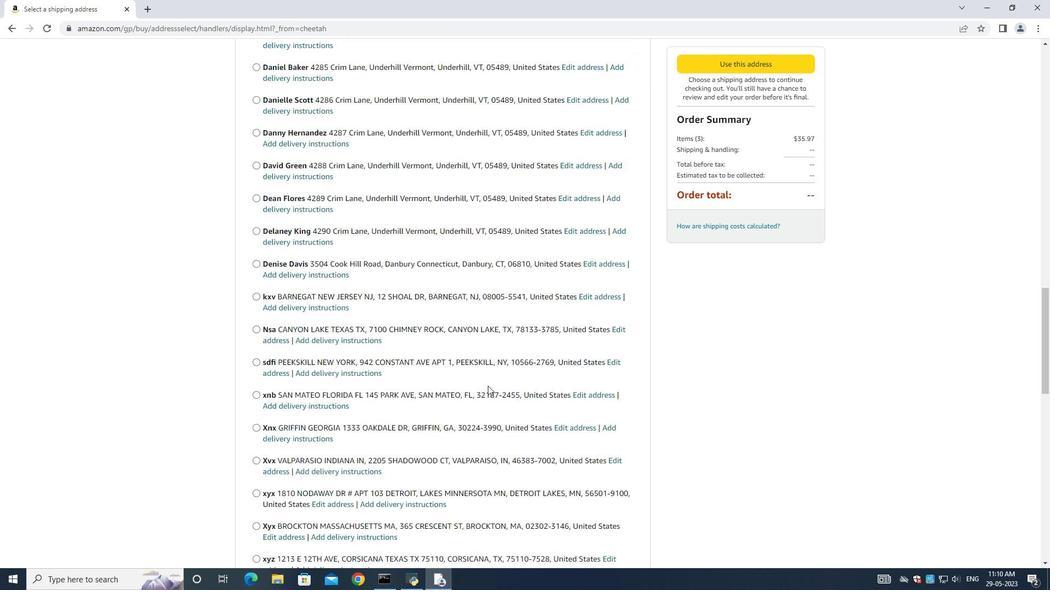 
Action: Mouse scrolled (488, 385) with delta (0, 0)
Screenshot: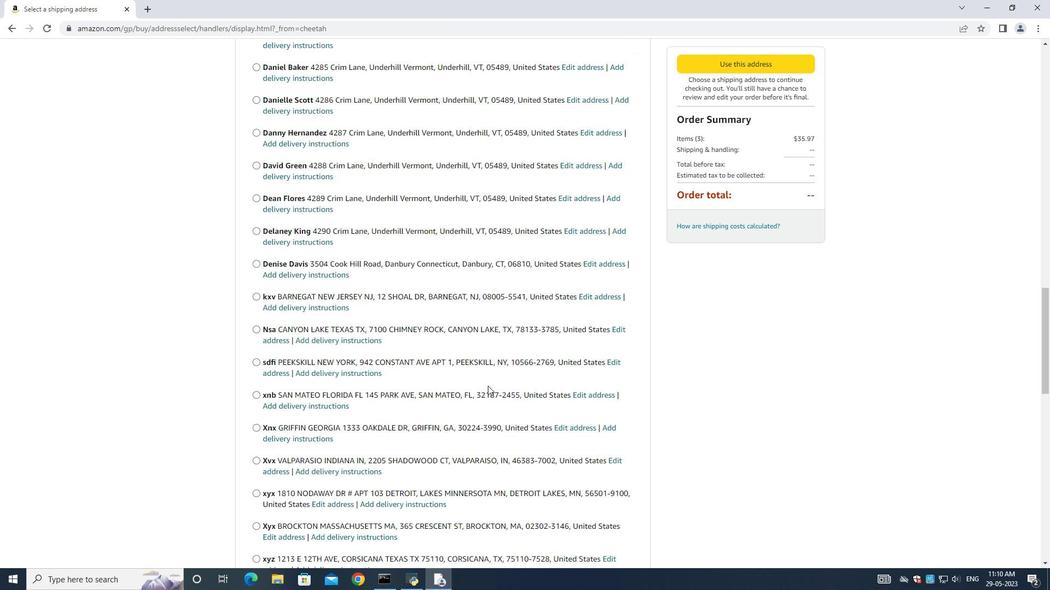 
Action: Mouse scrolled (488, 385) with delta (0, 0)
Screenshot: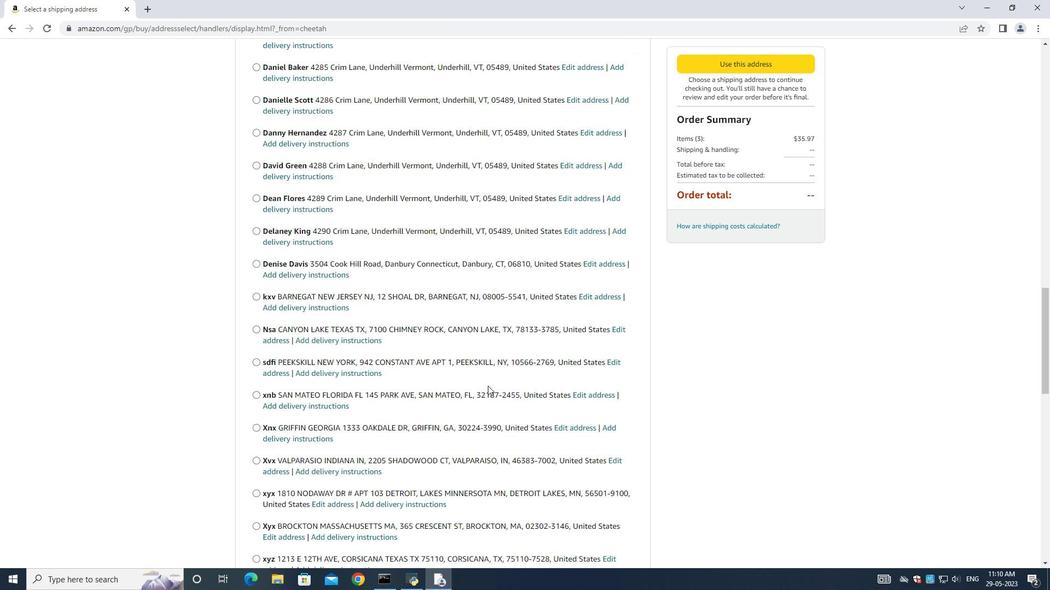 
Action: Mouse scrolled (488, 385) with delta (0, 0)
Screenshot: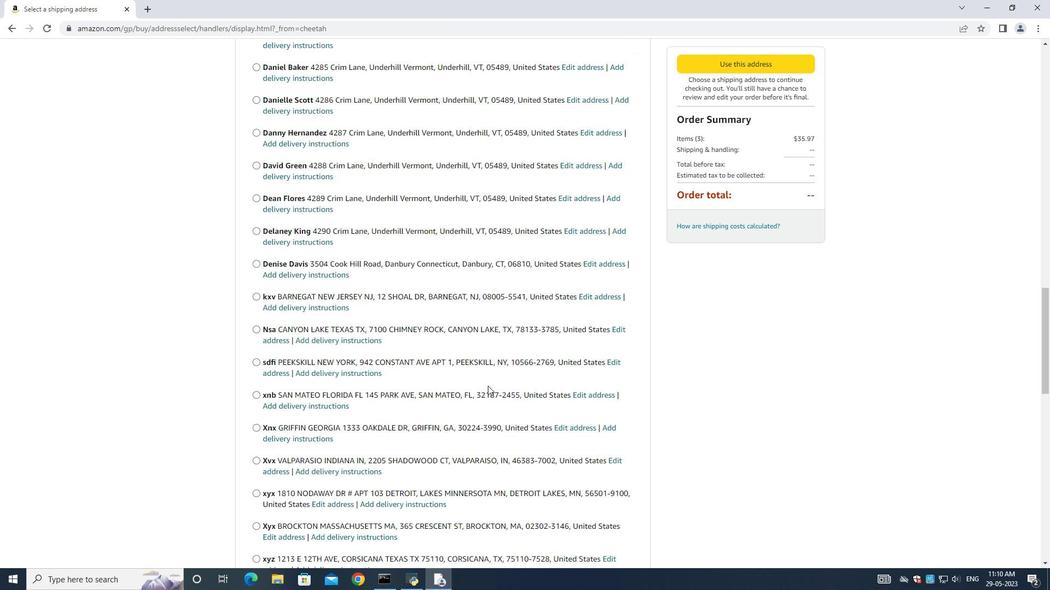 
Action: Mouse scrolled (488, 385) with delta (0, 0)
Screenshot: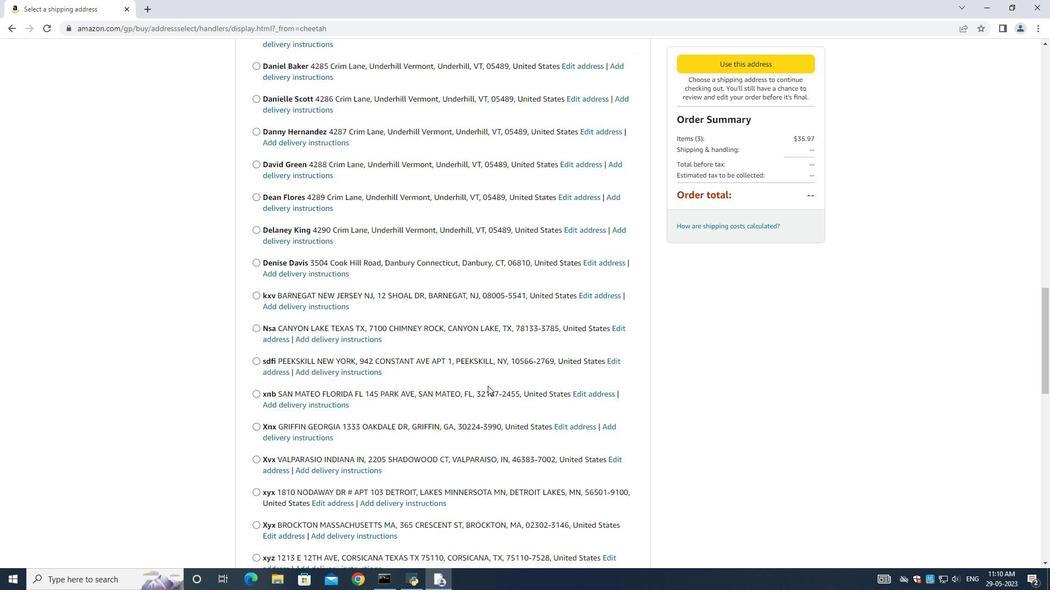 
Action: Mouse scrolled (488, 385) with delta (0, 0)
Screenshot: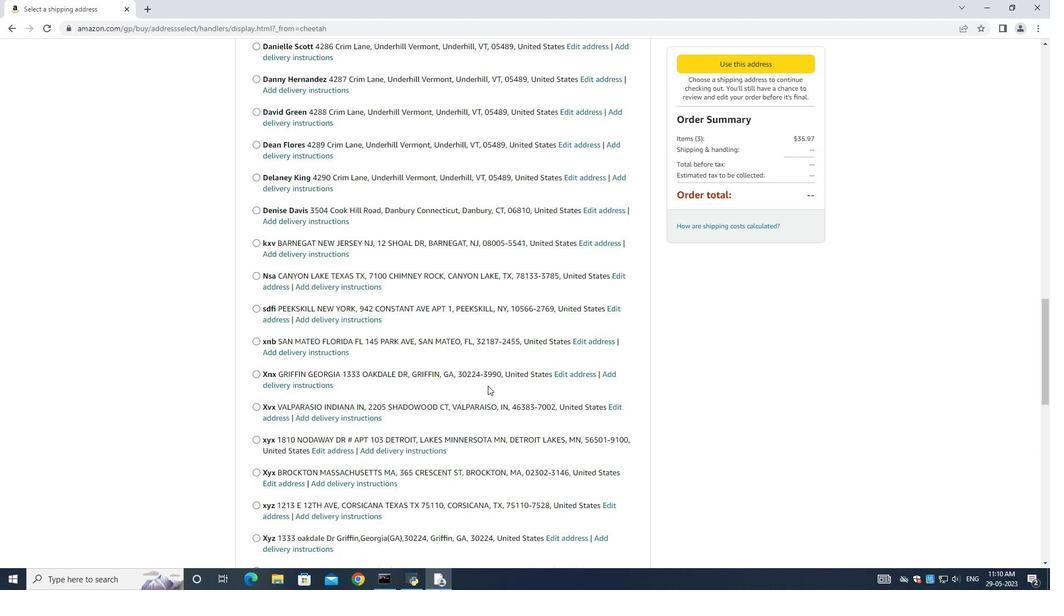 
Action: Mouse scrolled (488, 385) with delta (0, 0)
Screenshot: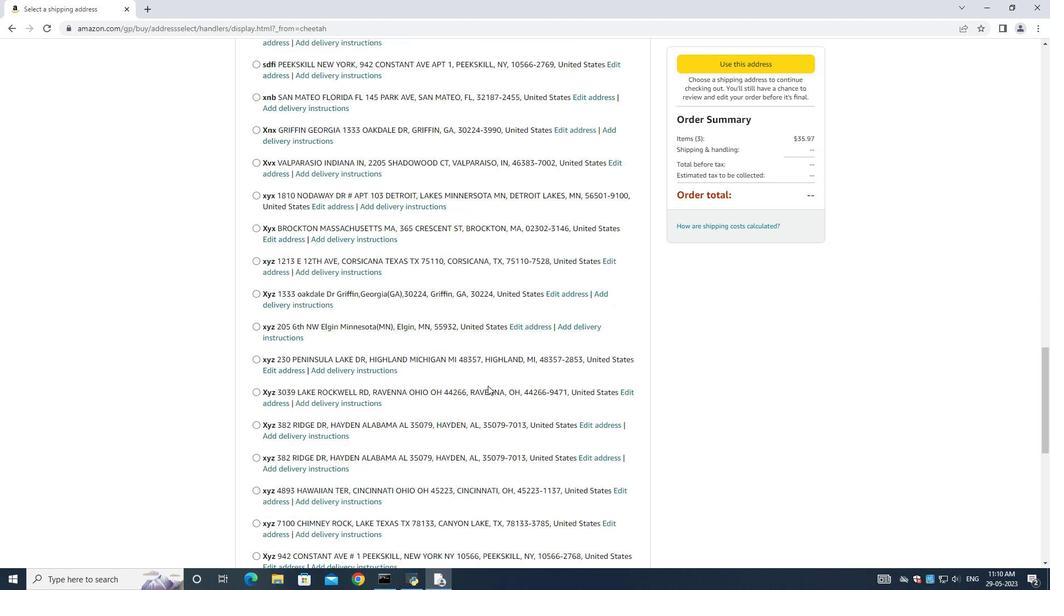 
Action: Mouse scrolled (488, 385) with delta (0, 0)
Screenshot: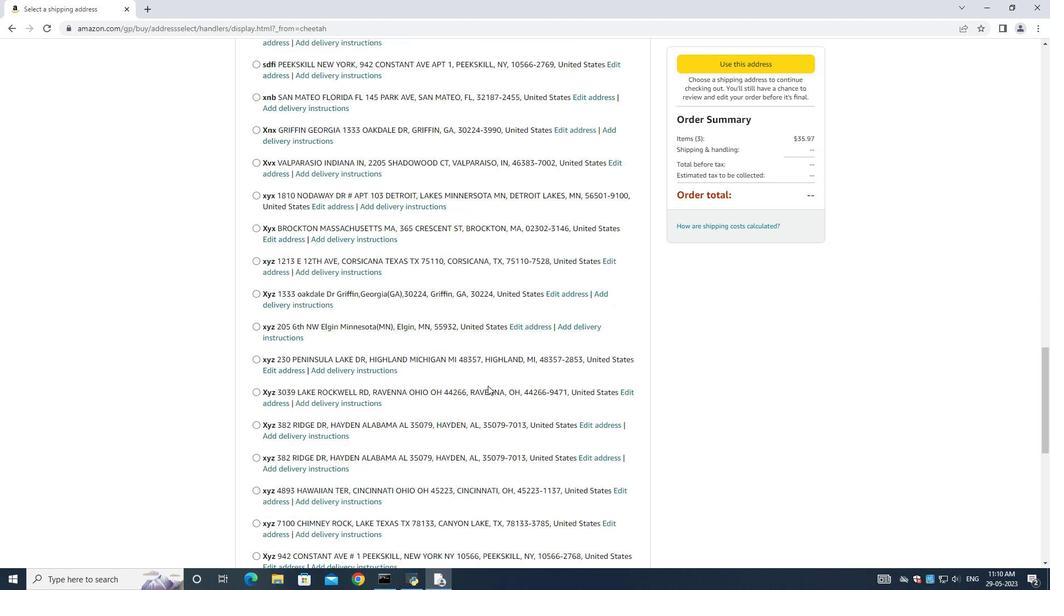 
Action: Mouse scrolled (488, 385) with delta (0, 0)
Screenshot: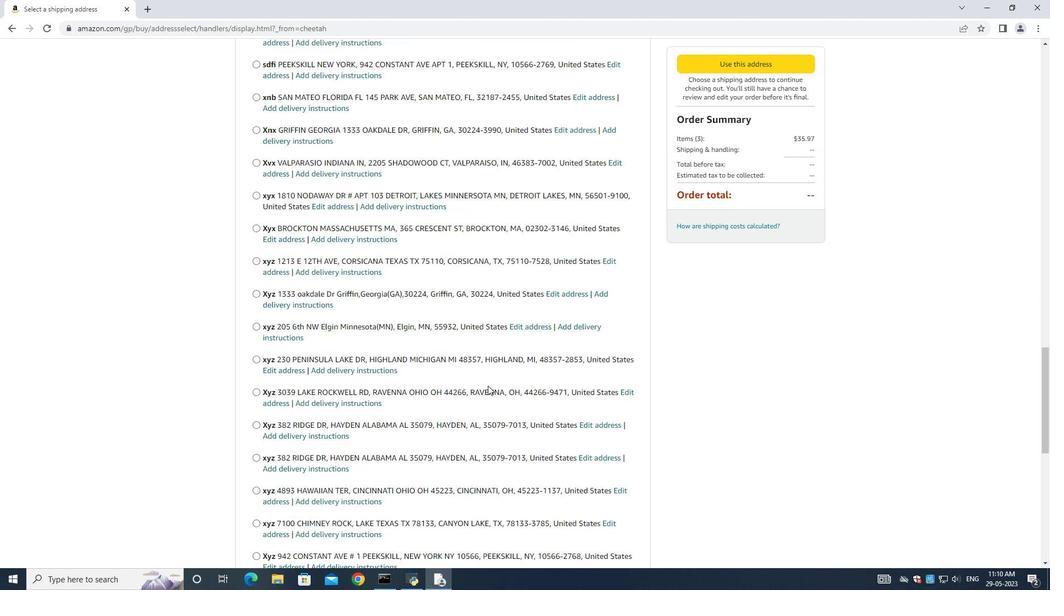
Action: Mouse scrolled (488, 385) with delta (0, 0)
Screenshot: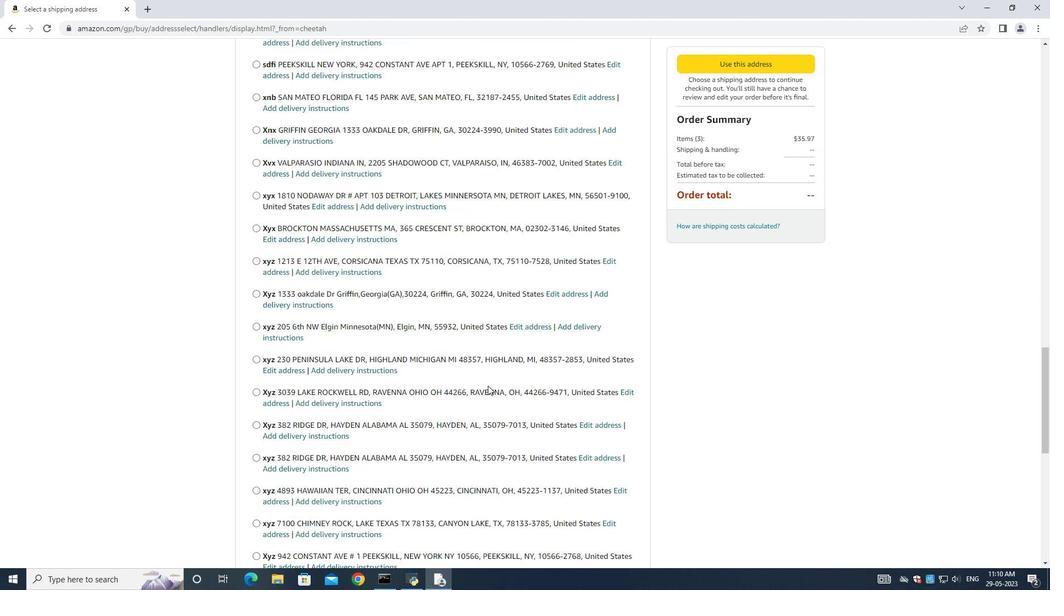 
Action: Mouse moved to (486, 386)
Screenshot: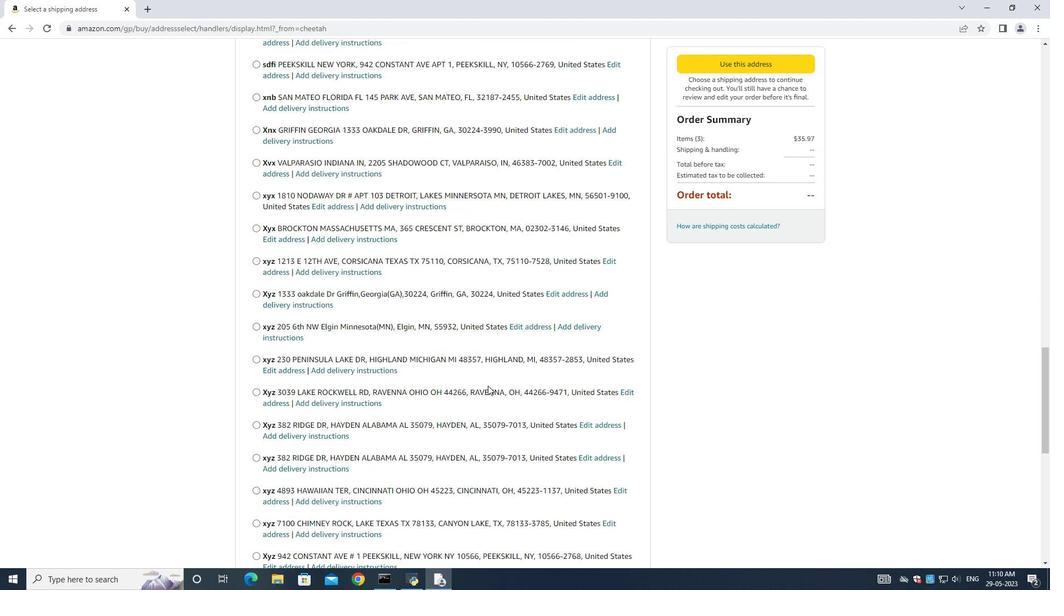 
Action: Mouse scrolled (486, 385) with delta (0, 0)
Screenshot: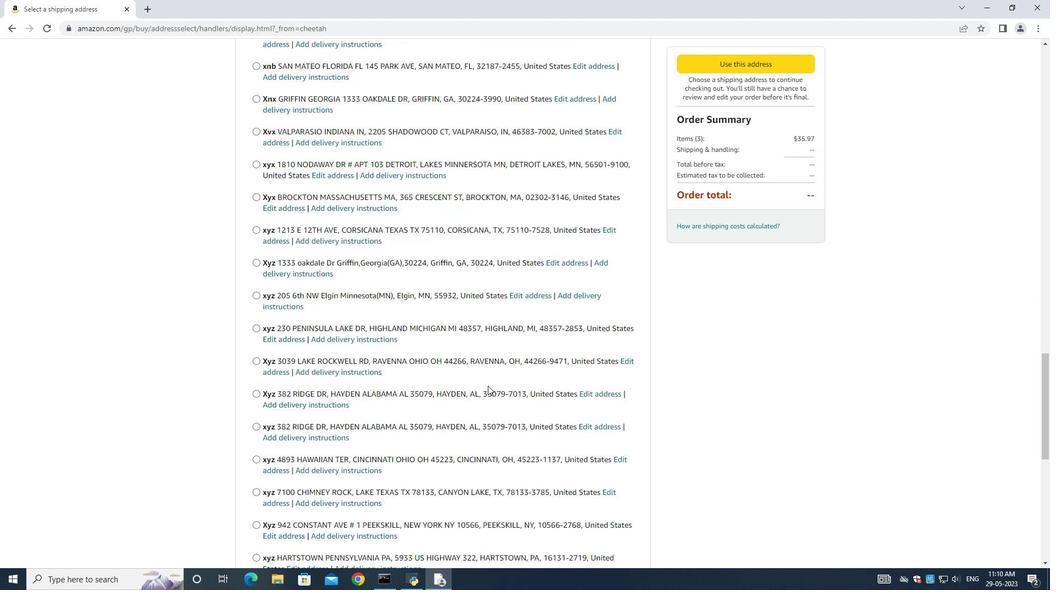 
Action: Mouse moved to (451, 385)
Screenshot: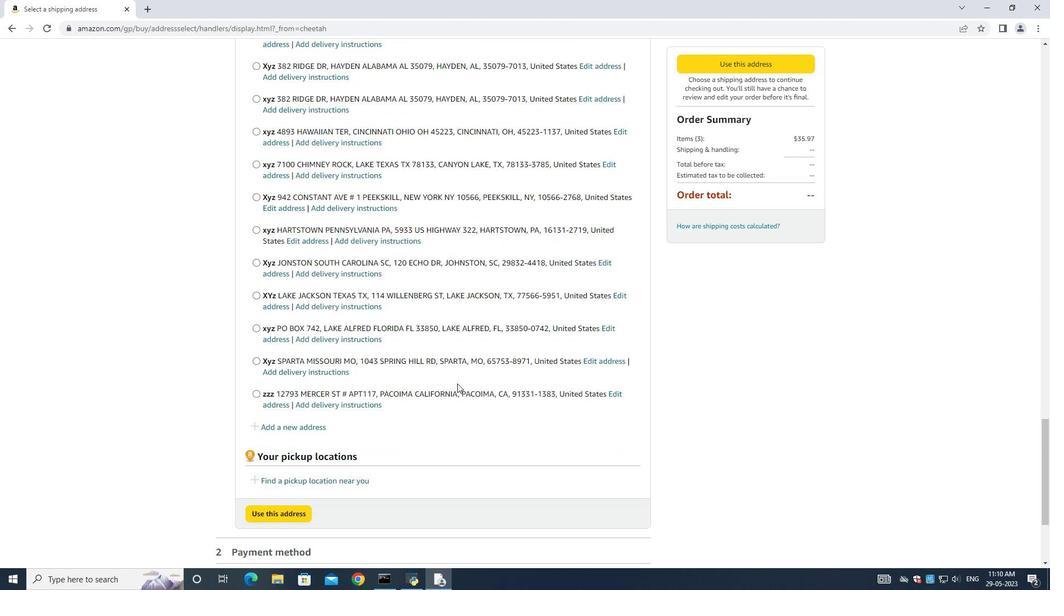 
Action: Mouse scrolled (451, 384) with delta (0, 0)
Screenshot: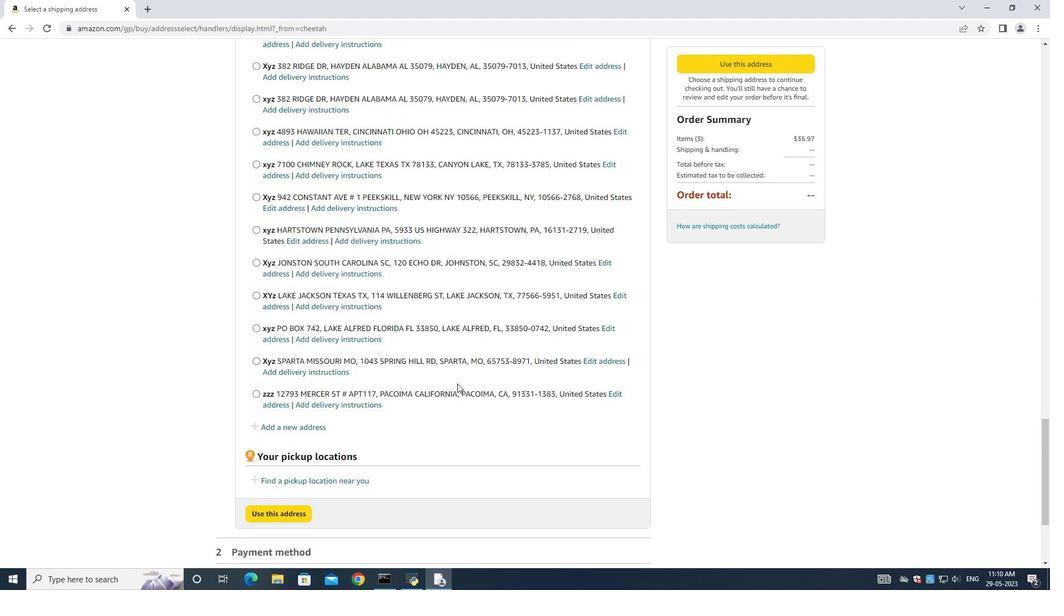 
Action: Mouse moved to (451, 385)
Screenshot: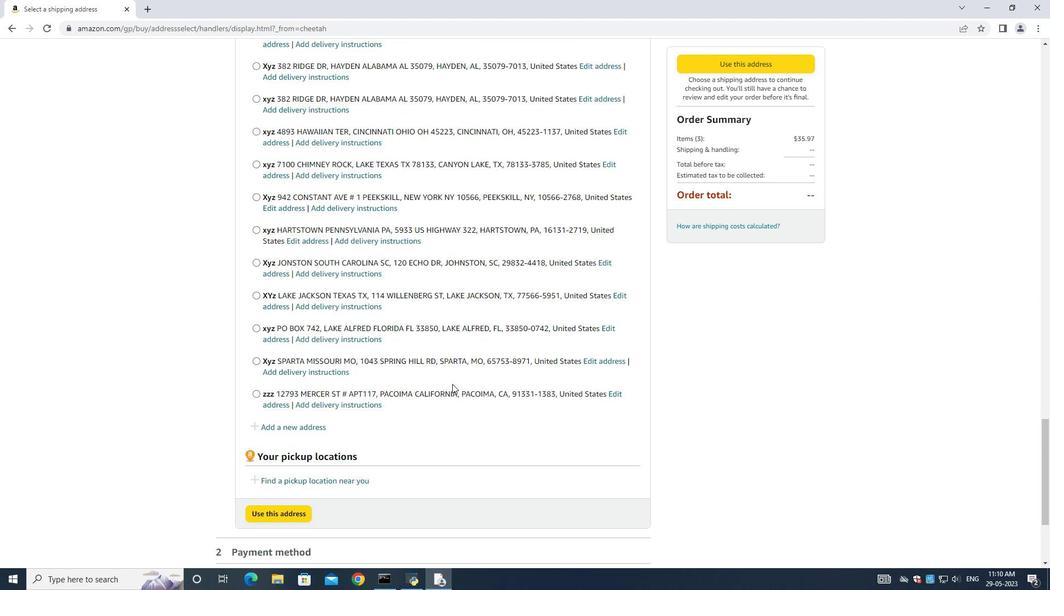 
Action: Mouse scrolled (451, 384) with delta (0, 0)
Screenshot: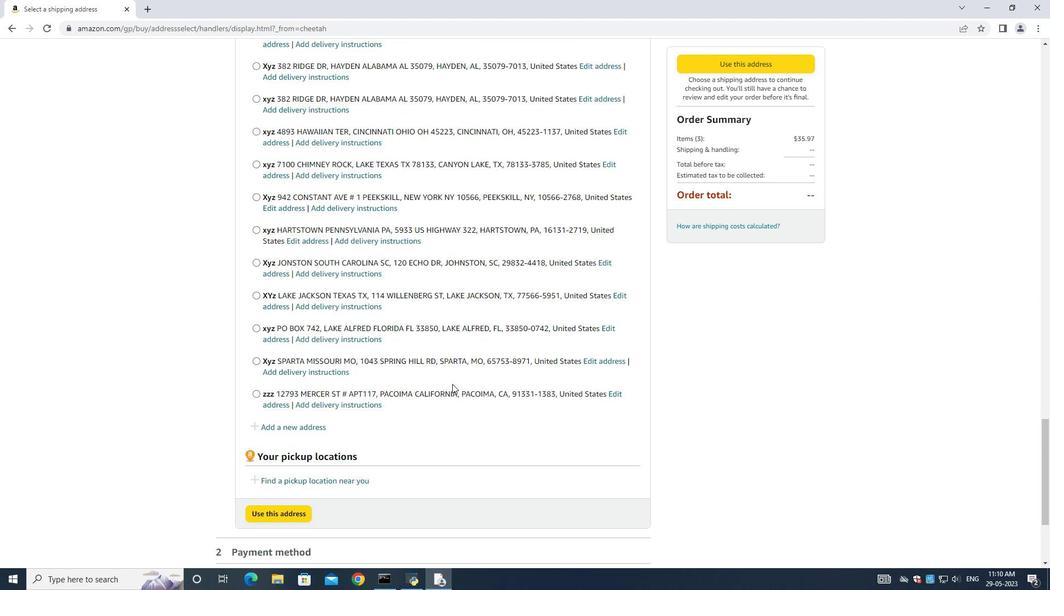 
Action: Mouse moved to (451, 385)
Screenshot: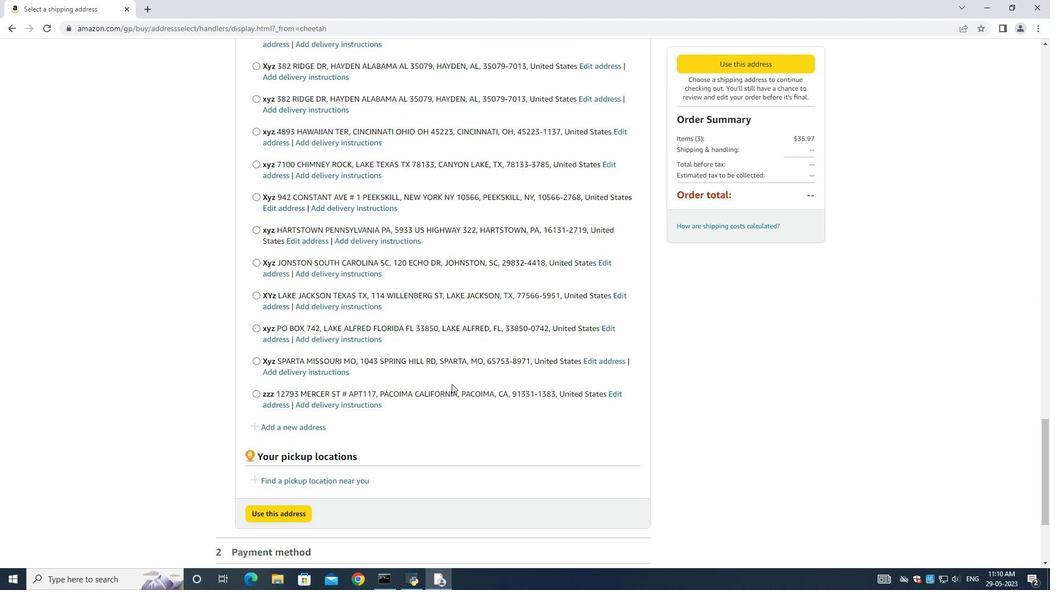
Action: Mouse scrolled (451, 384) with delta (0, 0)
Screenshot: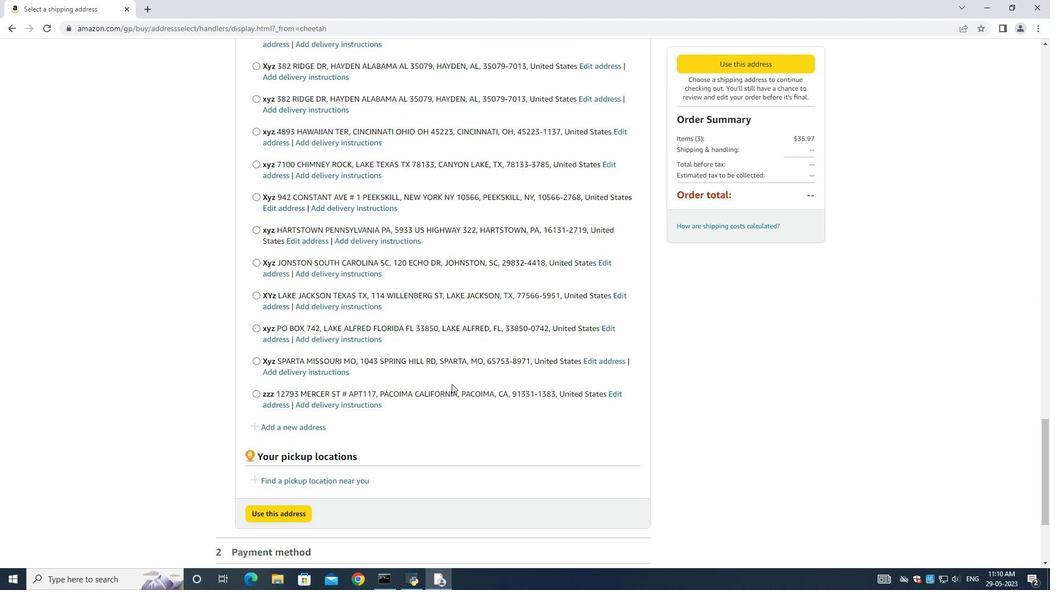 
Action: Mouse moved to (451, 385)
Screenshot: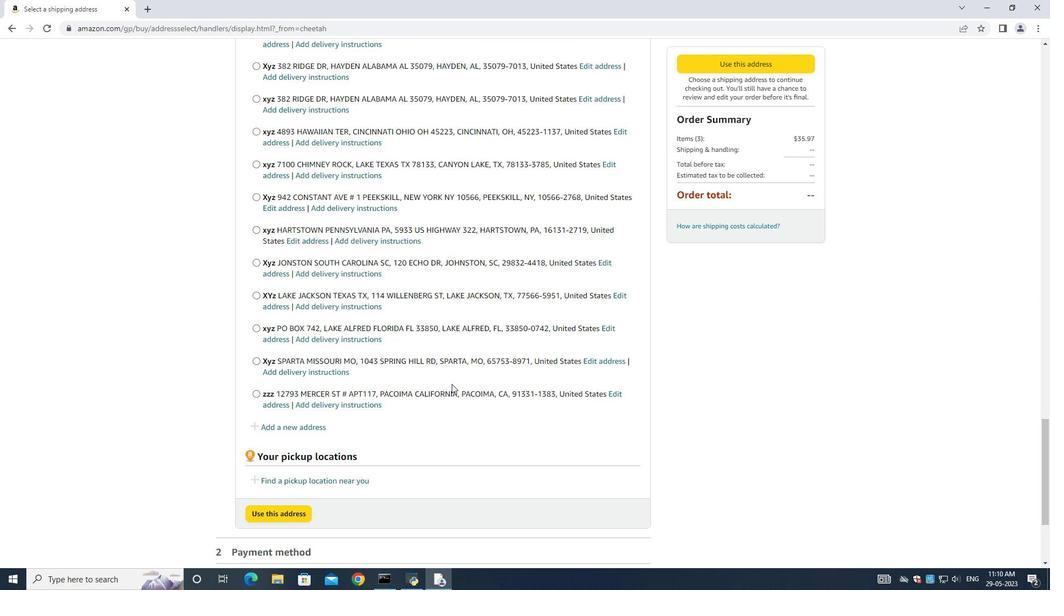 
Action: Mouse scrolled (451, 384) with delta (0, 0)
Screenshot: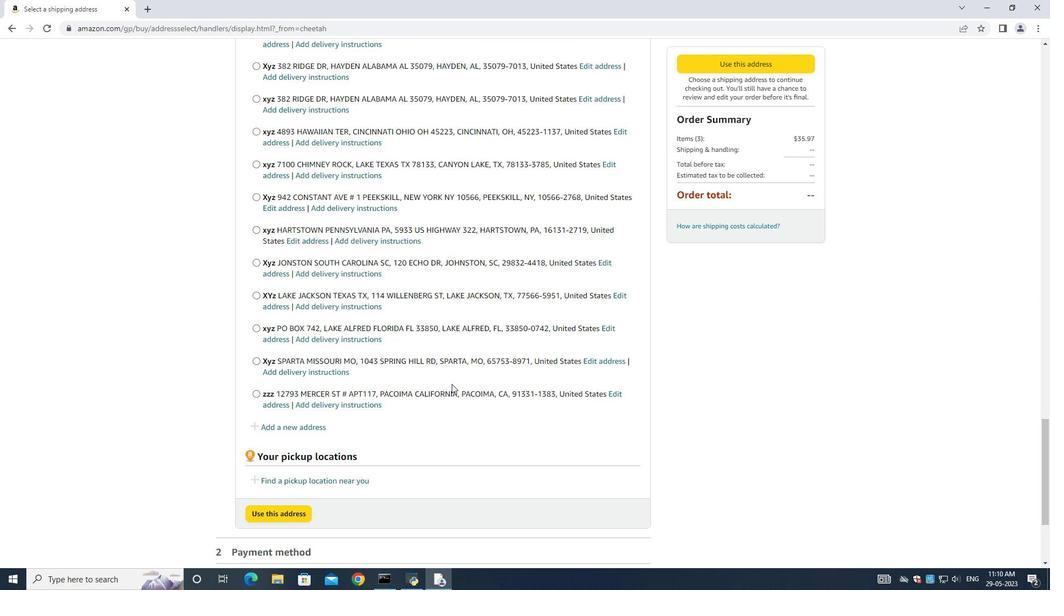 
Action: Mouse moved to (429, 381)
Screenshot: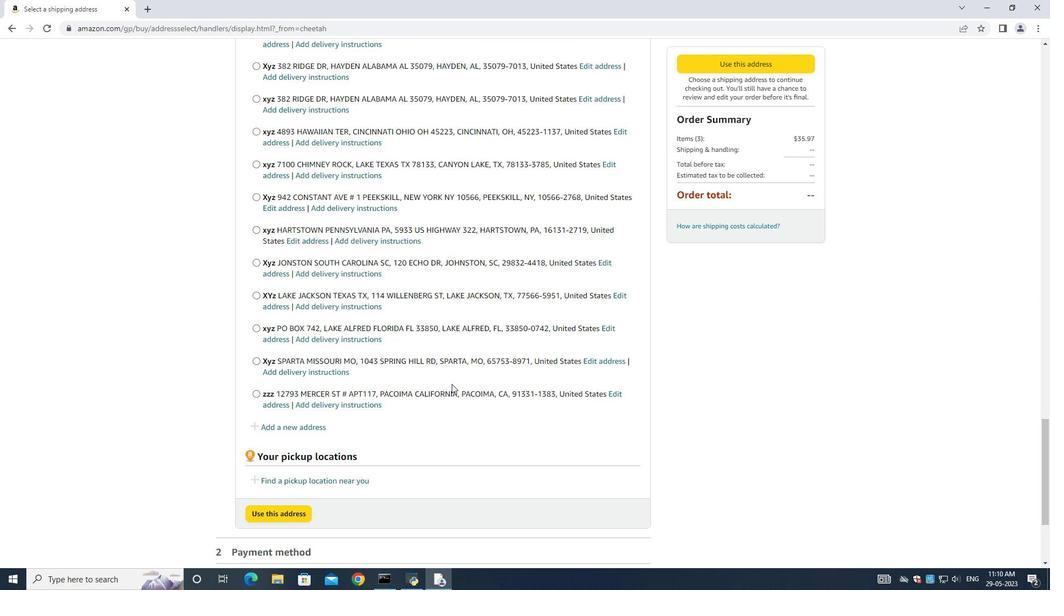 
Action: Mouse scrolled (451, 384) with delta (0, 0)
Screenshot: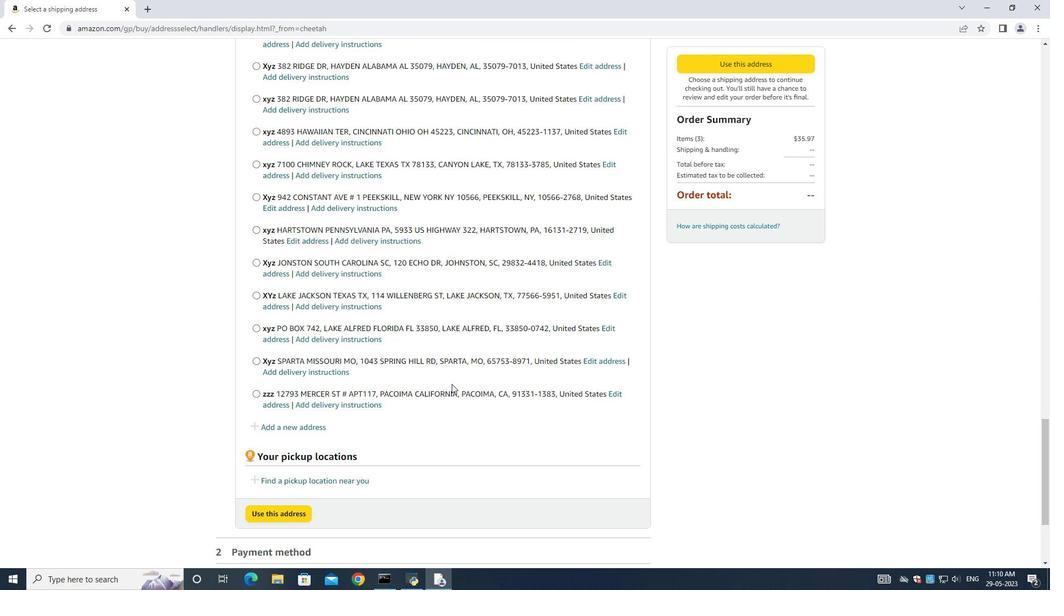 
Action: Mouse moved to (267, 314)
Screenshot: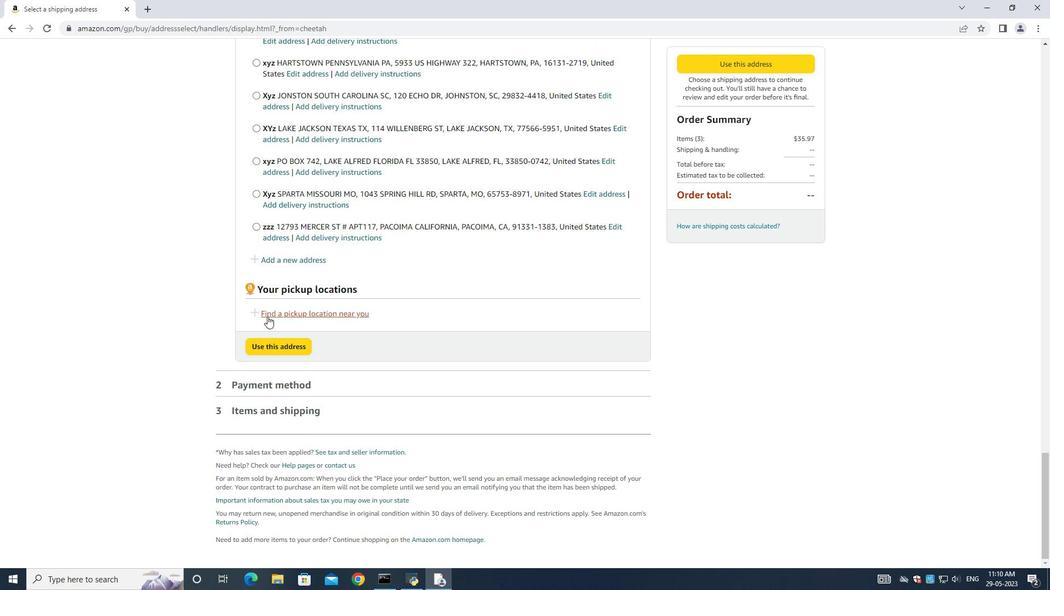 
Action: Mouse pressed left at (267, 314)
Screenshot: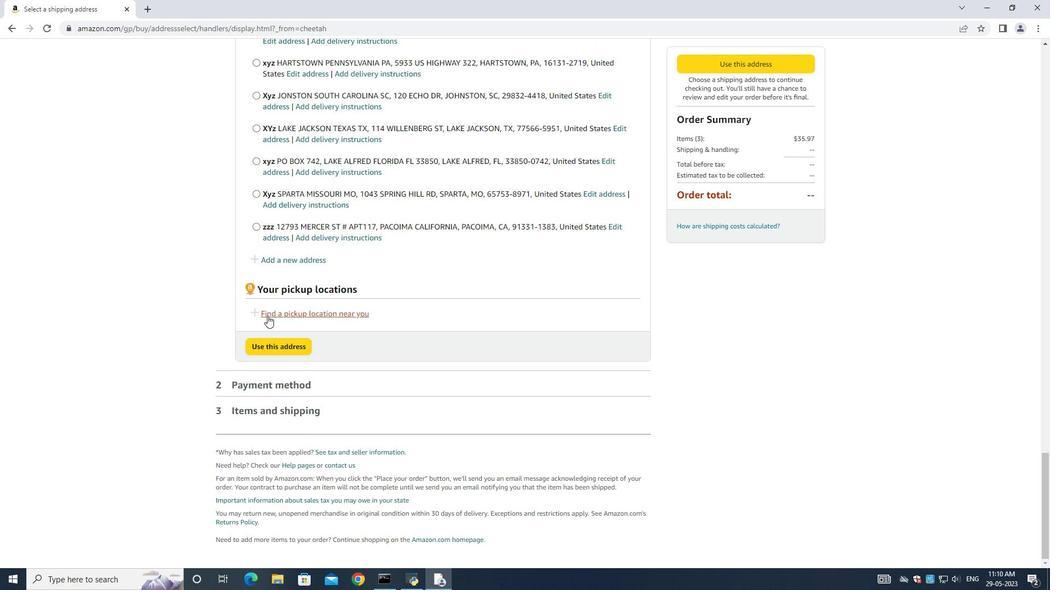 
Action: Mouse moved to (927, 107)
Screenshot: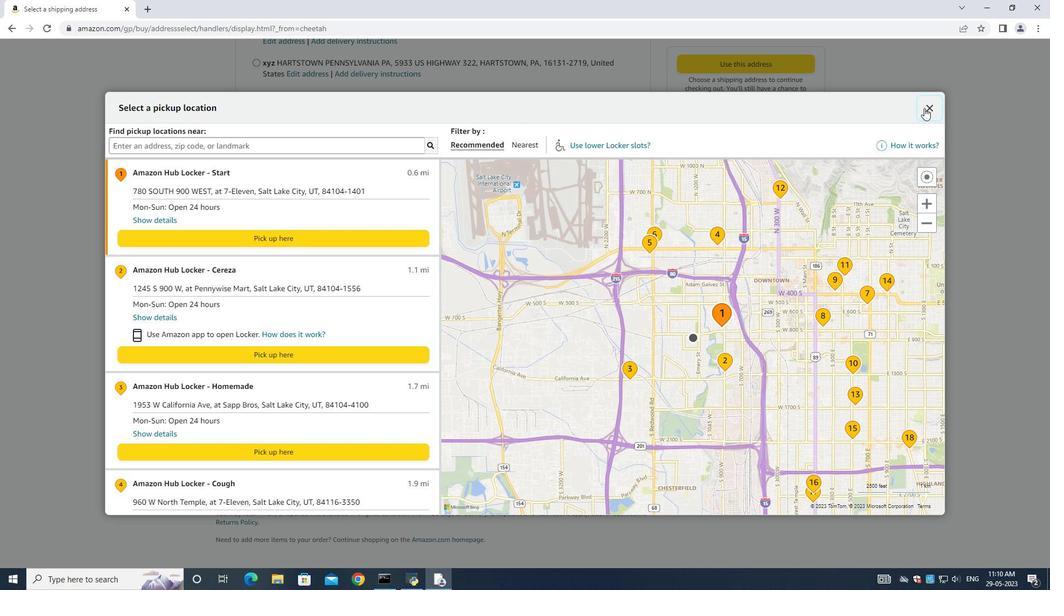 
Action: Mouse pressed left at (927, 107)
Screenshot: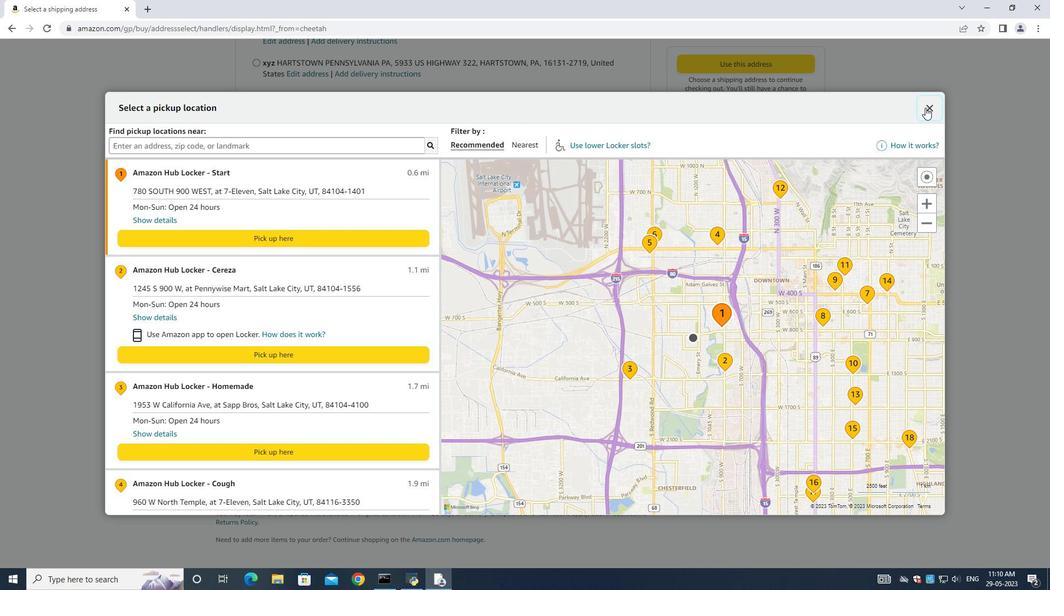 
Action: Mouse moved to (280, 259)
Screenshot: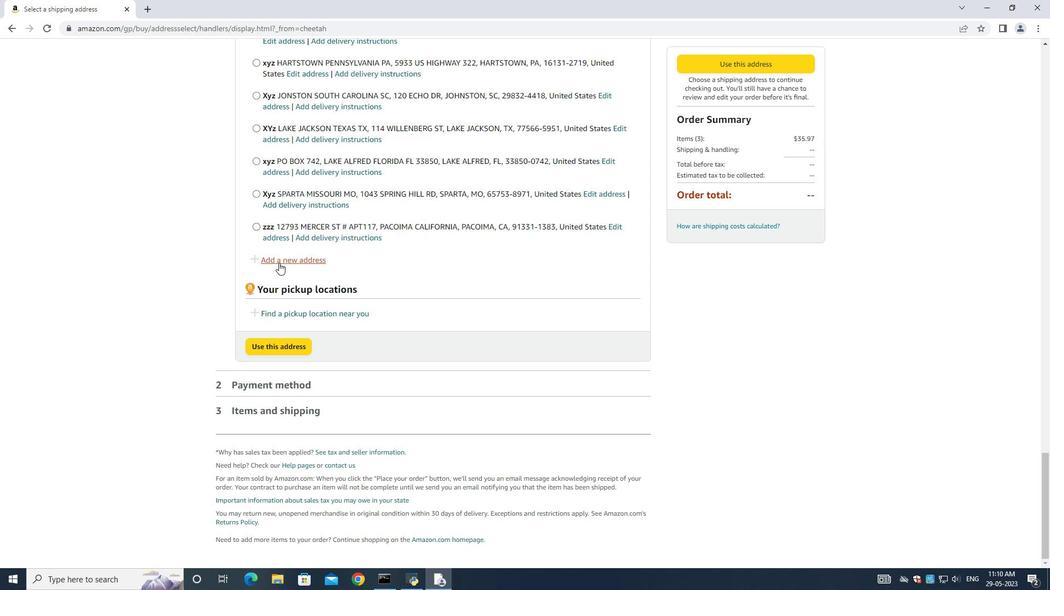 
Action: Mouse pressed left at (280, 259)
Screenshot: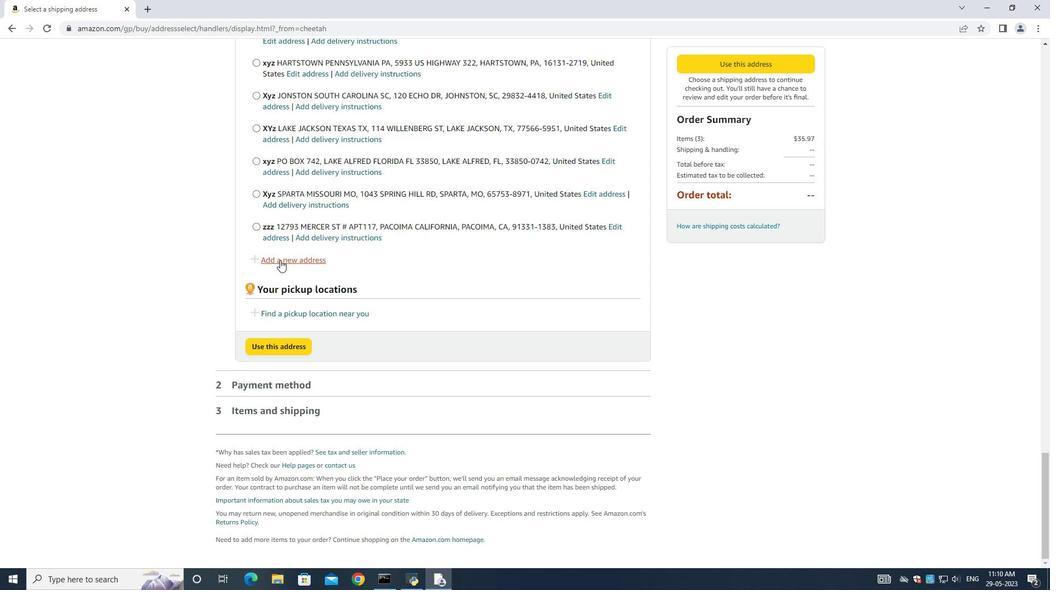 
Action: Mouse moved to (373, 257)
Screenshot: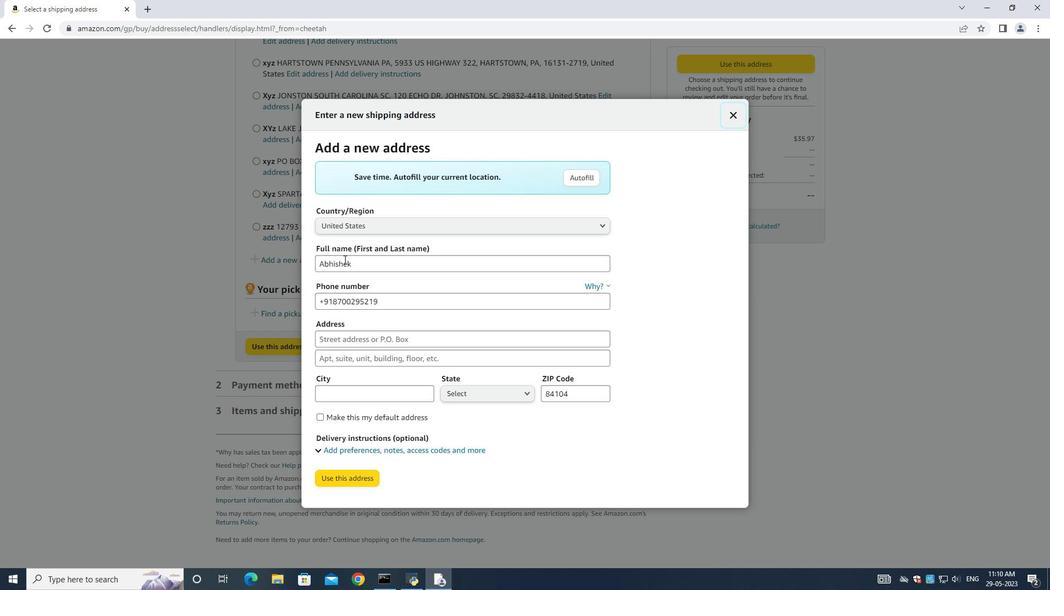 
Action: Mouse pressed left at (373, 257)
Screenshot: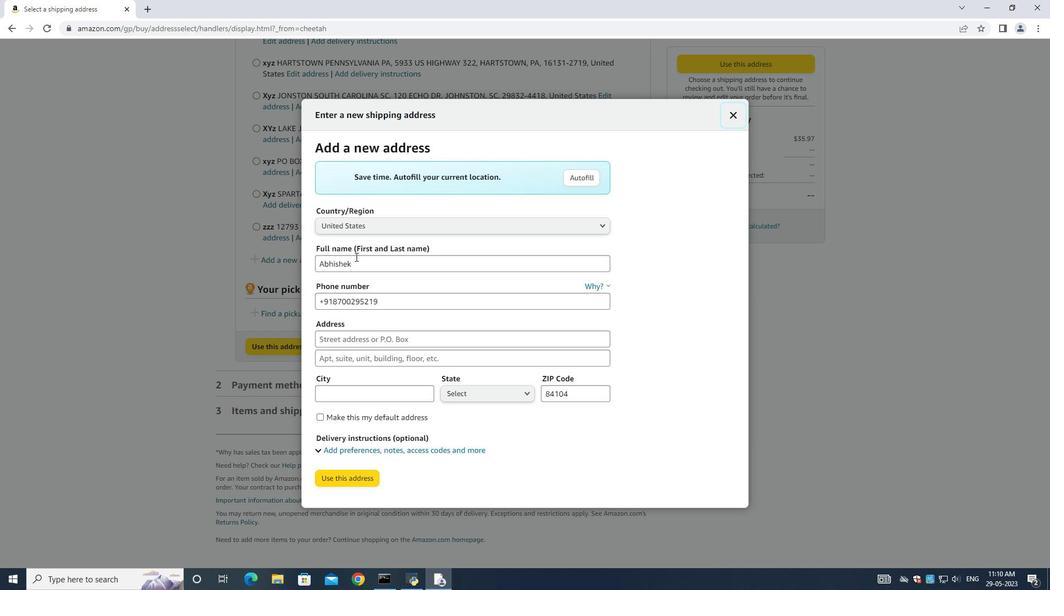 
Action: Key pressed ctrl+A<Key.backspace><Key.shift><Key.shift><Key.shift><Key.shift><Key.shift><Key.shift><Key.shift><Key.shift><Key.shift><Key.shift><Key.shift><Key.shift><Key.shift><Key.shift><Key.shift><Key.shift><Key.shift><Key.shift><Key.shift><Key.shift><Key.shift><Key.shift><Key.shift><Key.shift><Key.shift><Key.shift><Key.shift><Key.shift><Key.shift><Key.shift><Key.shift><Key.shift><Key.shift><Key.shift><Key.shift><Key.shift><Key.shift><Key.shift><Key.shift><Key.shift><Key.shift><Key.shift><Key.shift><Key.shift><Key.shift><Key.shift><Key.shift><Key.shift><Key.shift><Key.shift><Key.shift><Key.shift><Key.shift><Key.shift><Key.shift><Key.shift><Key.shift>Destiny<Key.space><Key.shift>Lee
Screenshot: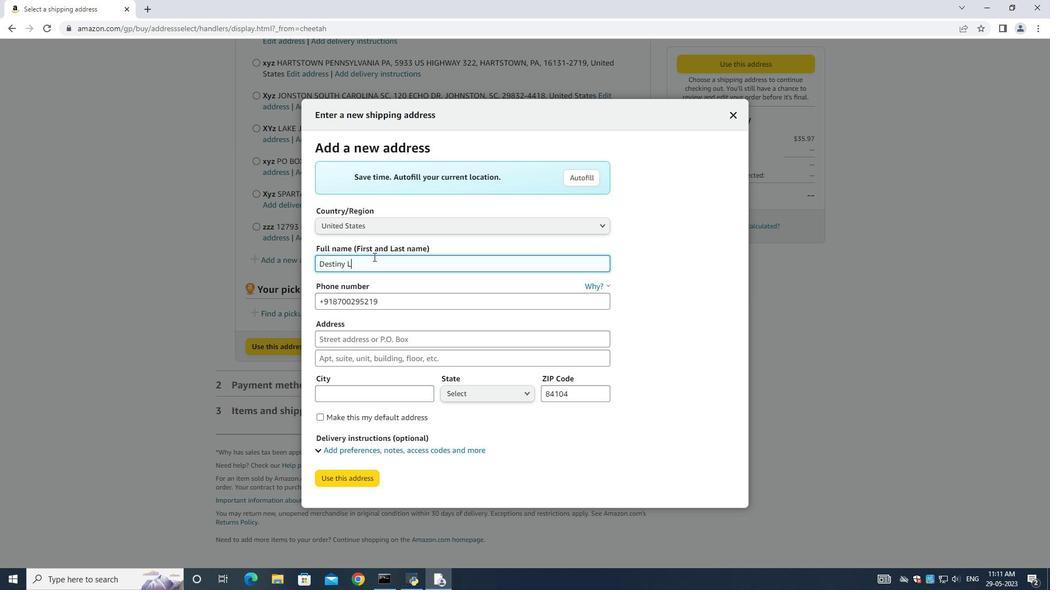 
Action: Mouse moved to (397, 302)
Screenshot: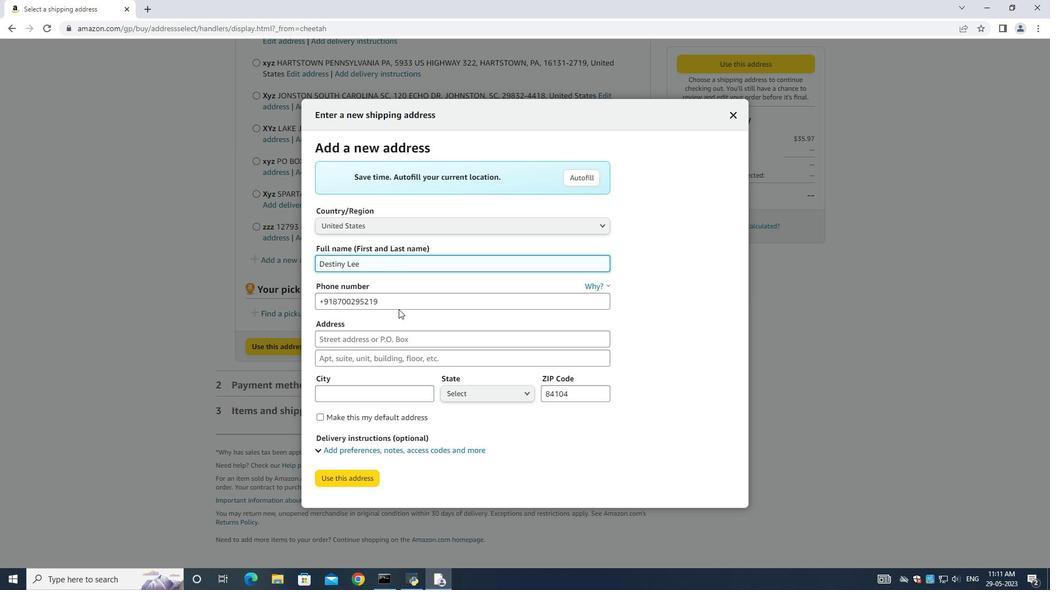 
Action: Mouse pressed left at (397, 302)
Screenshot: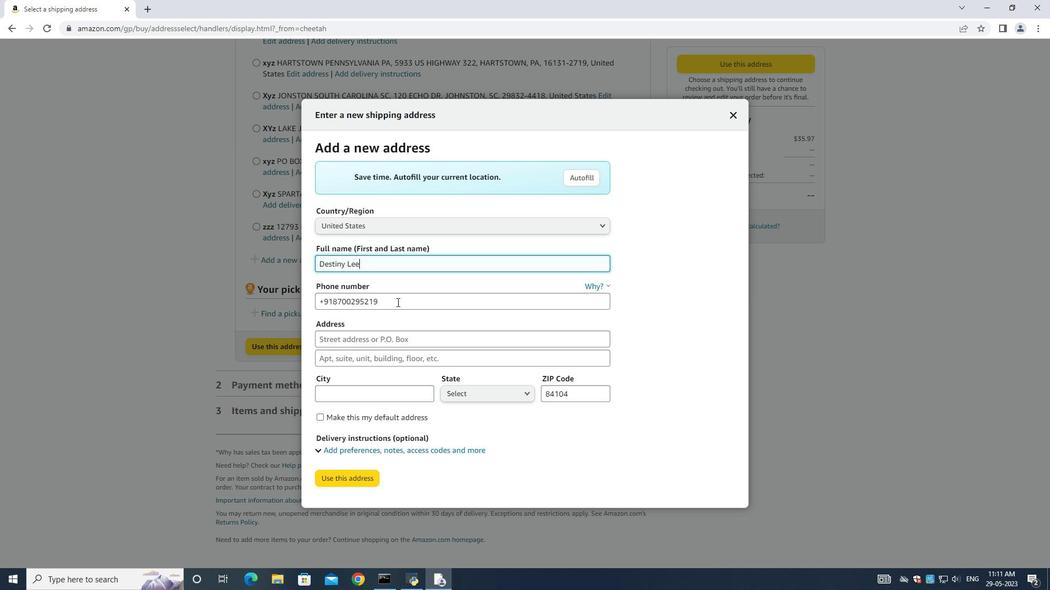 
Action: Key pressed ctrl+A<Key.backspace>2034707320
Screenshot: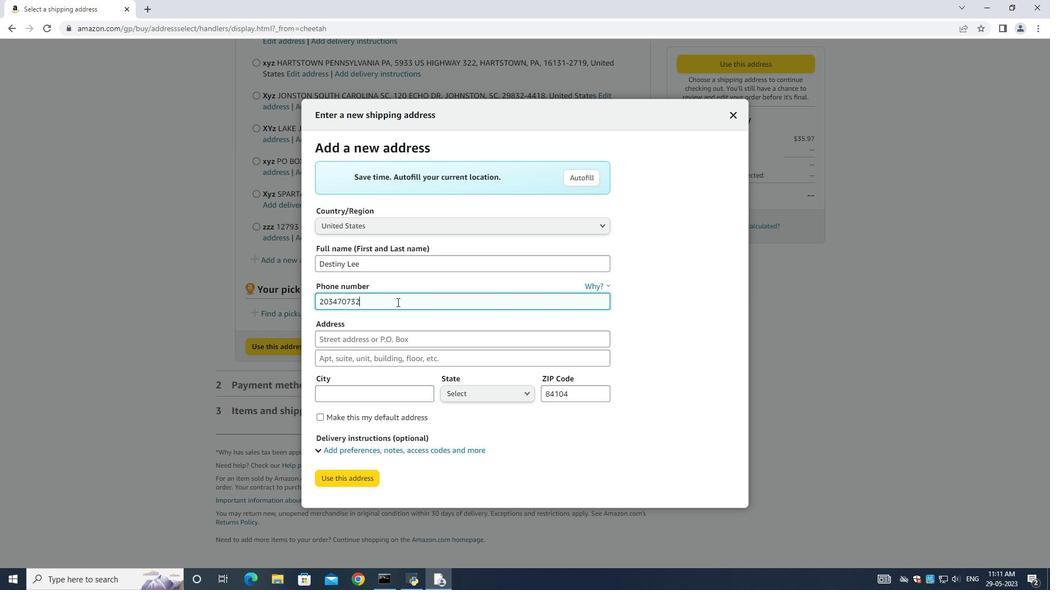 
Action: Mouse moved to (407, 338)
Screenshot: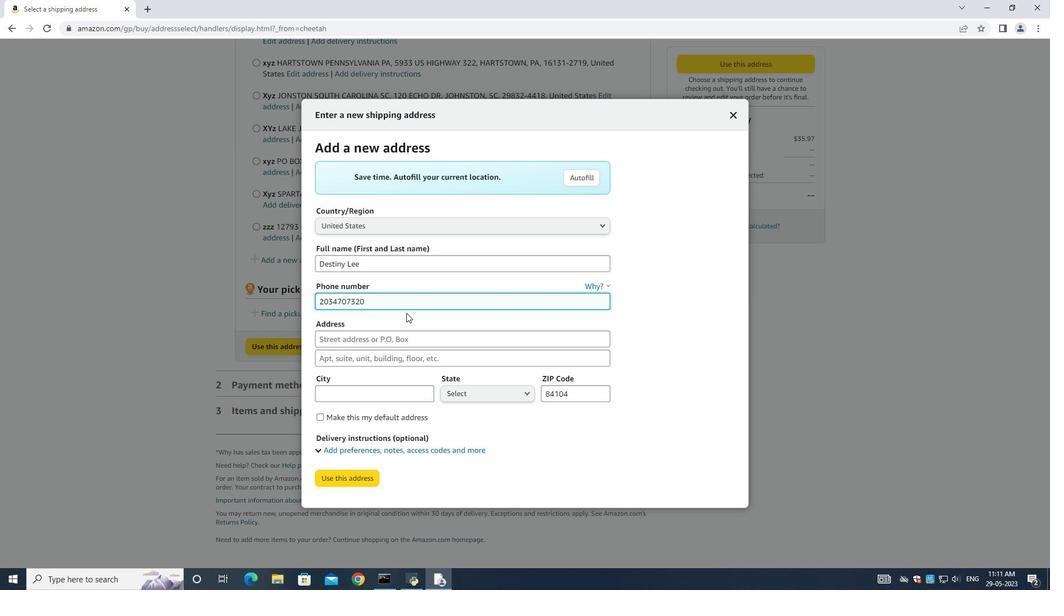 
Action: Mouse pressed left at (407, 338)
Screenshot: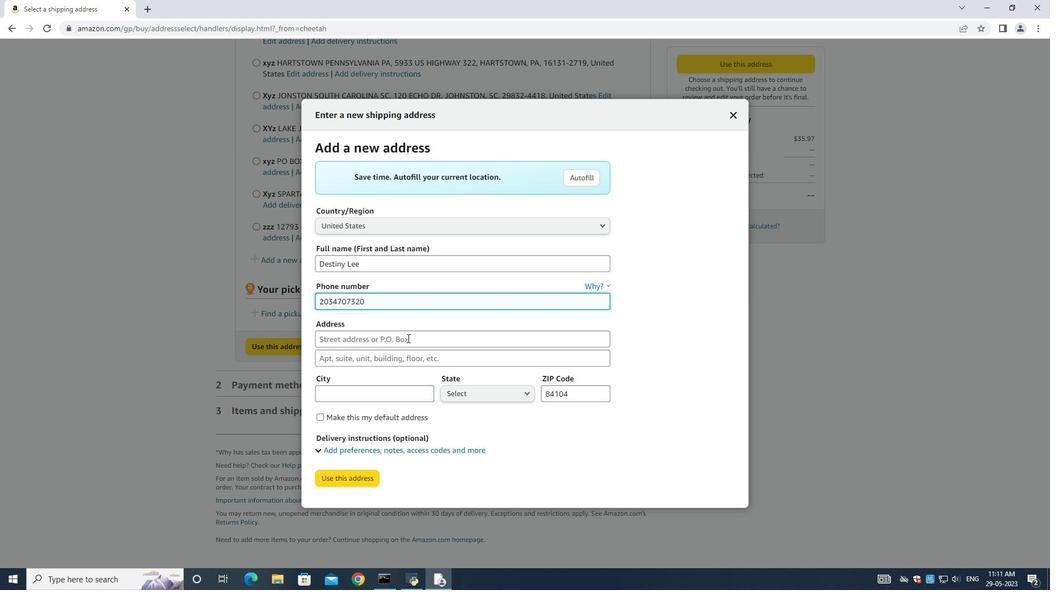 
Action: Key pressed 03505<Key.space><Key.shift>Ck<Key.backspace>ook<Key.space><Key.shift>Hill<Key.space><Key.shift>Road<Key.space><Key.shift>D<Key.backspace>
Screenshot: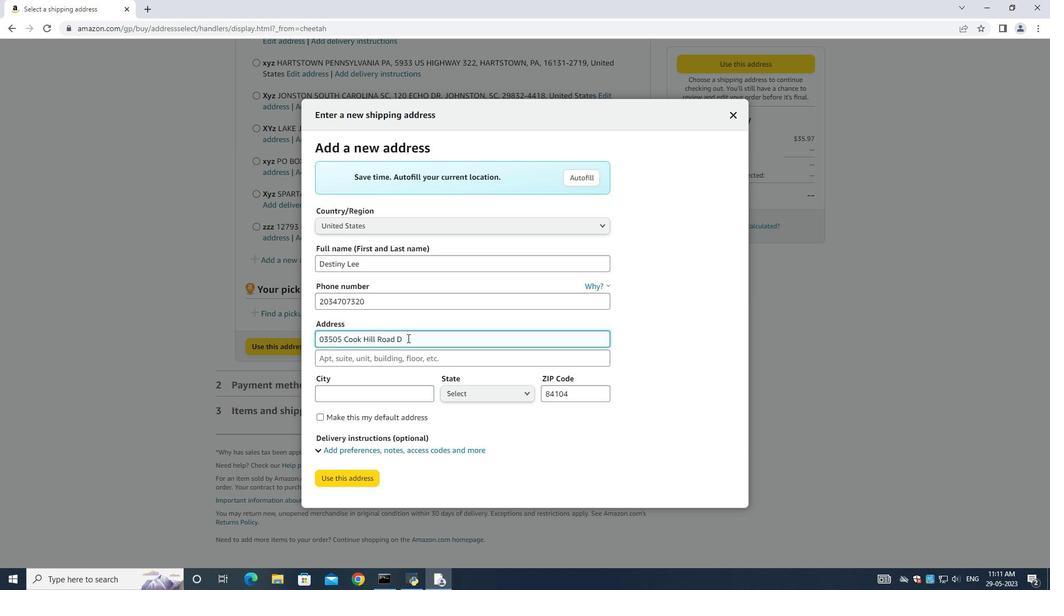 
Action: Mouse moved to (389, 358)
Screenshot: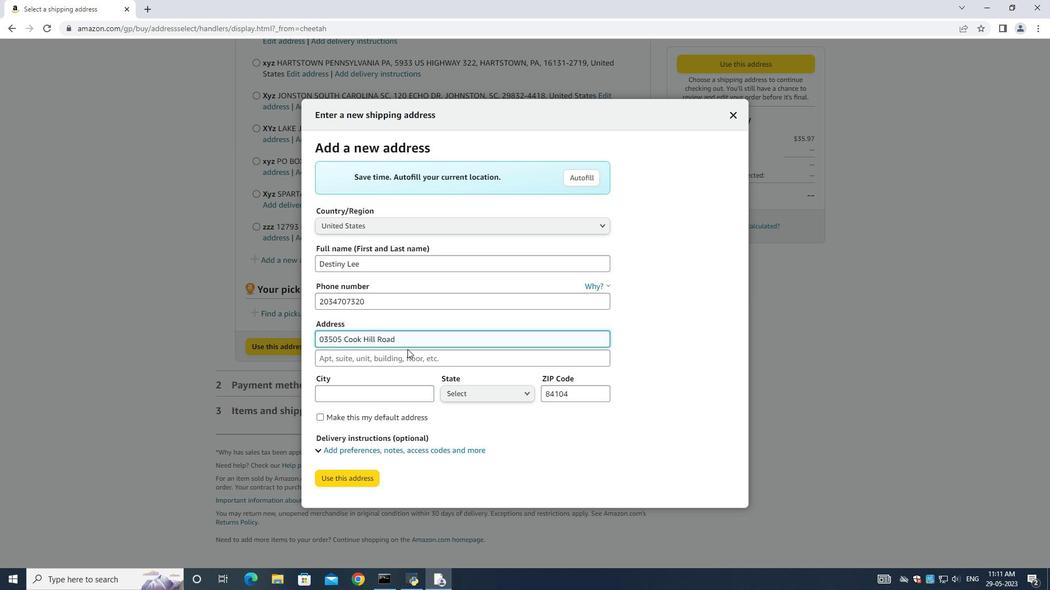 
Action: Mouse pressed left at (389, 358)
Screenshot: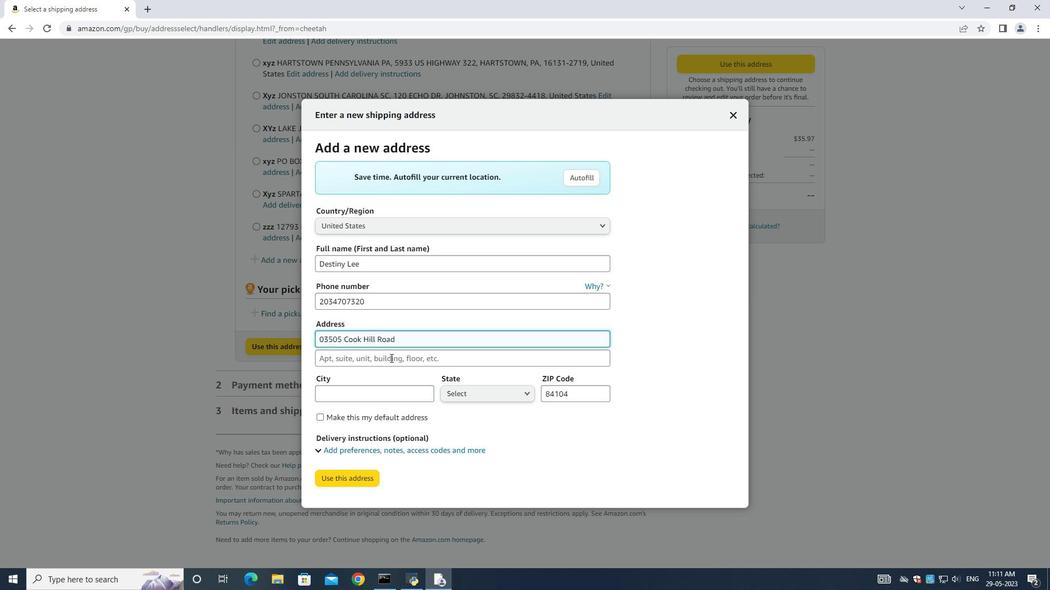 
Action: Key pressed <Key.shift>Danbury<Key.space><Key.shift>Connecticut
Screenshot: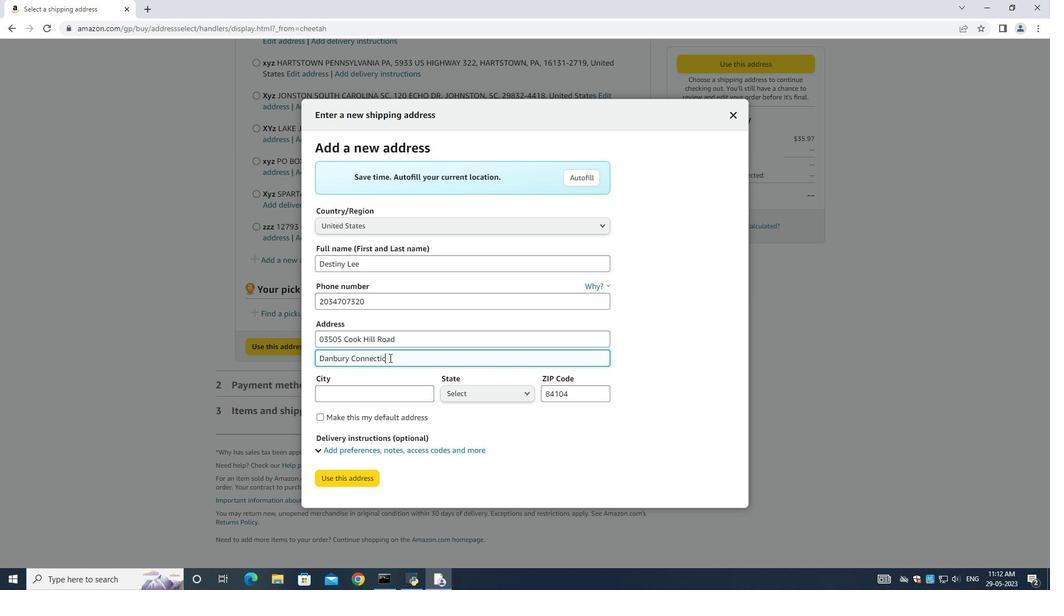 
Action: Mouse moved to (401, 396)
